 Task: Create a range of bandanas with vintage motorcycle motifs.
Action: Mouse moved to (37, 92)
Screenshot: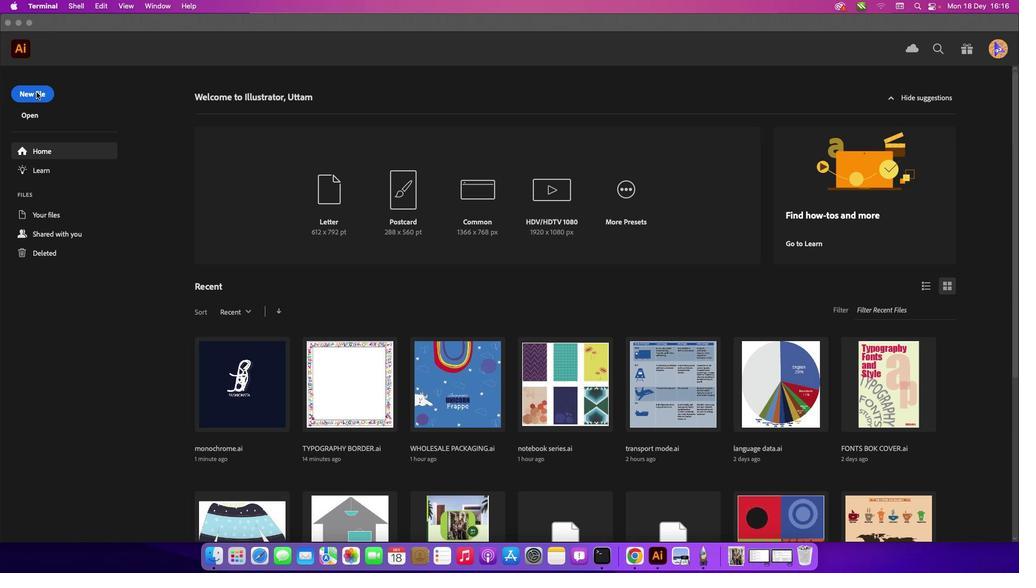 
Action: Mouse pressed left at (37, 92)
Screenshot: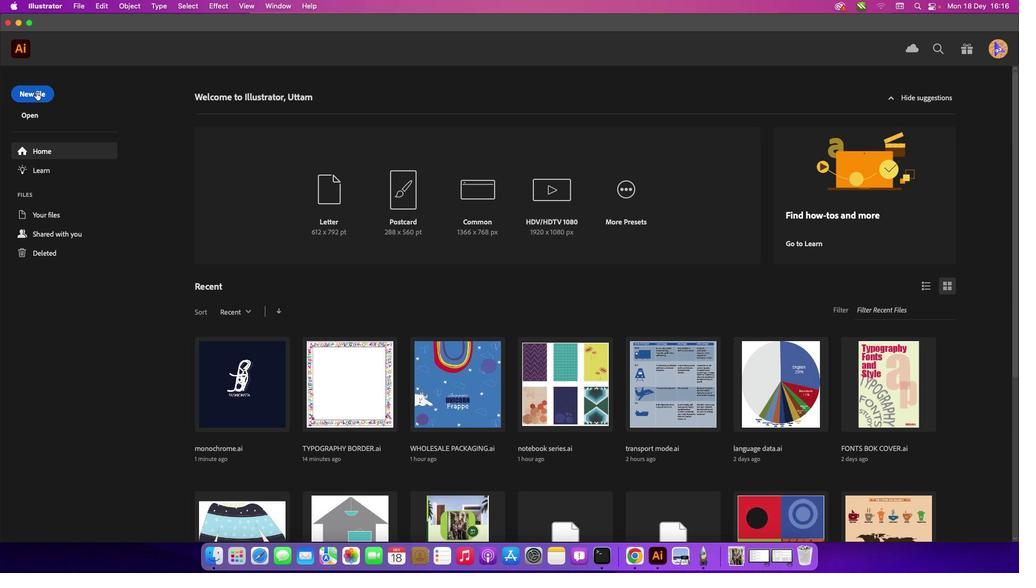 
Action: Mouse moved to (22, 93)
Screenshot: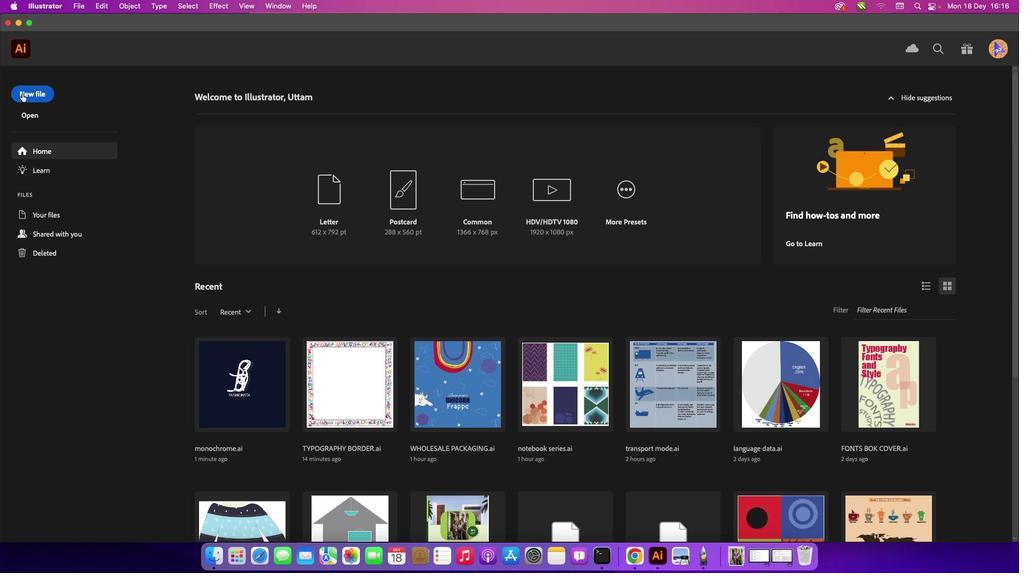 
Action: Mouse pressed left at (22, 93)
Screenshot: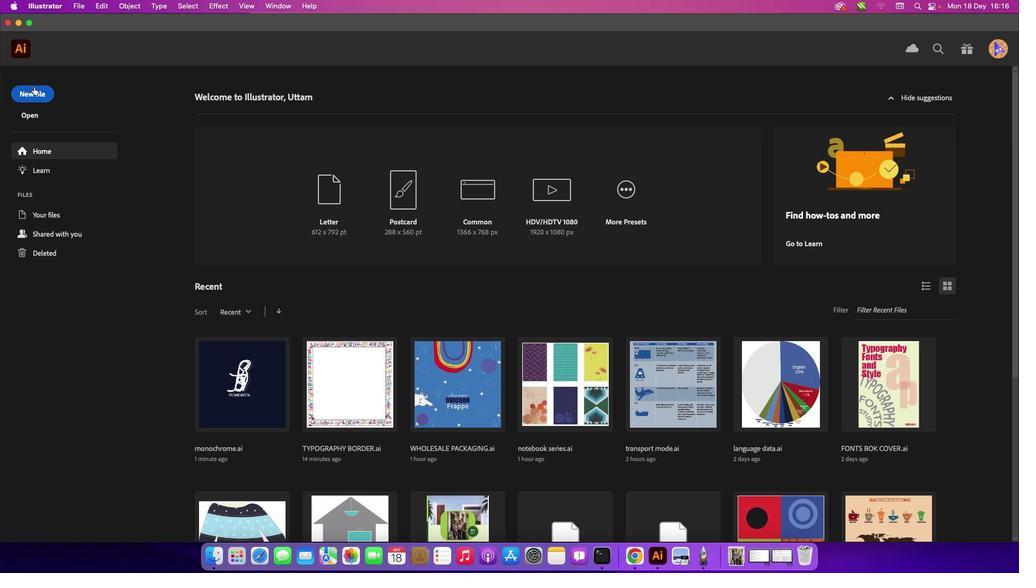 
Action: Mouse moved to (749, 442)
Screenshot: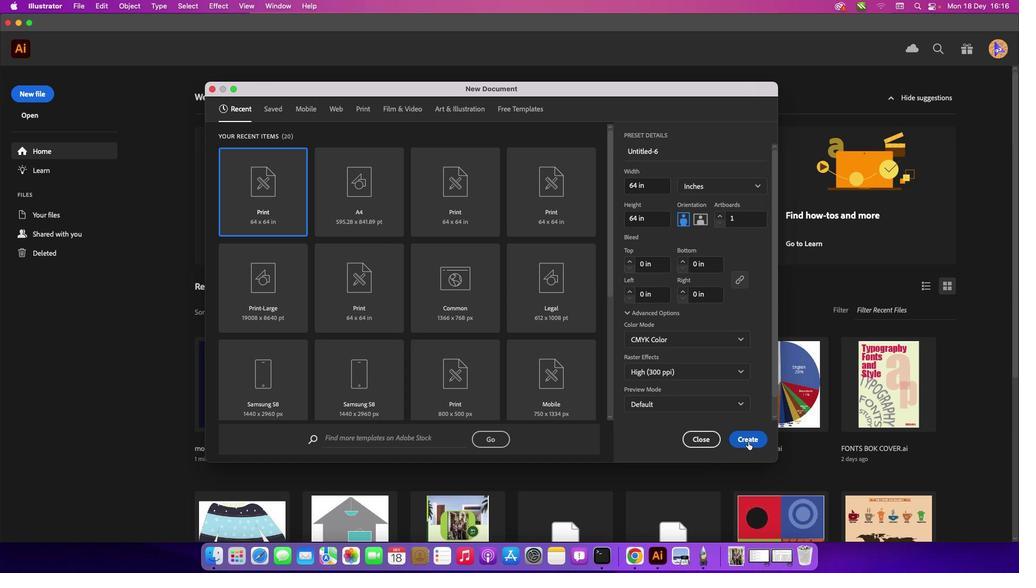 
Action: Mouse pressed left at (749, 442)
Screenshot: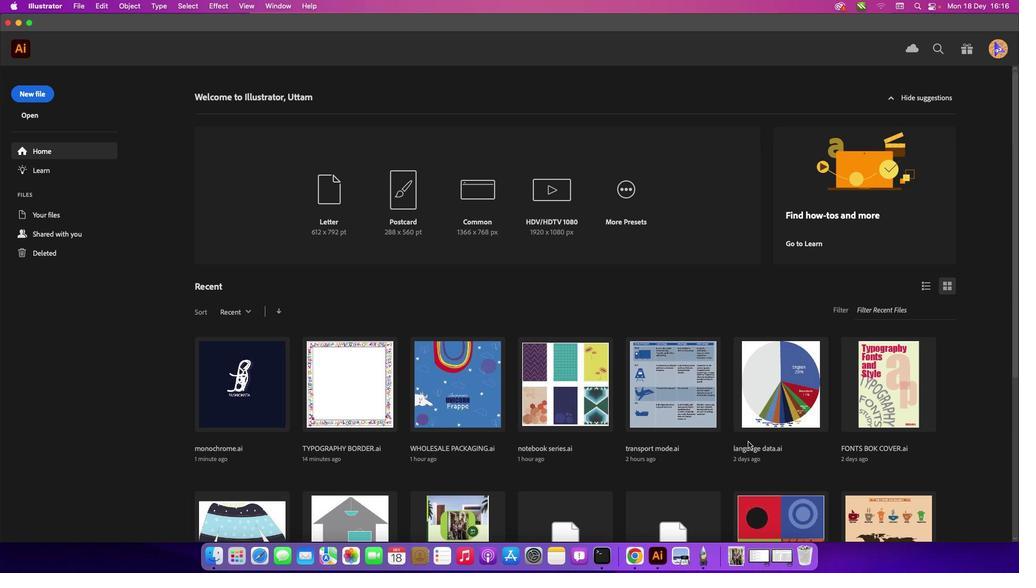 
Action: Mouse moved to (9, 121)
Screenshot: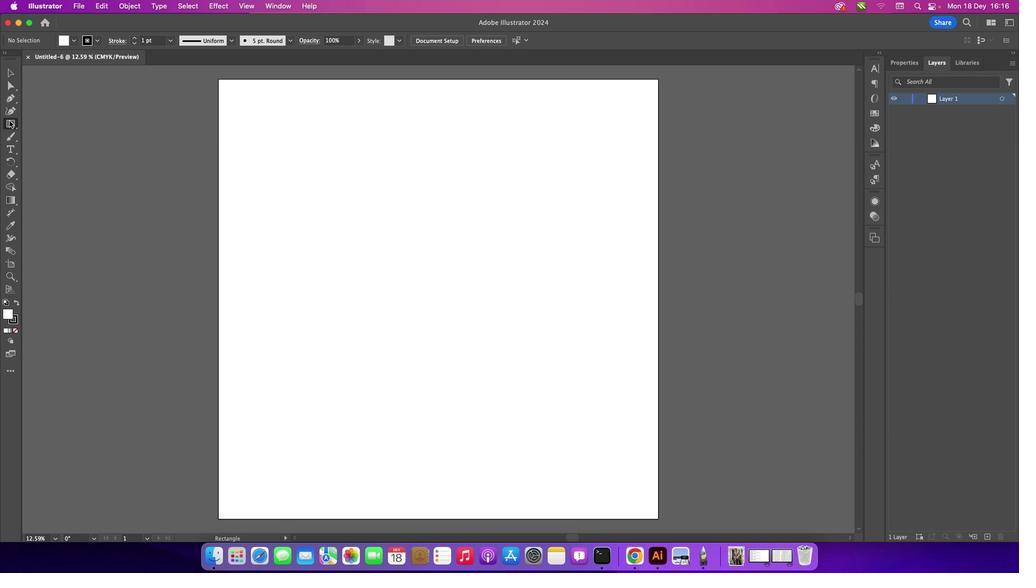 
Action: Mouse pressed left at (9, 121)
Screenshot: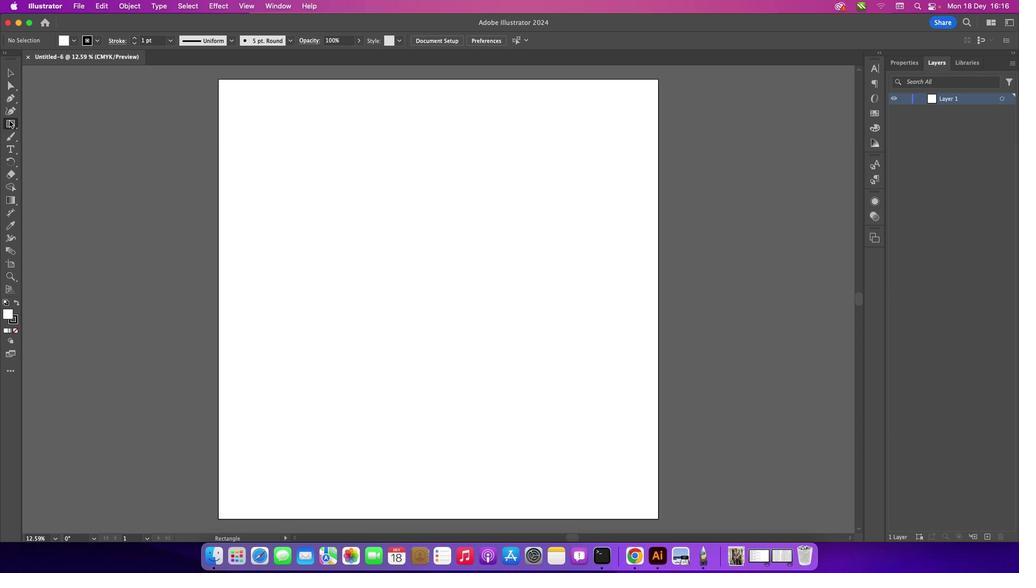 
Action: Mouse moved to (218, 79)
Screenshot: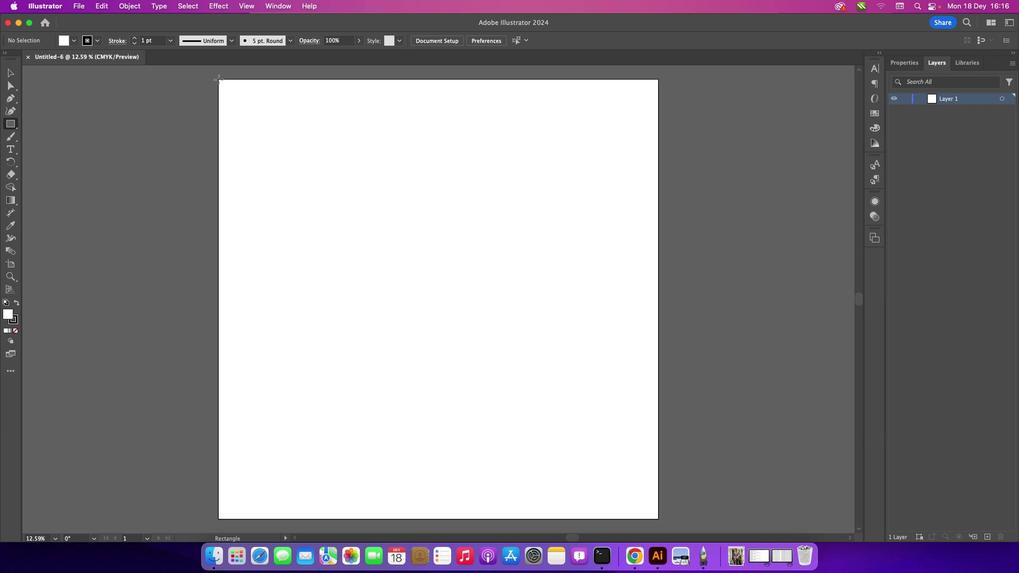 
Action: Mouse pressed left at (218, 79)
Screenshot: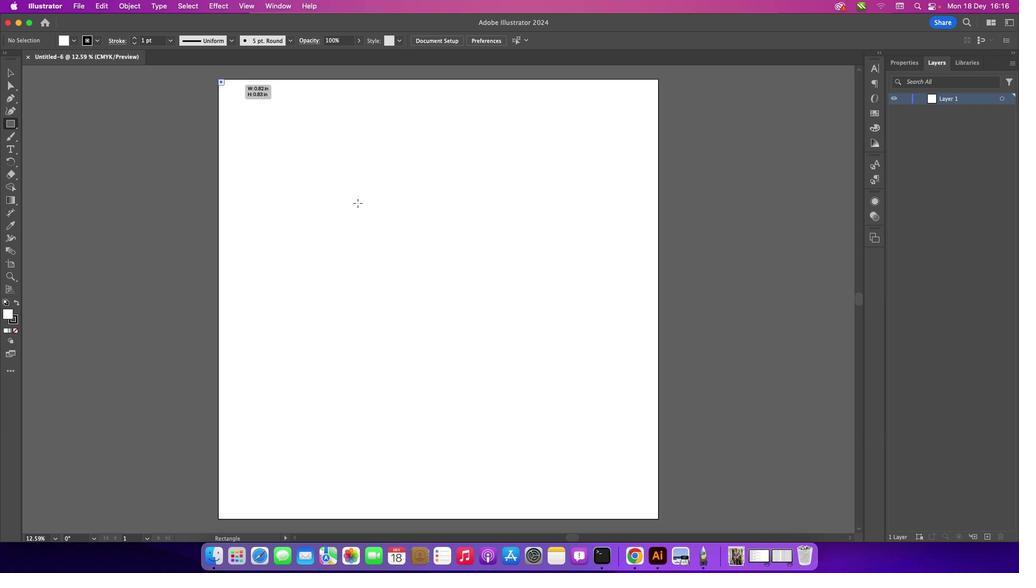 
Action: Mouse moved to (229, 290)
Screenshot: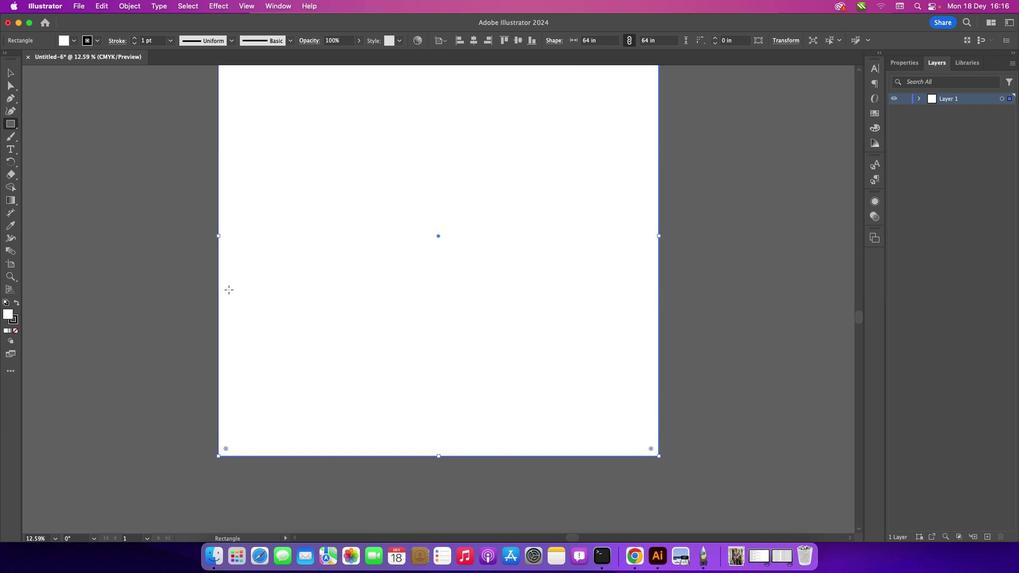 
Action: Mouse scrolled (229, 290) with delta (0, 1)
Screenshot: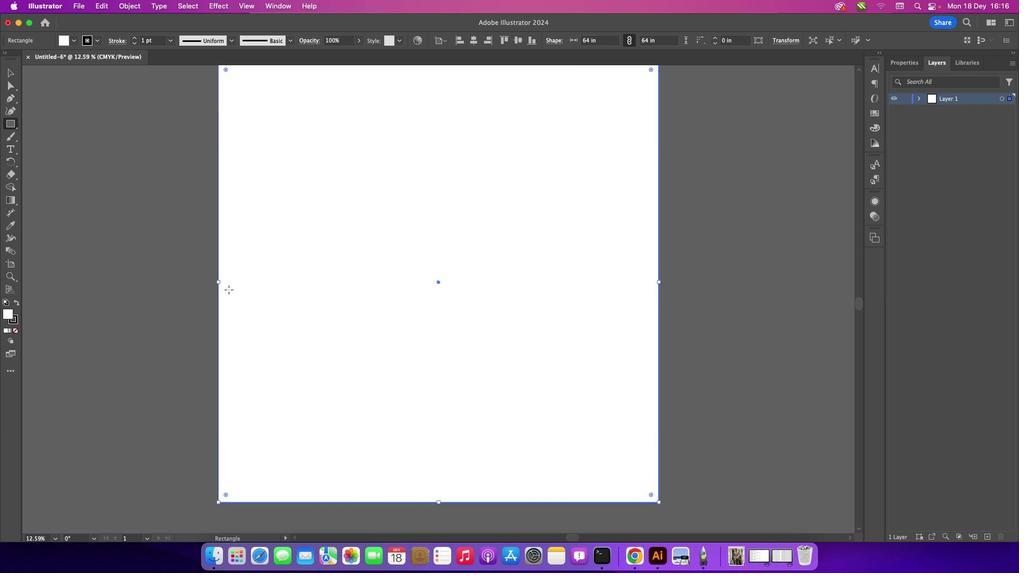 
Action: Mouse scrolled (229, 290) with delta (0, 1)
Screenshot: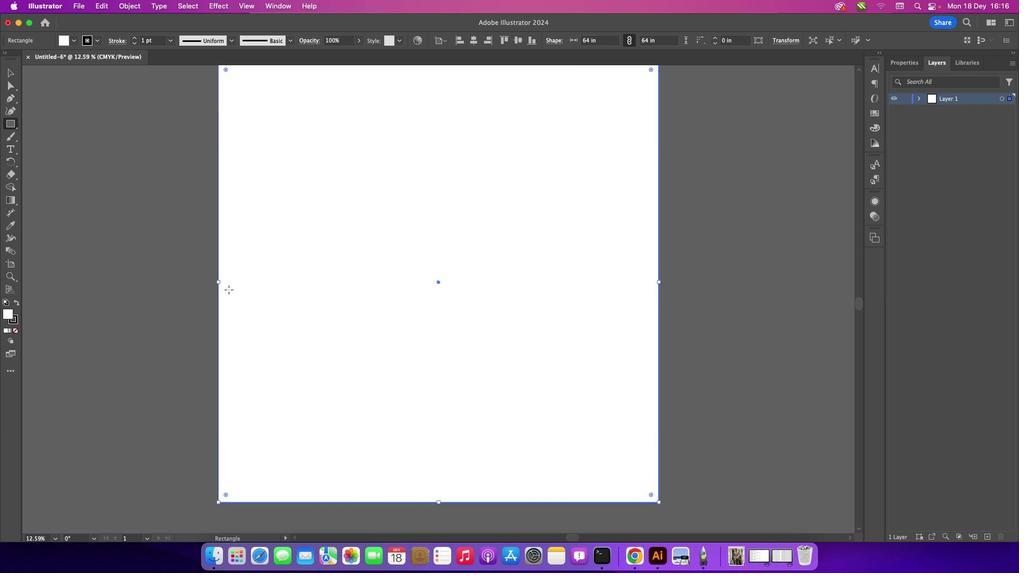 
Action: Mouse scrolled (229, 290) with delta (0, 1)
Screenshot: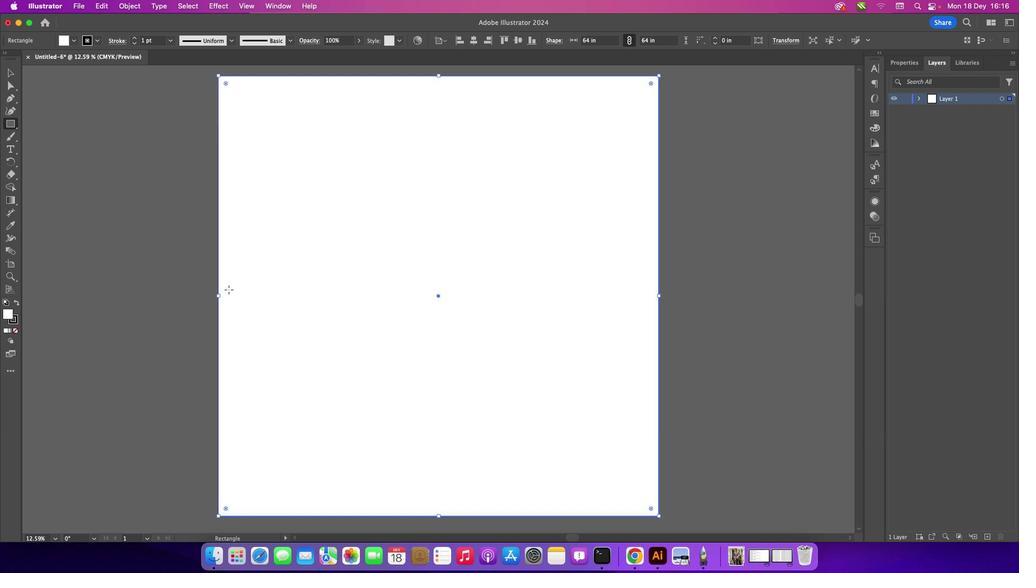 
Action: Mouse scrolled (229, 290) with delta (0, 1)
Screenshot: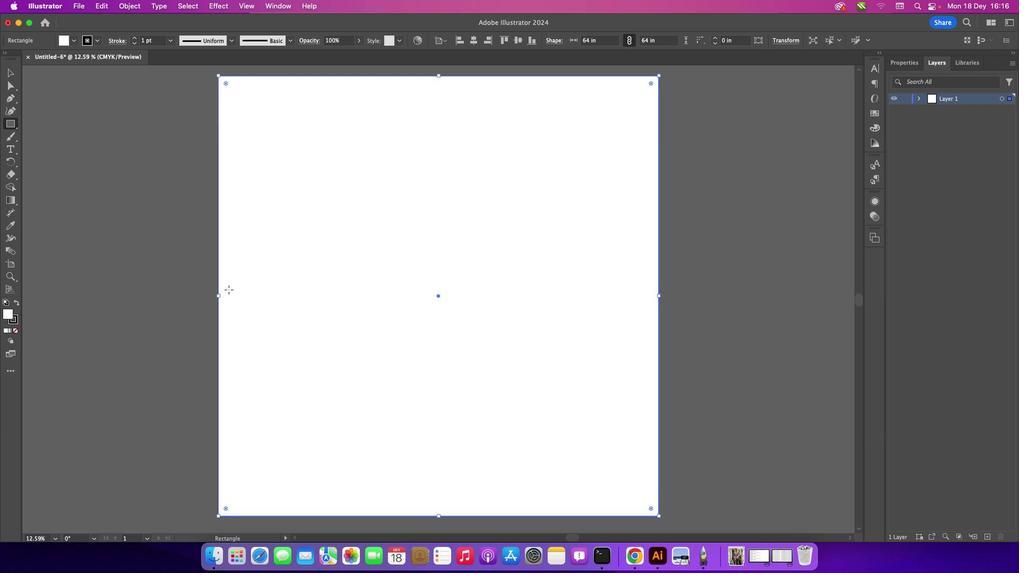 
Action: Mouse moved to (11, 317)
Screenshot: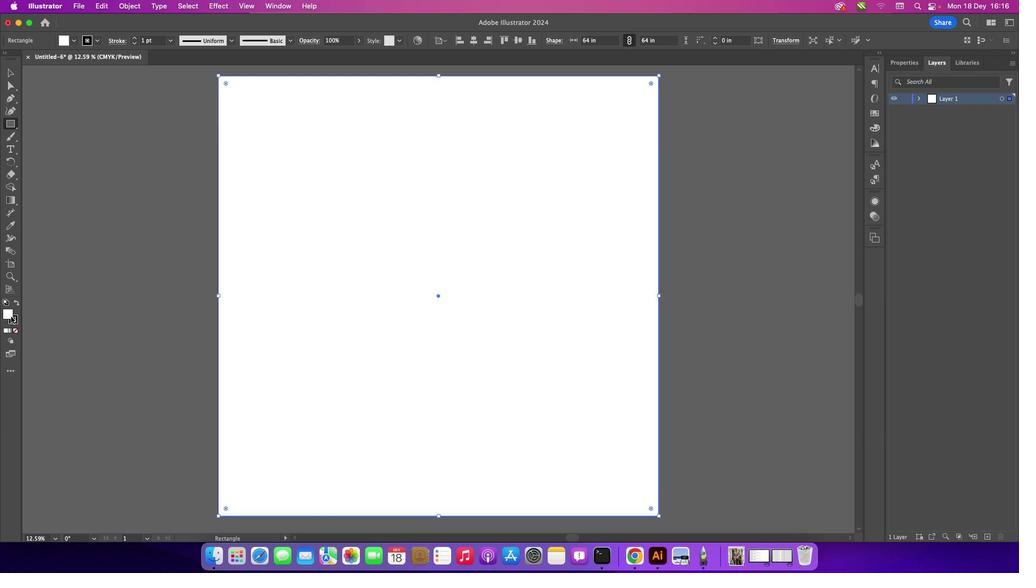 
Action: Mouse pressed left at (11, 317)
Screenshot: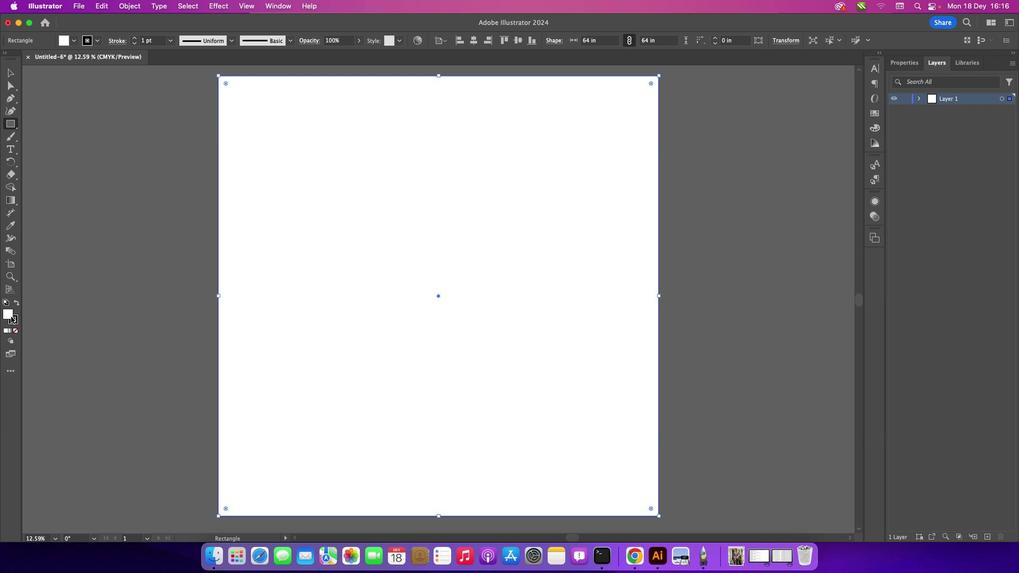 
Action: Mouse moved to (11, 317)
Screenshot: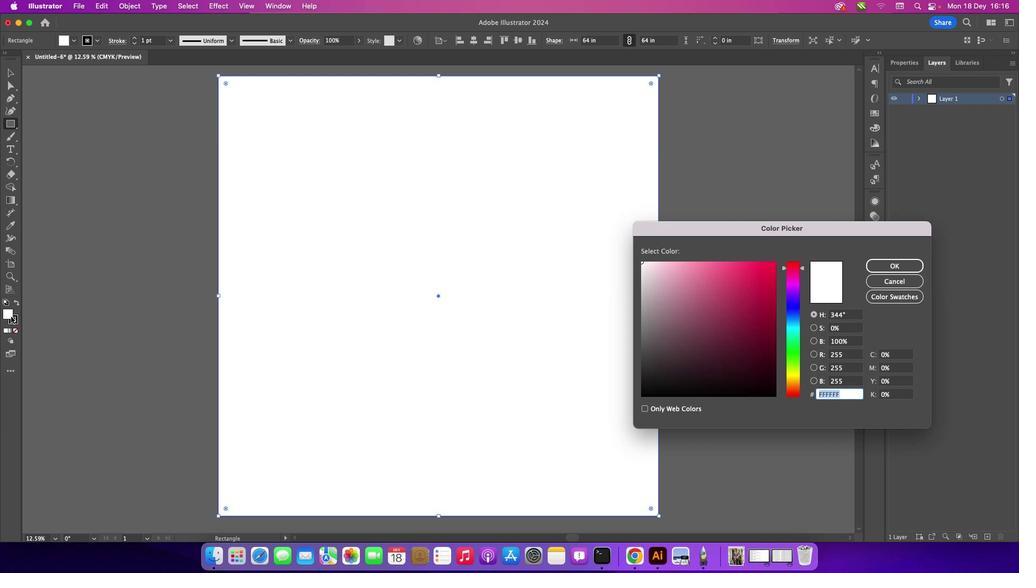 
Action: Mouse pressed left at (11, 317)
Screenshot: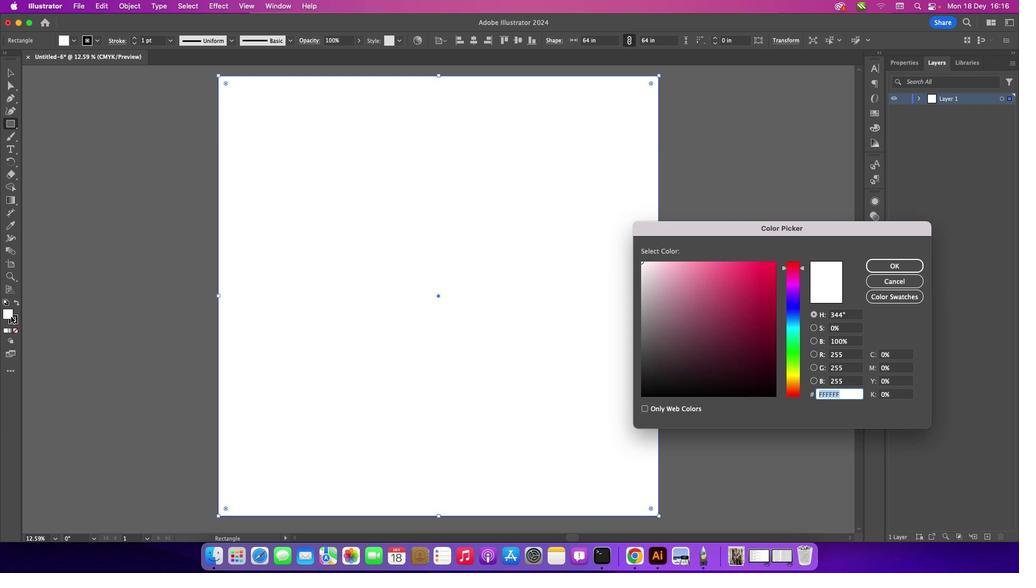 
Action: Mouse moved to (795, 379)
Screenshot: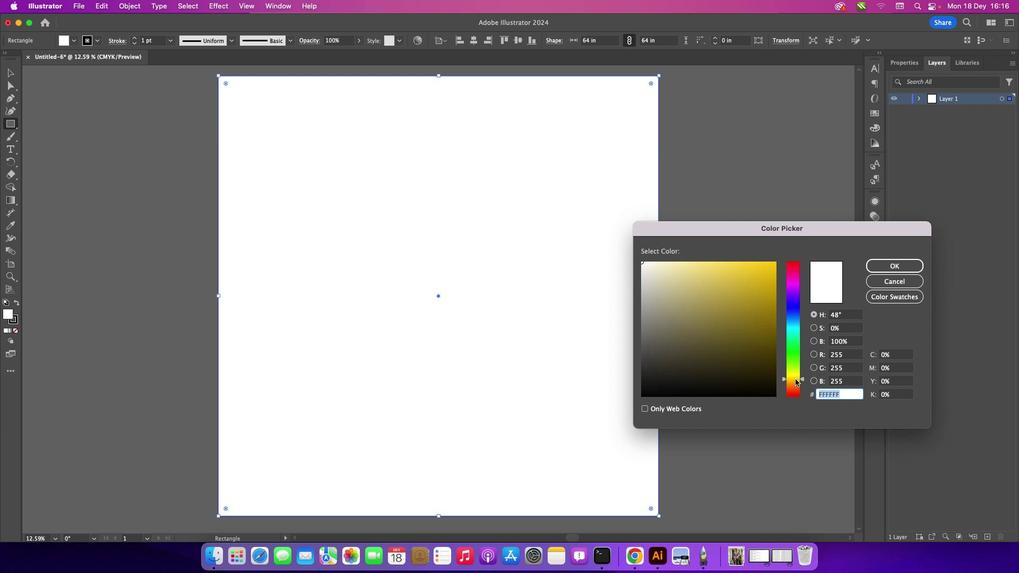 
Action: Mouse pressed left at (795, 379)
Screenshot: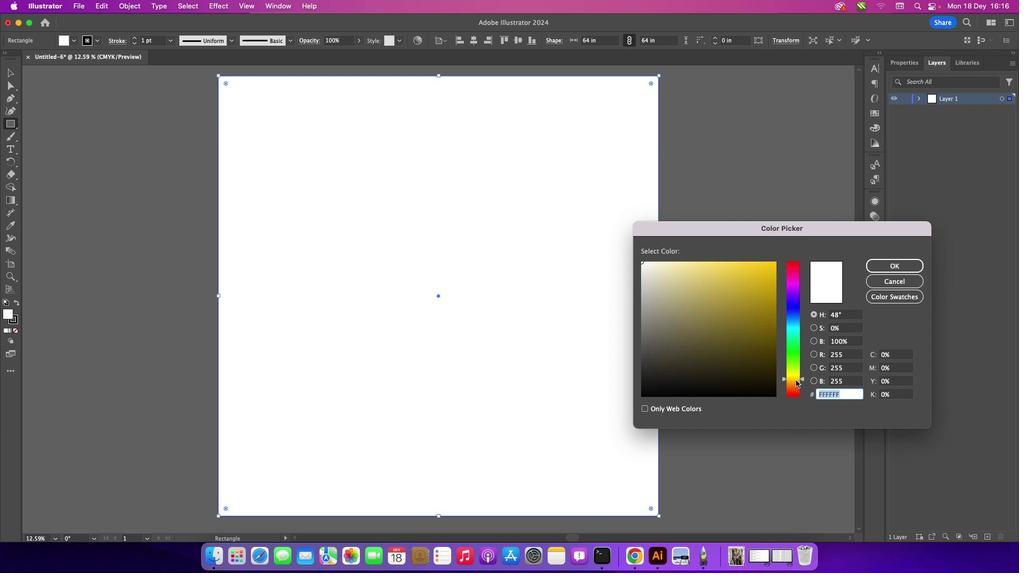 
Action: Mouse moved to (797, 384)
Screenshot: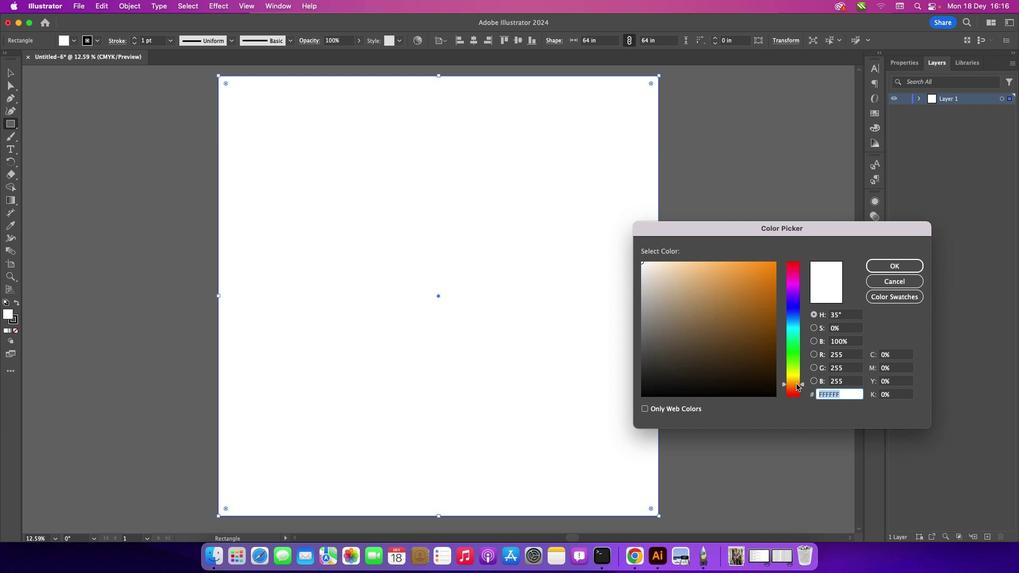 
Action: Mouse pressed left at (797, 384)
Screenshot: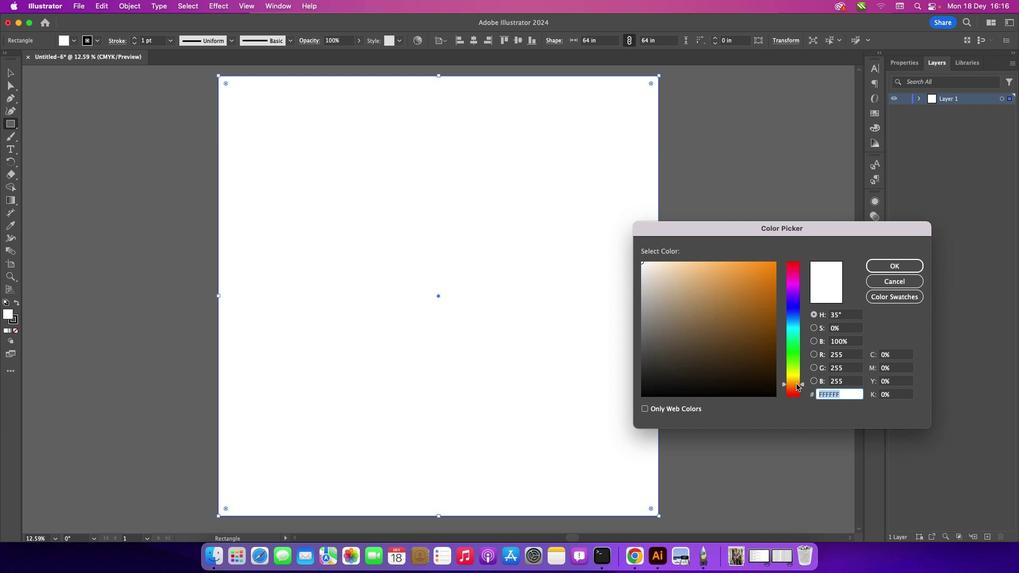 
Action: Mouse moved to (742, 305)
Screenshot: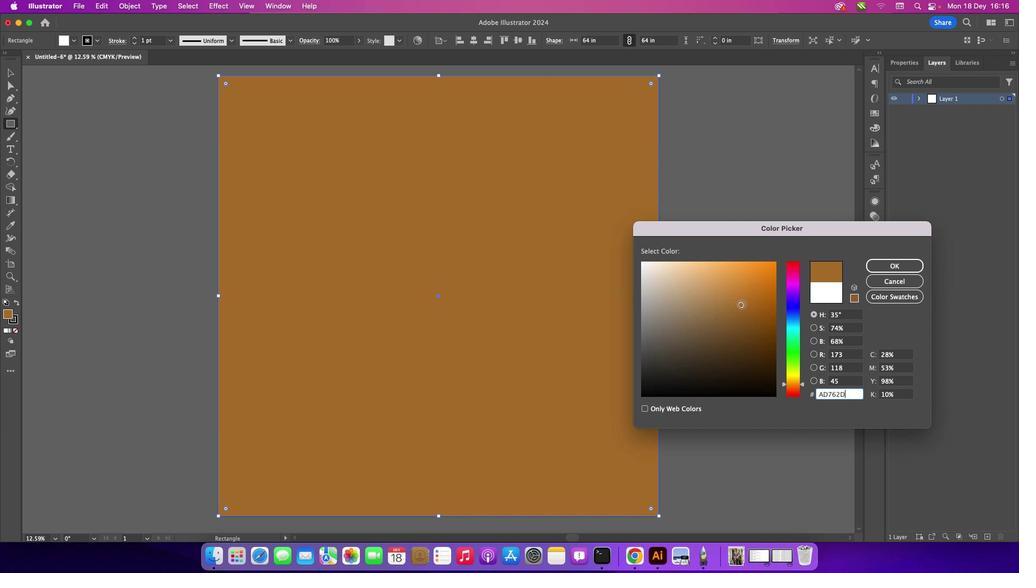 
Action: Mouse pressed left at (742, 305)
Screenshot: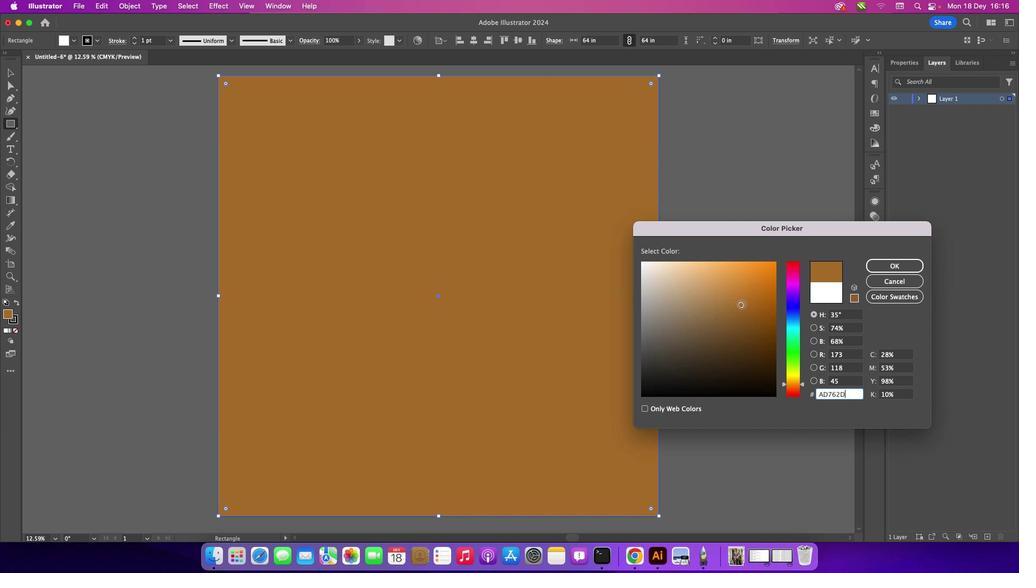 
Action: Mouse moved to (758, 336)
Screenshot: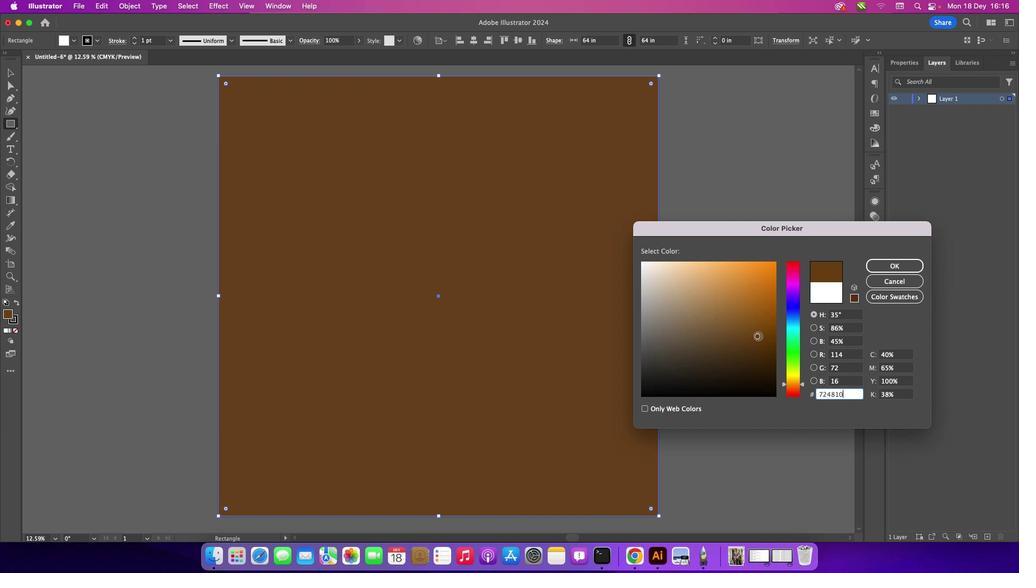 
Action: Mouse pressed left at (758, 336)
Screenshot: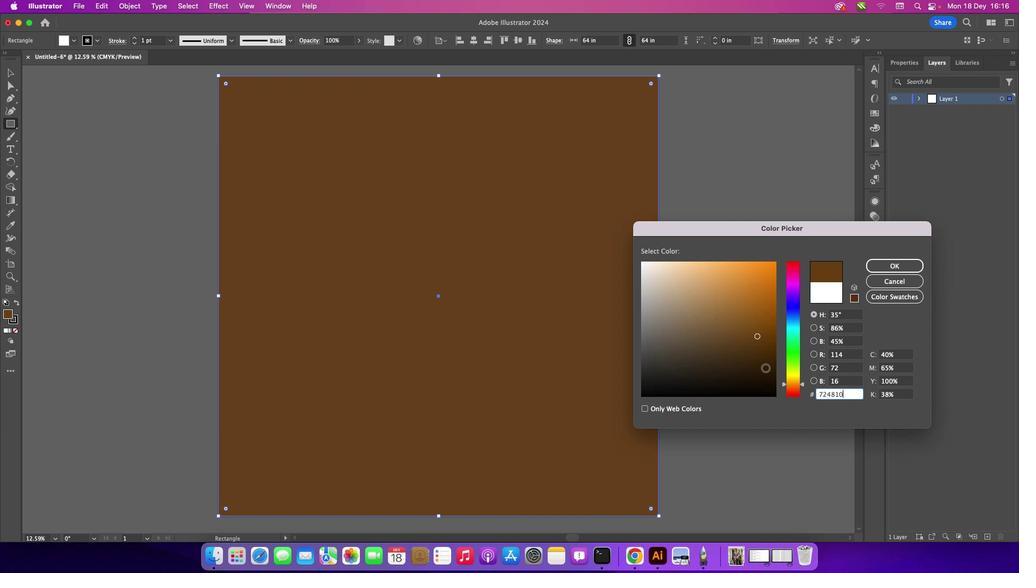 
Action: Mouse moved to (803, 384)
Screenshot: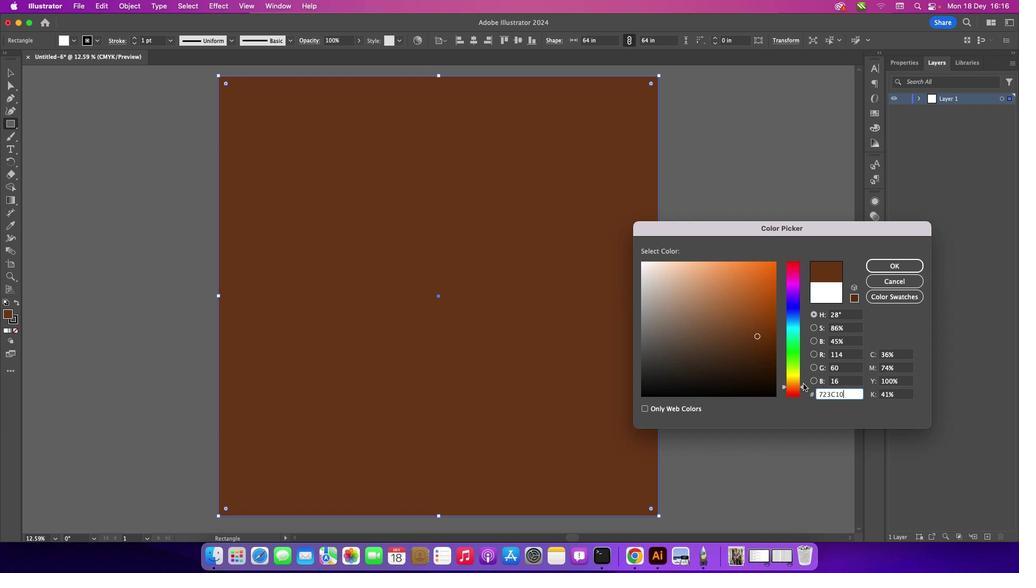 
Action: Mouse pressed left at (803, 384)
Screenshot: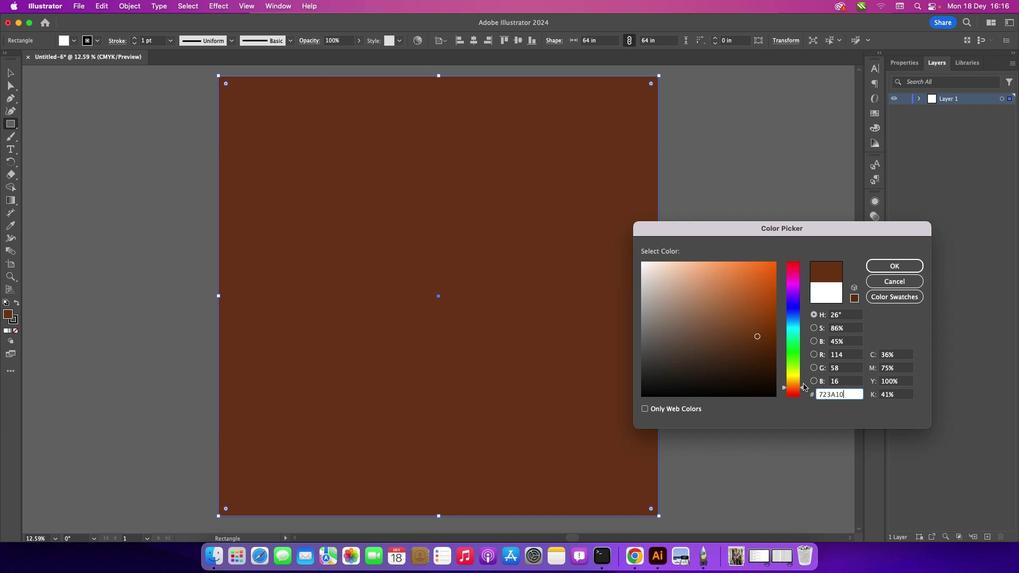 
Action: Mouse moved to (757, 314)
Screenshot: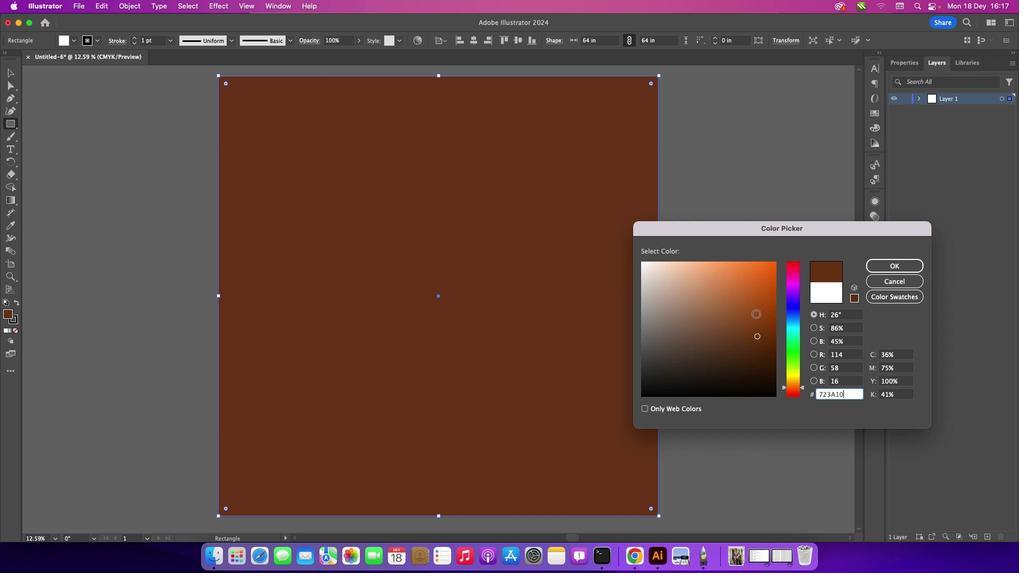 
Action: Mouse pressed left at (757, 314)
Screenshot: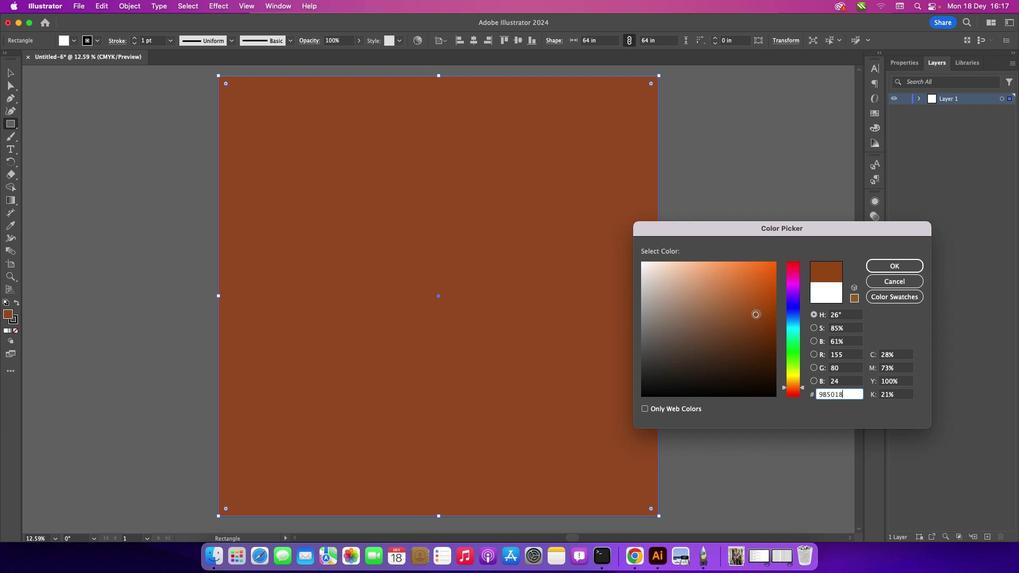 
Action: Mouse moved to (899, 268)
Screenshot: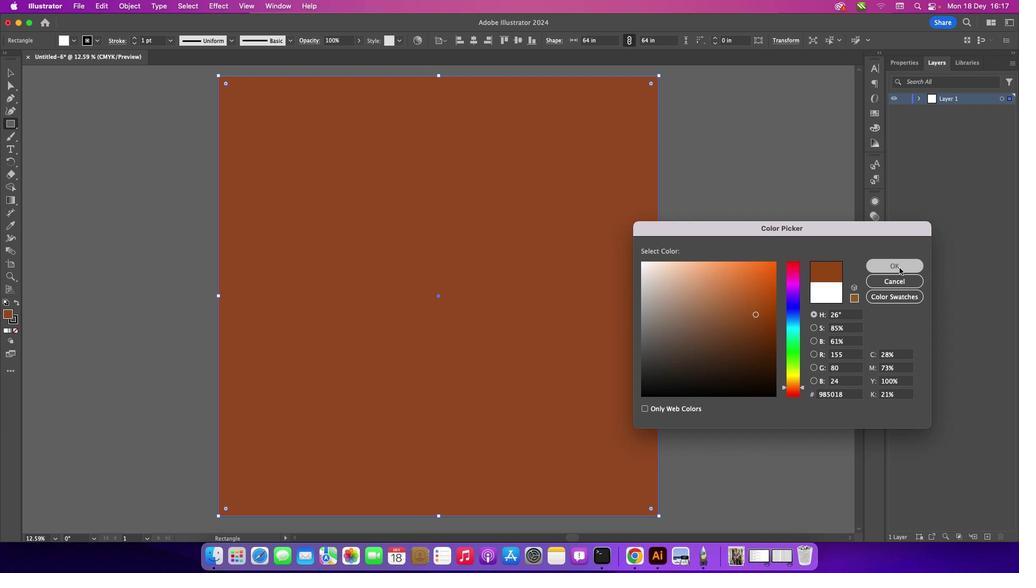 
Action: Mouse pressed left at (899, 268)
Screenshot: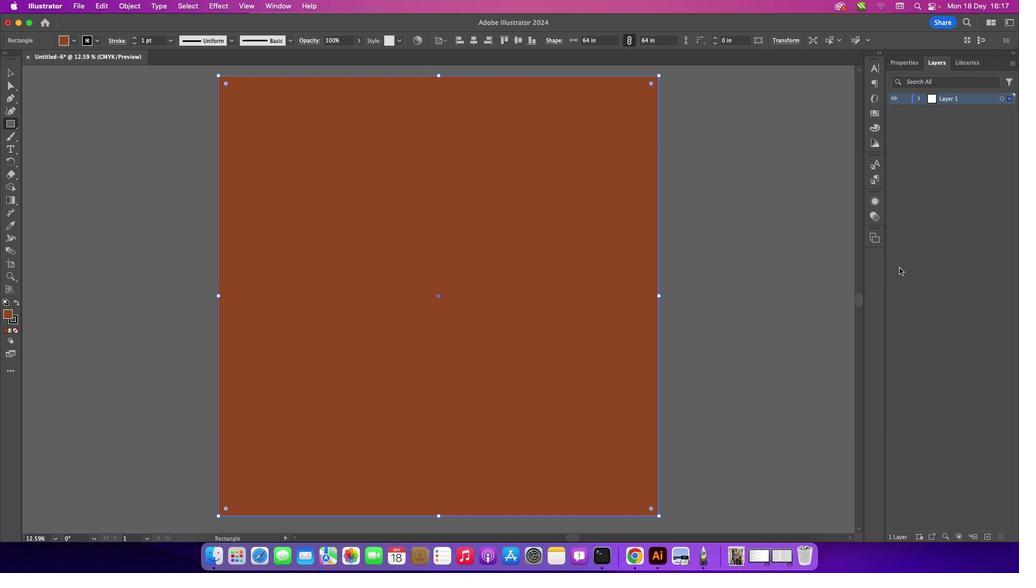 
Action: Mouse moved to (7, 76)
Screenshot: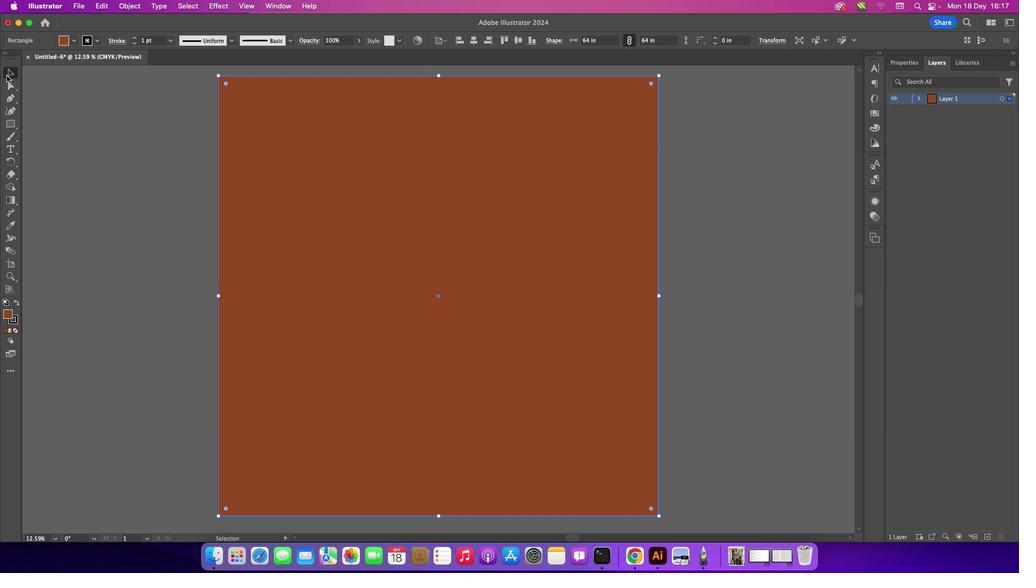 
Action: Mouse pressed left at (7, 76)
Screenshot: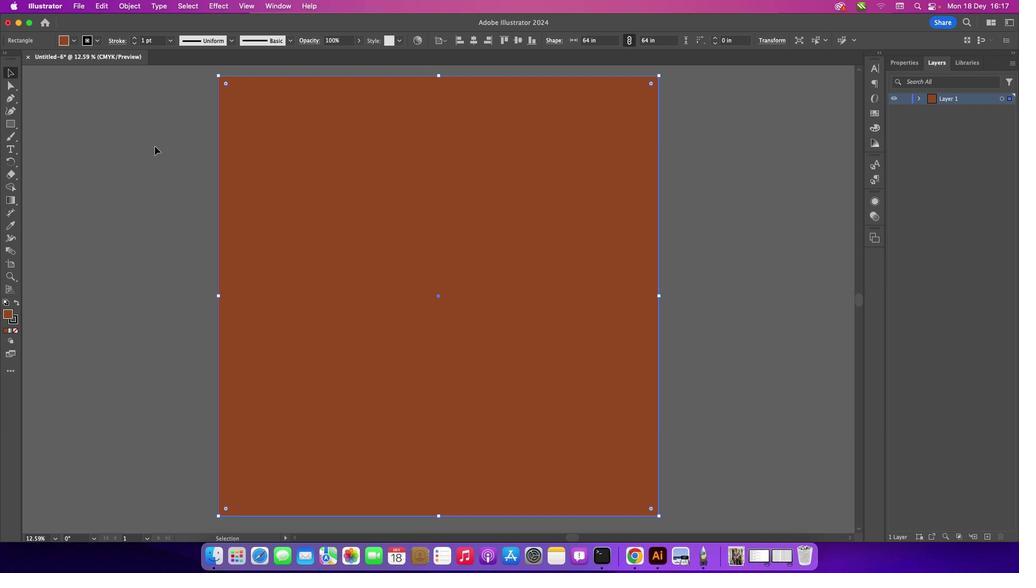 
Action: Mouse moved to (157, 149)
Screenshot: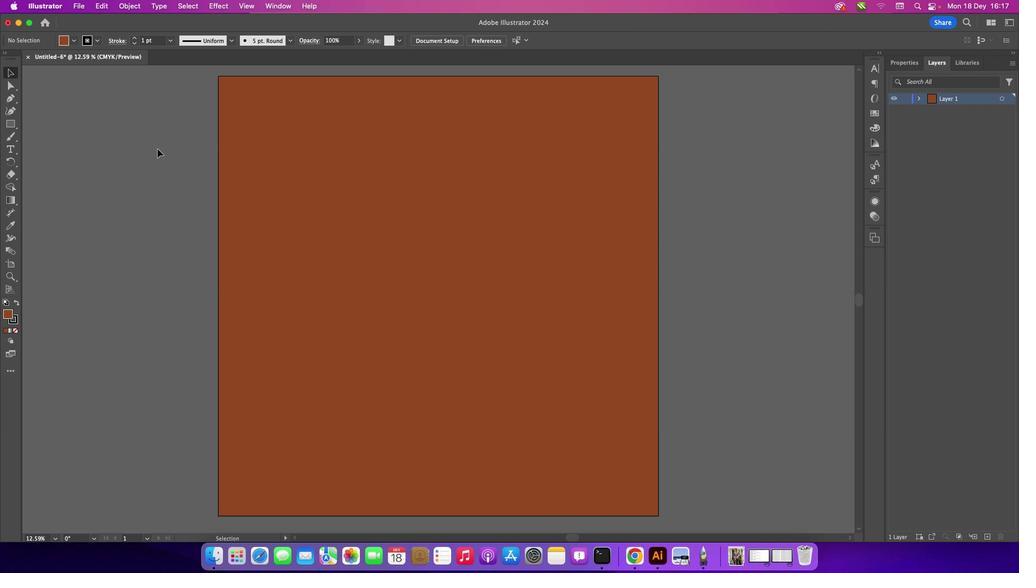 
Action: Mouse pressed left at (157, 149)
Screenshot: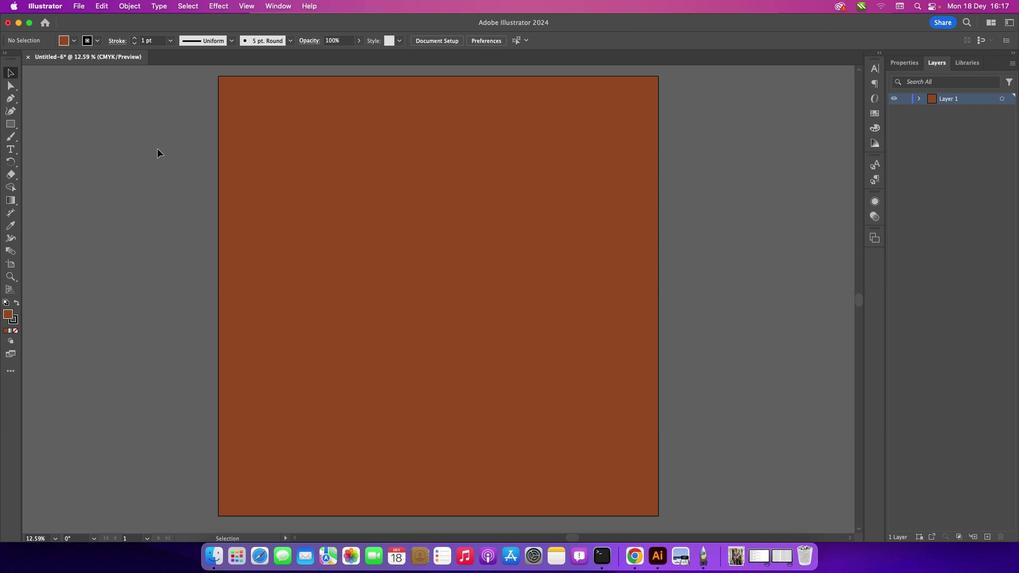 
Action: Mouse moved to (391, 186)
Screenshot: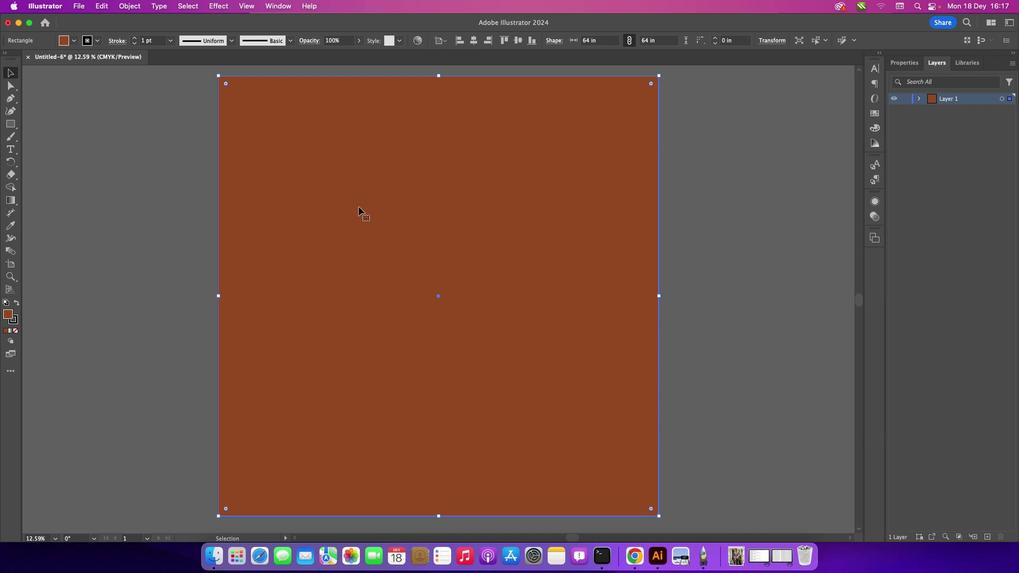 
Action: Mouse pressed left at (391, 186)
Screenshot: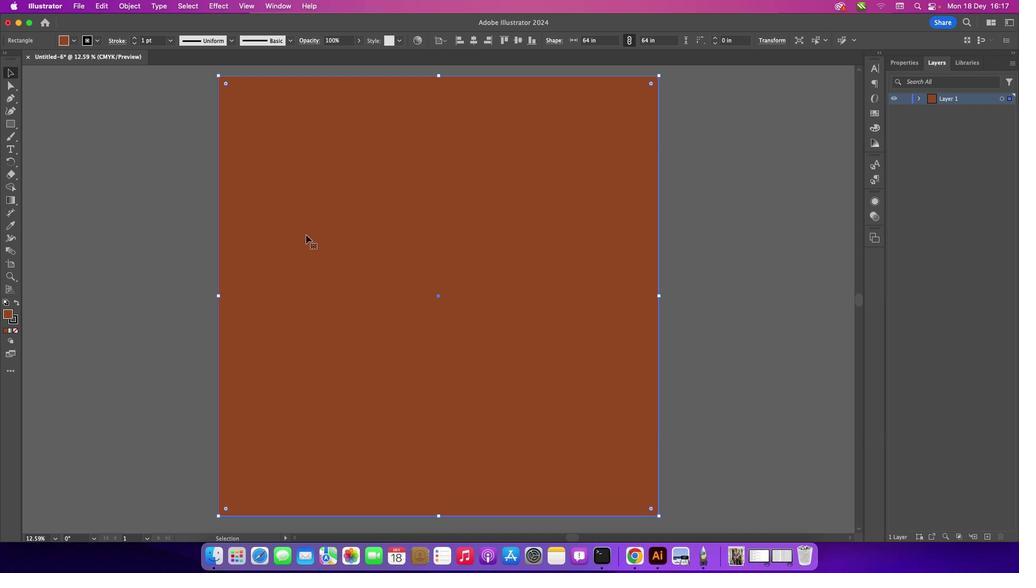 
Action: Mouse moved to (14, 322)
Screenshot: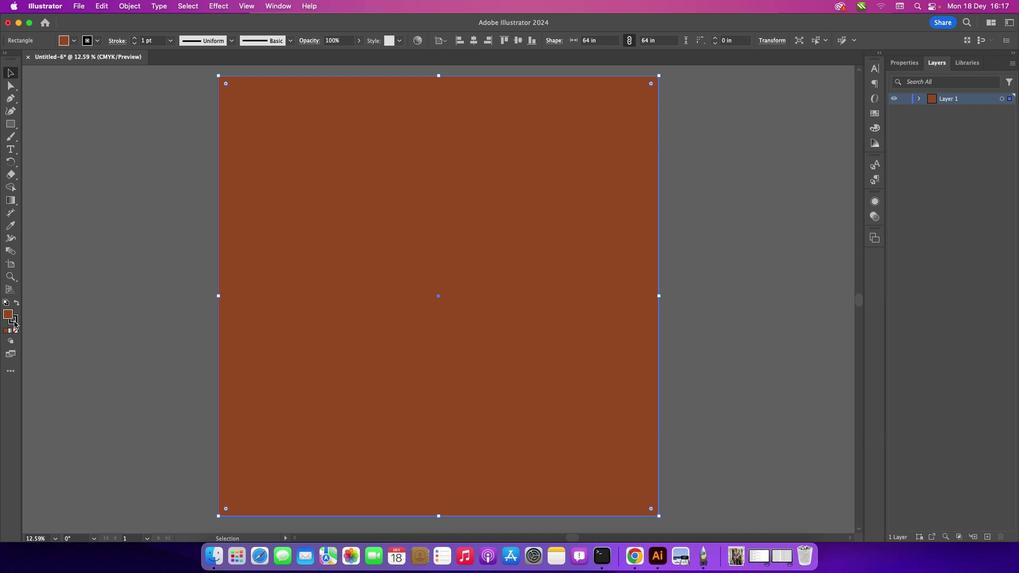 
Action: Mouse pressed left at (14, 322)
Screenshot: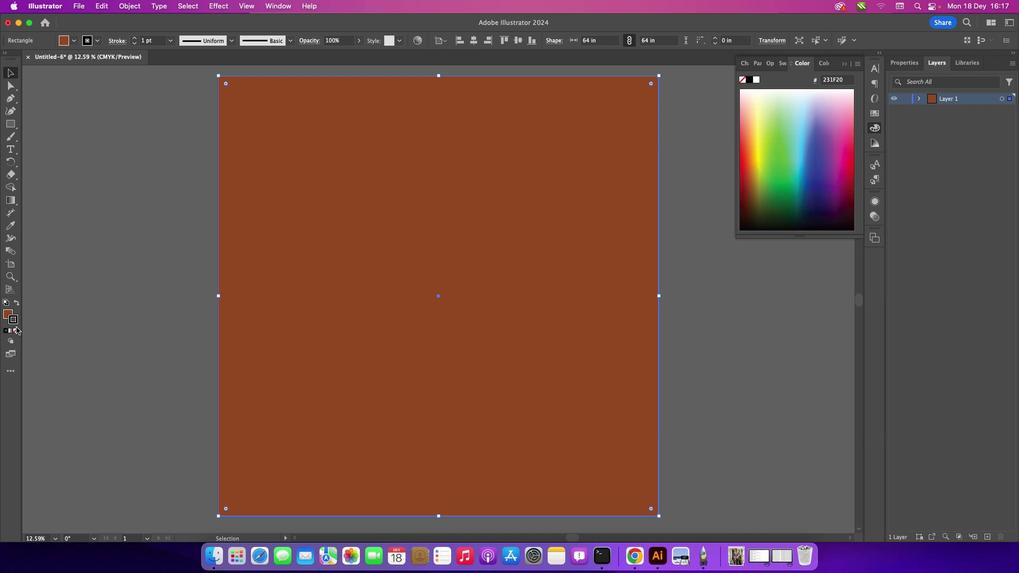 
Action: Mouse moved to (15, 330)
Screenshot: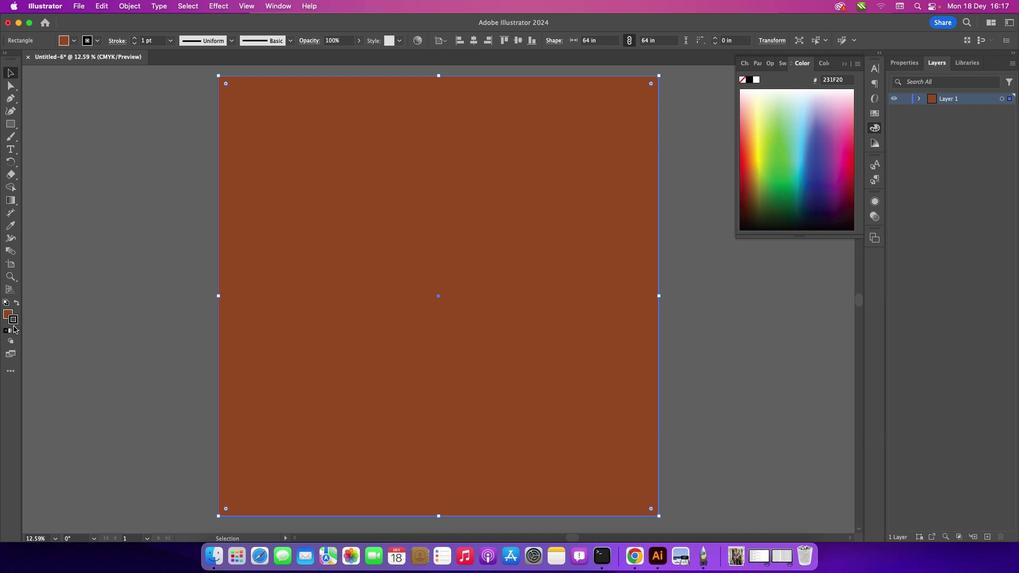 
Action: Mouse pressed left at (15, 330)
Screenshot: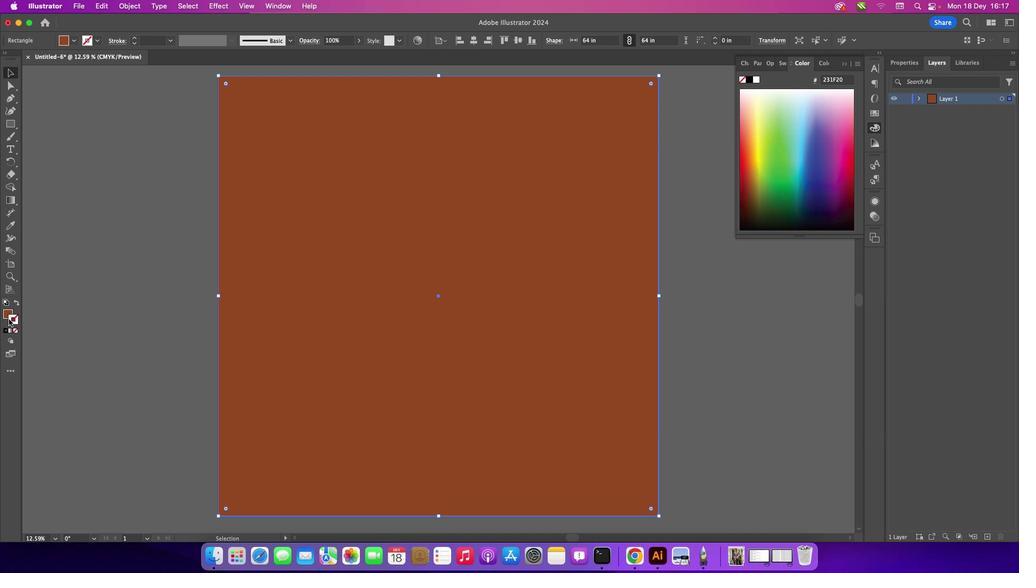 
Action: Mouse moved to (7, 315)
Screenshot: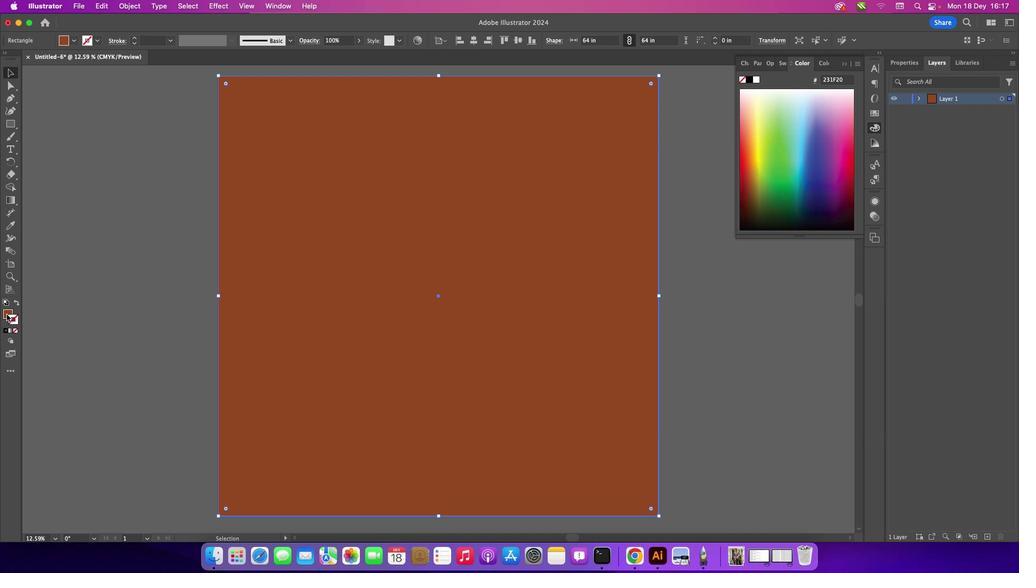 
Action: Mouse pressed left at (7, 315)
Screenshot: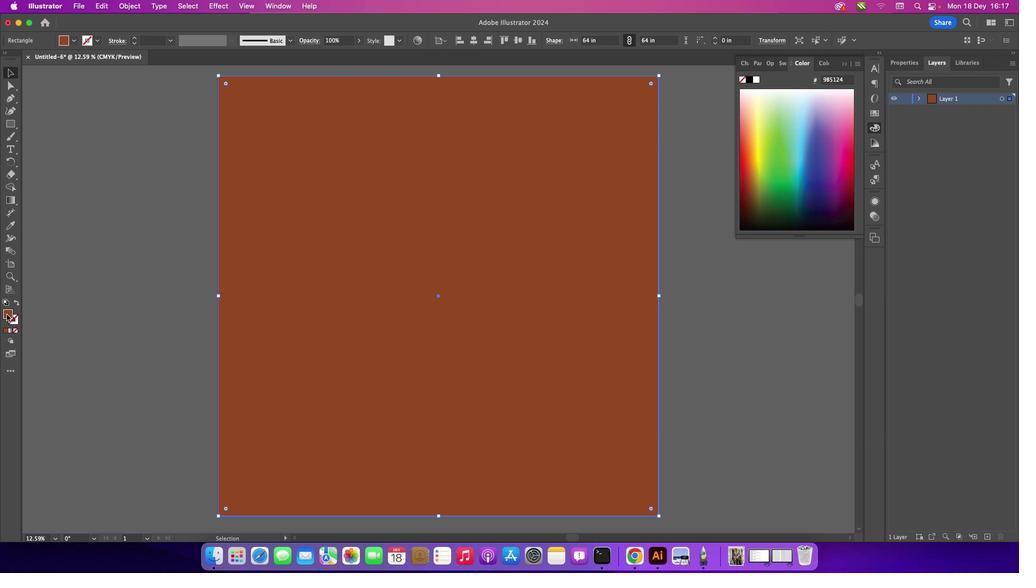 
Action: Mouse moved to (140, 271)
Screenshot: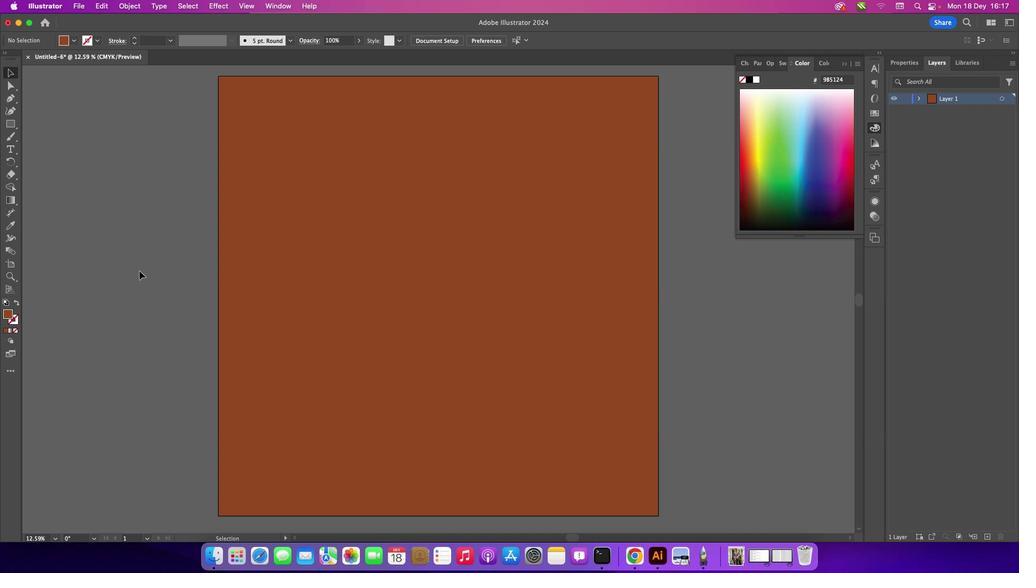 
Action: Mouse pressed left at (140, 271)
Screenshot: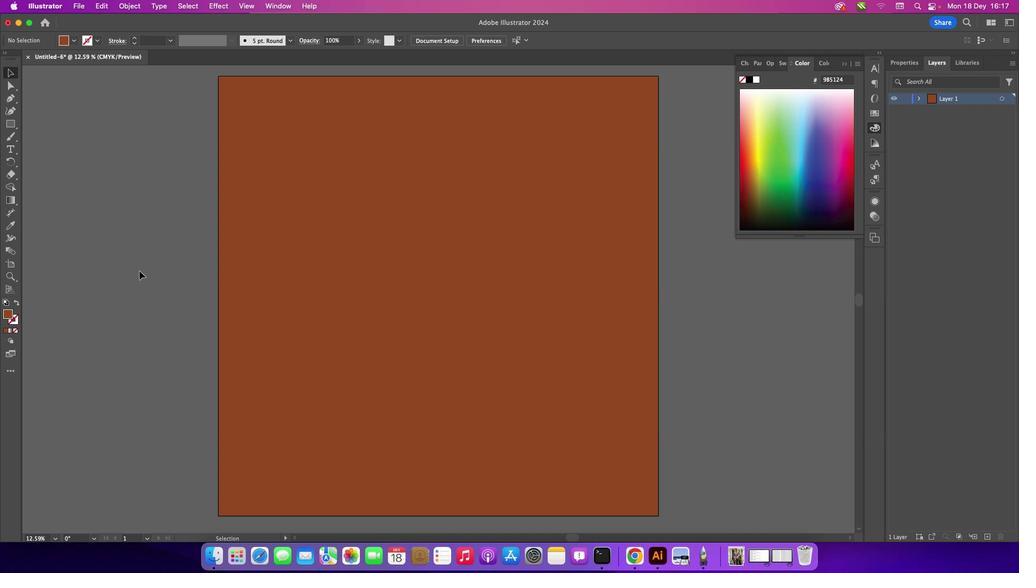 
Action: Mouse moved to (842, 64)
Screenshot: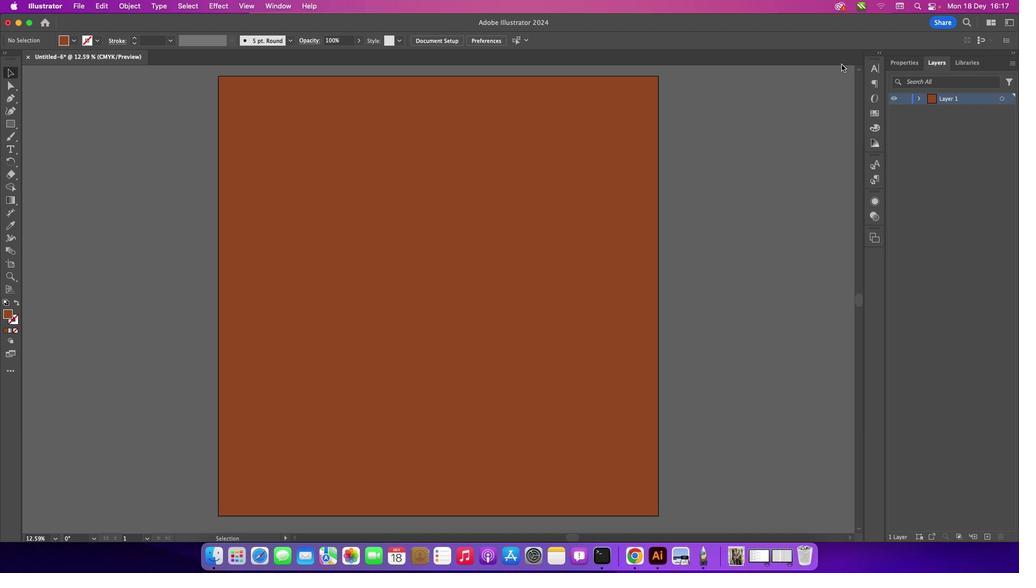 
Action: Mouse pressed left at (842, 64)
Screenshot: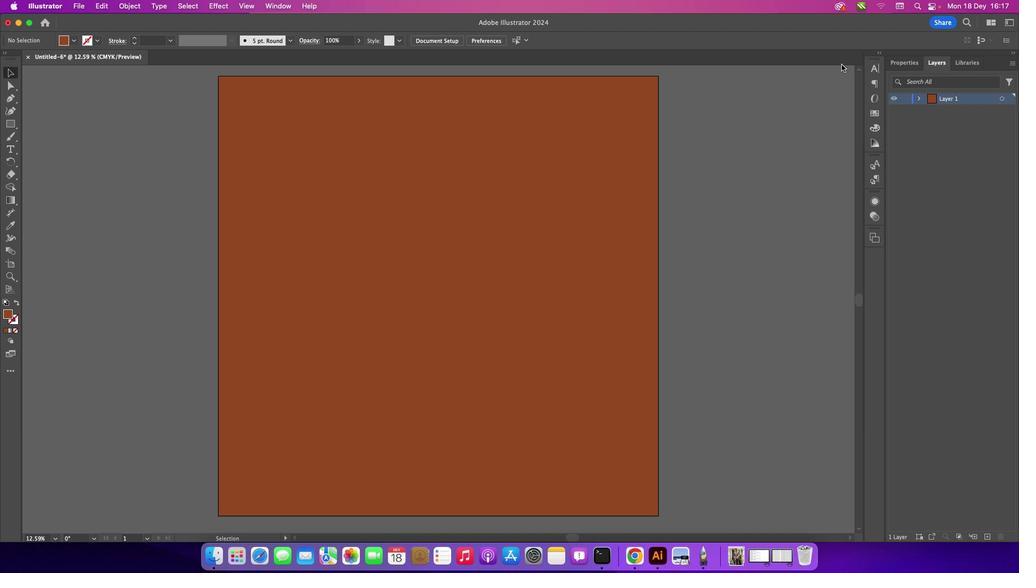 
Action: Mouse moved to (81, 166)
Screenshot: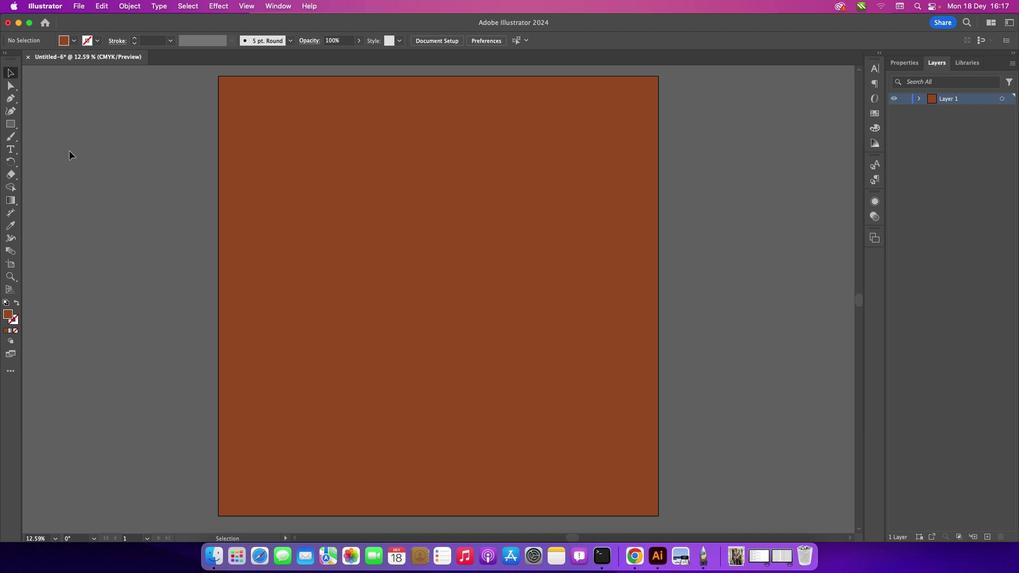 
Action: Mouse pressed left at (81, 166)
Screenshot: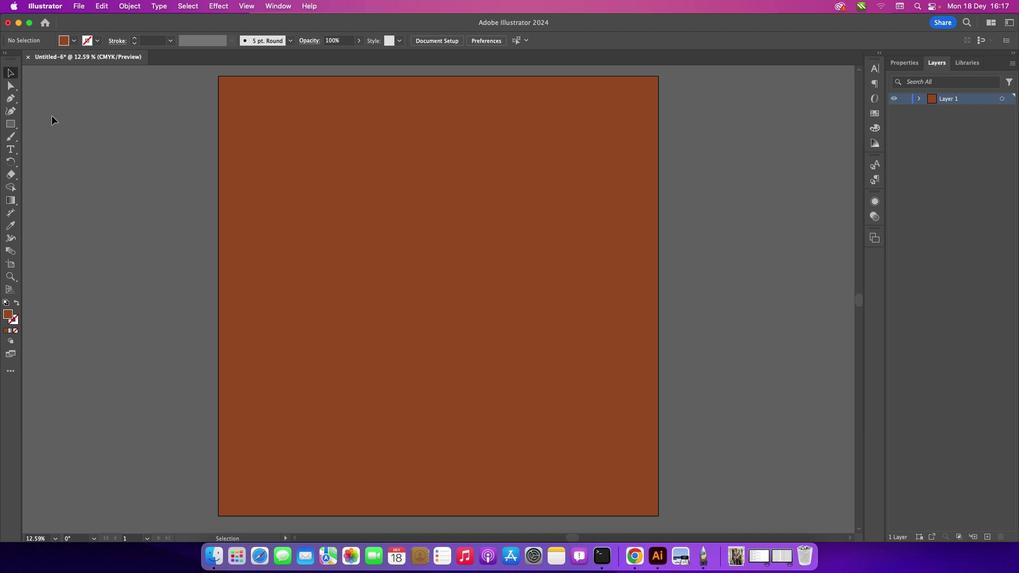 
Action: Mouse moved to (12, 121)
Screenshot: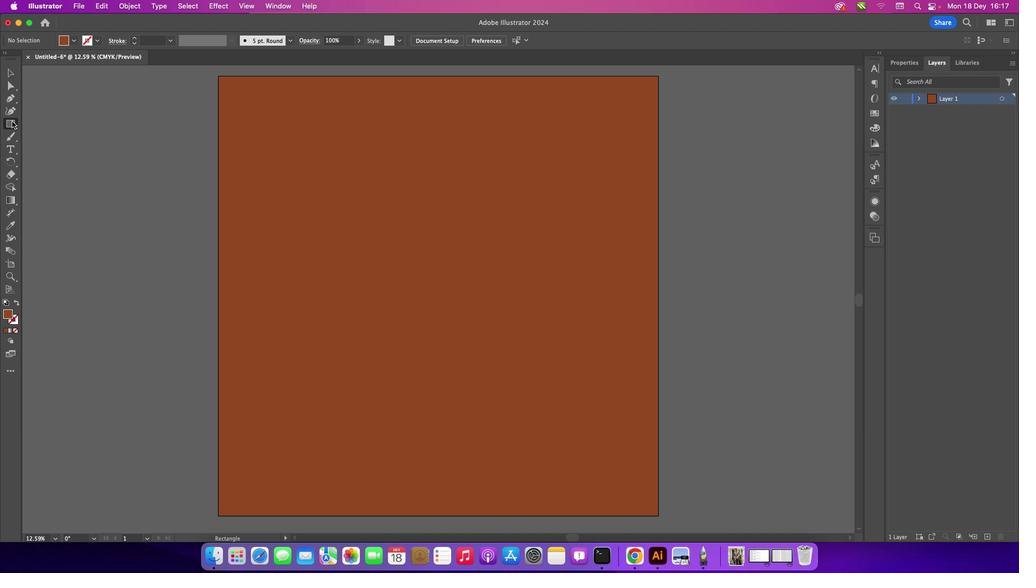
Action: Mouse pressed left at (12, 121)
Screenshot: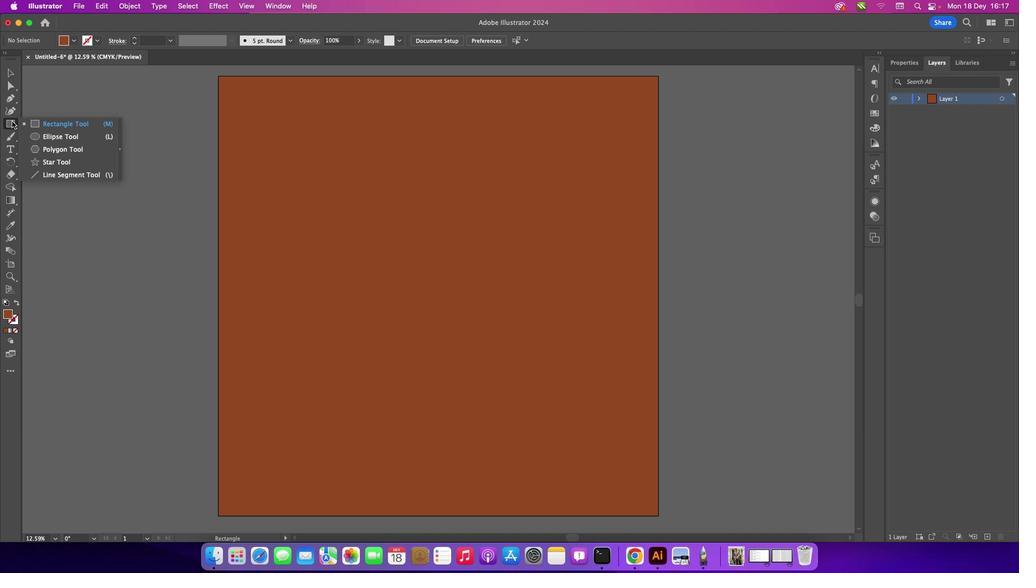 
Action: Mouse moved to (53, 140)
Screenshot: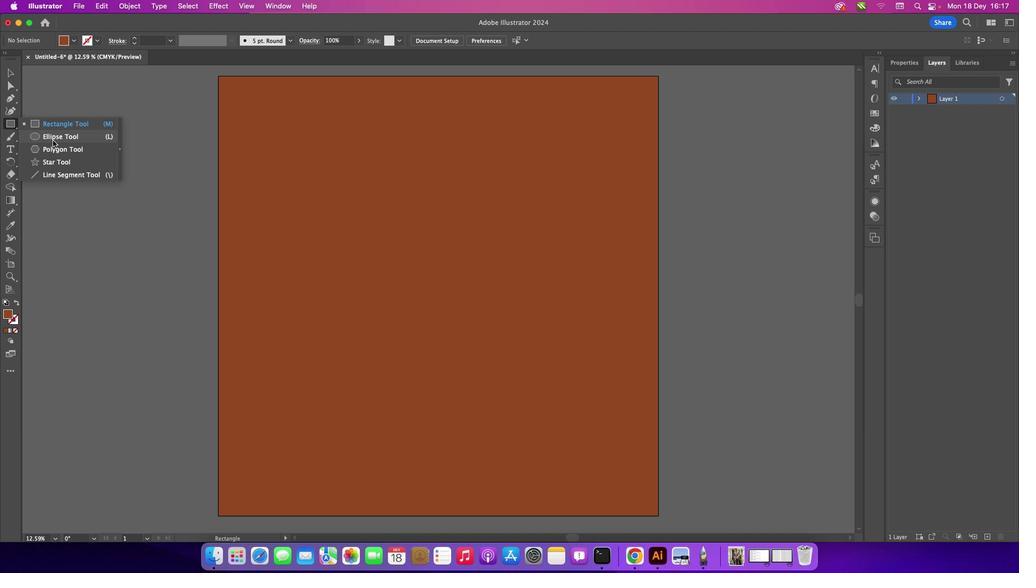 
Action: Mouse pressed left at (53, 140)
Screenshot: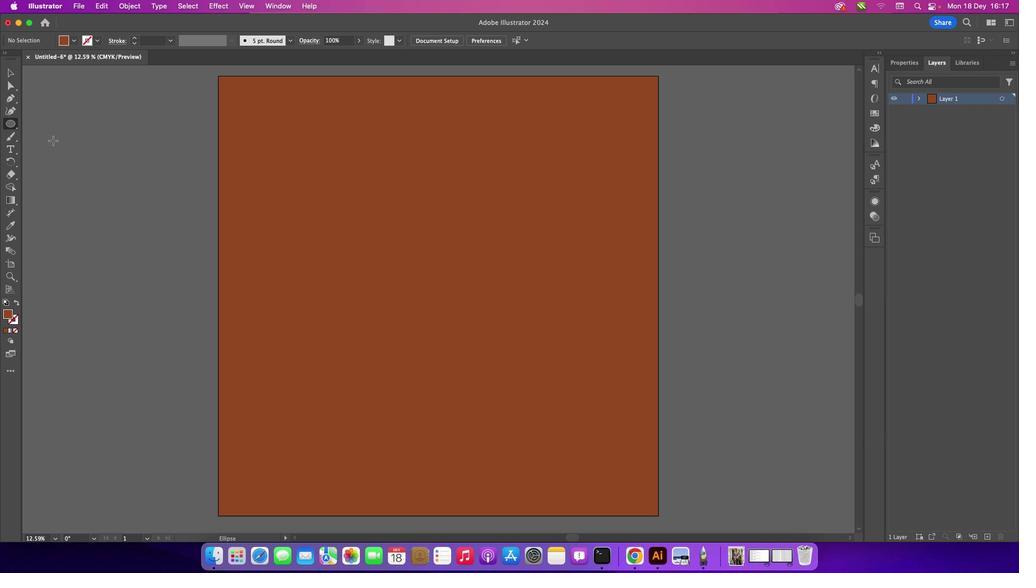 
Action: Mouse moved to (241, 156)
Screenshot: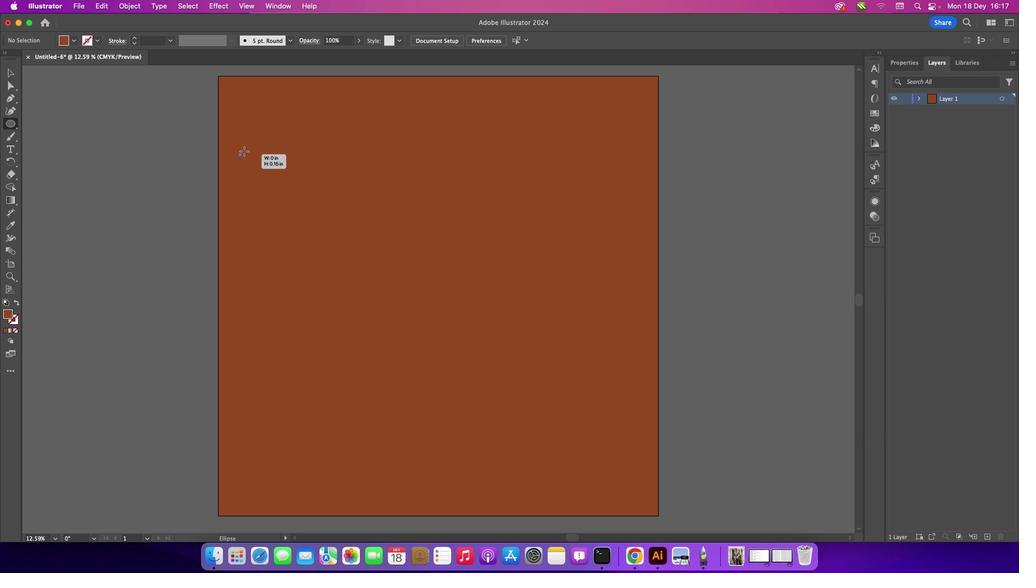 
Action: Mouse pressed left at (241, 156)
Screenshot: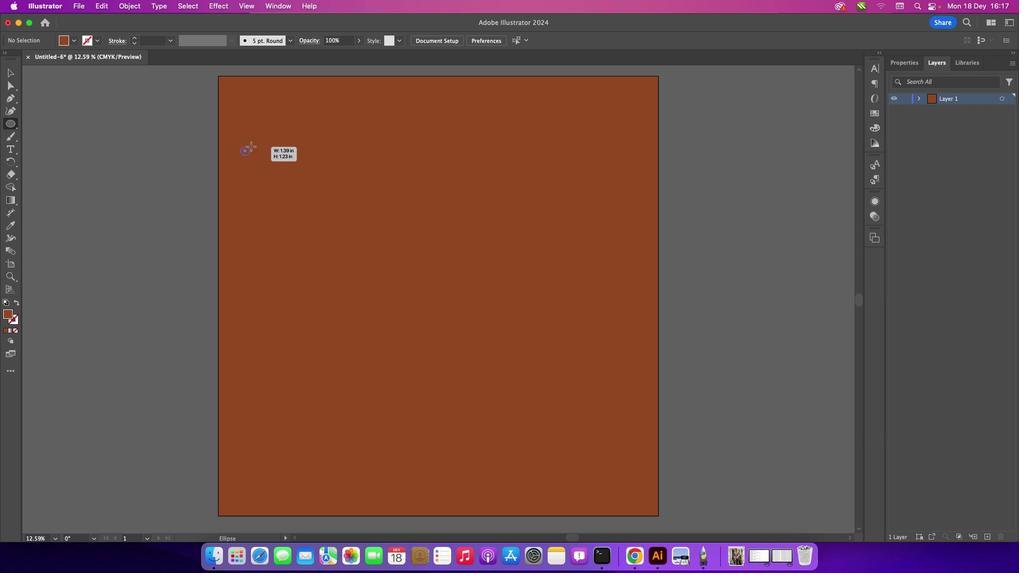 
Action: Mouse moved to (275, 138)
Screenshot: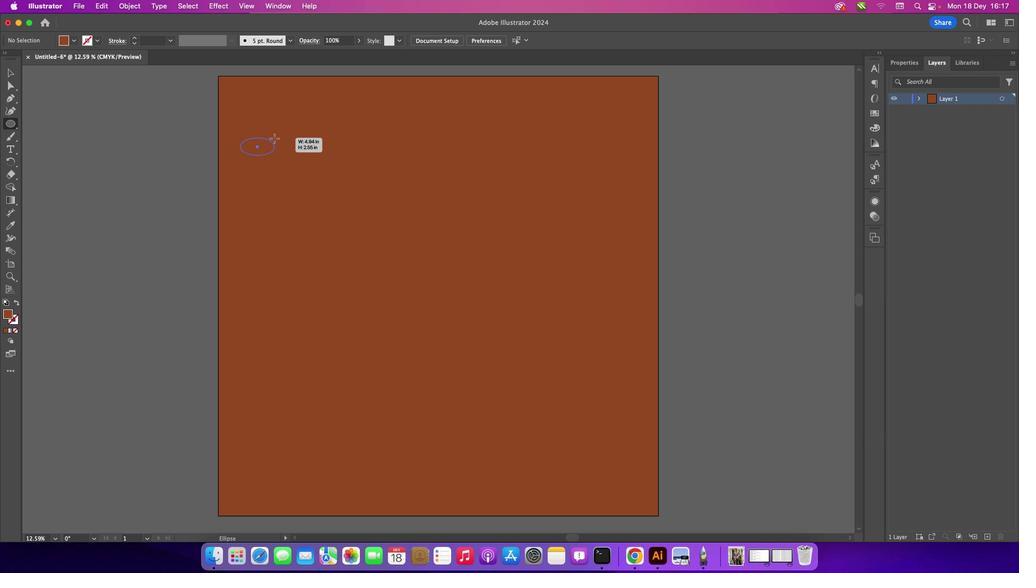 
Action: Key pressed Key.cmd'z'
Screenshot: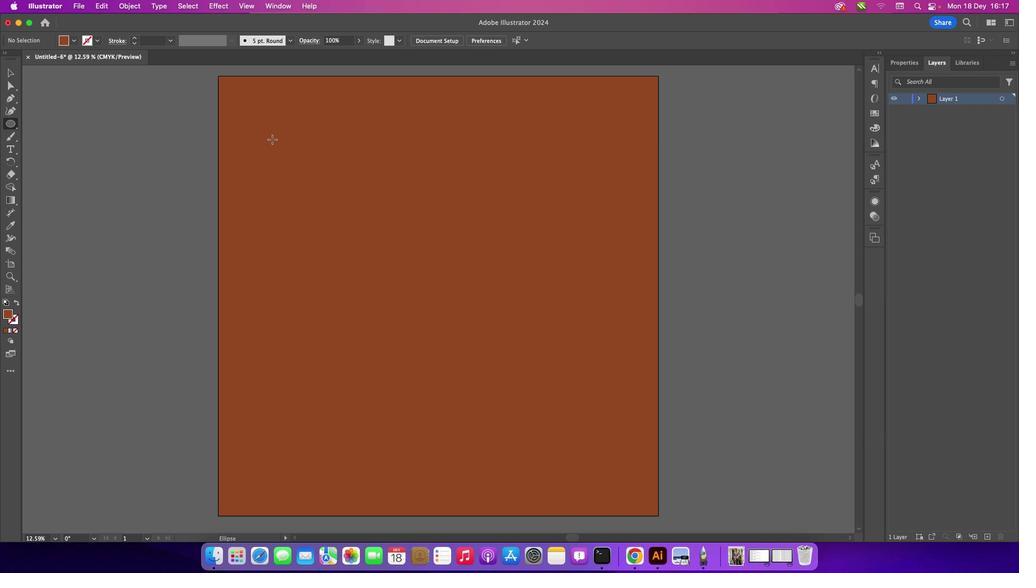 
Action: Mouse moved to (12, 123)
Screenshot: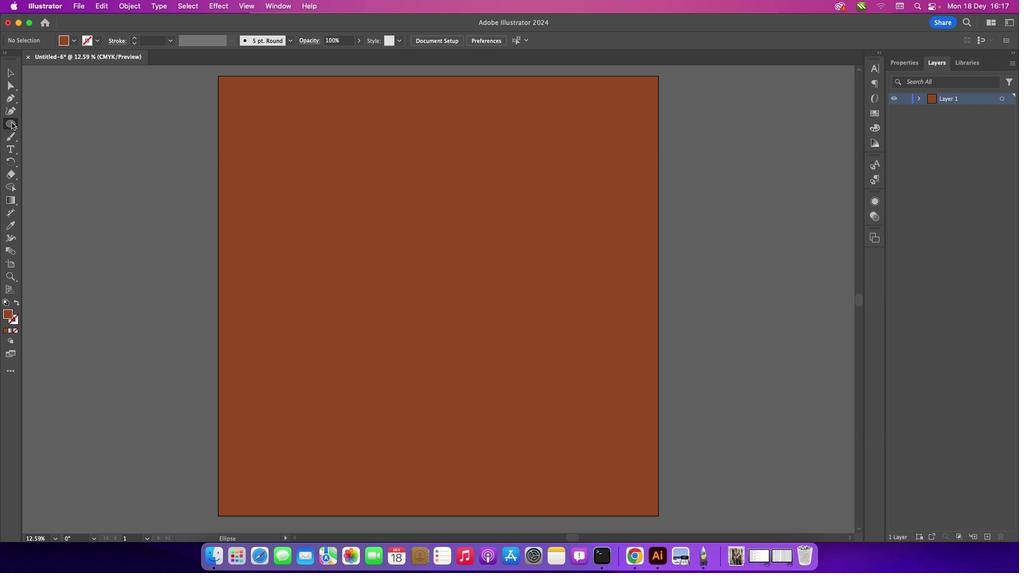 
Action: Mouse pressed left at (12, 123)
Screenshot: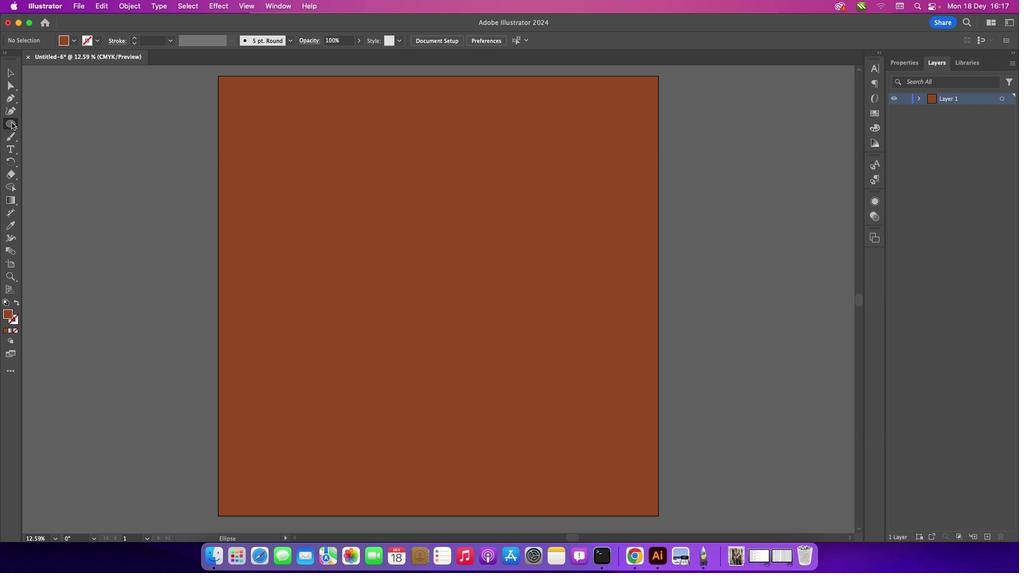 
Action: Mouse moved to (62, 127)
Screenshot: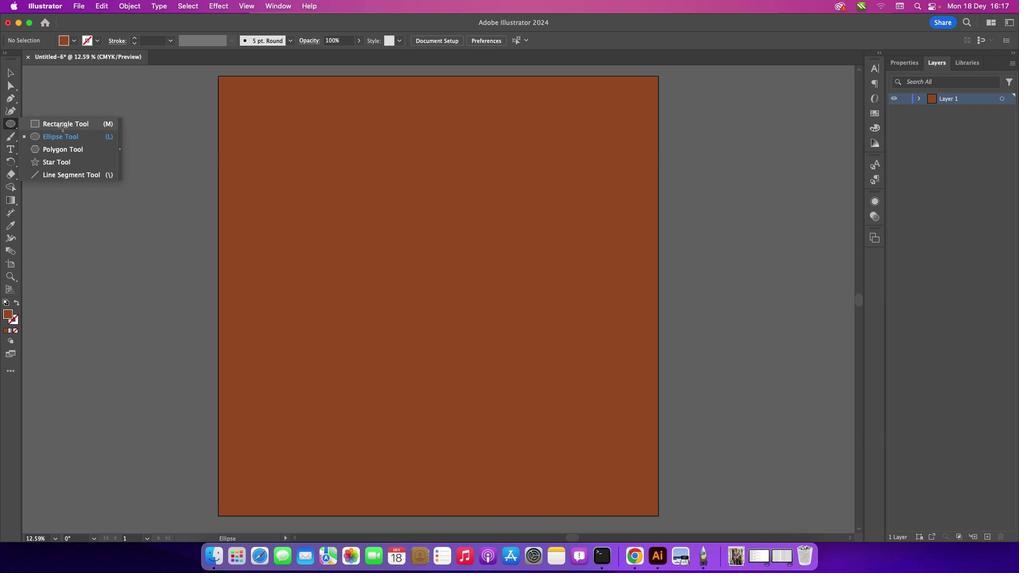 
Action: Mouse pressed left at (62, 127)
Screenshot: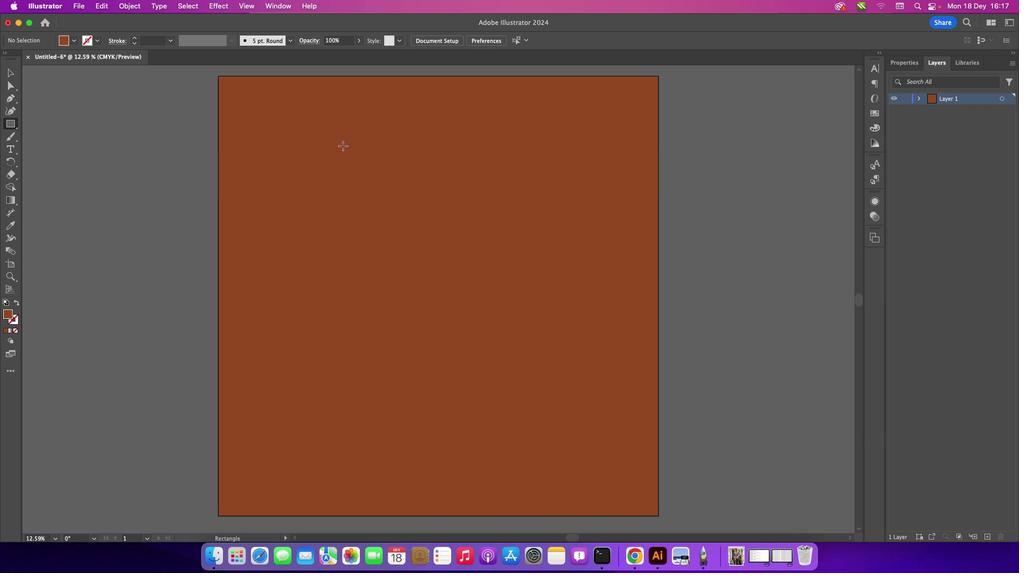
Action: Mouse moved to (237, 163)
Screenshot: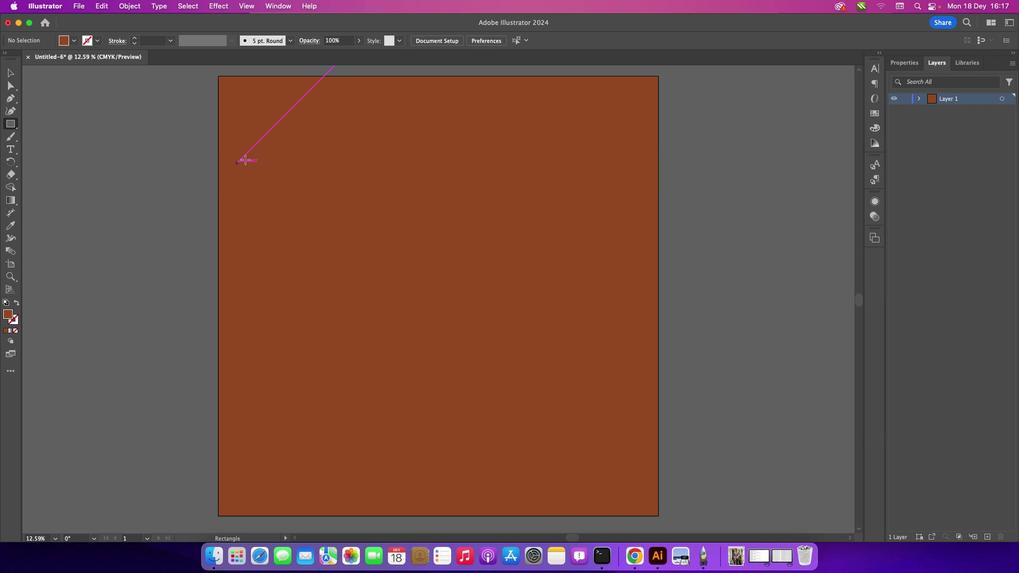 
Action: Mouse pressed left at (237, 163)
Screenshot: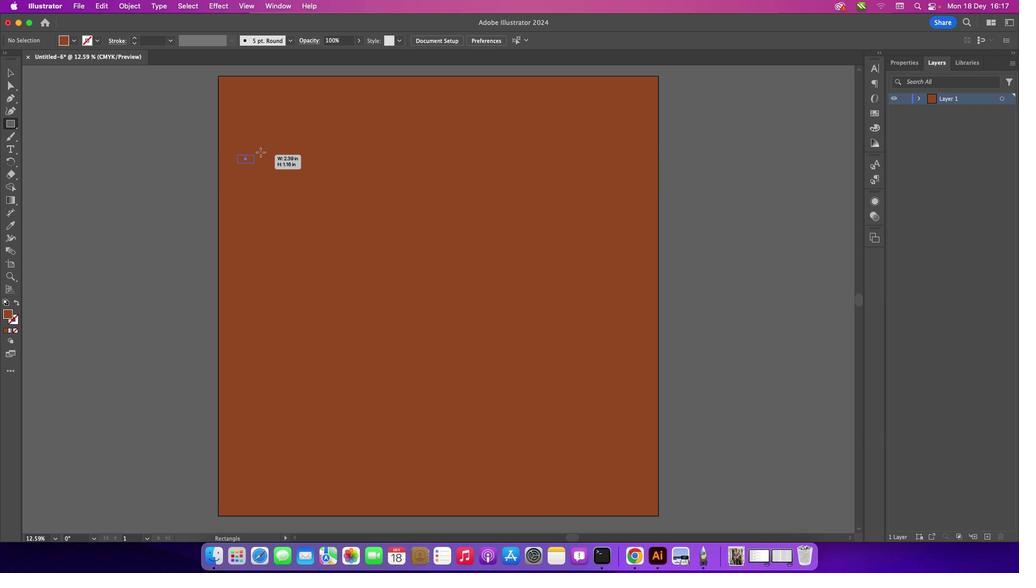 
Action: Mouse moved to (11, 72)
Screenshot: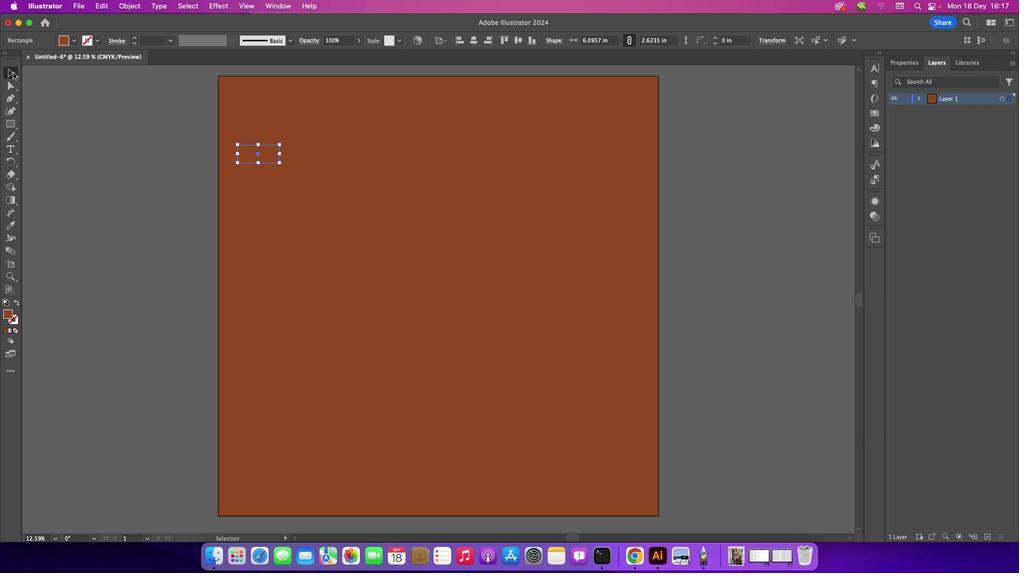 
Action: Mouse pressed left at (11, 72)
Screenshot: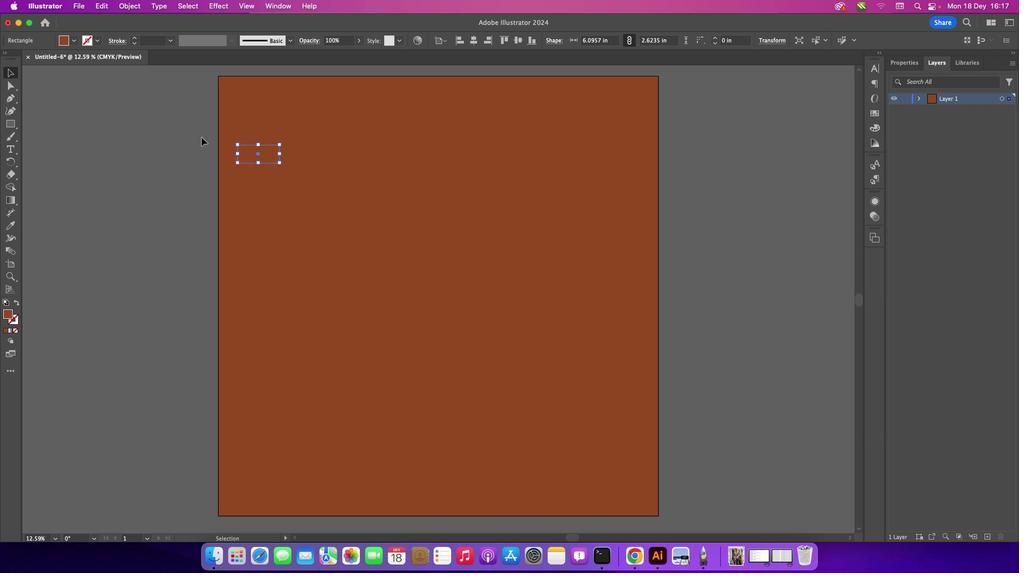 
Action: Mouse moved to (164, 132)
Screenshot: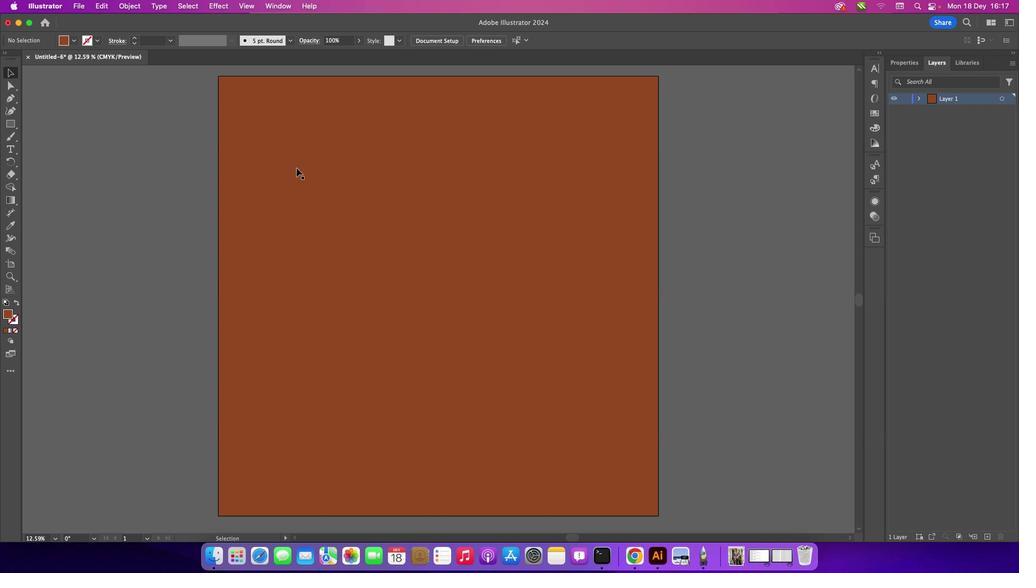 
Action: Mouse pressed left at (164, 132)
Screenshot: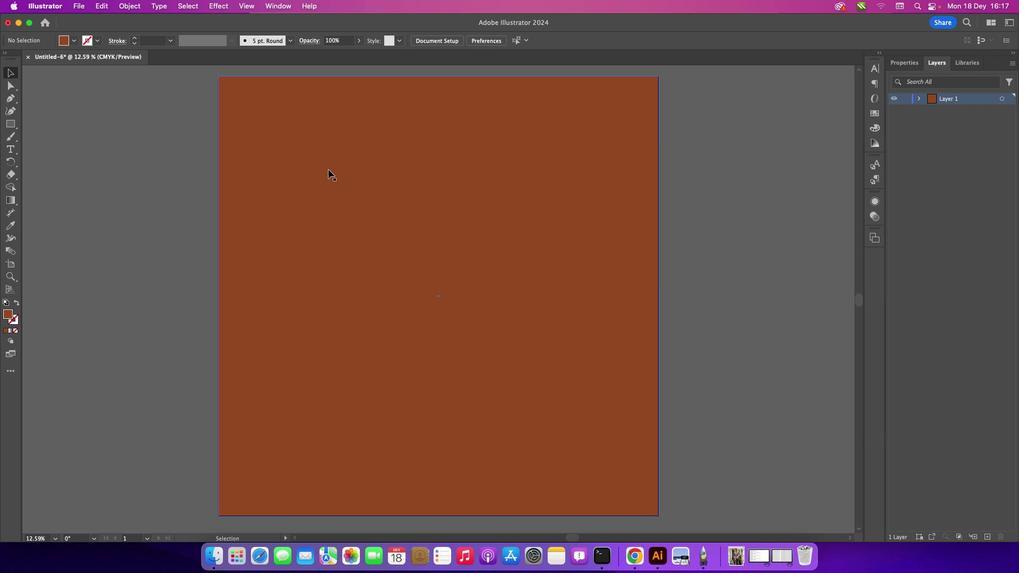 
Action: Mouse moved to (269, 143)
Screenshot: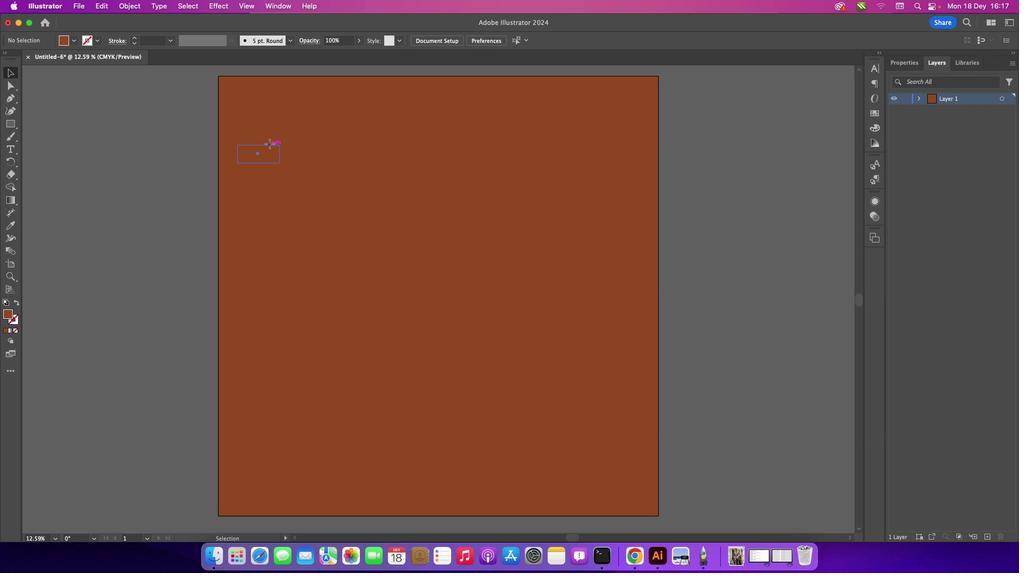 
Action: Mouse pressed left at (269, 143)
Screenshot: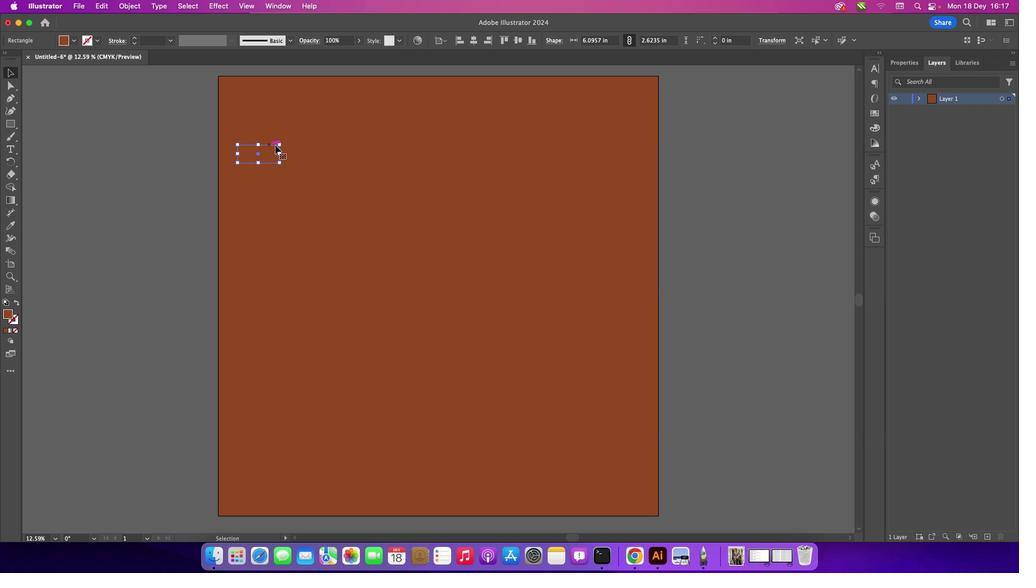 
Action: Mouse moved to (279, 143)
Screenshot: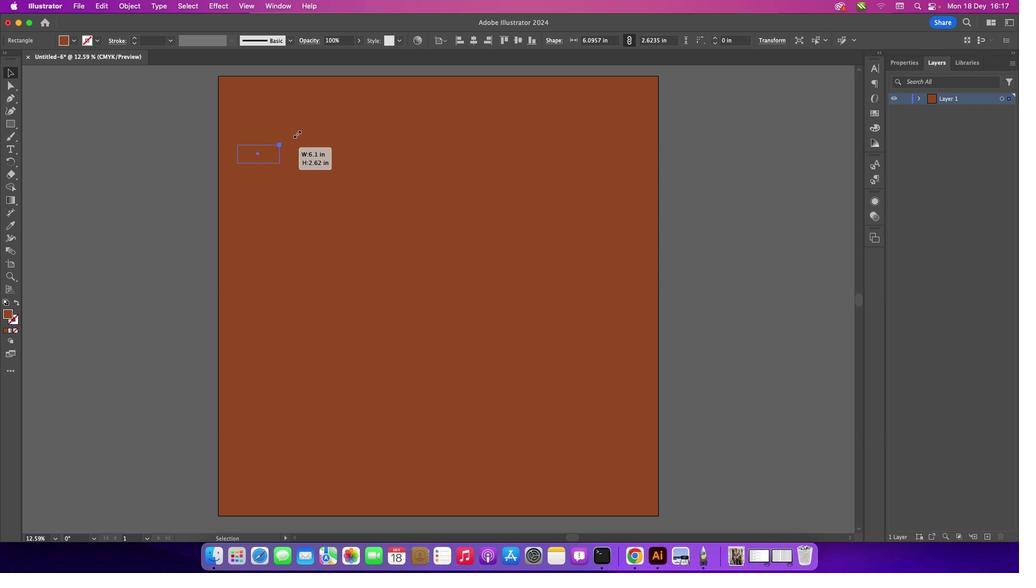 
Action: Mouse pressed left at (279, 143)
Screenshot: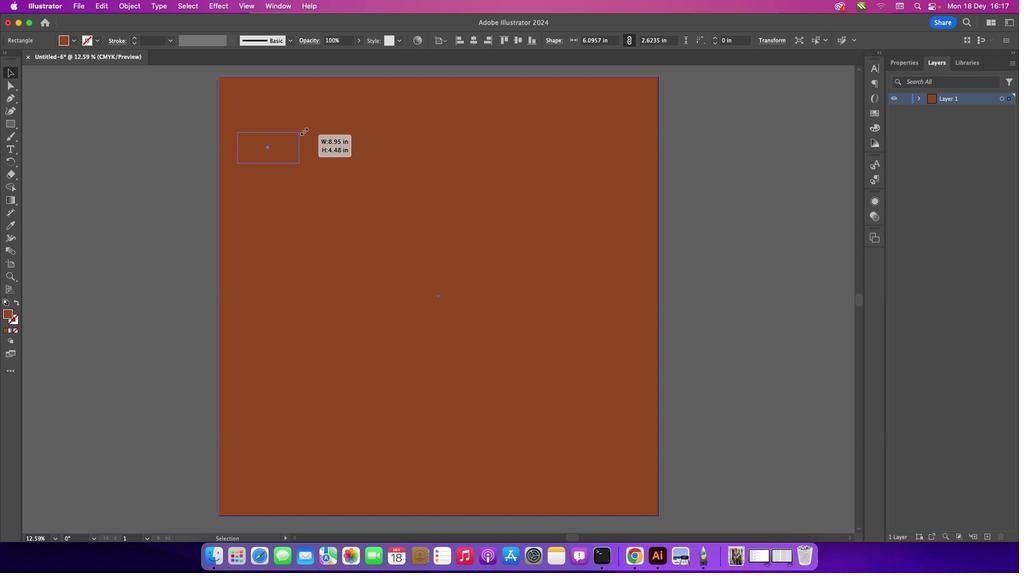
Action: Mouse moved to (303, 134)
Screenshot: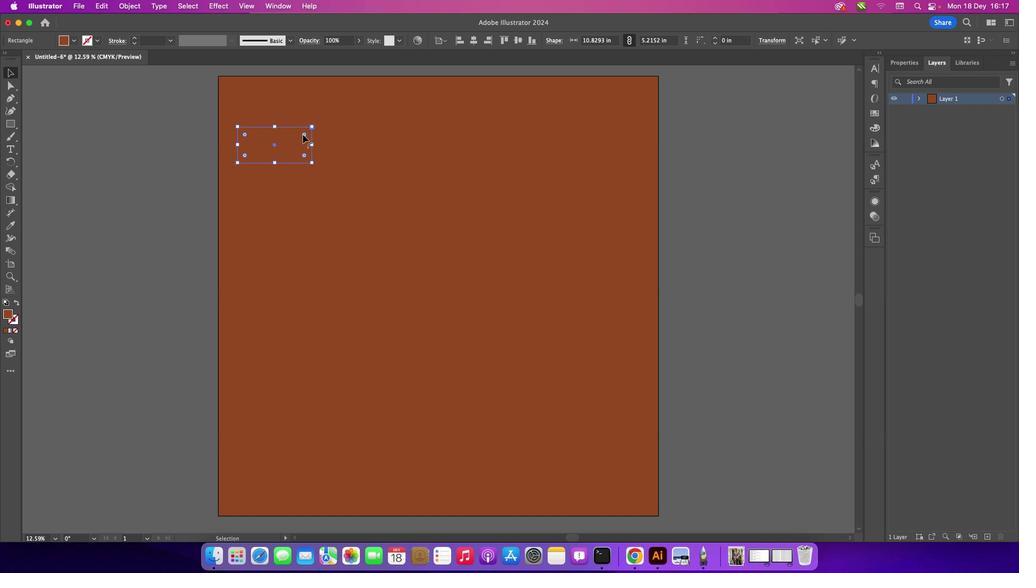 
Action: Mouse pressed left at (303, 134)
Screenshot: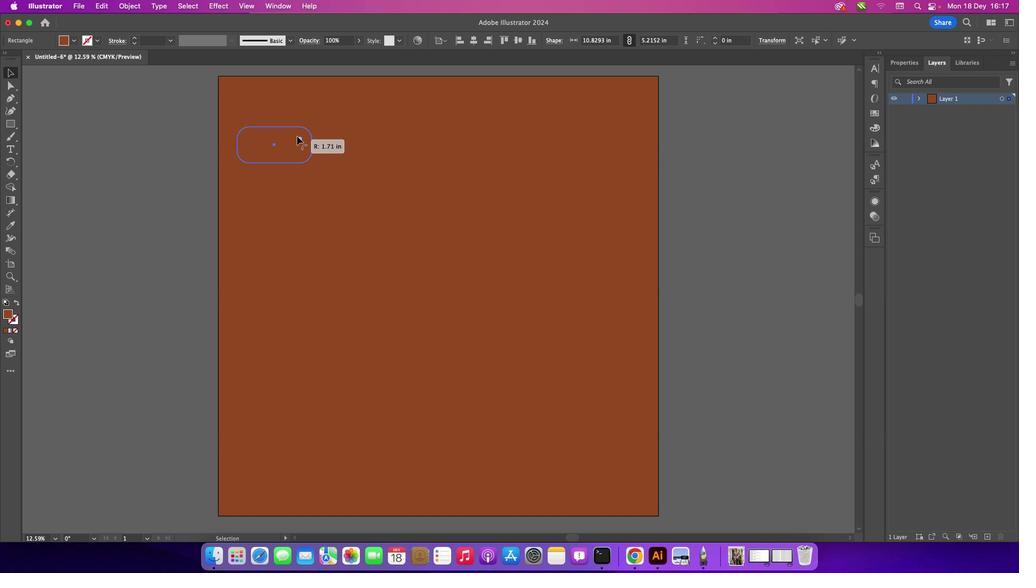 
Action: Mouse moved to (313, 125)
Screenshot: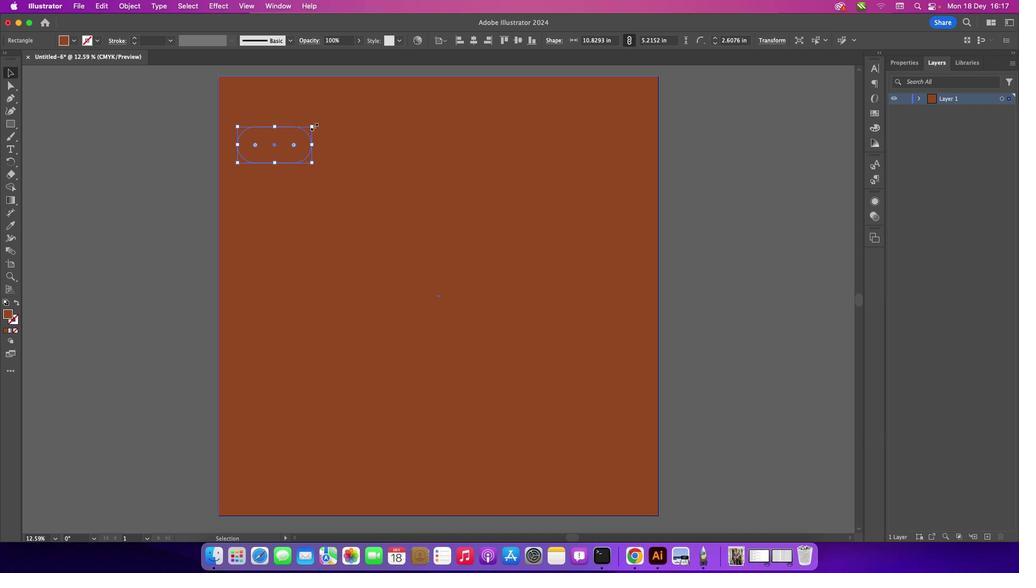 
Action: Key pressed Key.shift
Screenshot: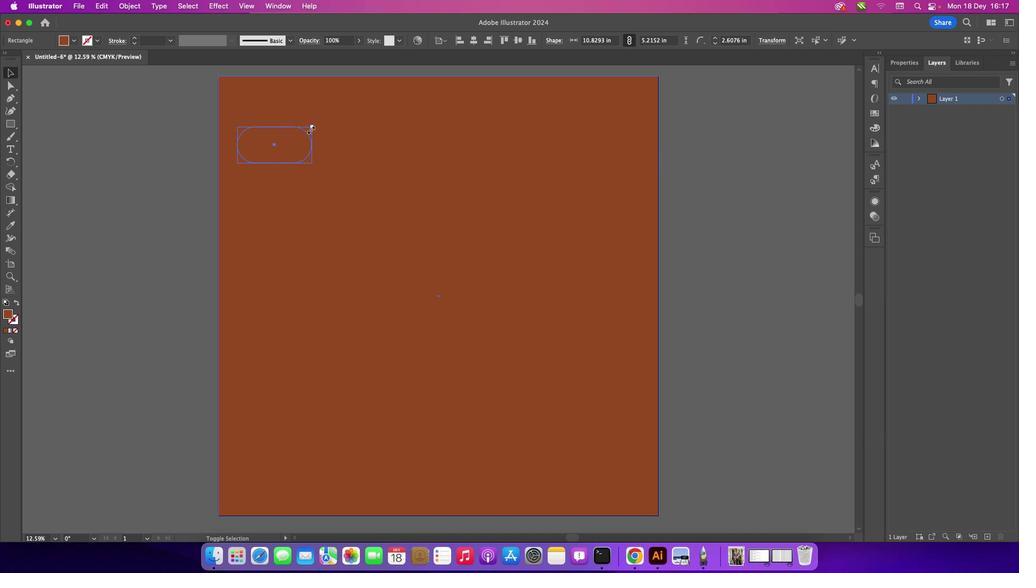 
Action: Mouse pressed left at (313, 125)
Screenshot: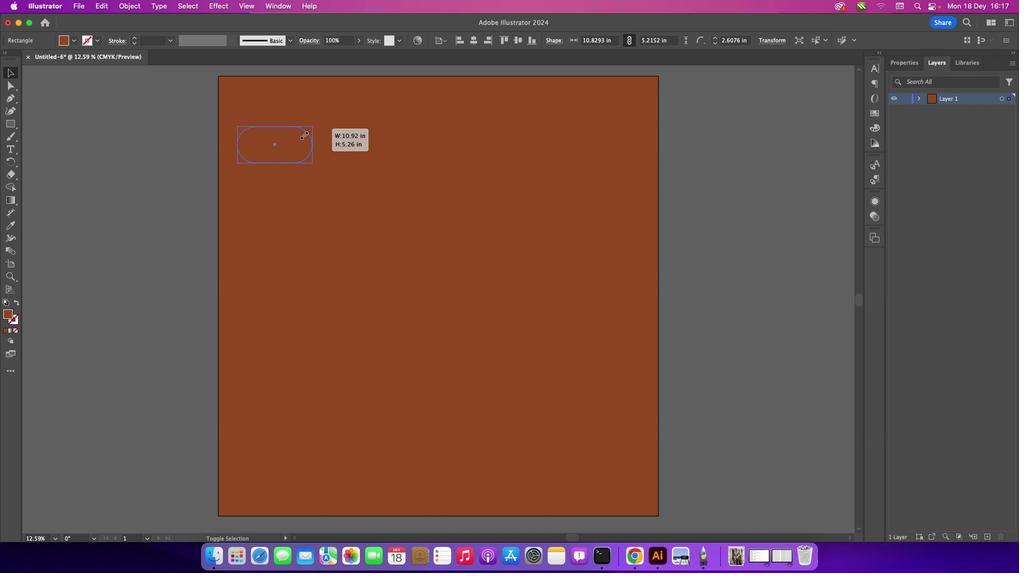 
Action: Mouse moved to (151, 108)
Screenshot: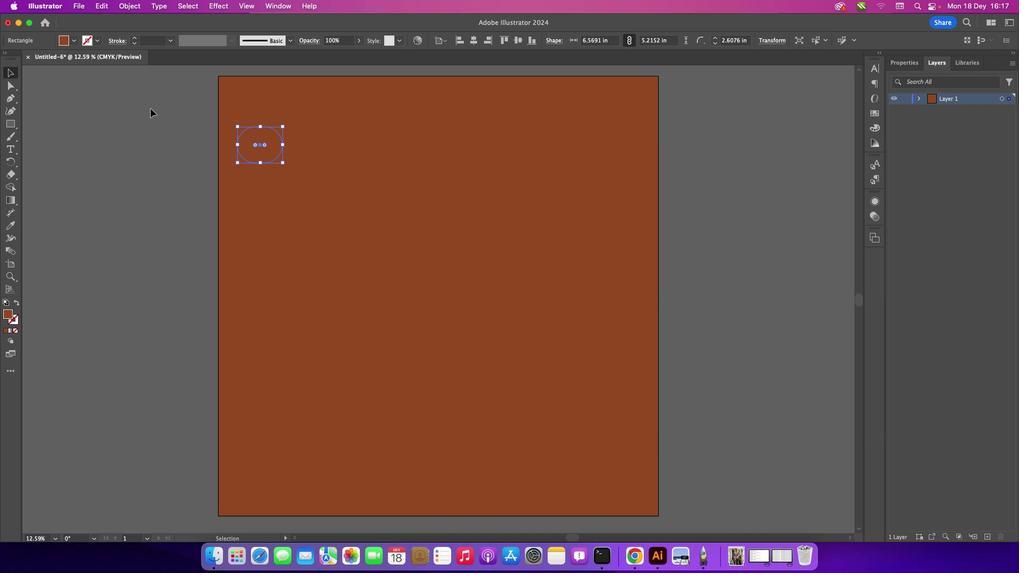 
Action: Key pressed Key.delete
Screenshot: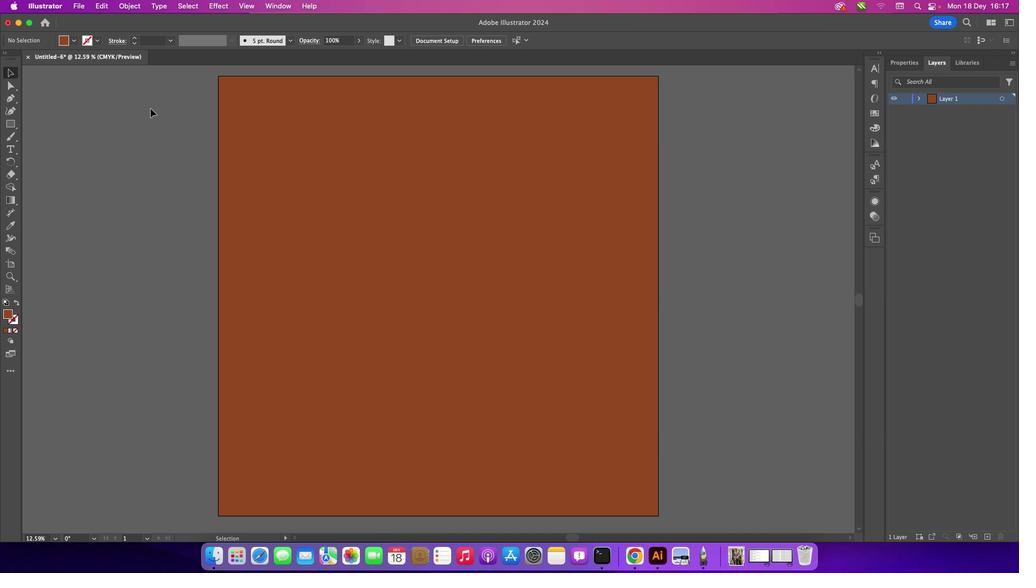 
Action: Mouse moved to (13, 99)
Screenshot: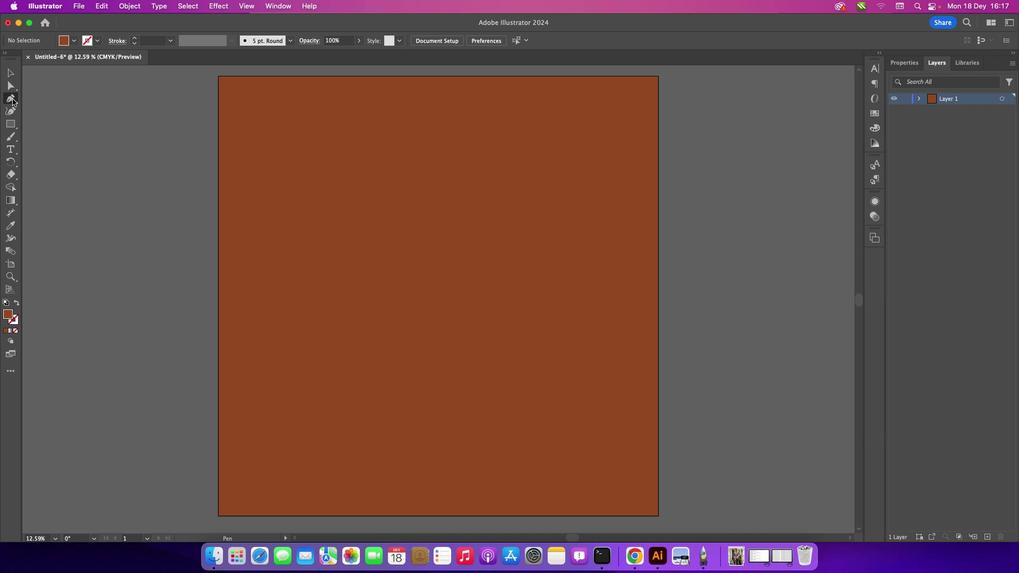 
Action: Mouse pressed left at (13, 99)
Screenshot: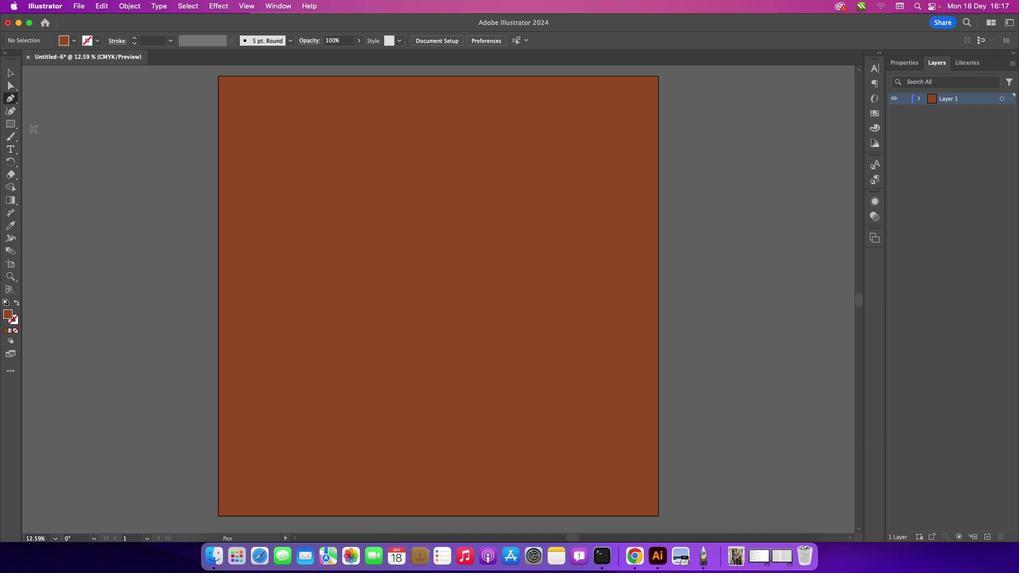 
Action: Mouse moved to (255, 155)
Screenshot: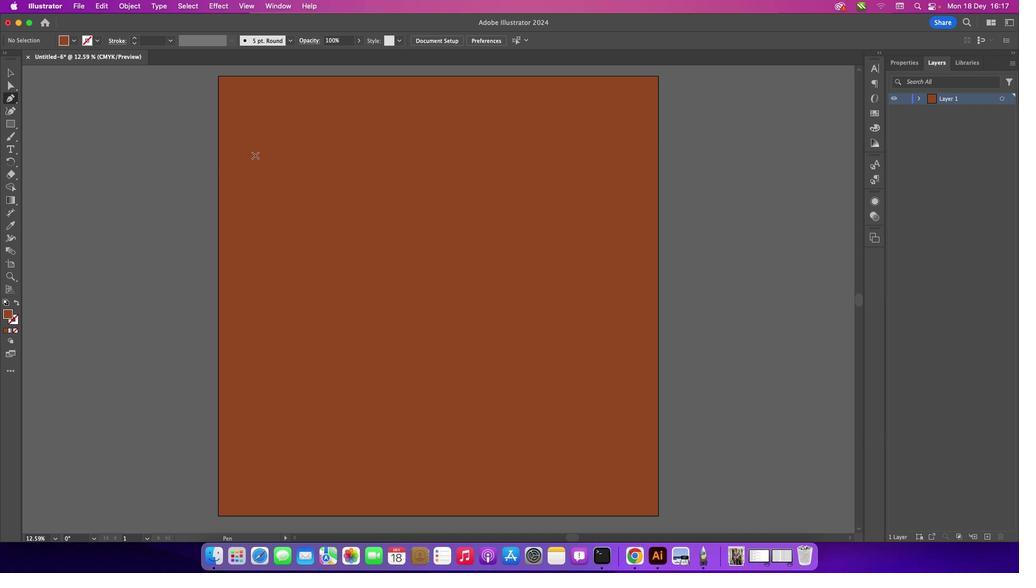 
Action: Key pressed Key.caps_lock
Screenshot: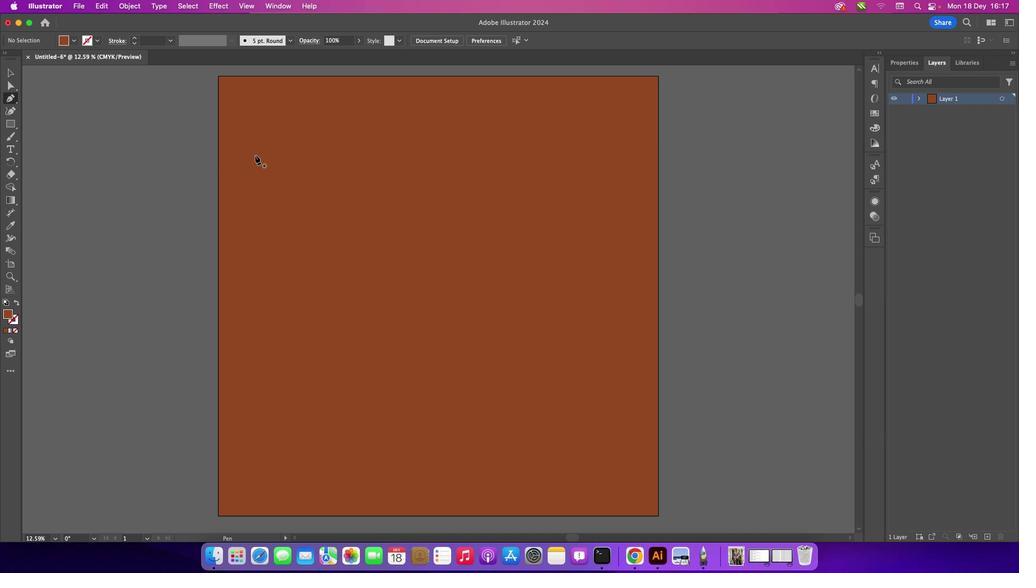 
Action: Mouse moved to (238, 156)
Screenshot: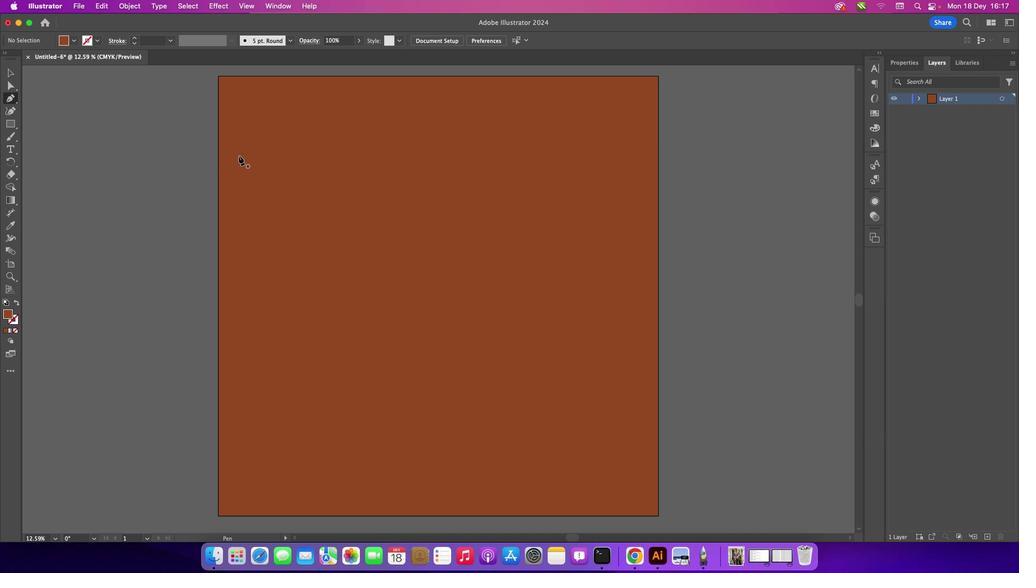 
Action: Mouse pressed left at (238, 156)
Screenshot: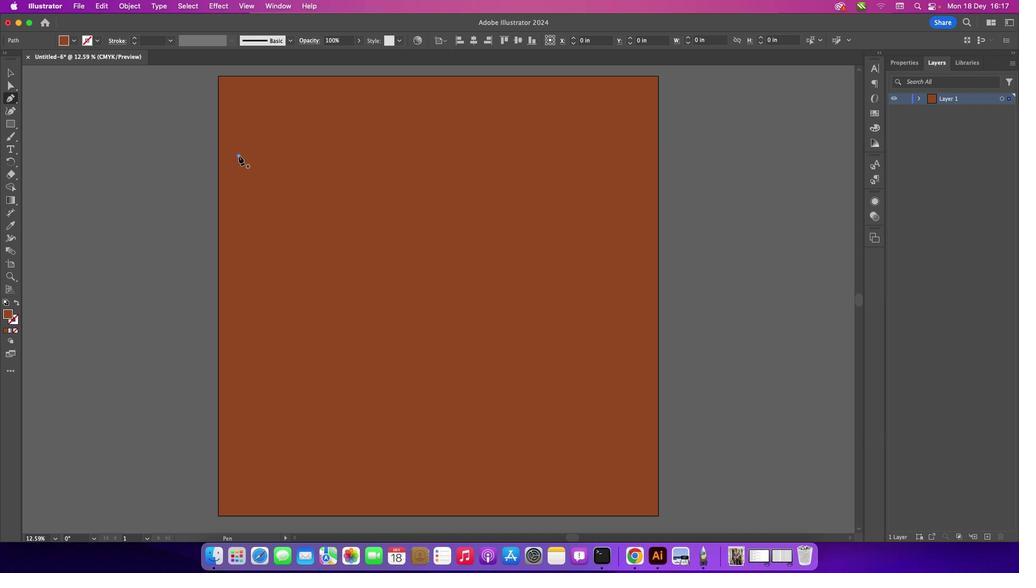 
Action: Mouse moved to (238, 167)
Screenshot: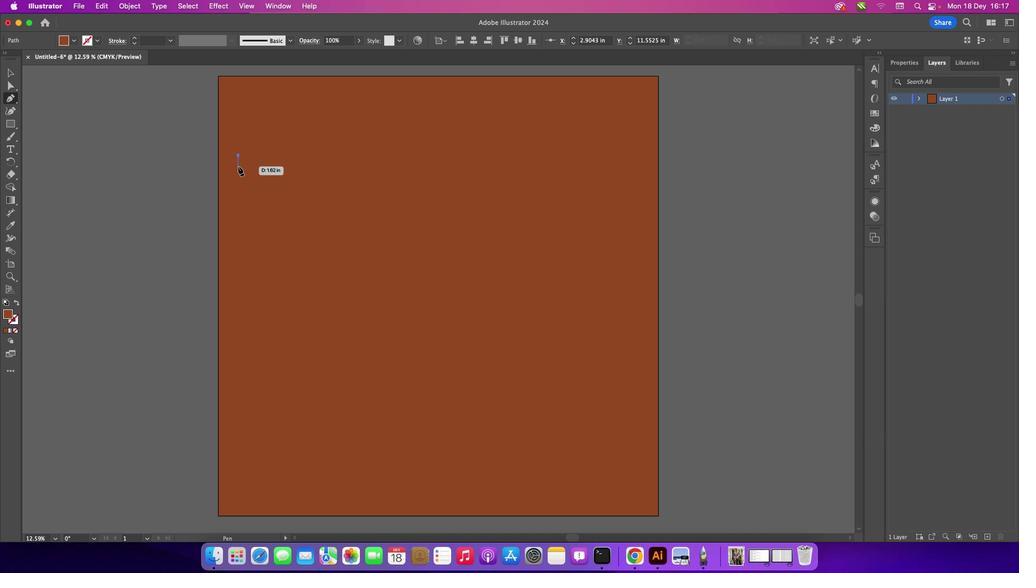 
Action: Mouse pressed left at (238, 167)
Screenshot: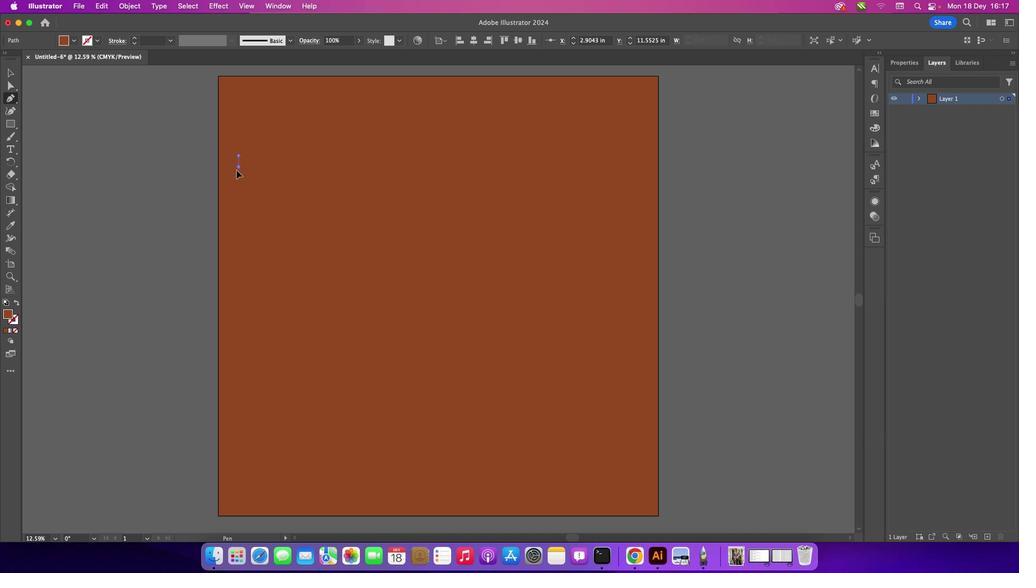 
Action: Mouse moved to (251, 182)
Screenshot: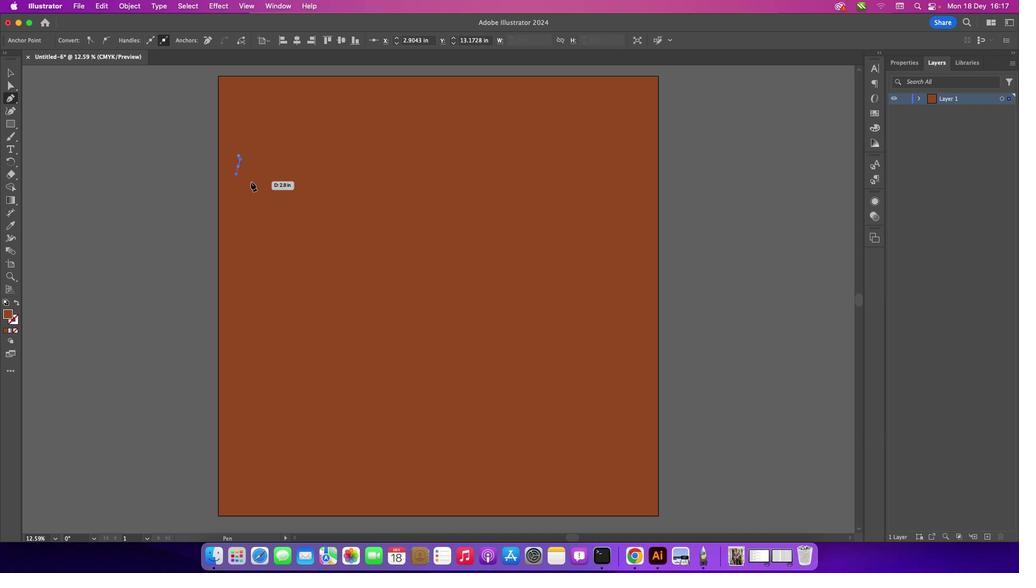 
Action: Mouse pressed left at (251, 182)
Screenshot: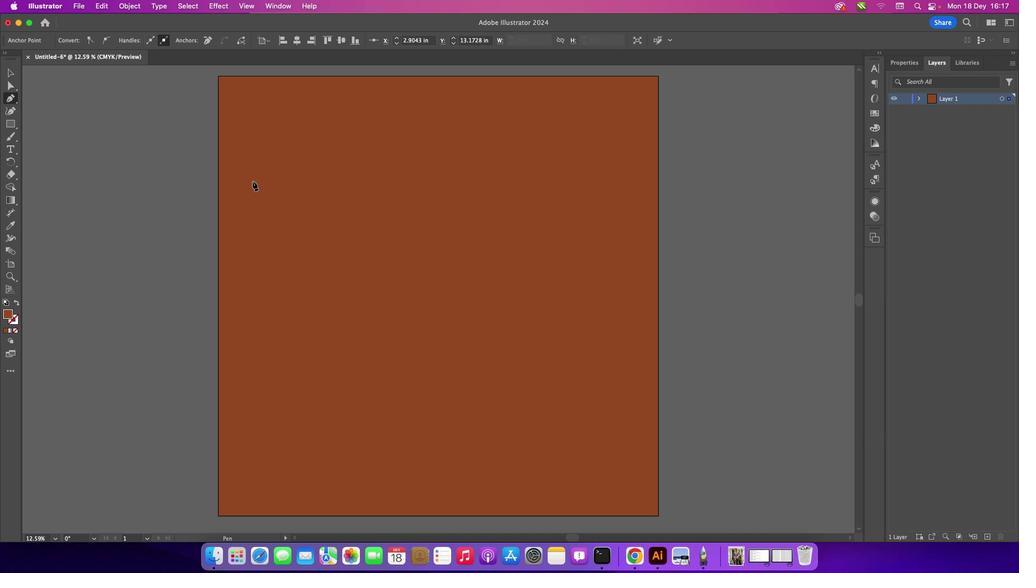 
Action: Mouse moved to (259, 187)
Screenshot: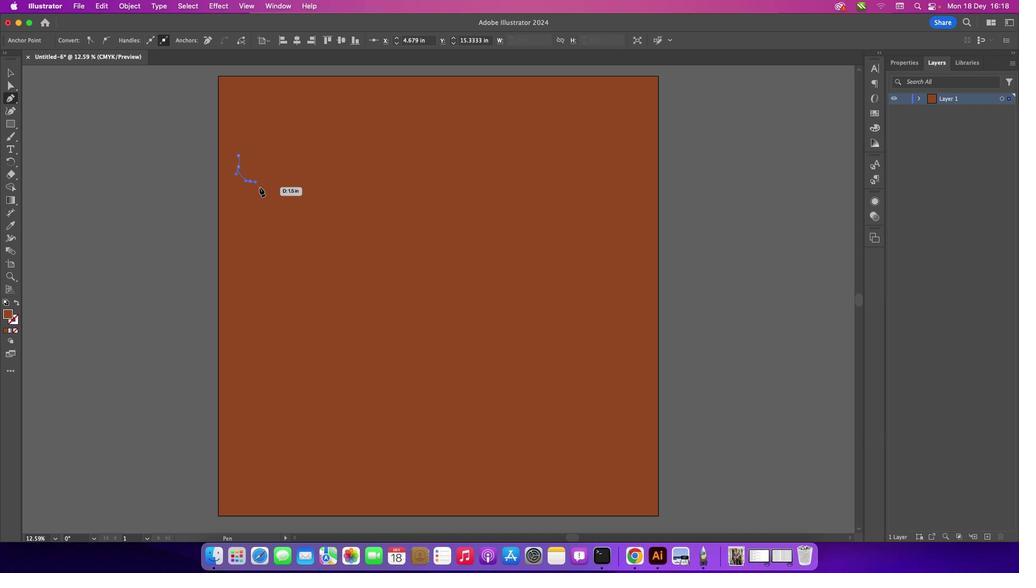 
Action: Mouse pressed left at (259, 187)
Screenshot: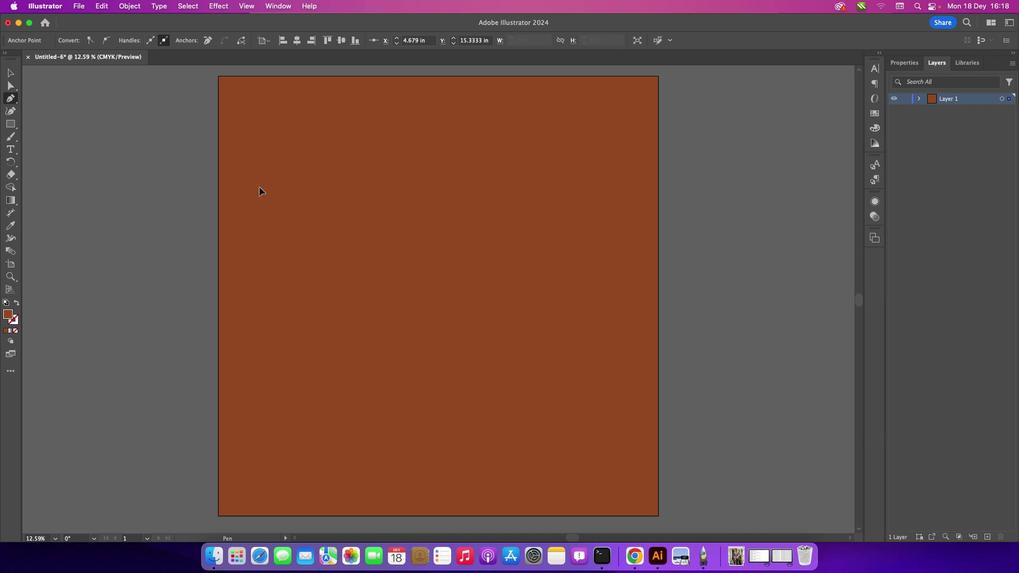 
Action: Mouse moved to (258, 176)
Screenshot: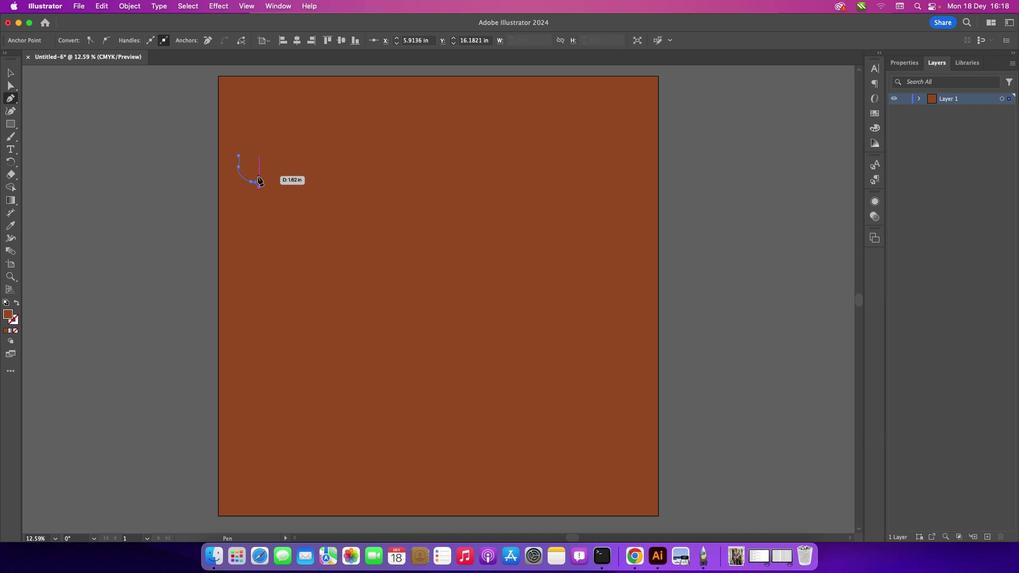 
Action: Mouse pressed left at (258, 176)
Screenshot: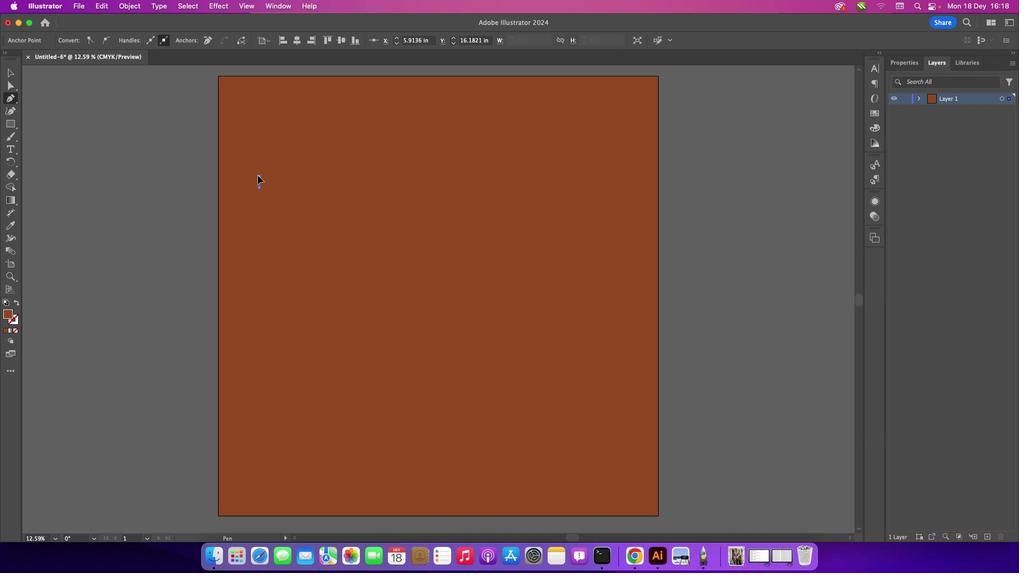 
Action: Mouse moved to (263, 161)
Screenshot: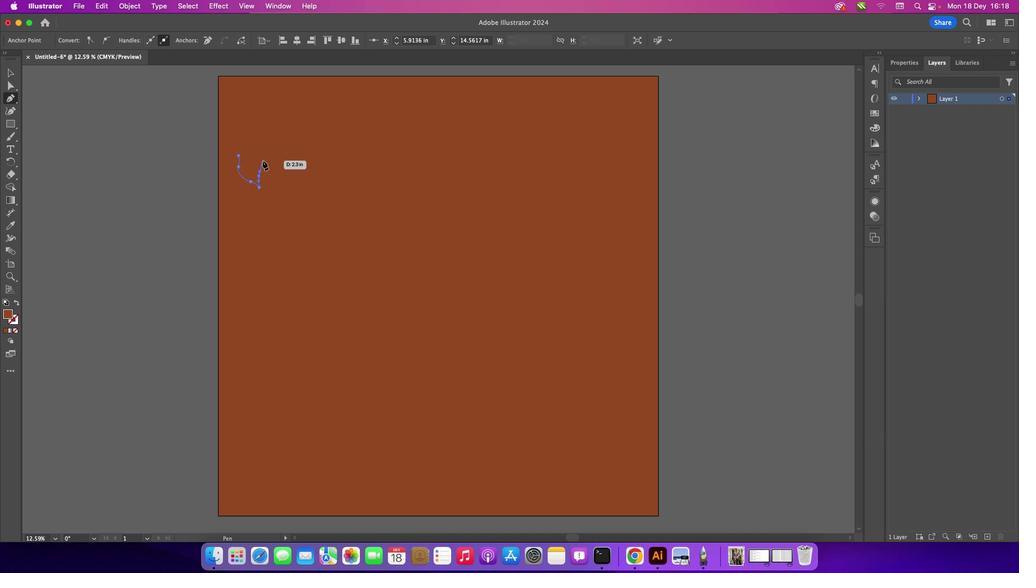 
Action: Mouse pressed left at (263, 161)
Screenshot: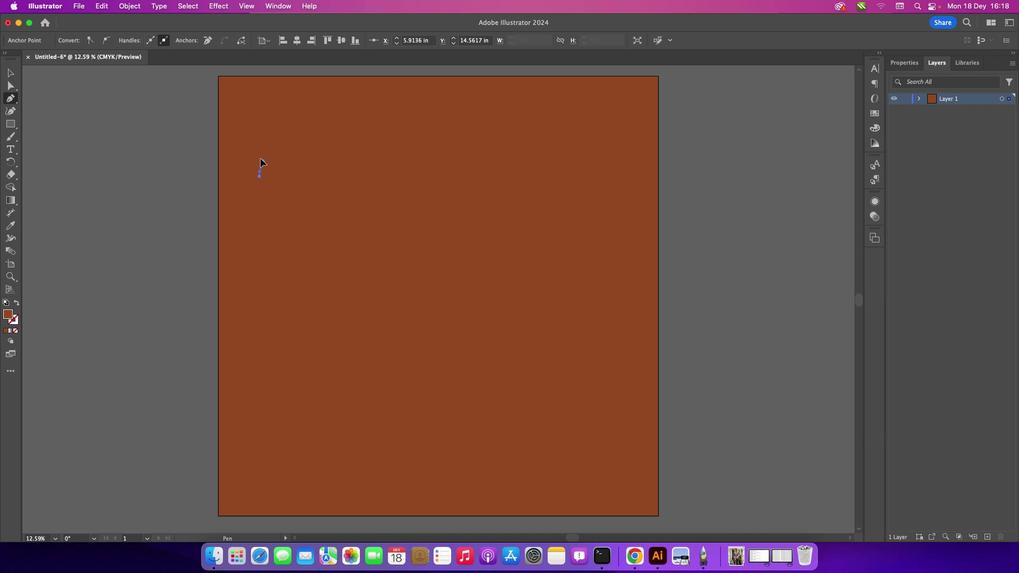 
Action: Mouse moved to (262, 160)
Screenshot: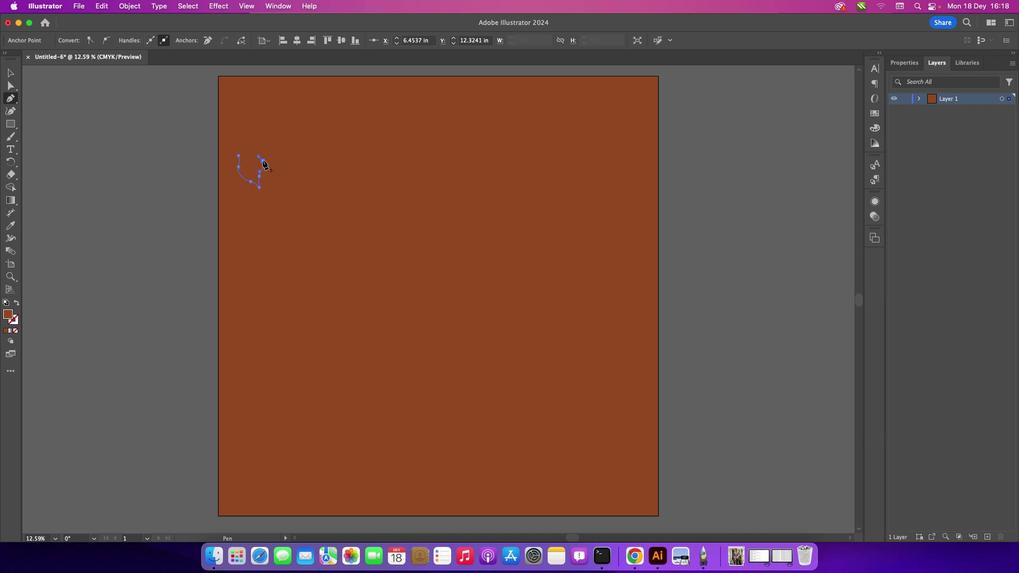 
Action: Mouse pressed left at (262, 160)
Screenshot: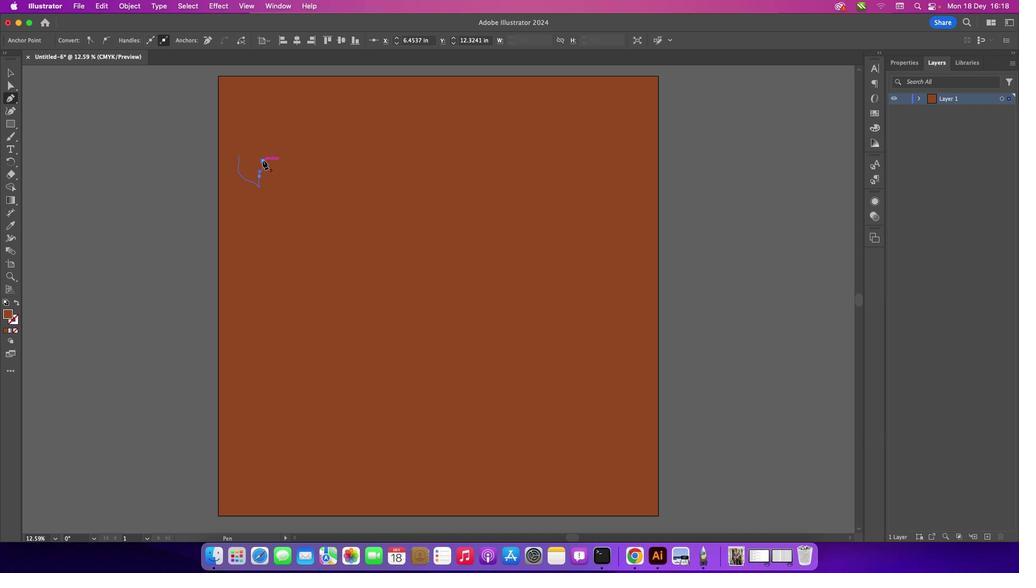 
Action: Mouse moved to (256, 149)
Screenshot: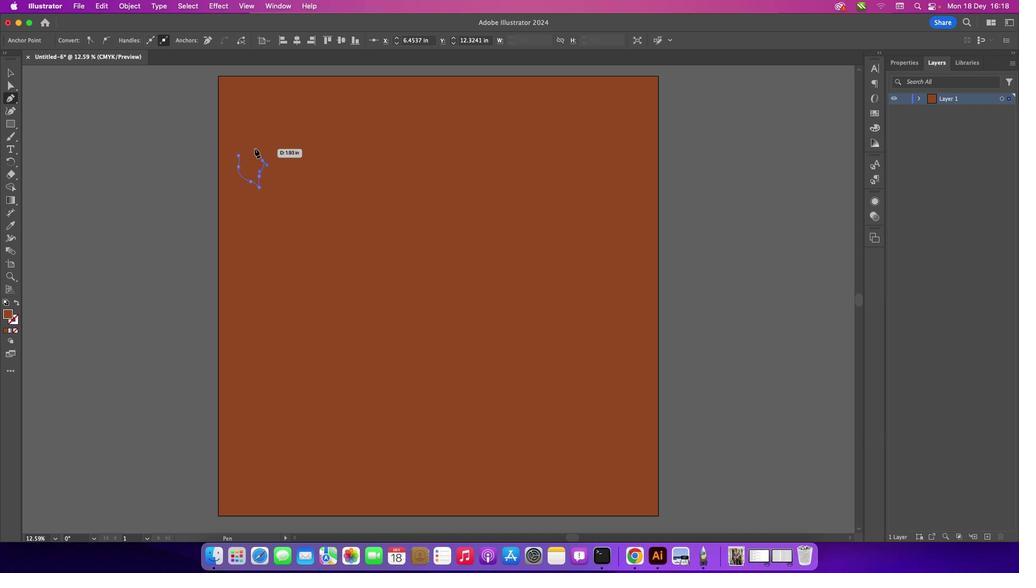 
Action: Mouse pressed left at (256, 149)
Screenshot: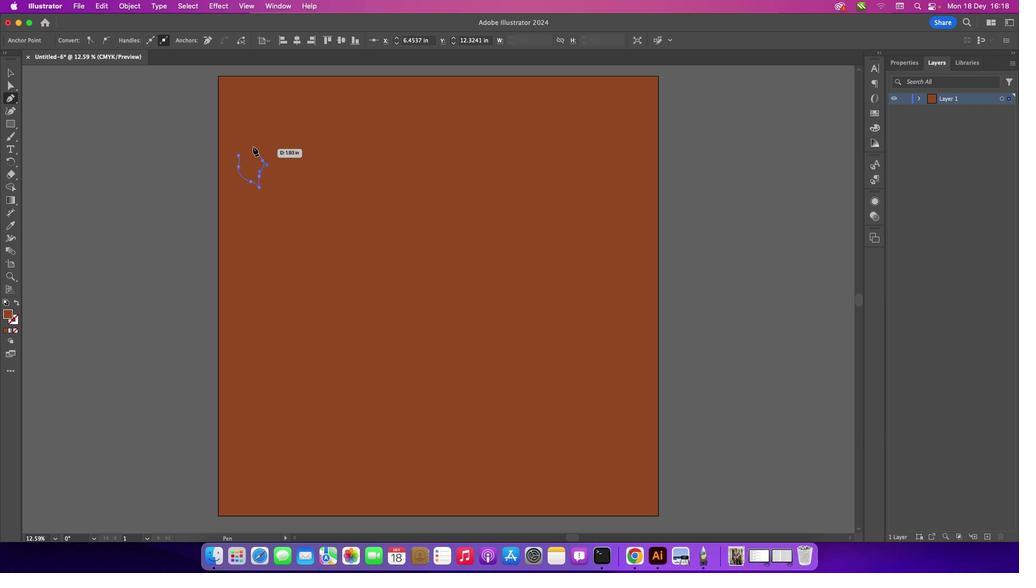 
Action: Mouse moved to (252, 137)
Screenshot: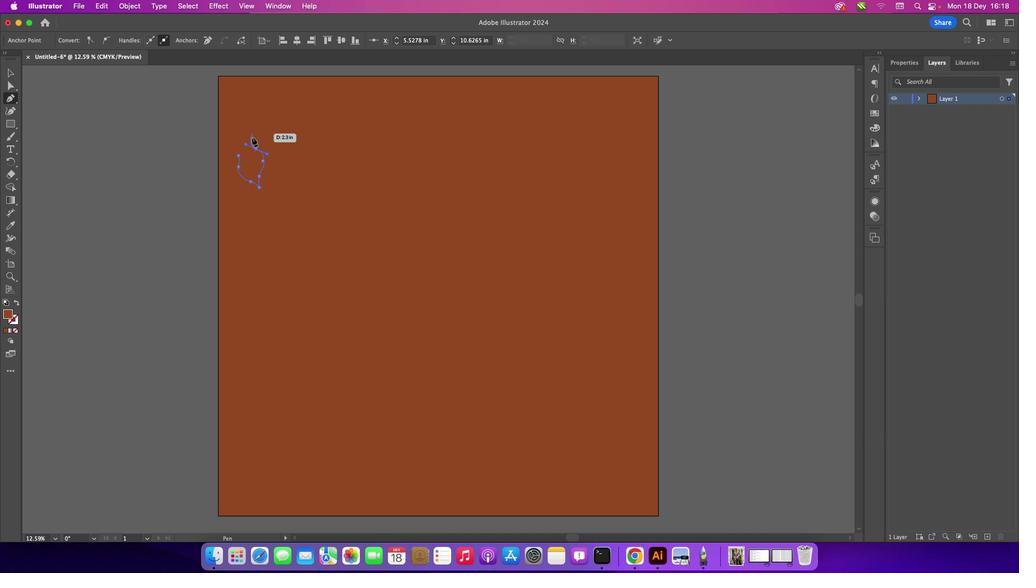 
Action: Mouse pressed left at (252, 137)
Screenshot: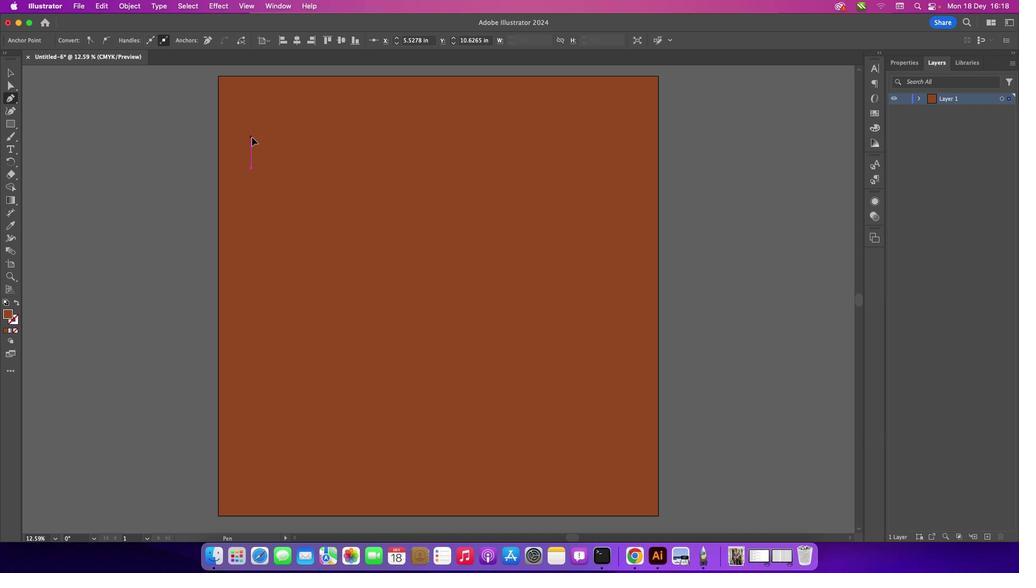 
Action: Mouse moved to (251, 154)
Screenshot: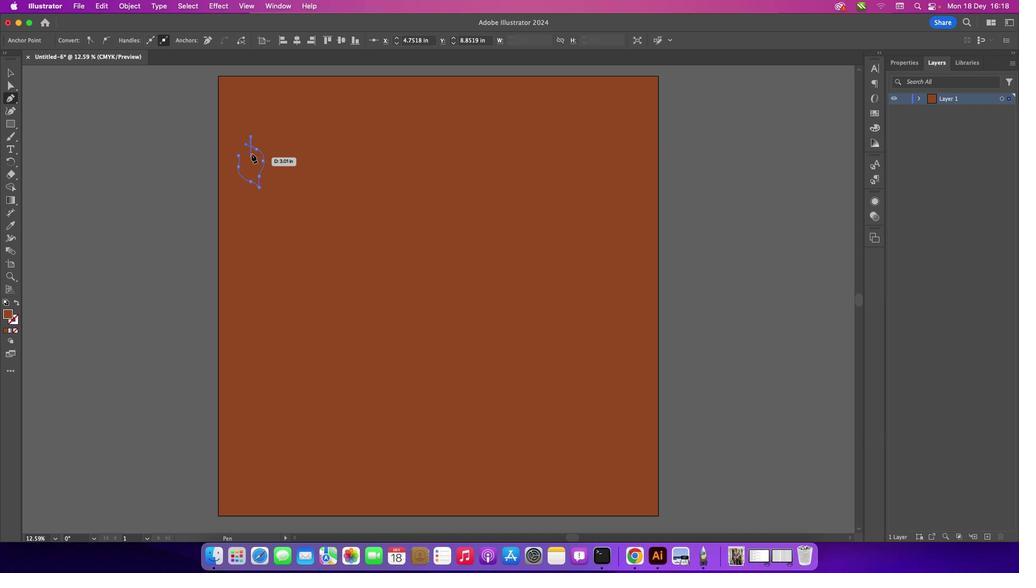 
Action: Mouse pressed left at (251, 154)
Screenshot: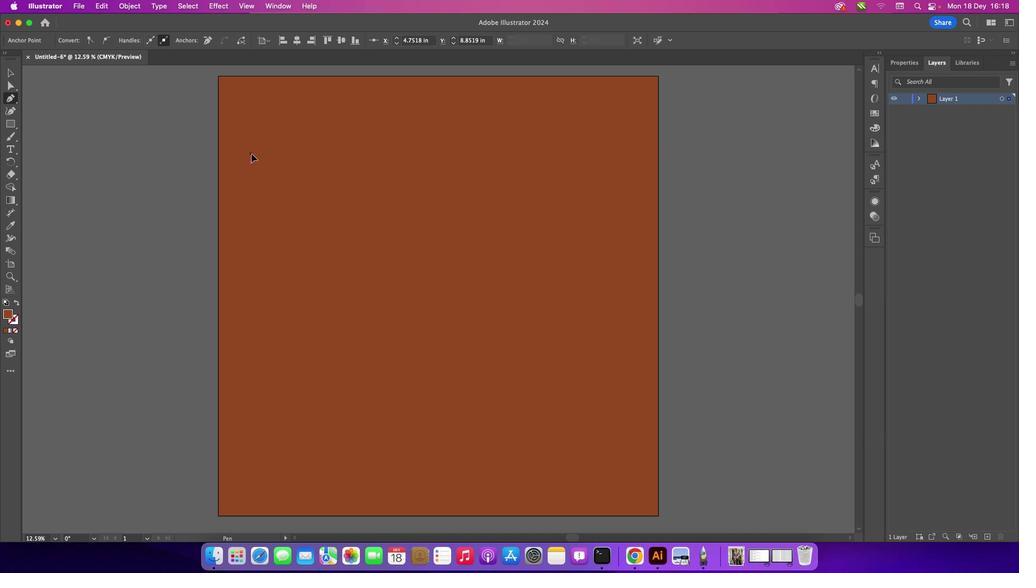 
Action: Mouse moved to (255, 168)
Screenshot: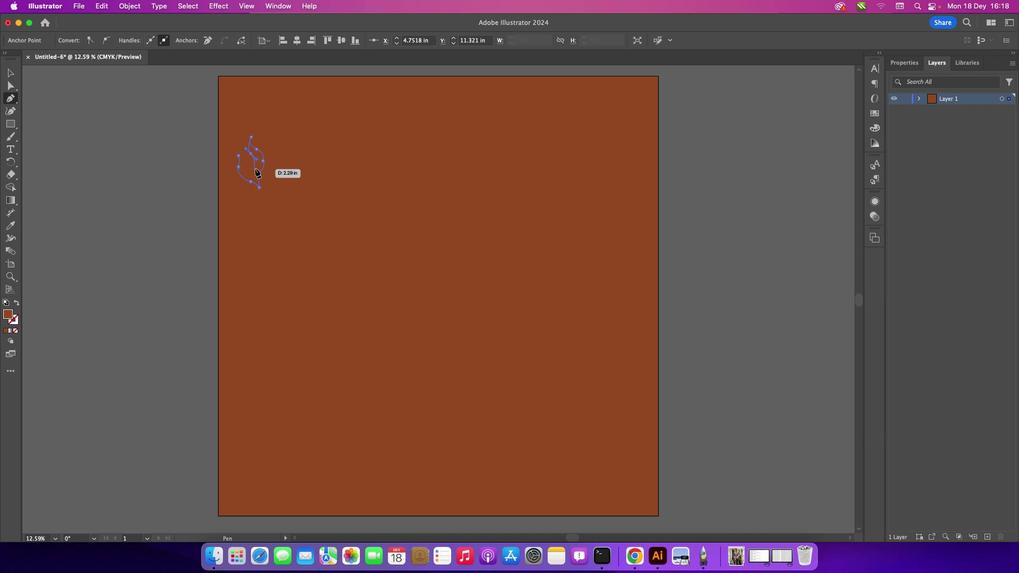 
Action: Mouse pressed left at (255, 168)
Screenshot: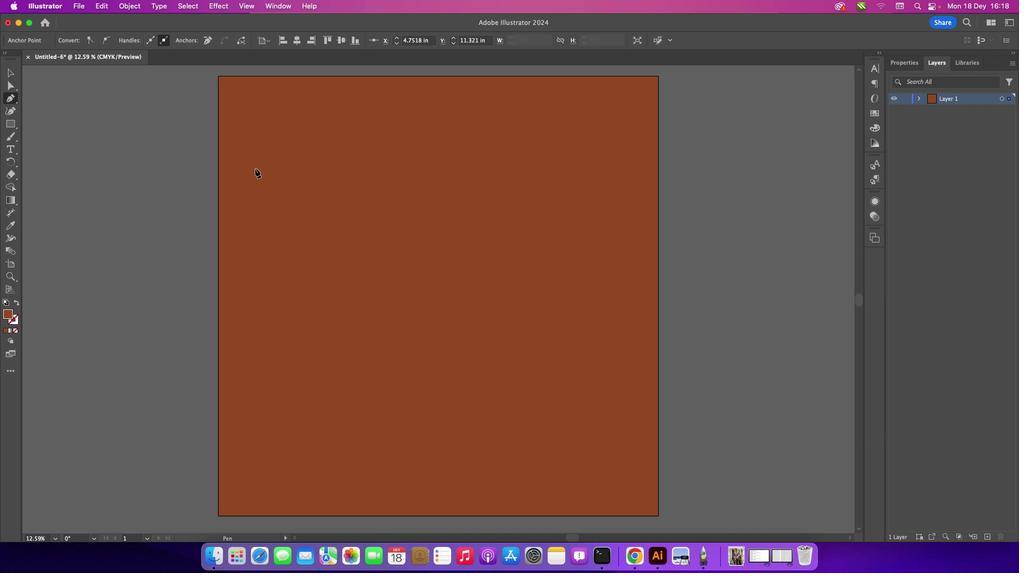 
Action: Mouse moved to (244, 158)
Screenshot: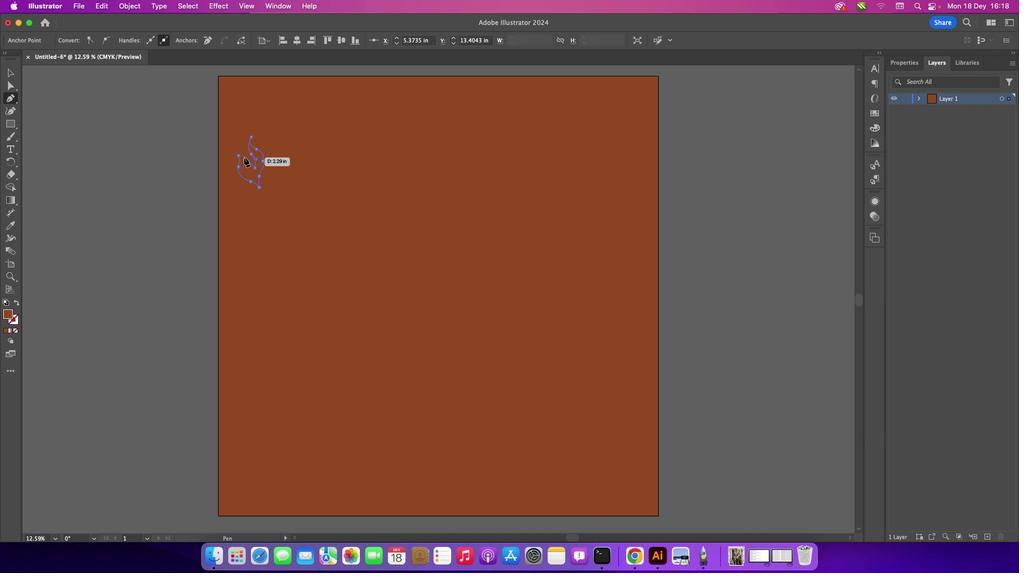 
Action: Mouse pressed left at (244, 158)
Screenshot: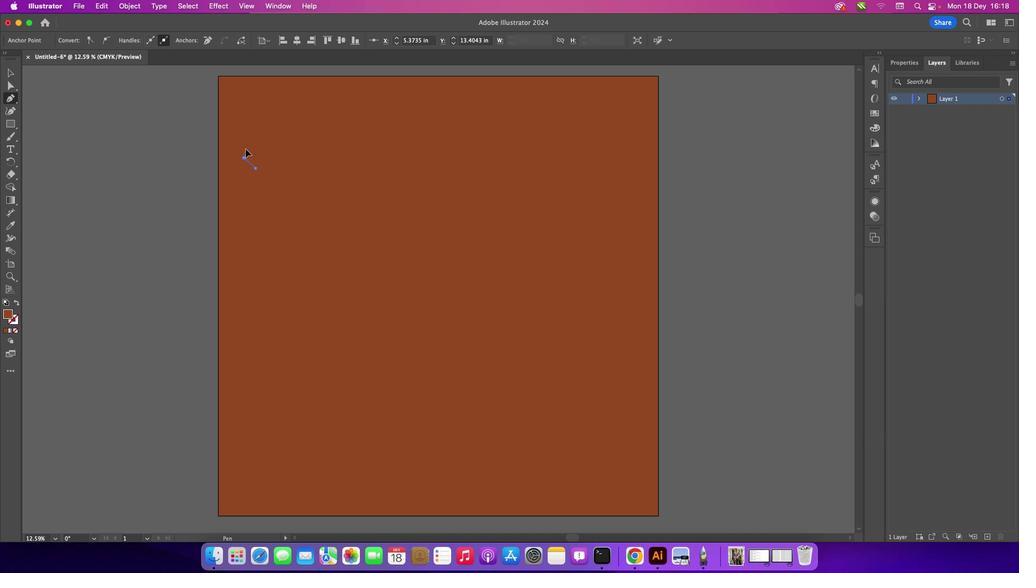 
Action: Mouse moved to (253, 127)
Screenshot: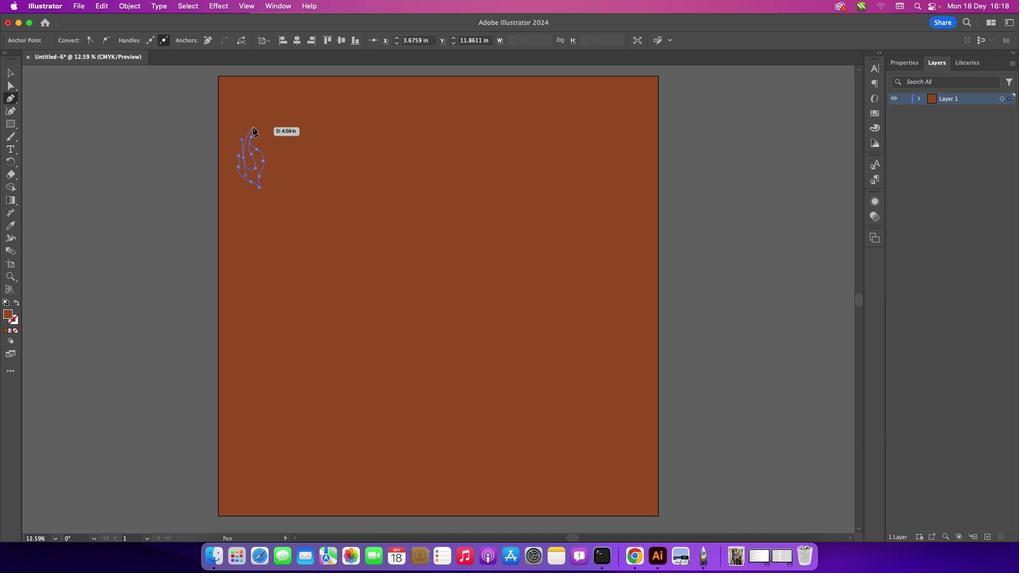 
Action: Mouse pressed left at (253, 127)
Screenshot: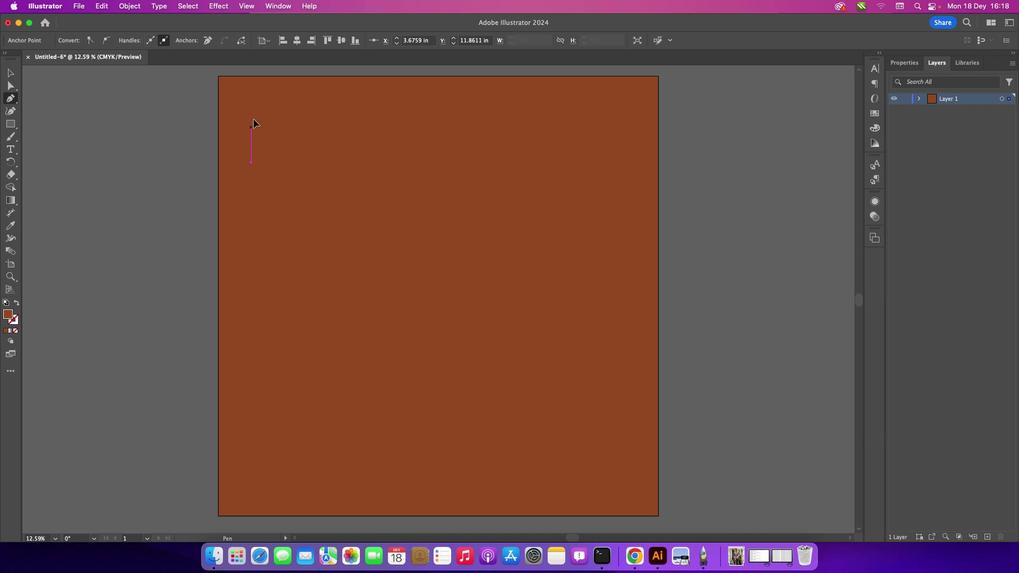 
Action: Mouse moved to (246, 115)
Screenshot: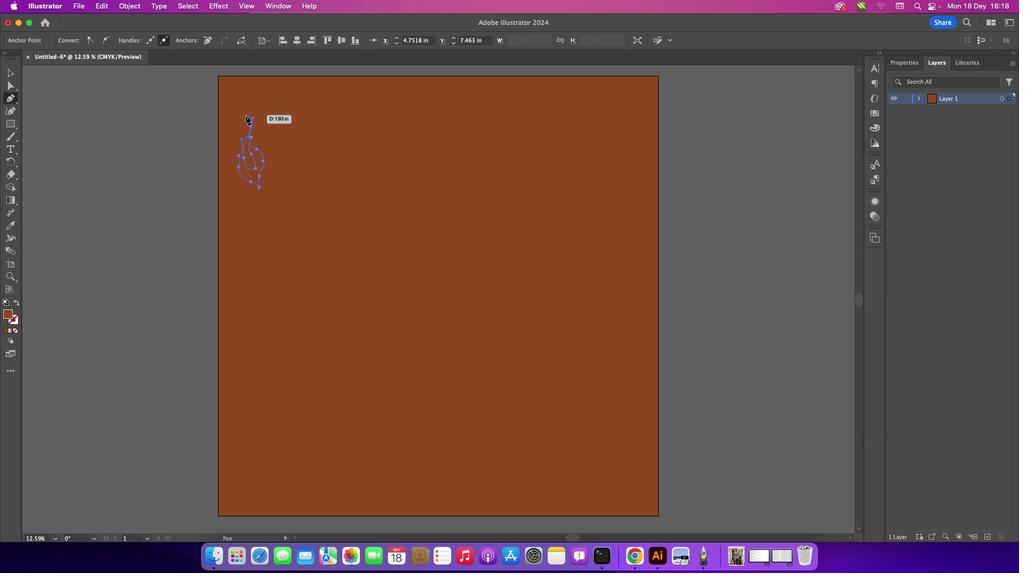 
Action: Mouse pressed left at (246, 115)
Screenshot: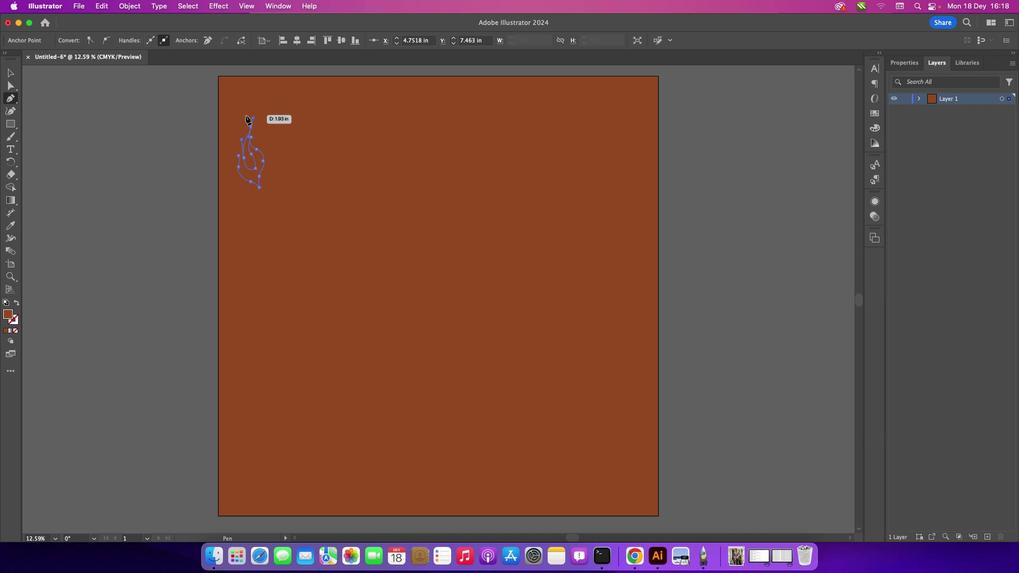 
Action: Mouse moved to (247, 123)
Screenshot: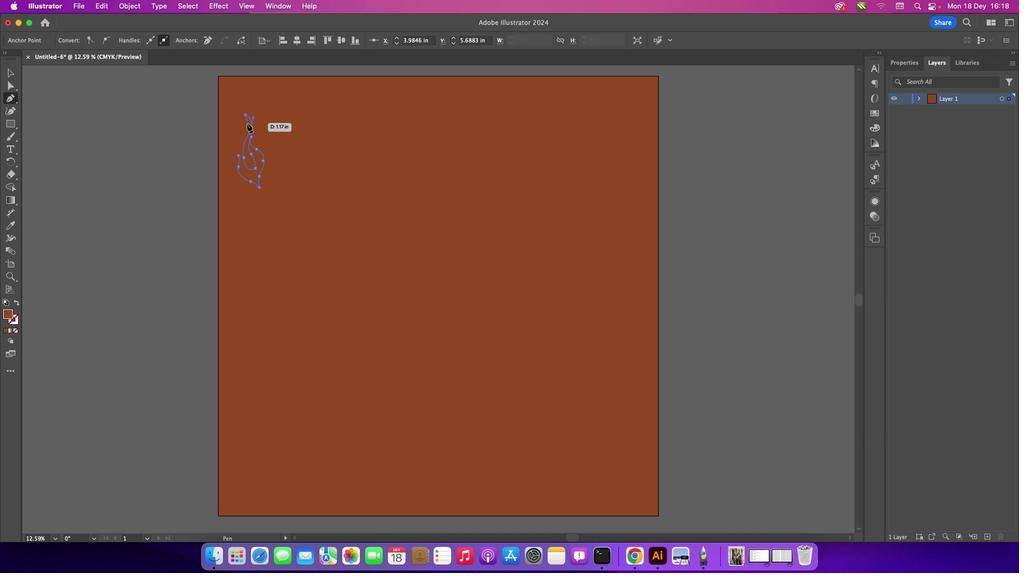 
Action: Mouse pressed left at (247, 123)
Screenshot: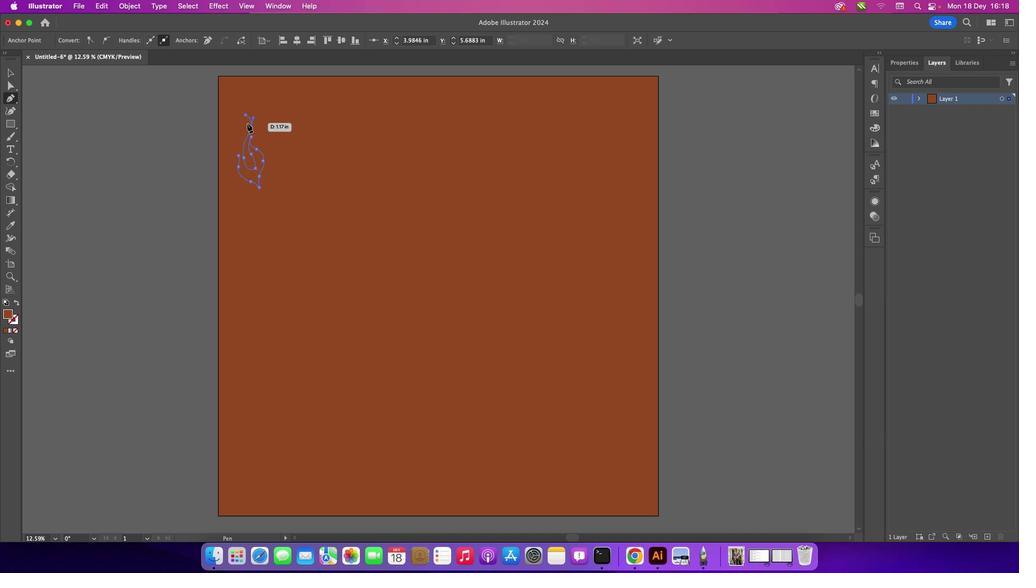 
Action: Mouse moved to (237, 109)
Screenshot: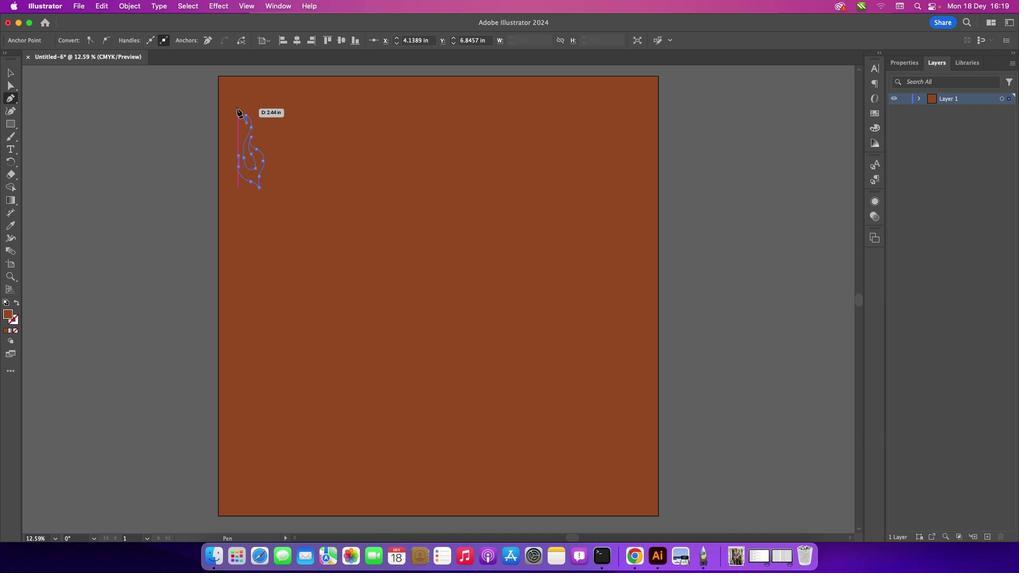
Action: Mouse pressed left at (237, 109)
Screenshot: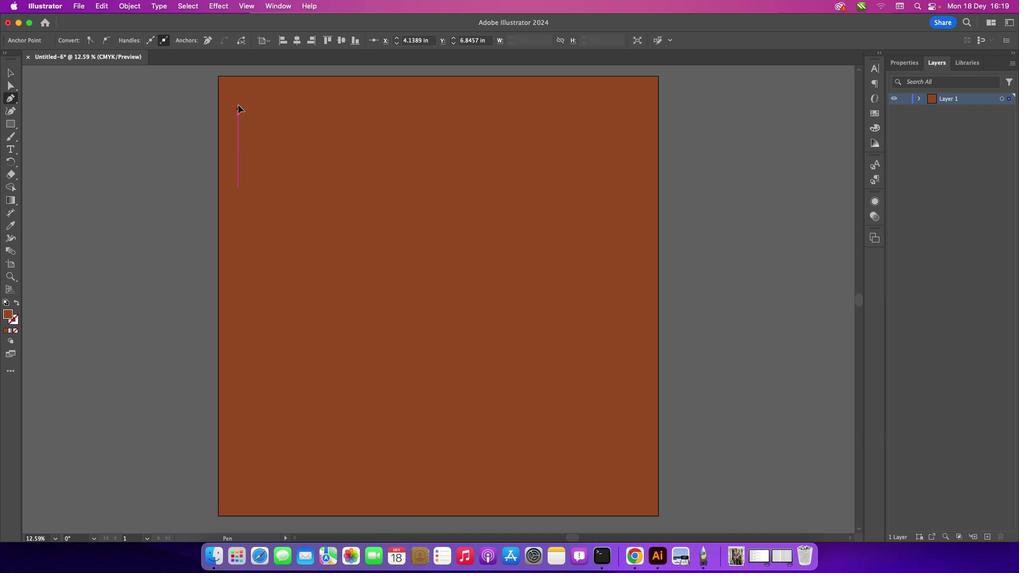 
Action: Mouse moved to (237, 110)
Screenshot: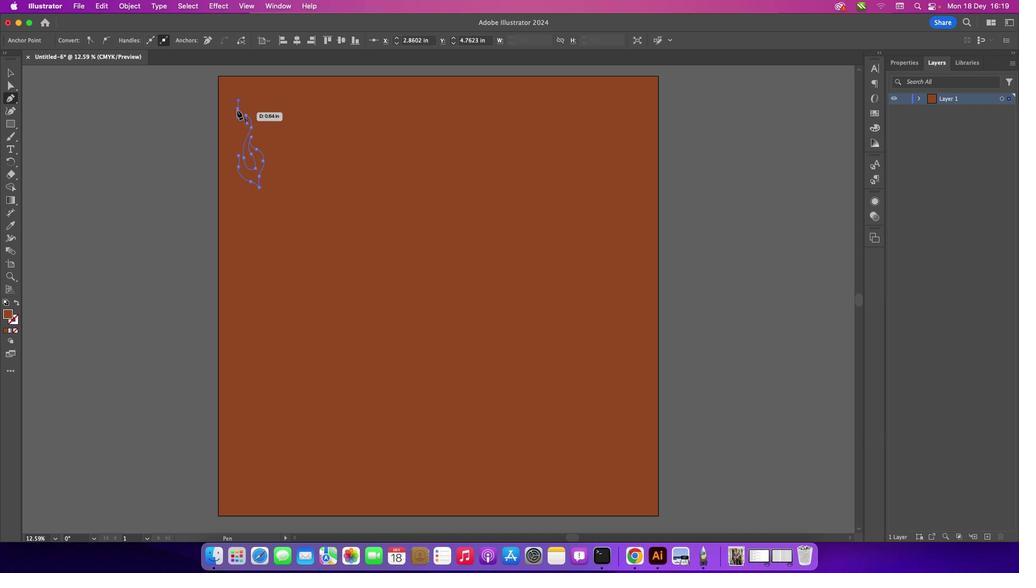 
Action: Mouse pressed left at (237, 110)
Screenshot: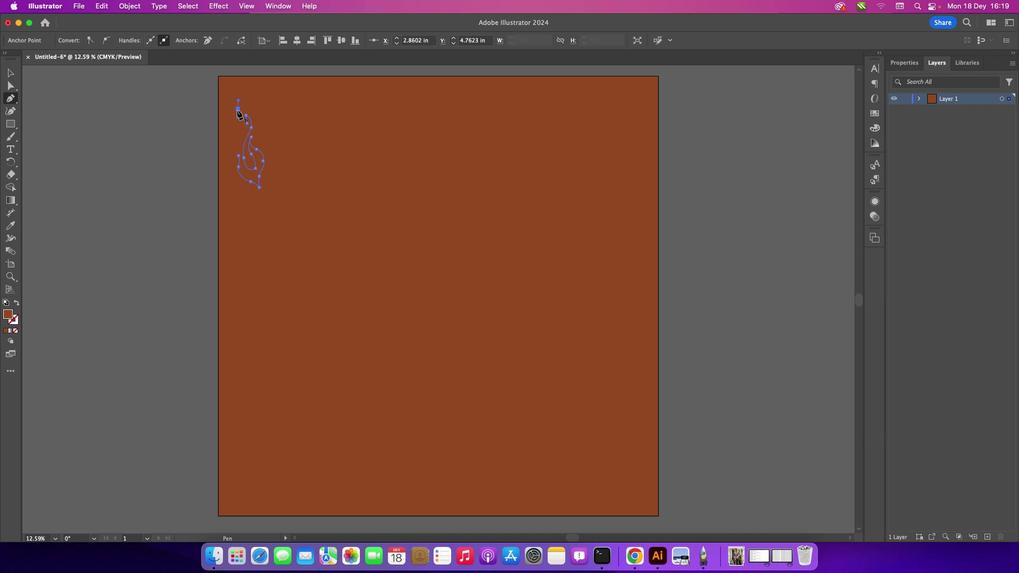
Action: Mouse moved to (239, 126)
Screenshot: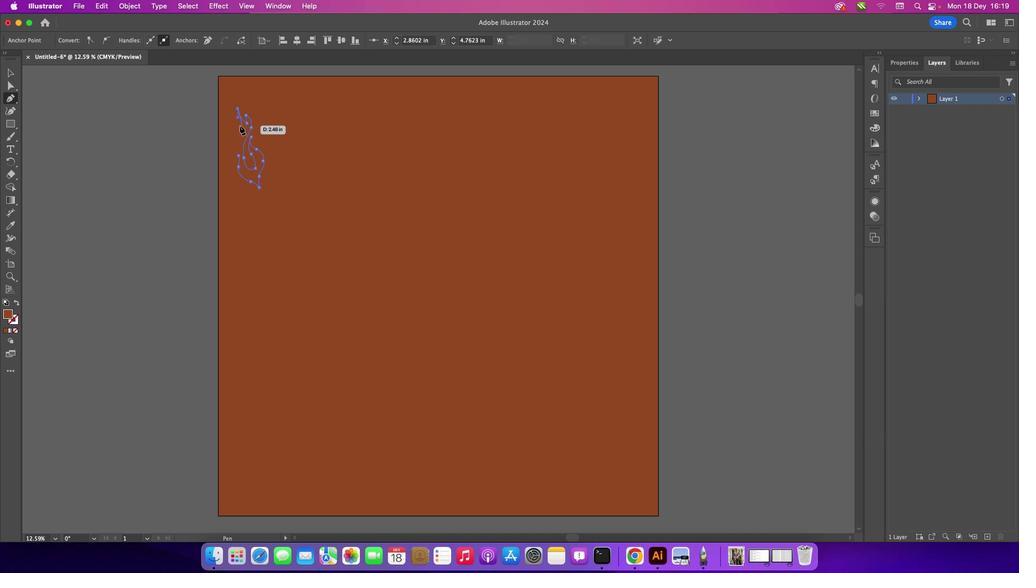 
Action: Mouse pressed left at (239, 126)
Screenshot: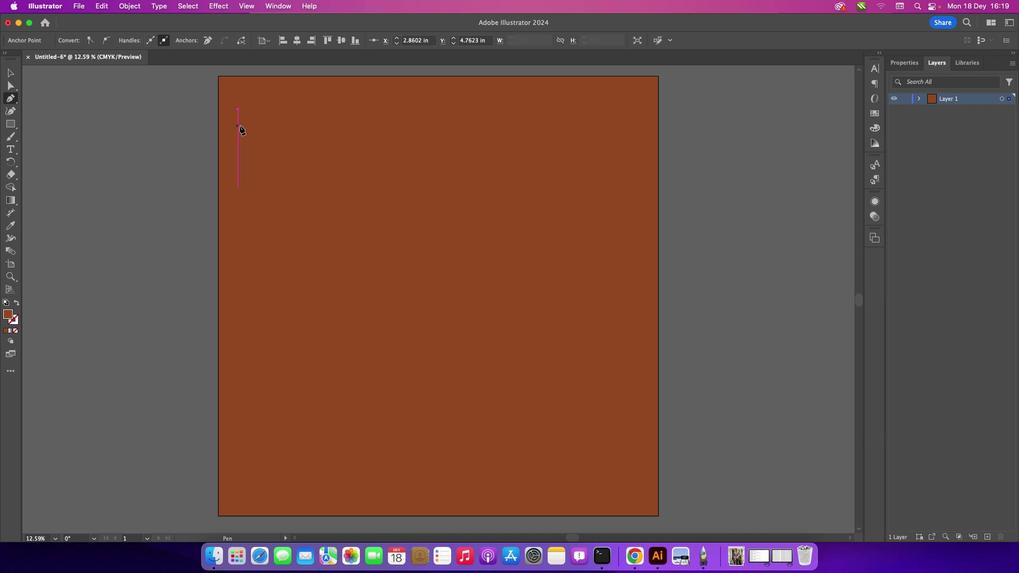 
Action: Mouse moved to (237, 127)
Screenshot: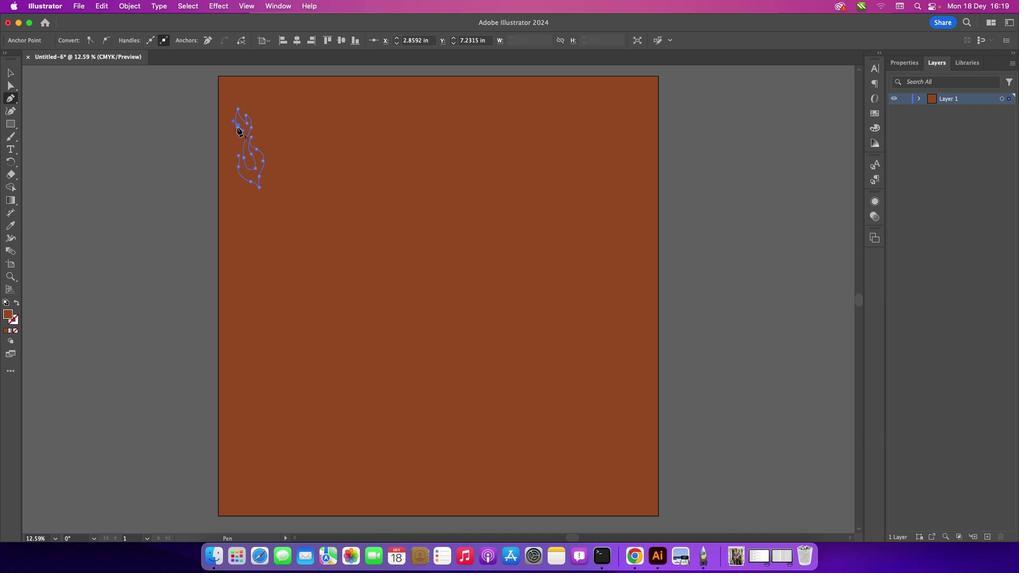 
Action: Mouse pressed left at (237, 127)
Screenshot: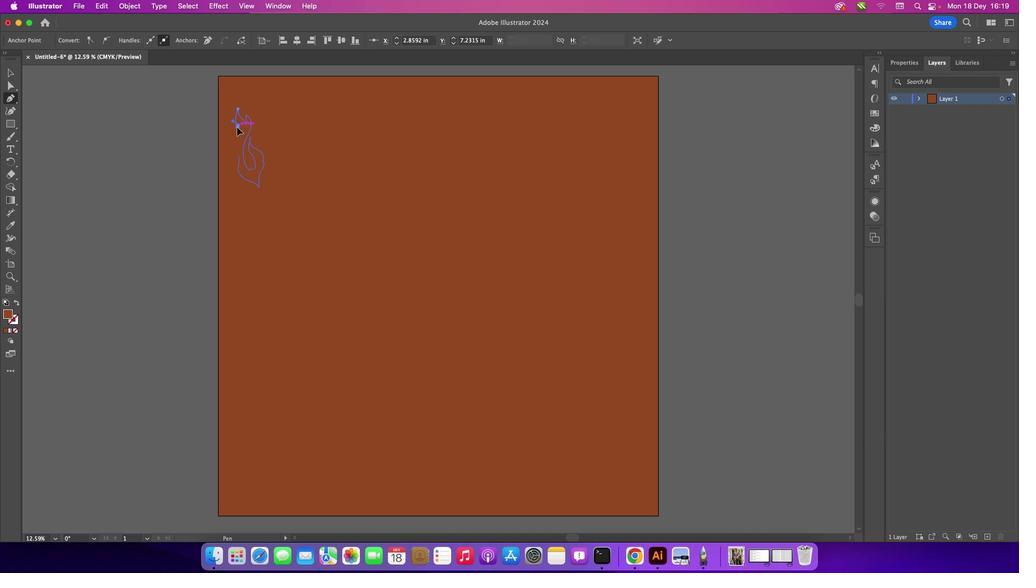 
Action: Mouse moved to (229, 123)
Screenshot: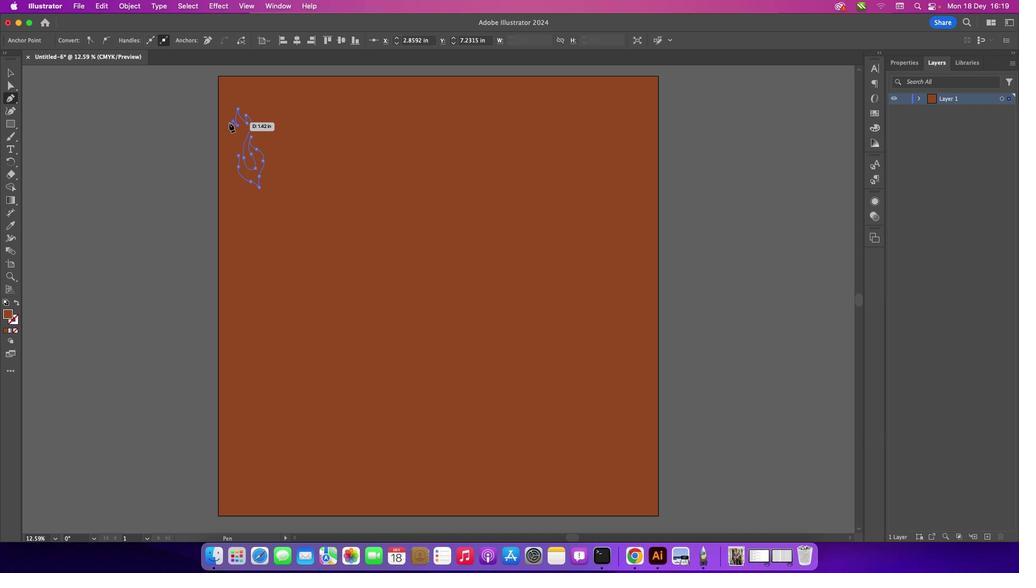 
Action: Mouse pressed left at (229, 123)
Screenshot: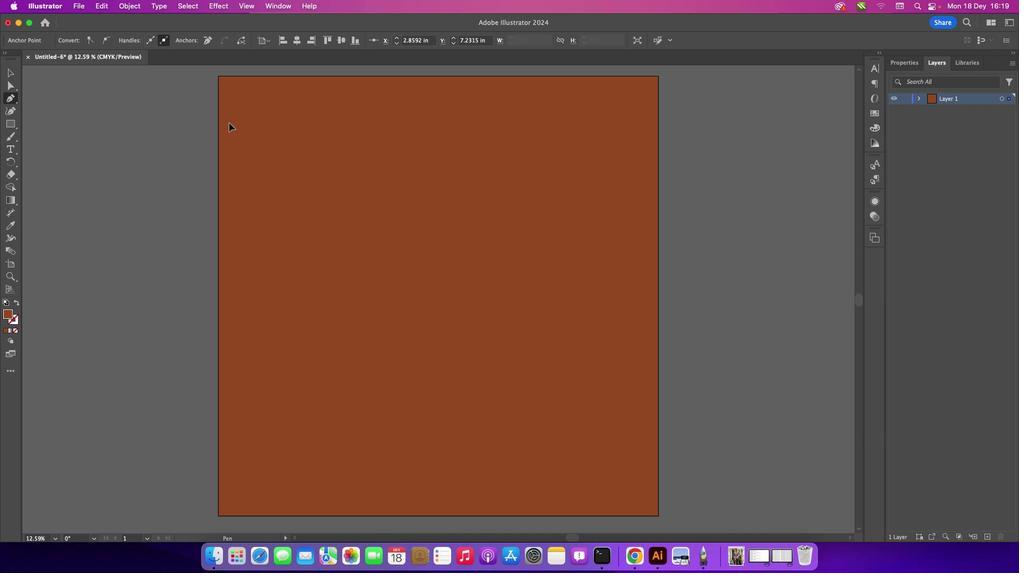 
Action: Mouse moved to (237, 131)
Screenshot: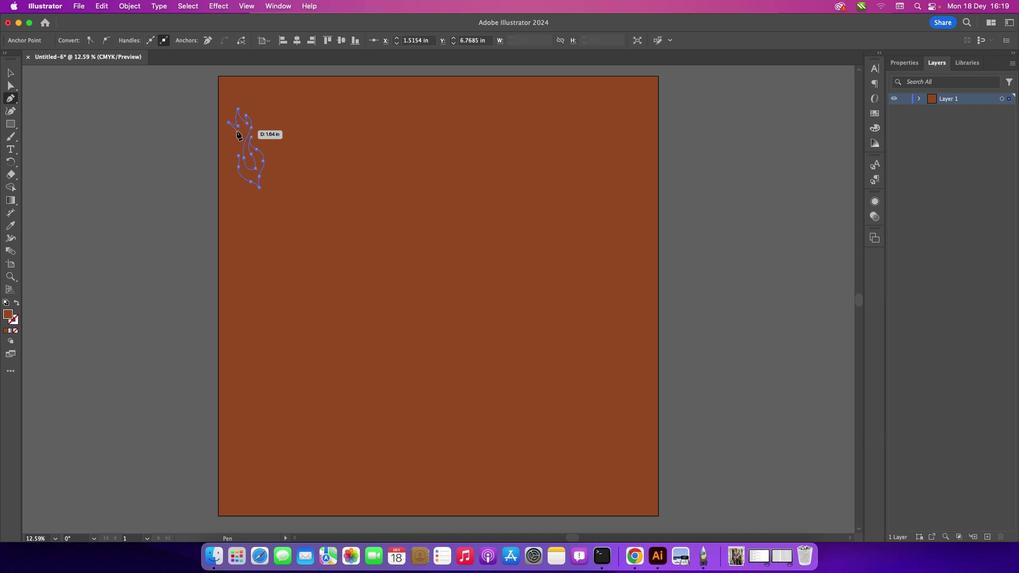
Action: Mouse pressed left at (237, 131)
Screenshot: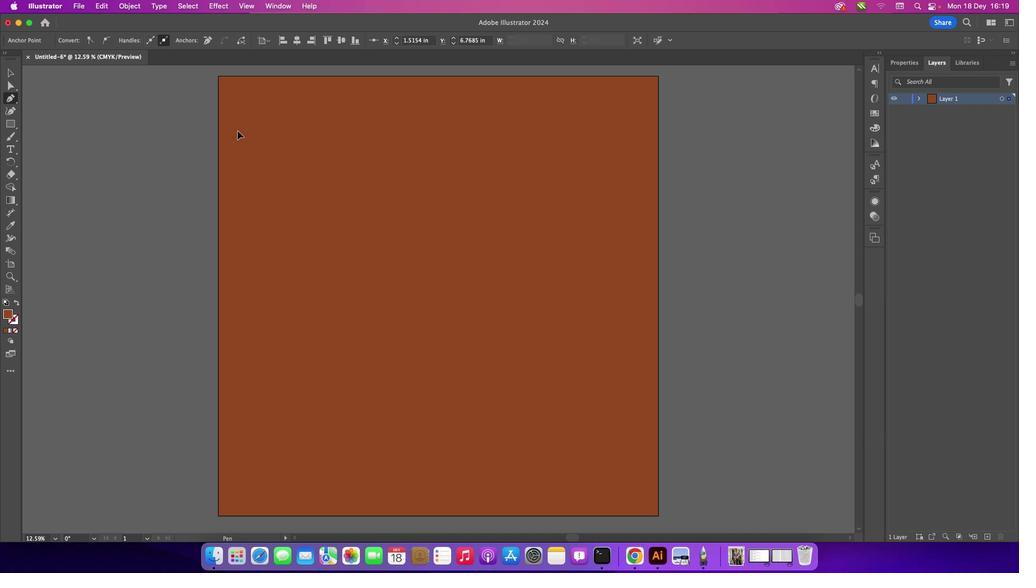 
Action: Mouse moved to (238, 132)
Screenshot: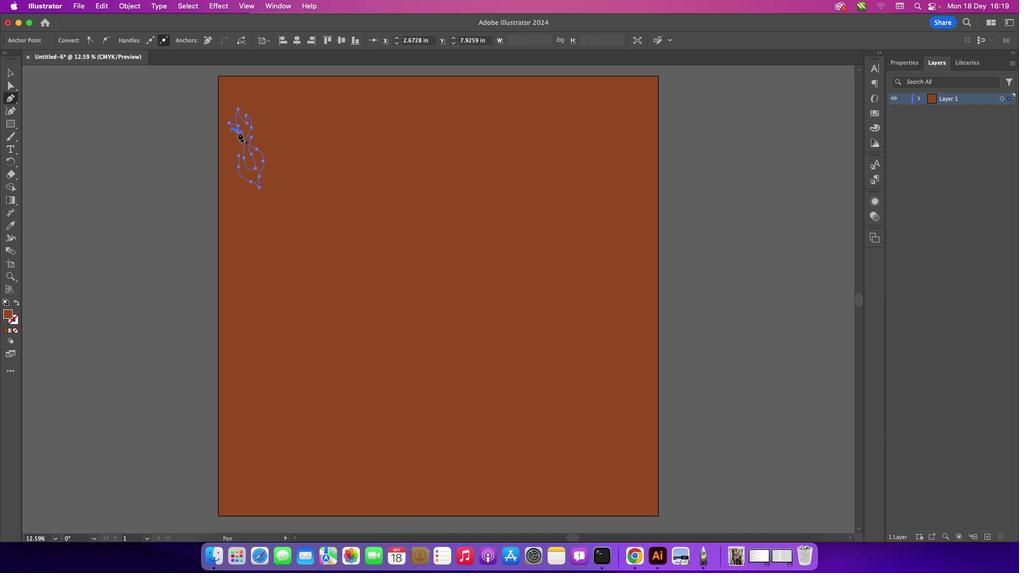 
Action: Mouse pressed left at (238, 132)
Screenshot: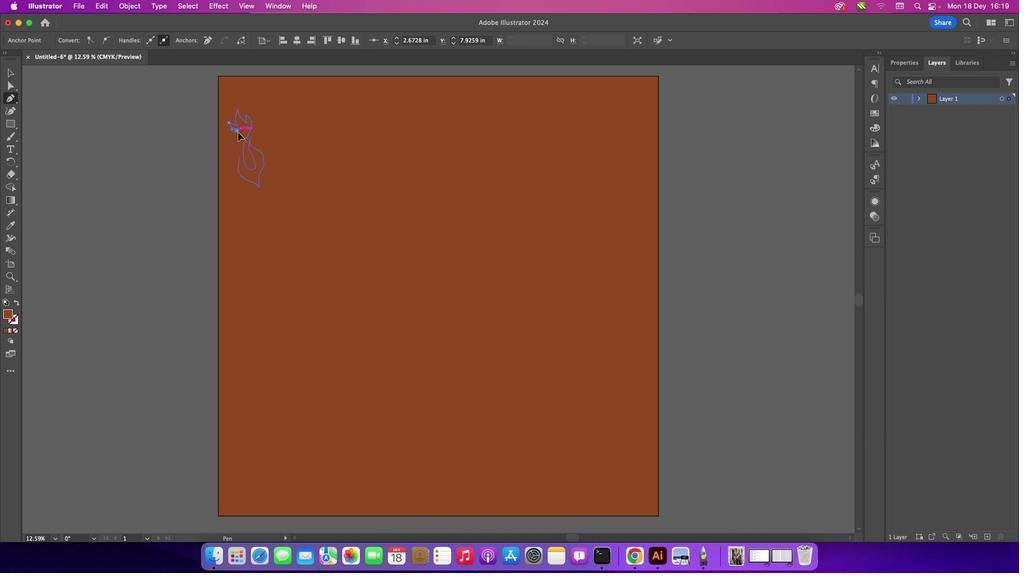 
Action: Mouse moved to (239, 138)
Screenshot: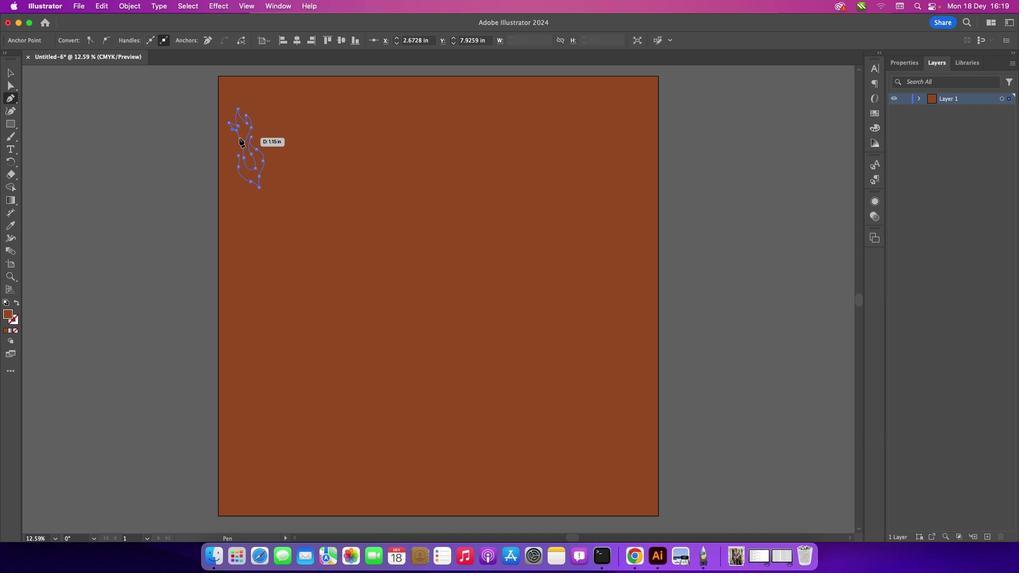 
Action: Mouse pressed left at (239, 138)
Screenshot: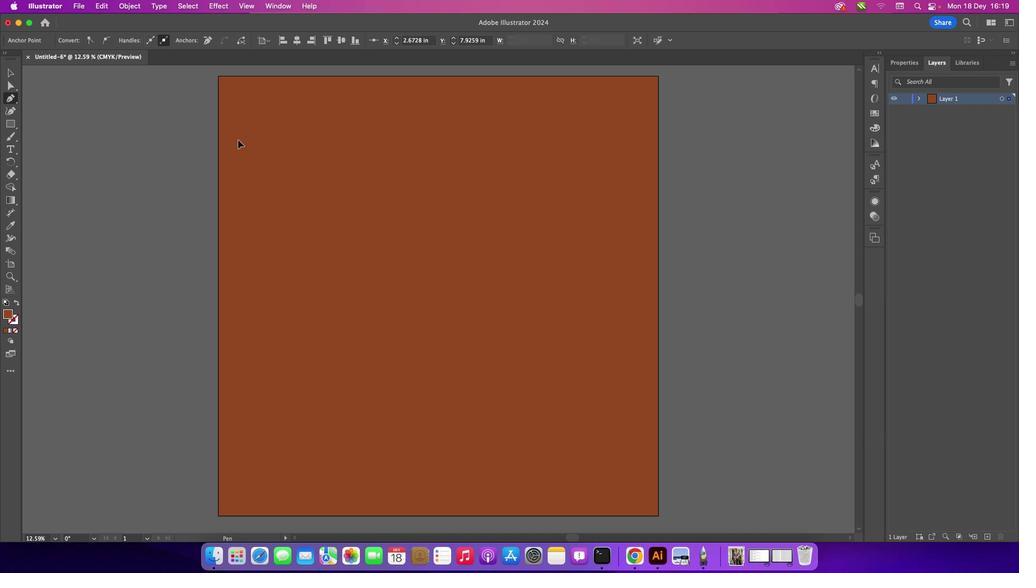 
Action: Mouse moved to (228, 134)
Screenshot: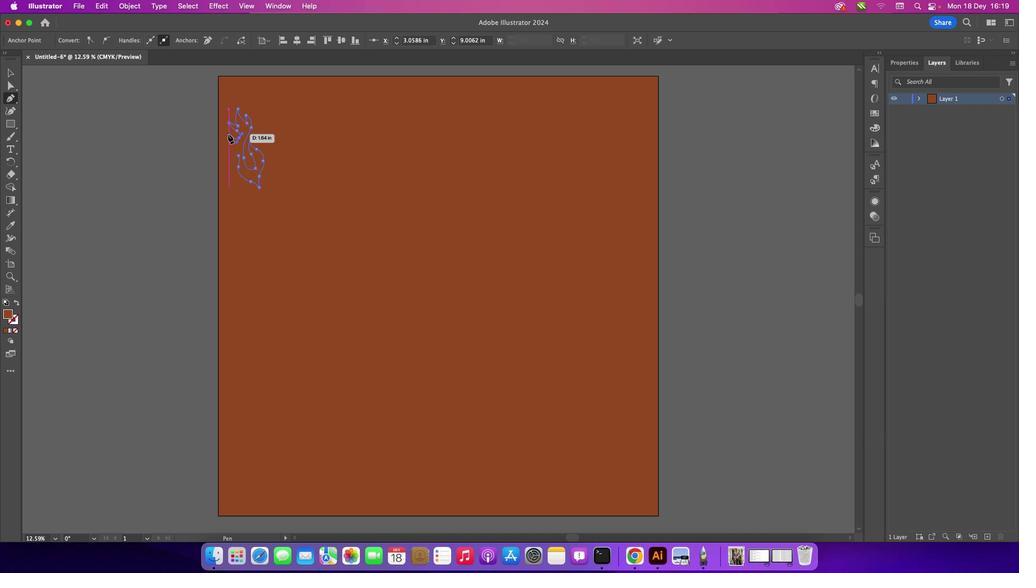 
Action: Mouse pressed left at (228, 134)
Screenshot: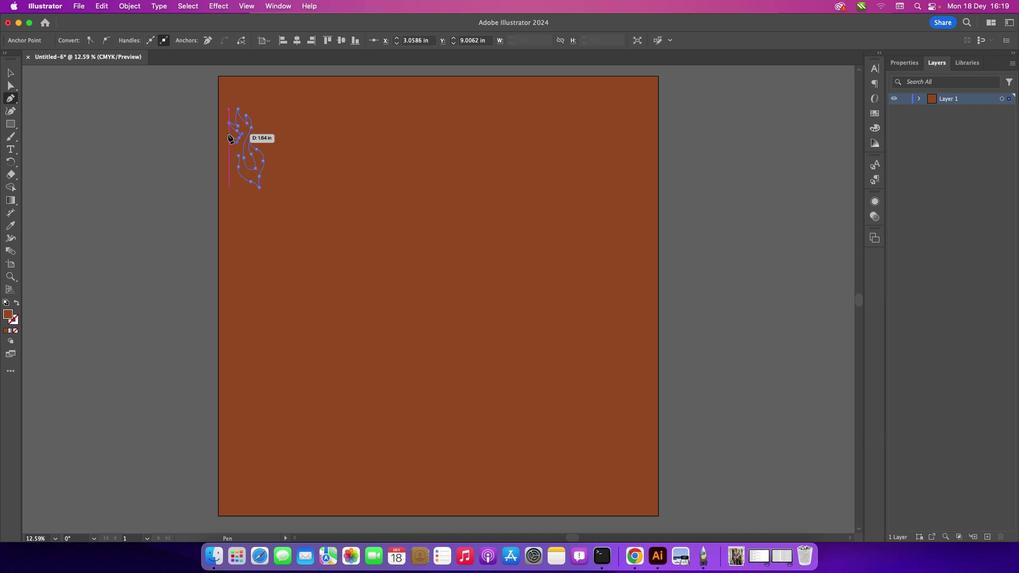
Action: Mouse moved to (238, 147)
Screenshot: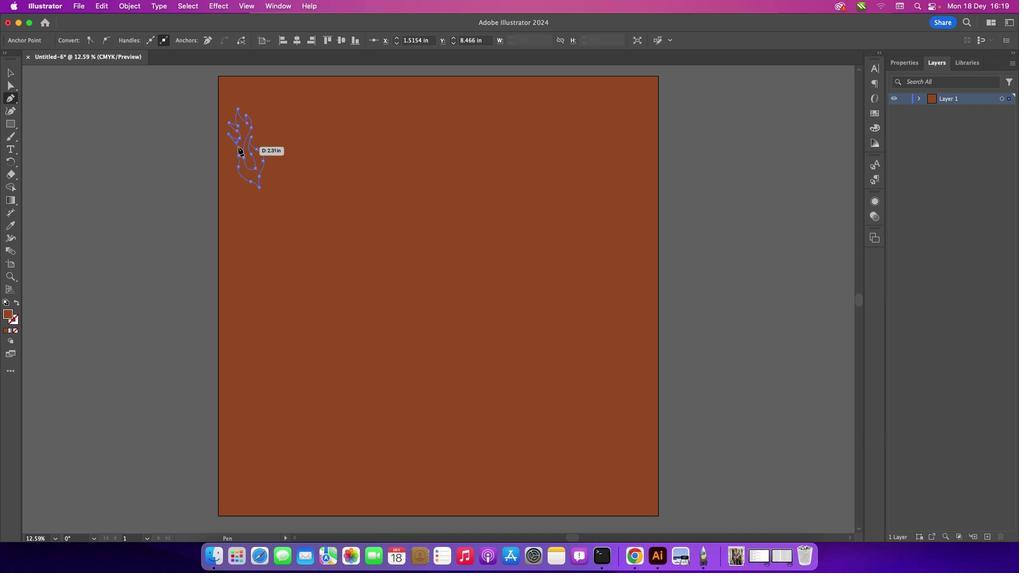 
Action: Mouse pressed left at (238, 147)
Screenshot: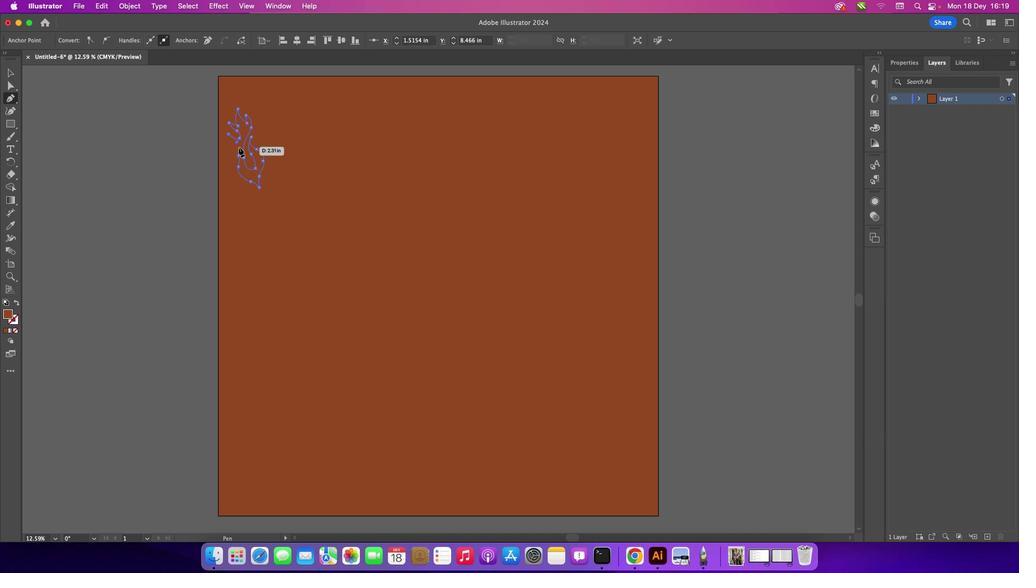 
Action: Mouse moved to (239, 157)
Screenshot: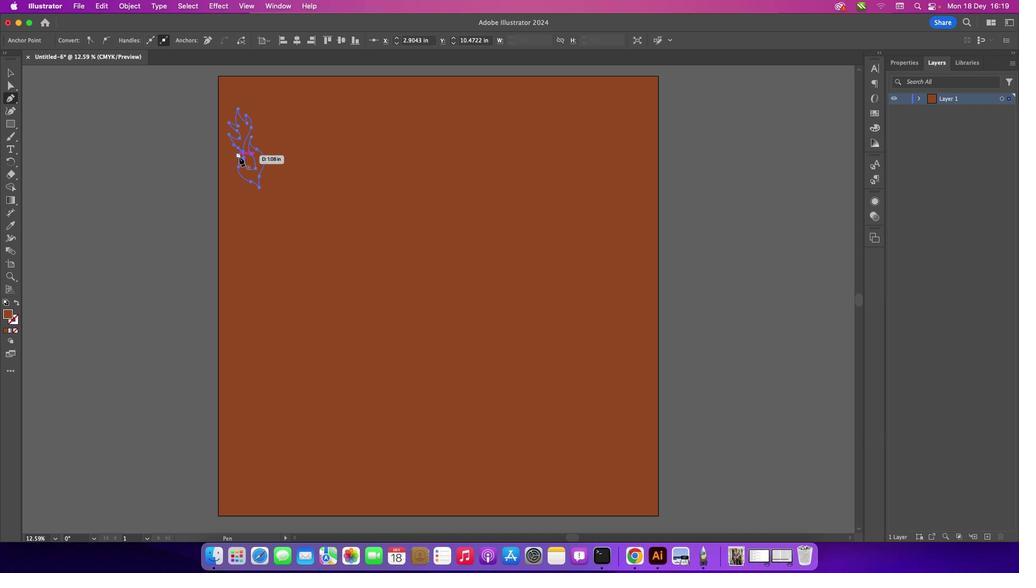 
Action: Mouse pressed left at (239, 157)
Screenshot: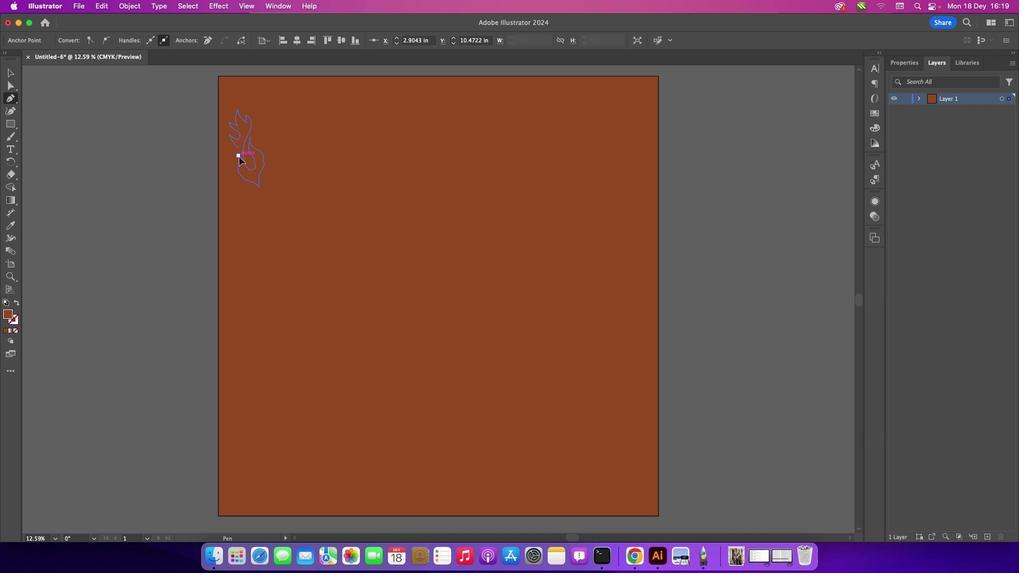 
Action: Mouse moved to (16, 69)
Screenshot: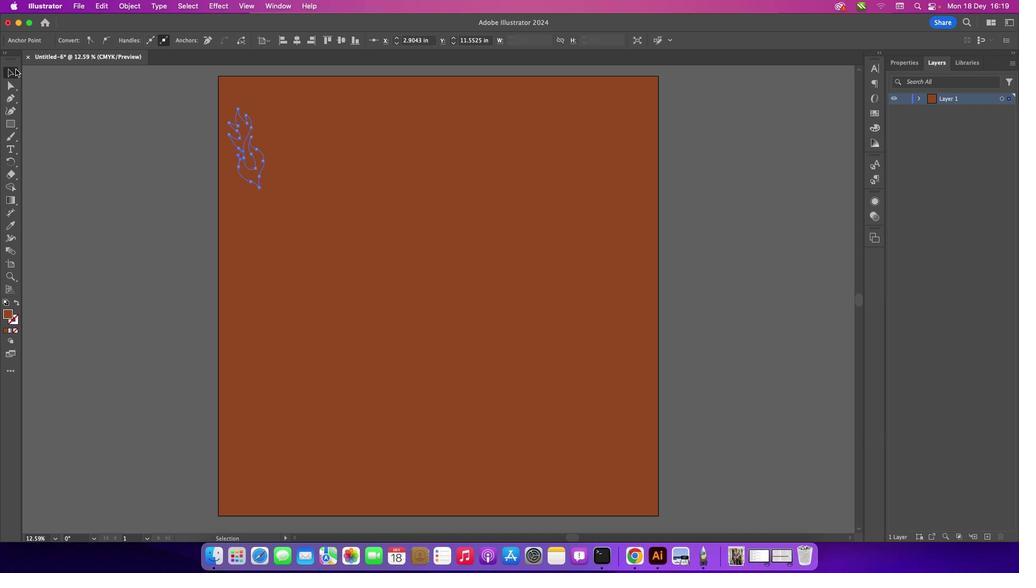 
Action: Mouse pressed left at (16, 69)
Screenshot: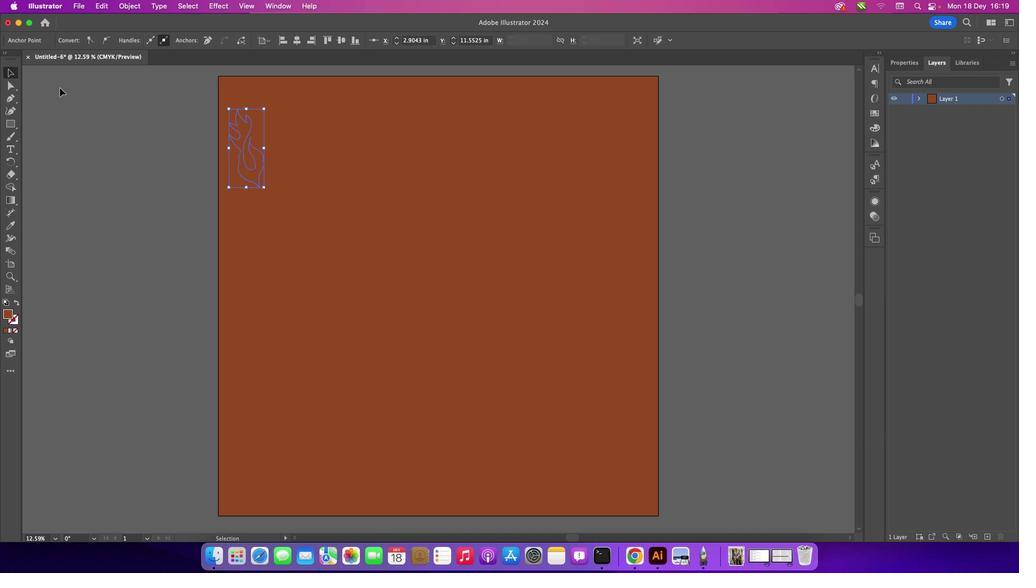 
Action: Mouse moved to (78, 96)
Screenshot: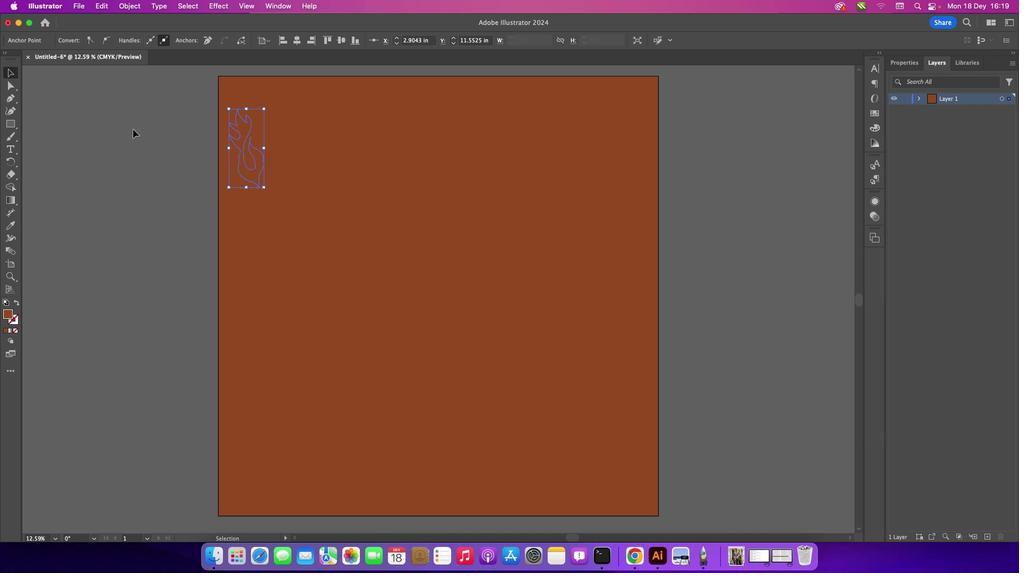
Action: Mouse pressed left at (78, 96)
Screenshot: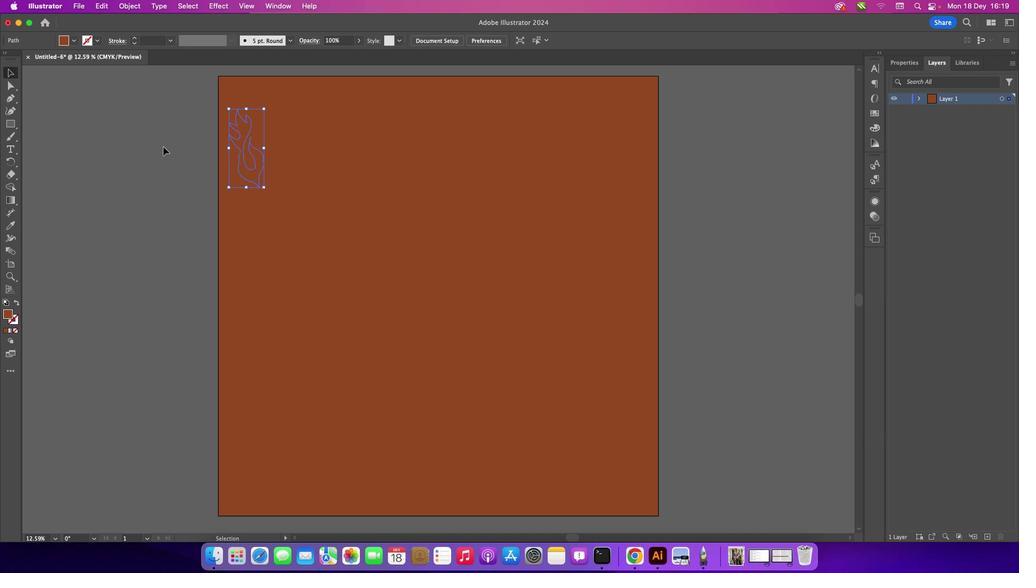 
Action: Mouse moved to (248, 152)
Screenshot: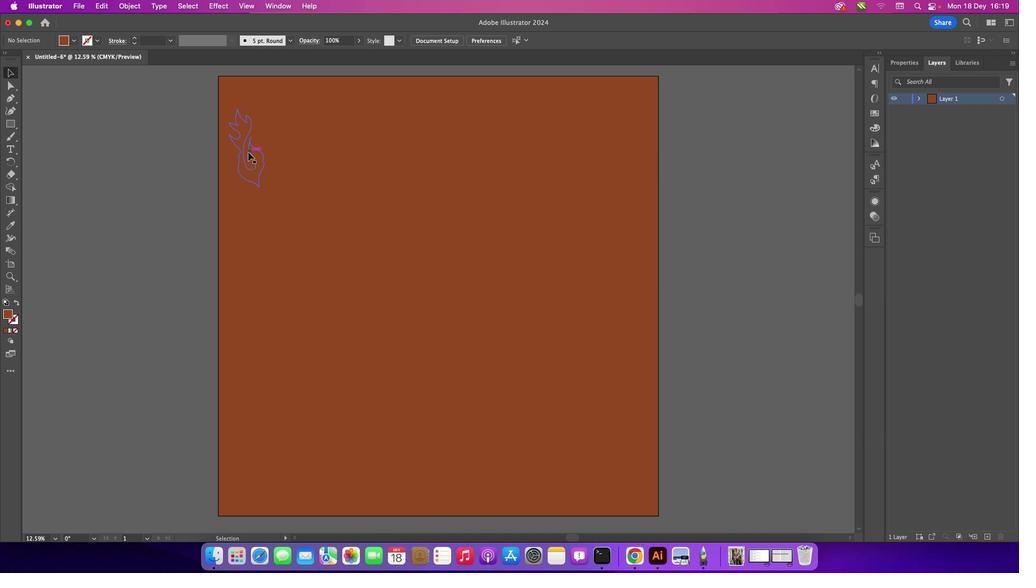 
Action: Mouse pressed left at (248, 152)
Screenshot: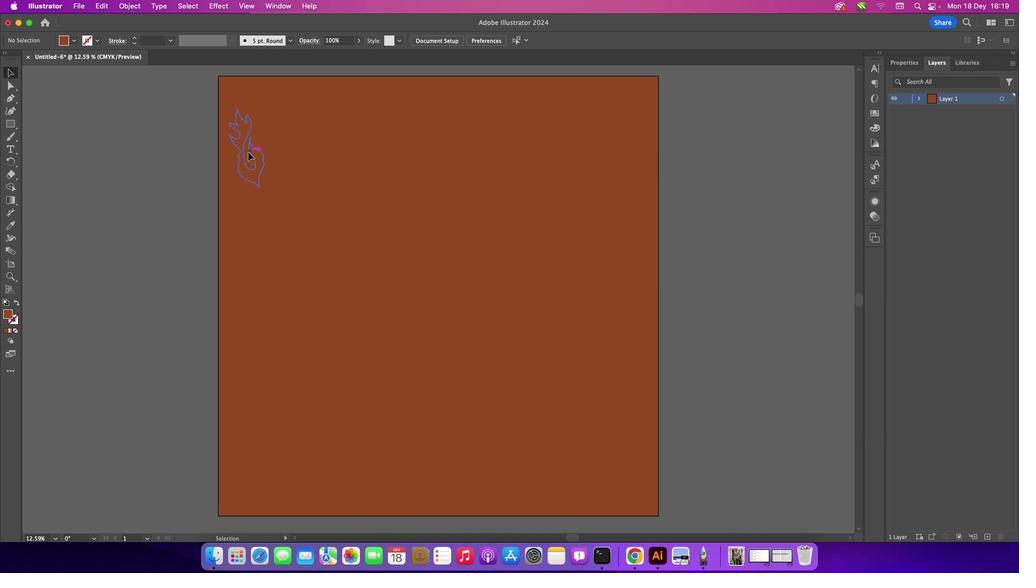 
Action: Mouse moved to (7, 311)
Screenshot: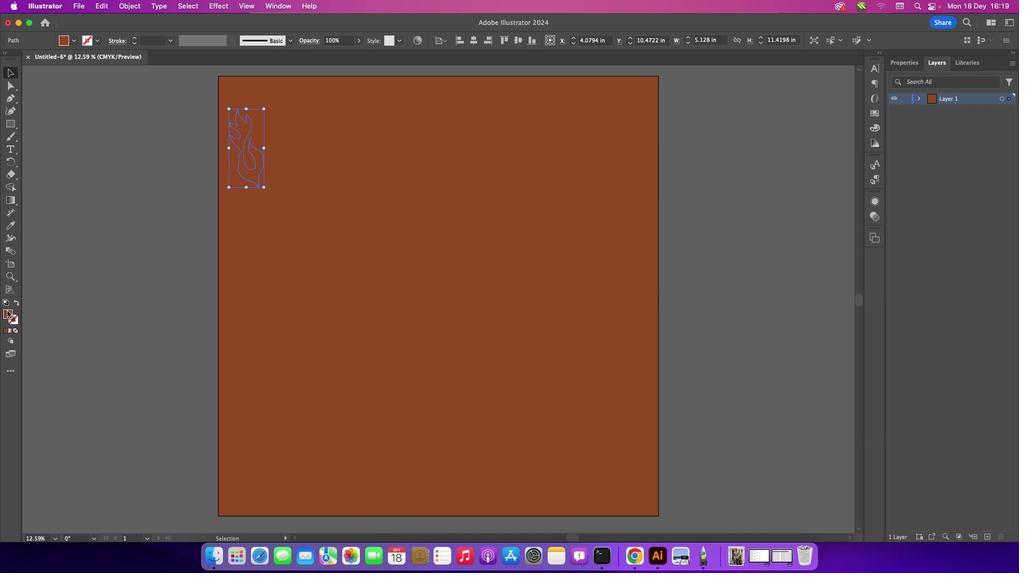 
Action: Mouse pressed left at (7, 311)
Screenshot: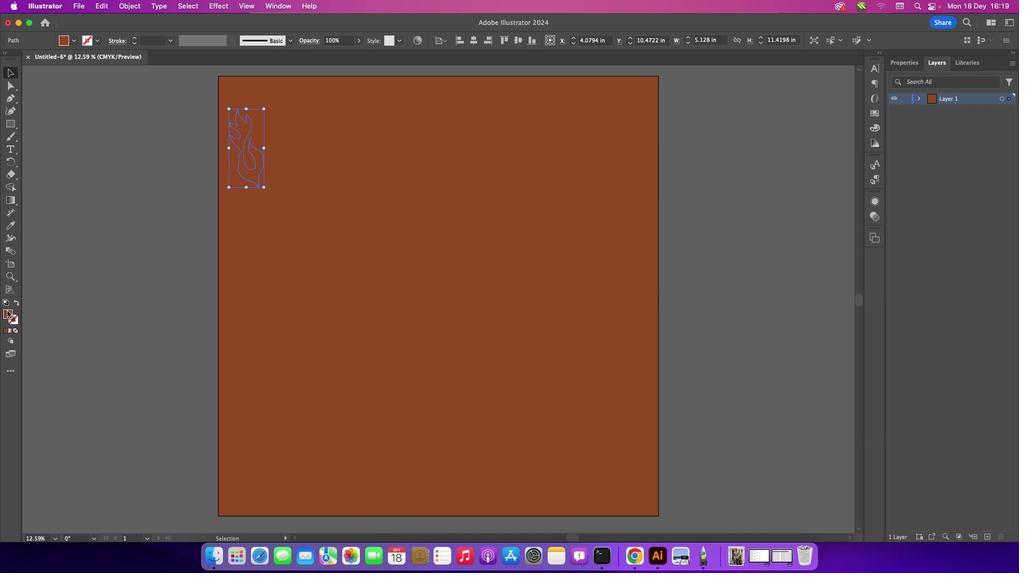
Action: Mouse pressed left at (7, 311)
Screenshot: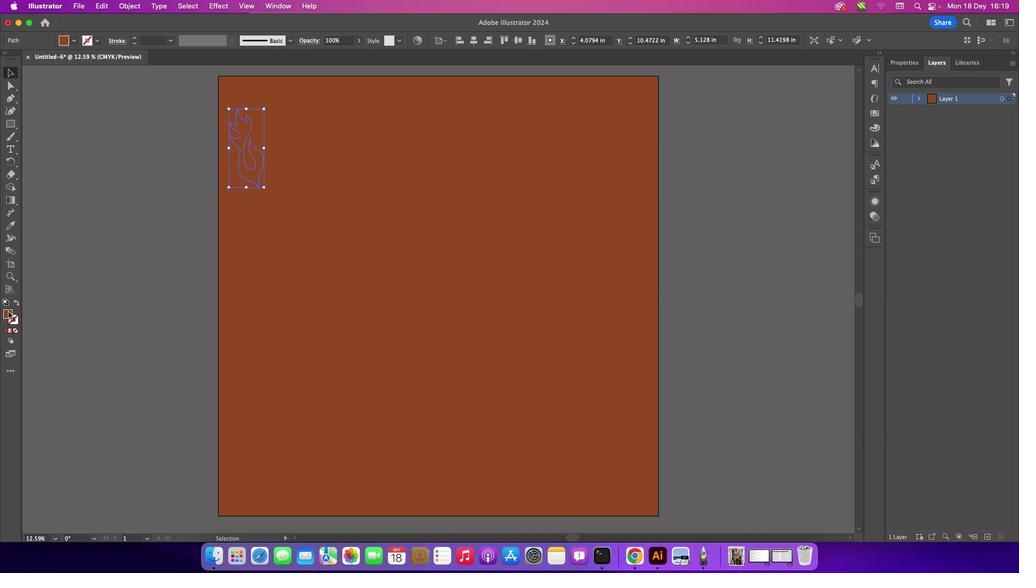 
Action: Mouse moved to (654, 267)
Screenshot: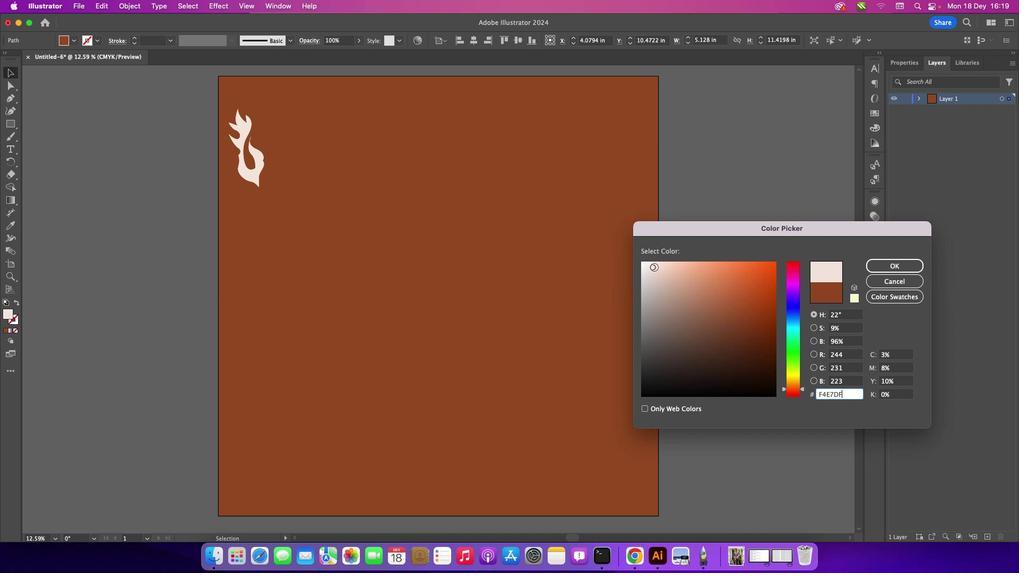 
Action: Mouse pressed left at (654, 267)
Screenshot: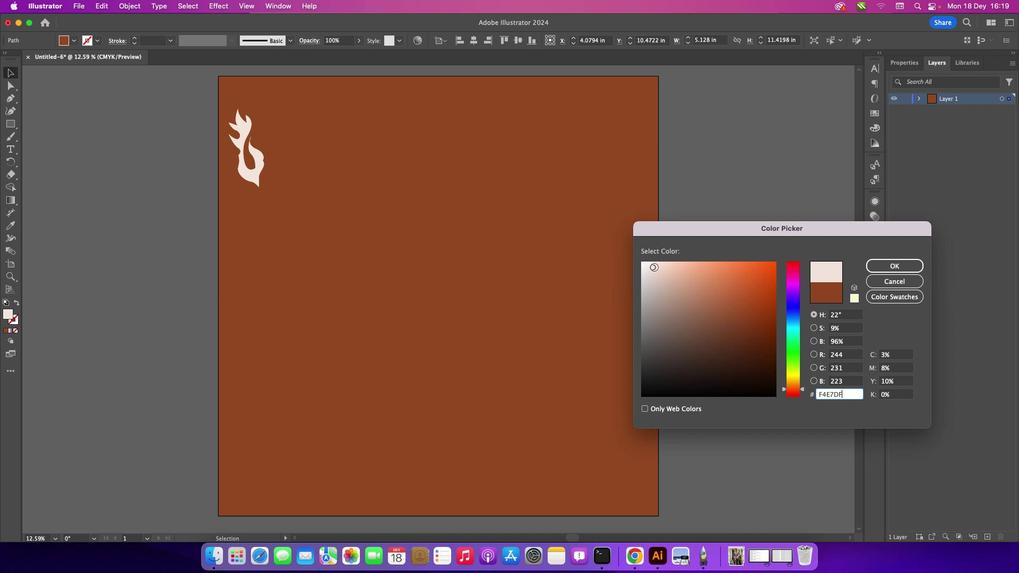 
Action: Mouse moved to (656, 266)
Screenshot: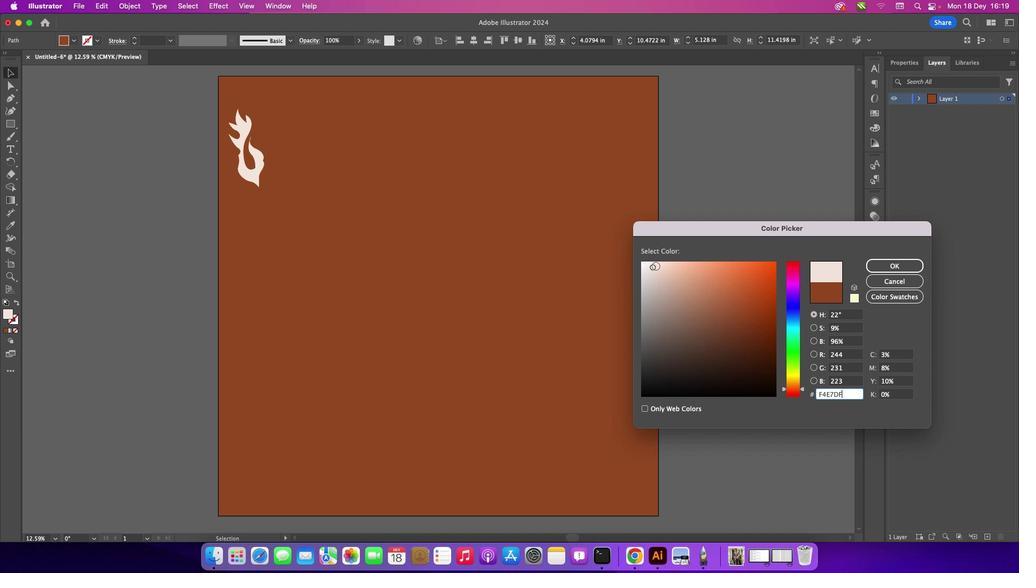 
Action: Mouse pressed left at (656, 266)
Screenshot: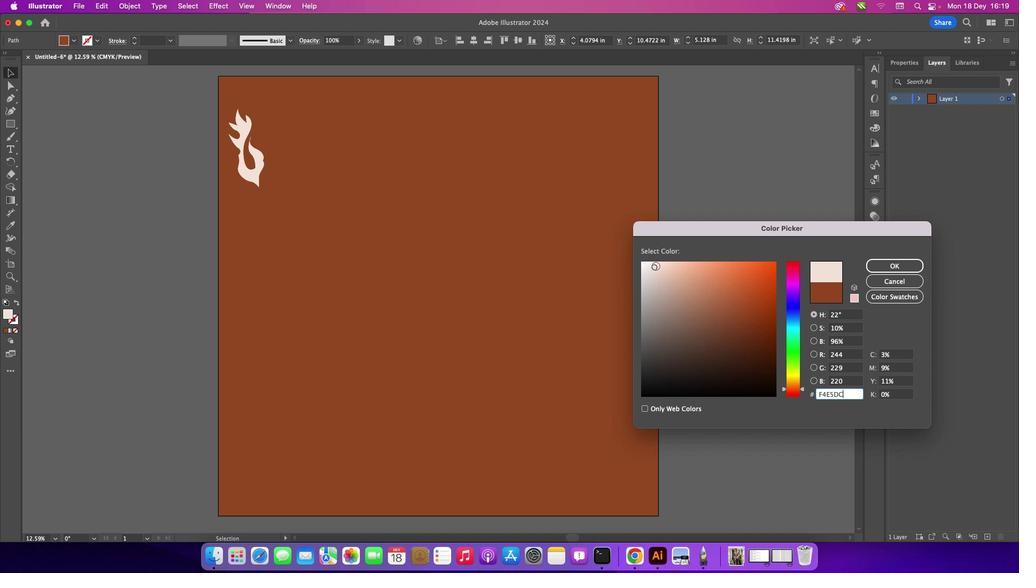 
Action: Mouse moved to (671, 269)
Screenshot: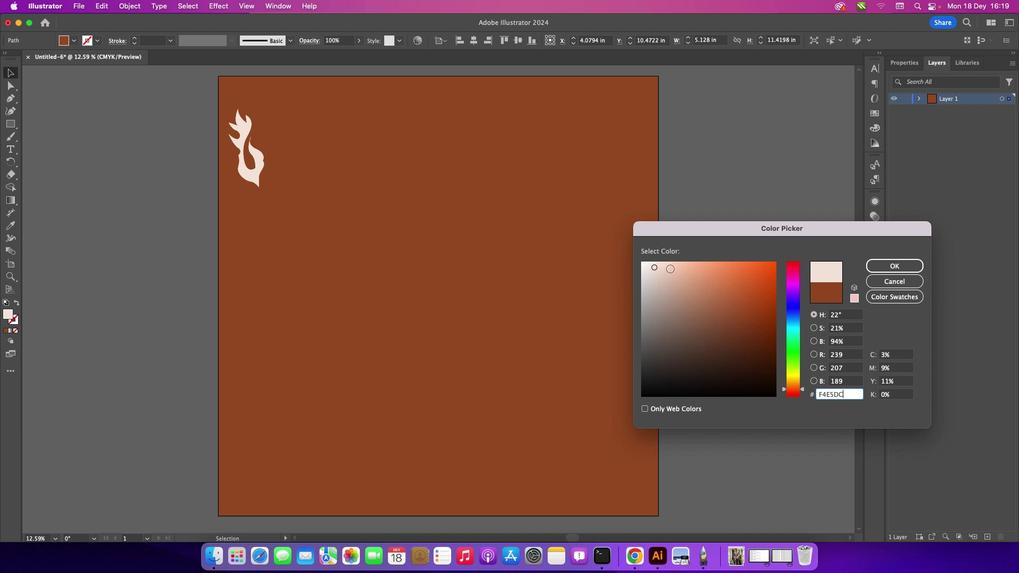 
Action: Mouse pressed left at (671, 269)
Screenshot: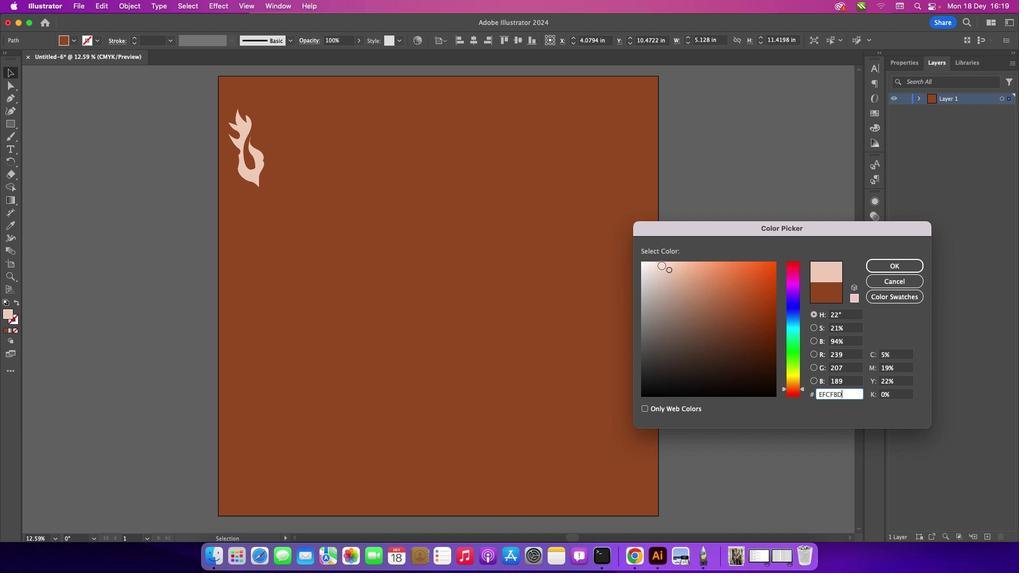 
Action: Mouse moved to (664, 268)
Screenshot: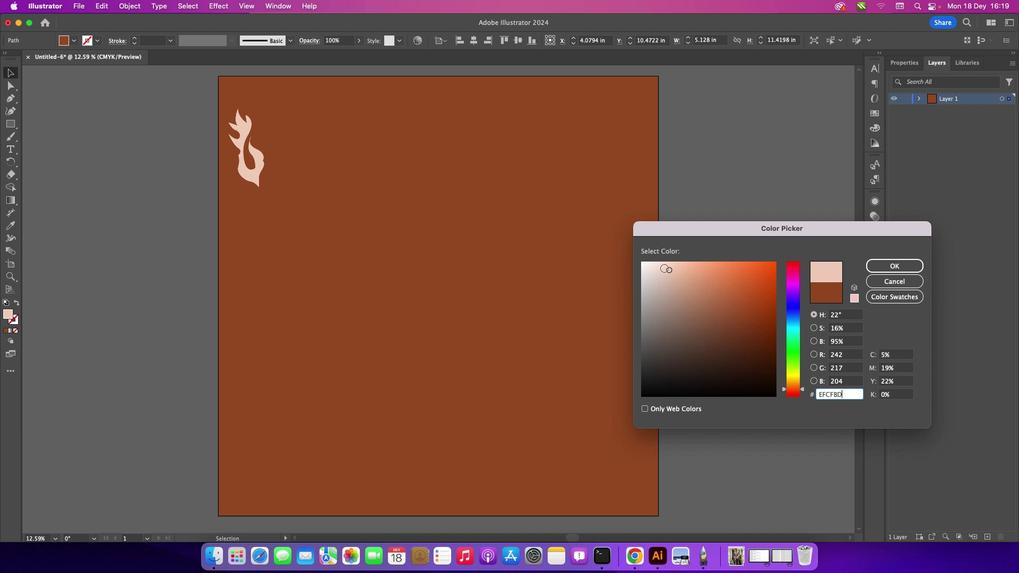 
Action: Mouse pressed left at (664, 268)
Screenshot: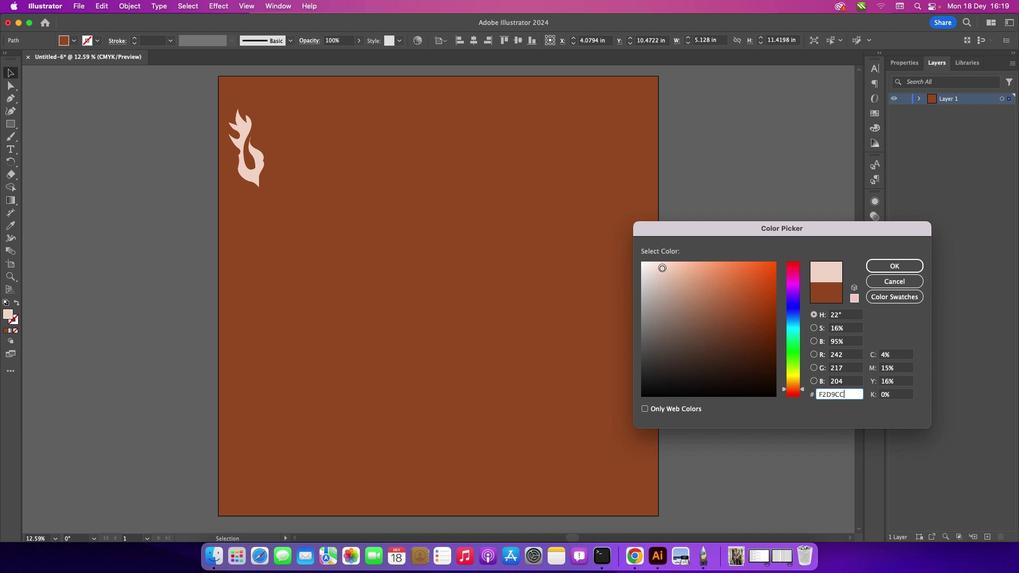 
Action: Mouse moved to (657, 266)
Screenshot: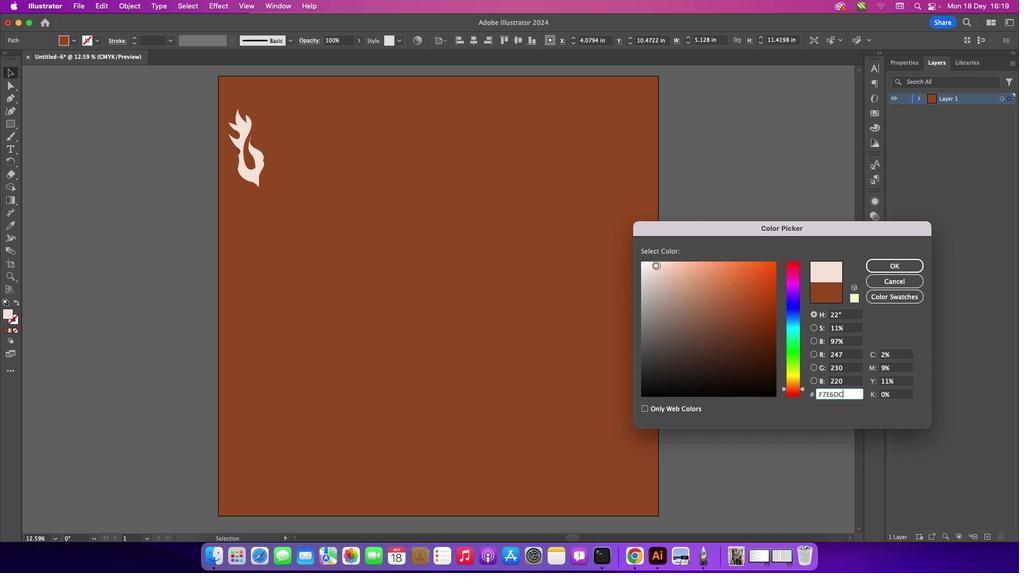 
Action: Mouse pressed left at (657, 266)
Screenshot: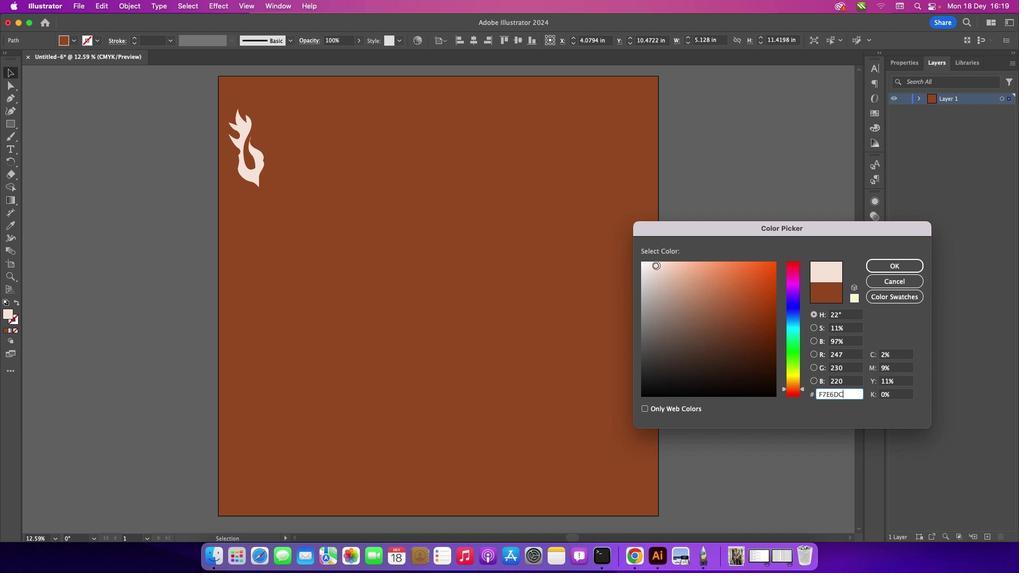 
Action: Mouse moved to (887, 263)
Screenshot: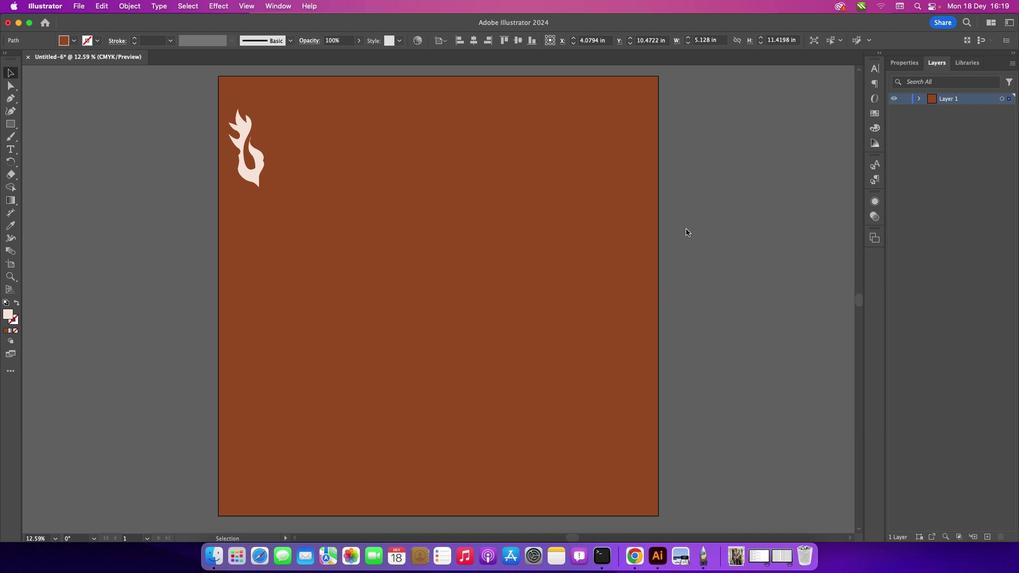 
Action: Mouse pressed left at (887, 263)
Screenshot: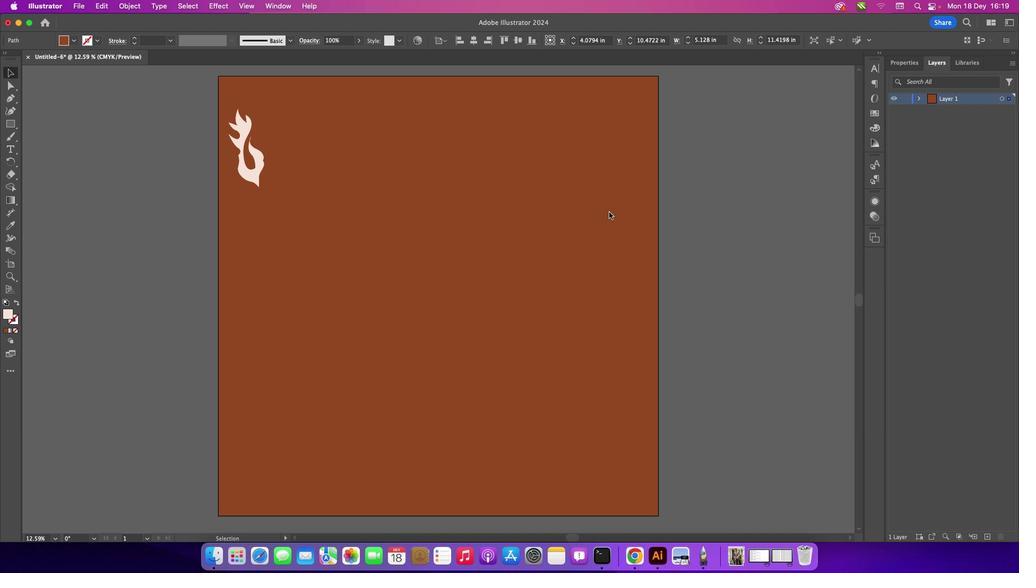 
Action: Mouse moved to (240, 135)
Screenshot: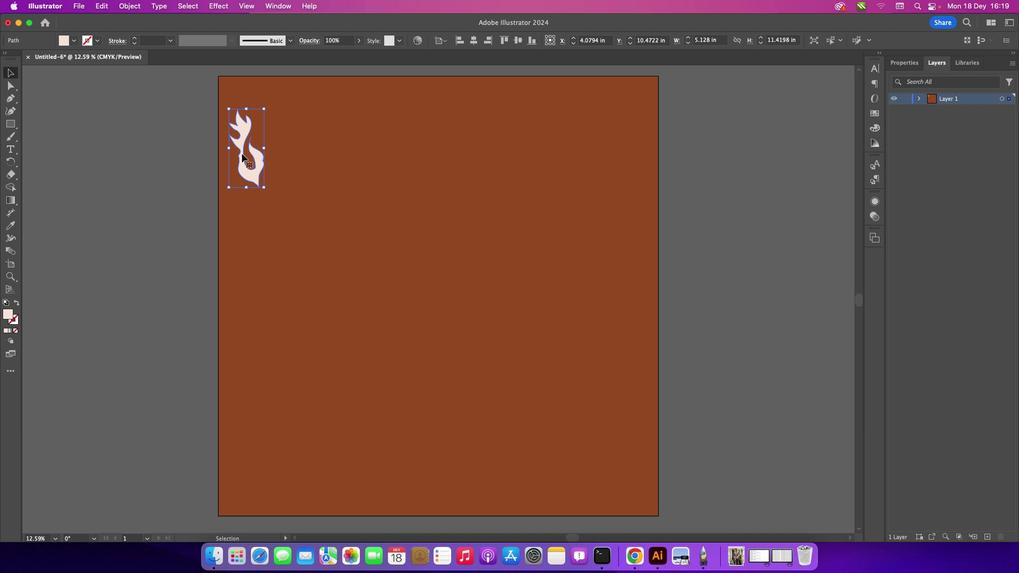
Action: Mouse pressed left at (240, 135)
Screenshot: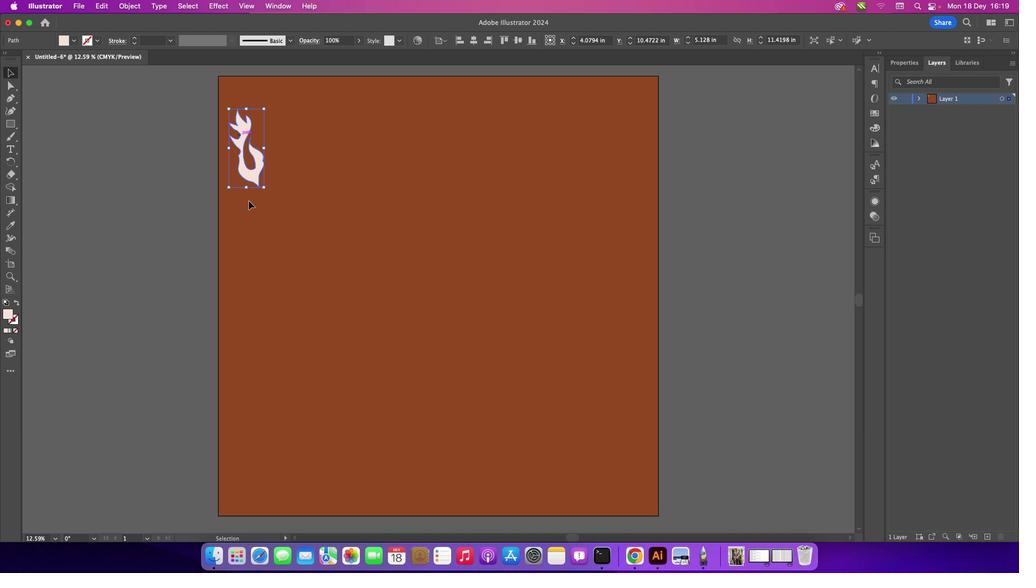 
Action: Mouse moved to (141, 183)
Screenshot: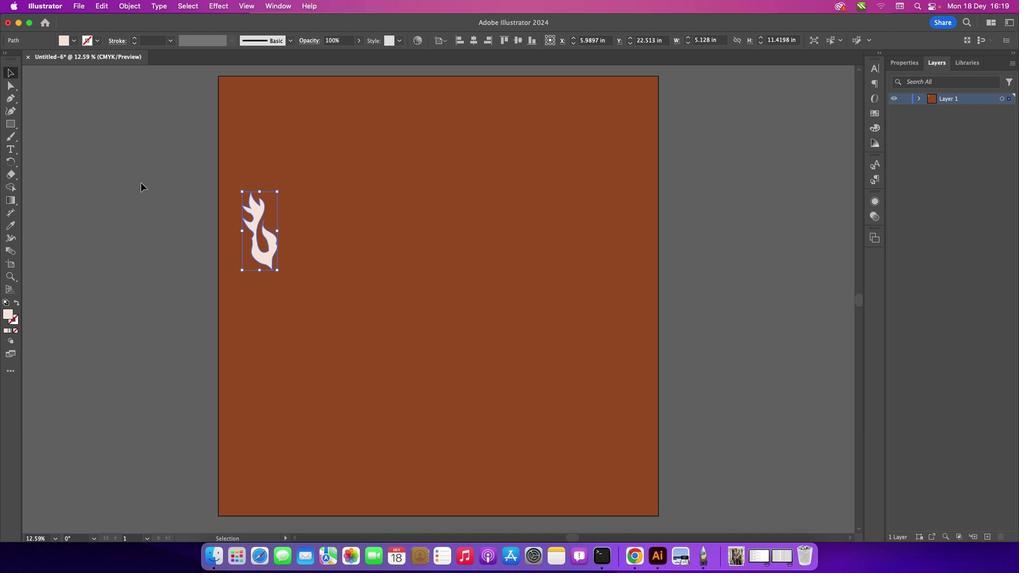 
Action: Mouse pressed left at (141, 183)
Screenshot: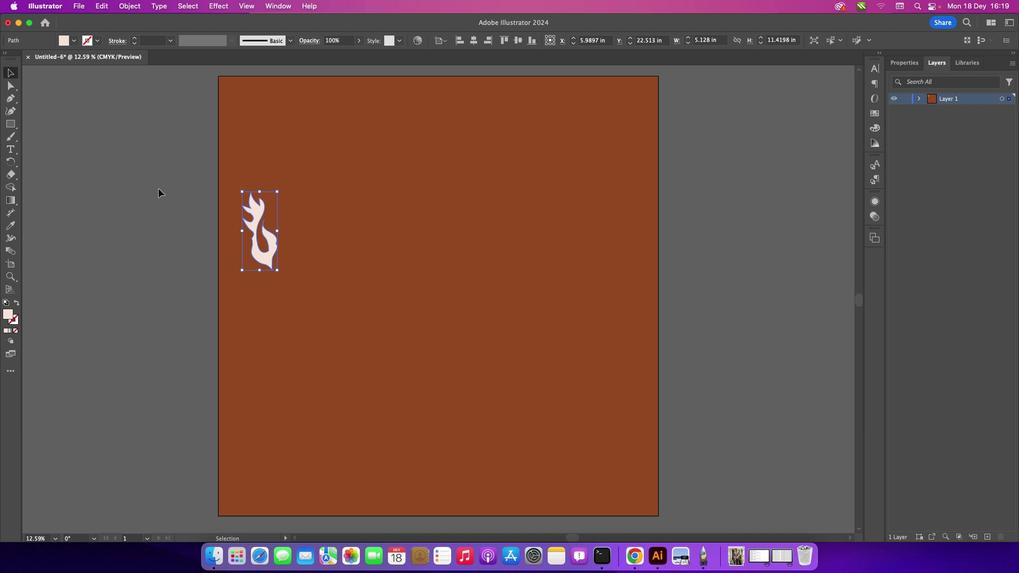 
Action: Mouse moved to (259, 212)
Screenshot: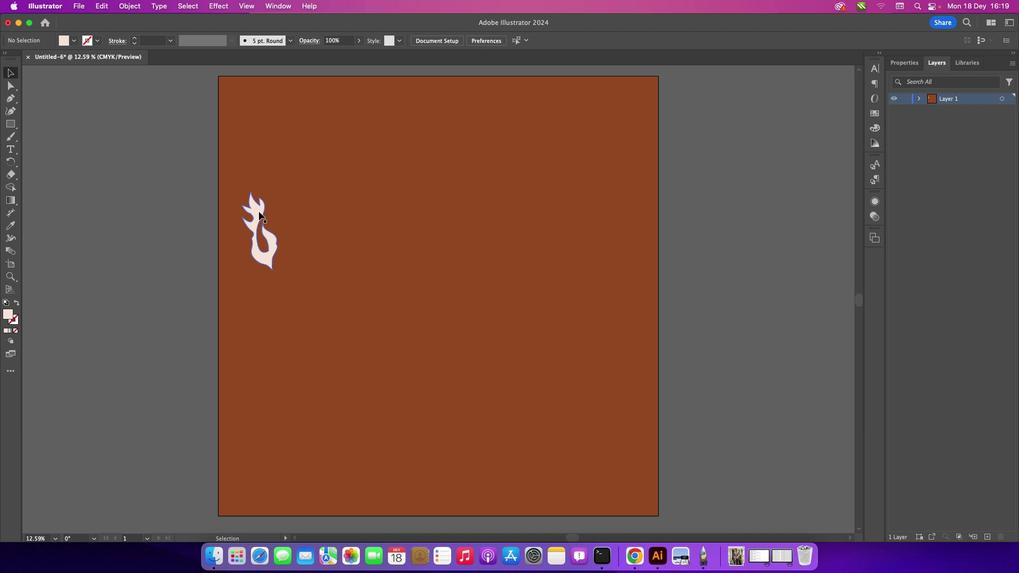 
Action: Mouse pressed left at (259, 212)
Screenshot: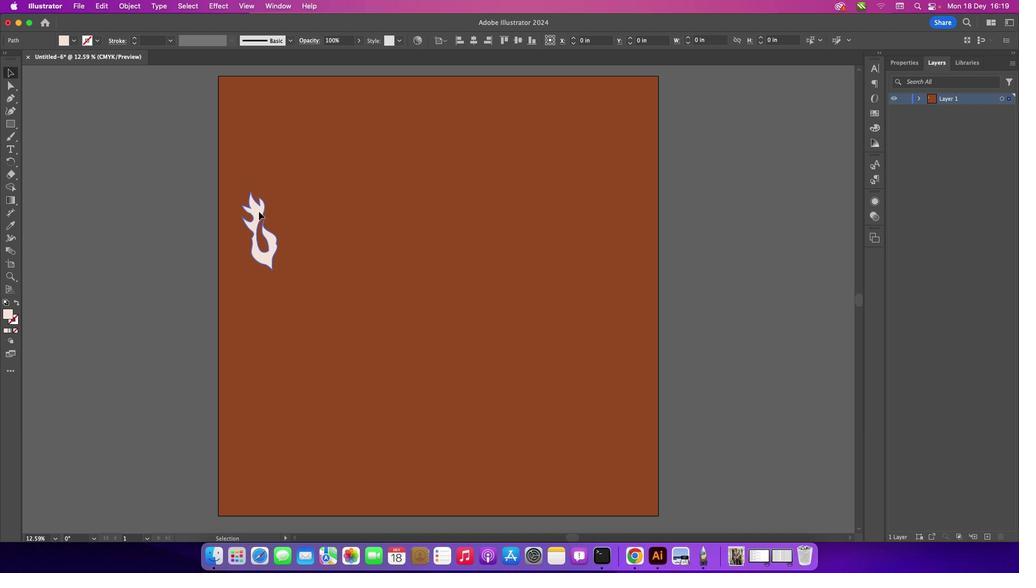 
Action: Key pressed Key.alt
Screenshot: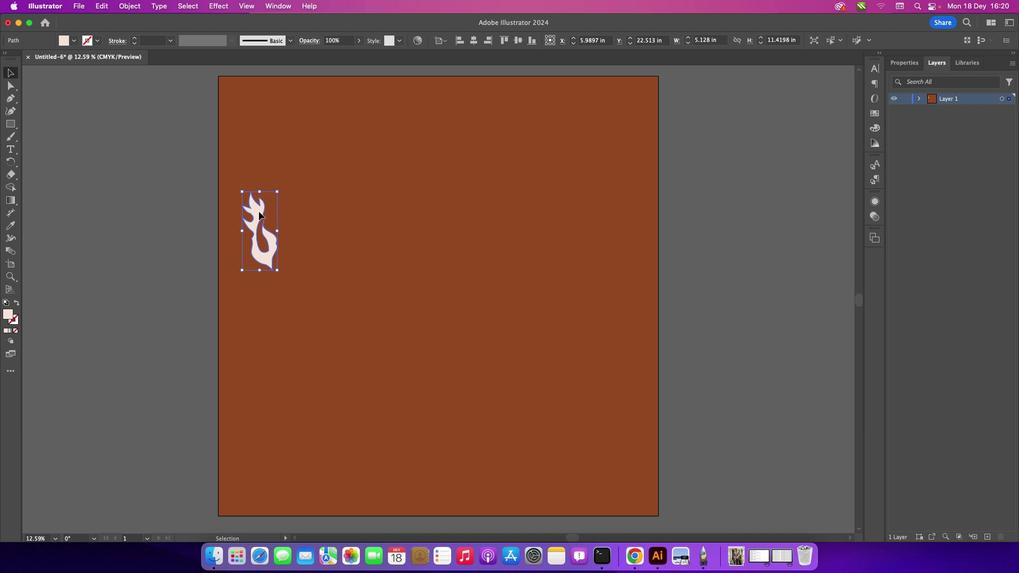 
Action: Mouse pressed left at (259, 212)
Screenshot: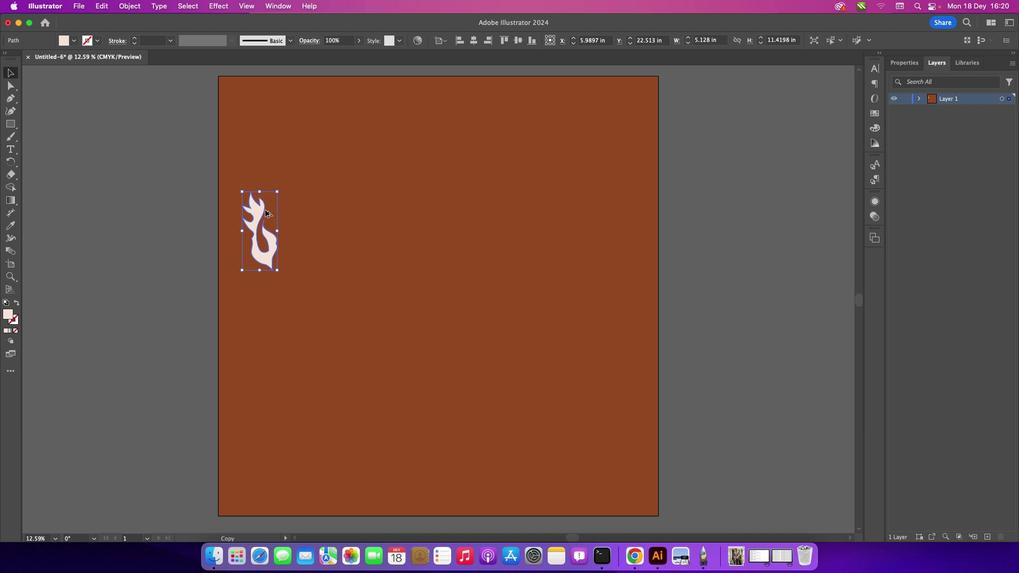 
Action: Mouse moved to (297, 198)
Screenshot: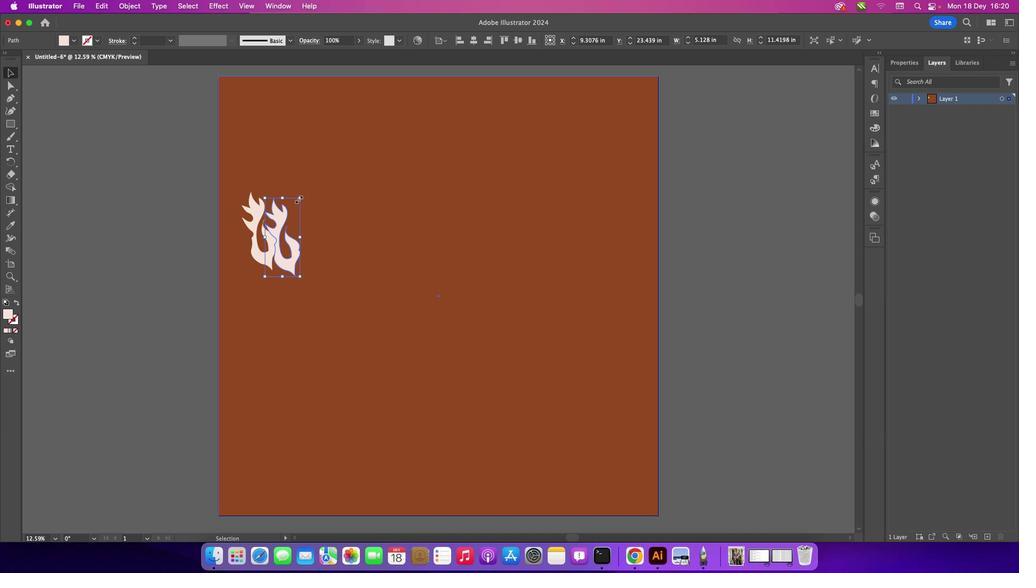 
Action: Mouse pressed left at (297, 198)
Screenshot: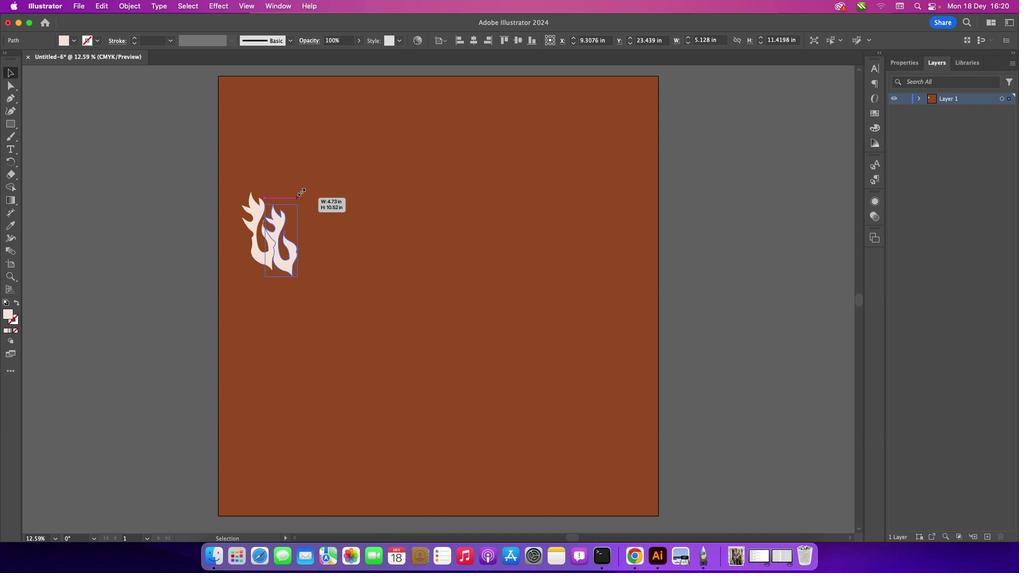 
Action: Key pressed Key.shift
Screenshot: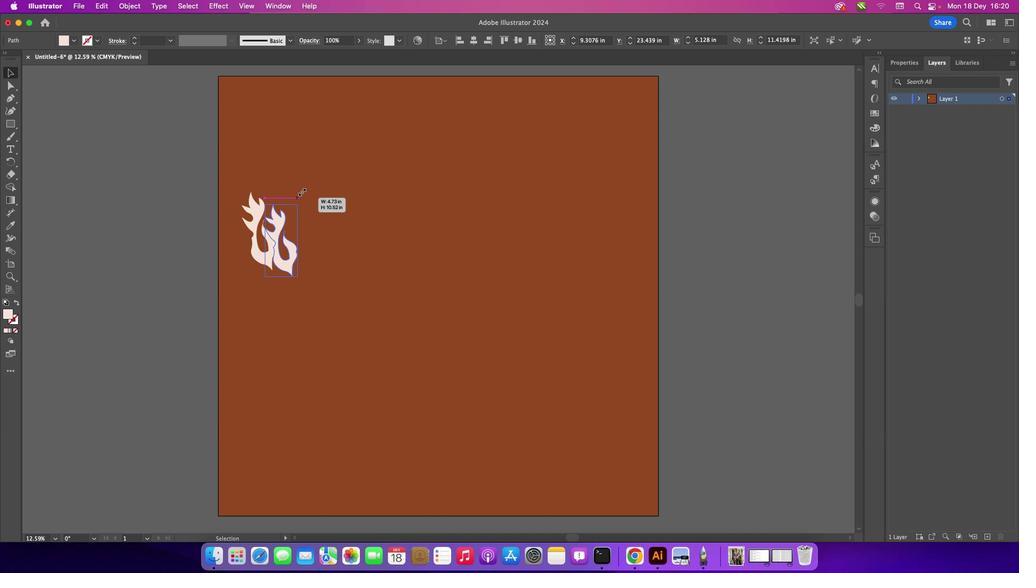 
Action: Mouse moved to (287, 216)
Screenshot: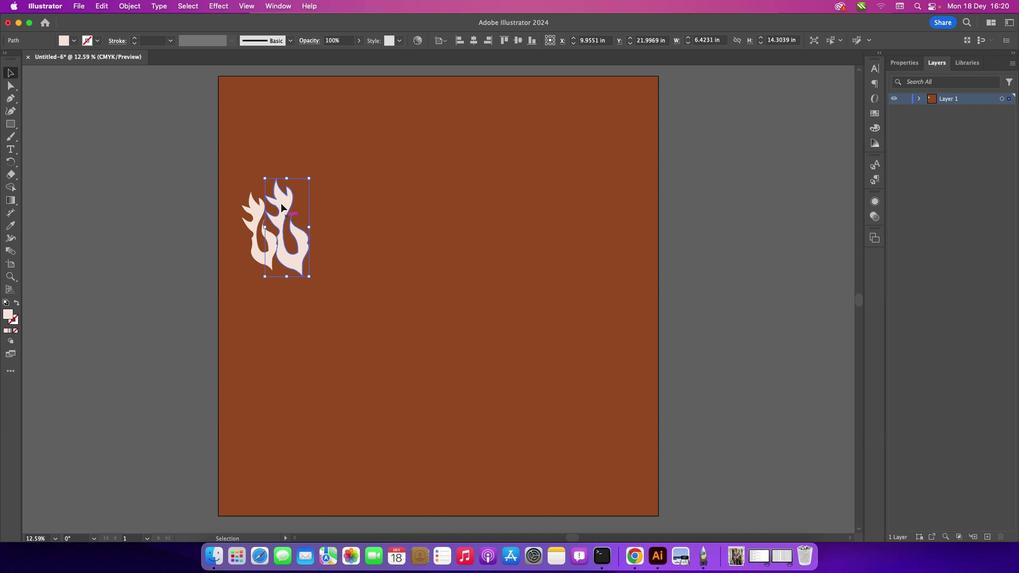 
Action: Mouse pressed left at (287, 216)
Screenshot: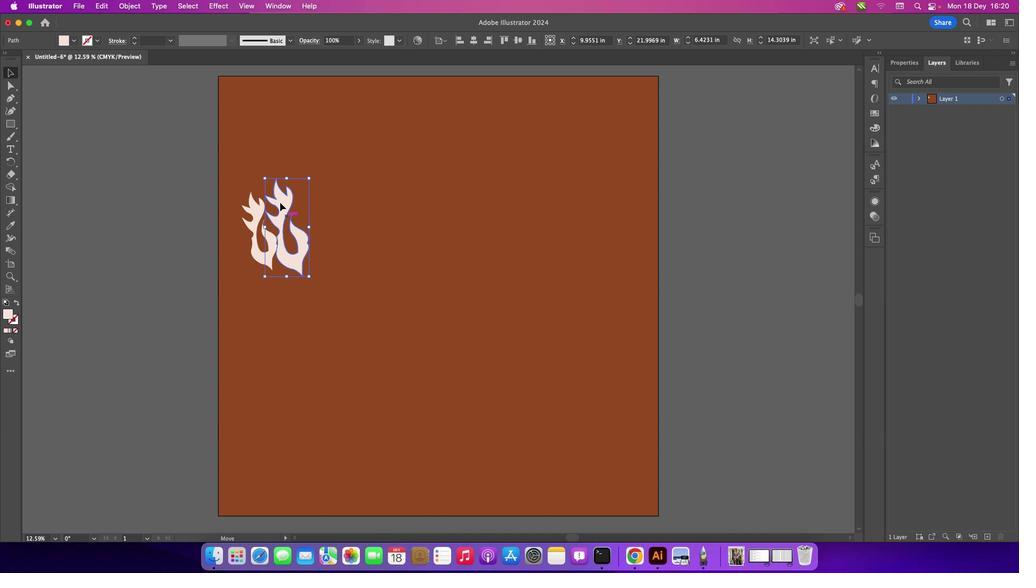 
Action: Mouse moved to (272, 193)
Screenshot: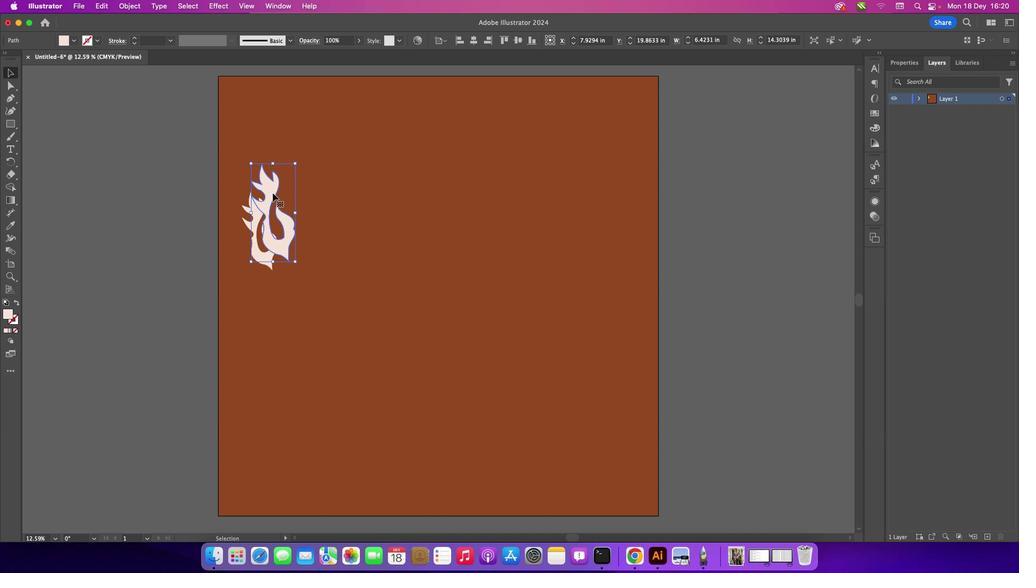 
Action: Key pressed Key.alt
Screenshot: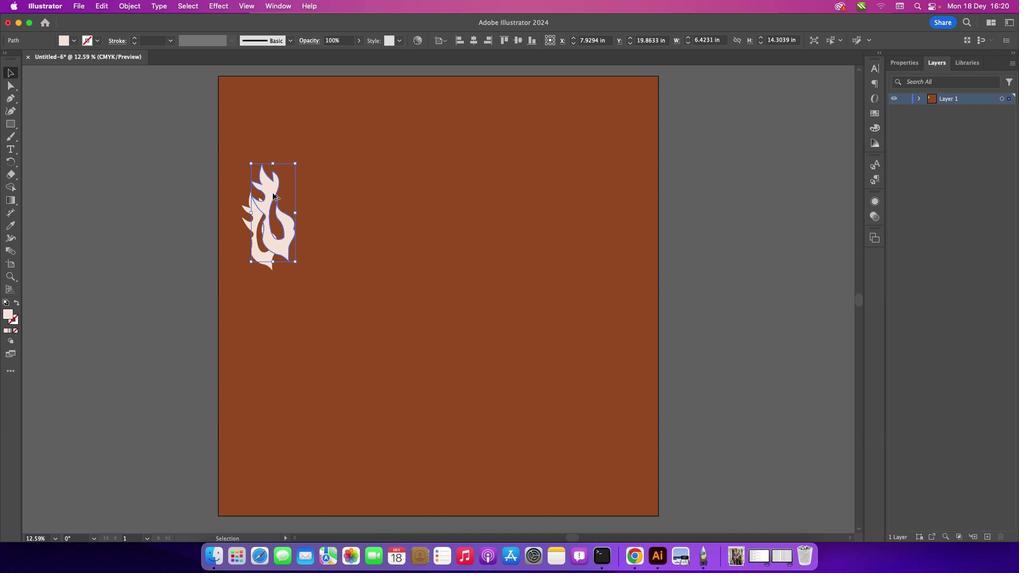 
Action: Mouse pressed left at (272, 193)
Screenshot: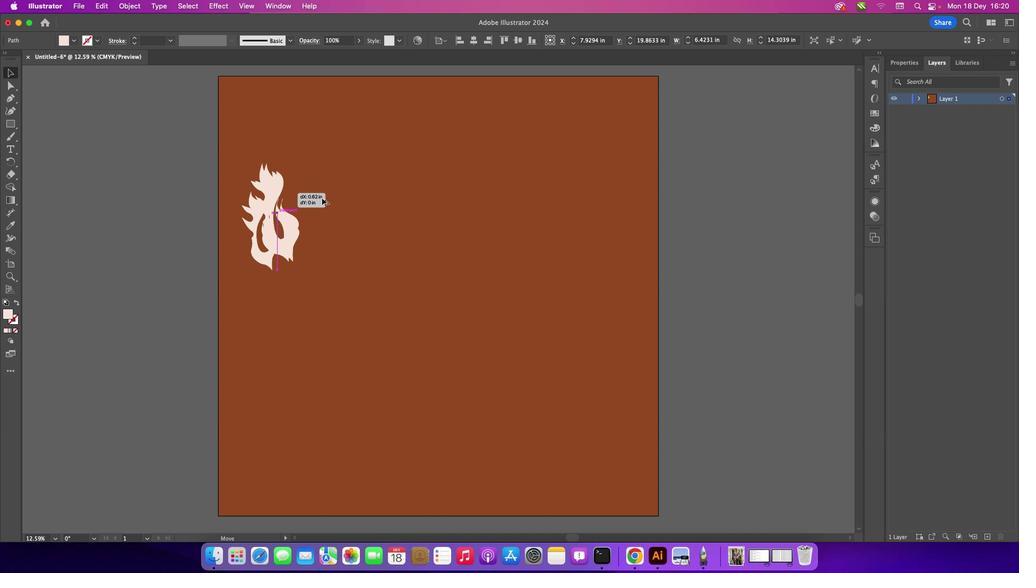 
Action: Mouse moved to (329, 199)
Screenshot: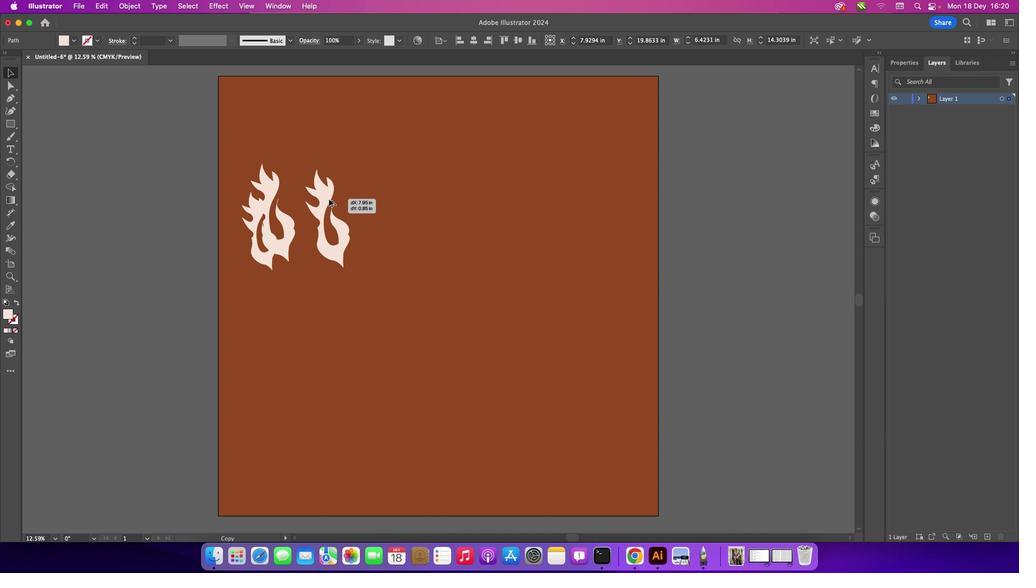 
Action: Mouse pressed right at (329, 199)
Screenshot: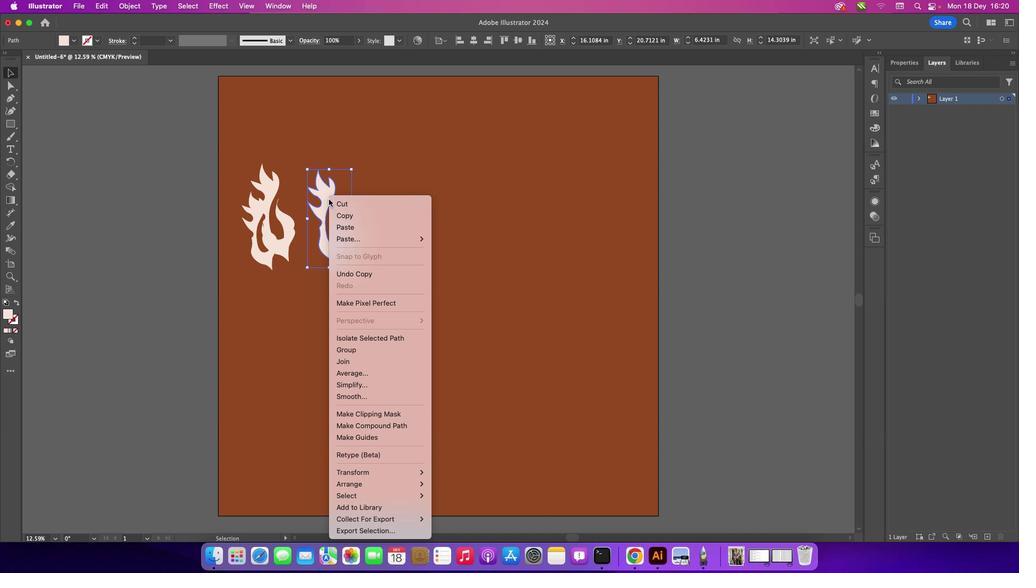
Action: Mouse moved to (443, 474)
Screenshot: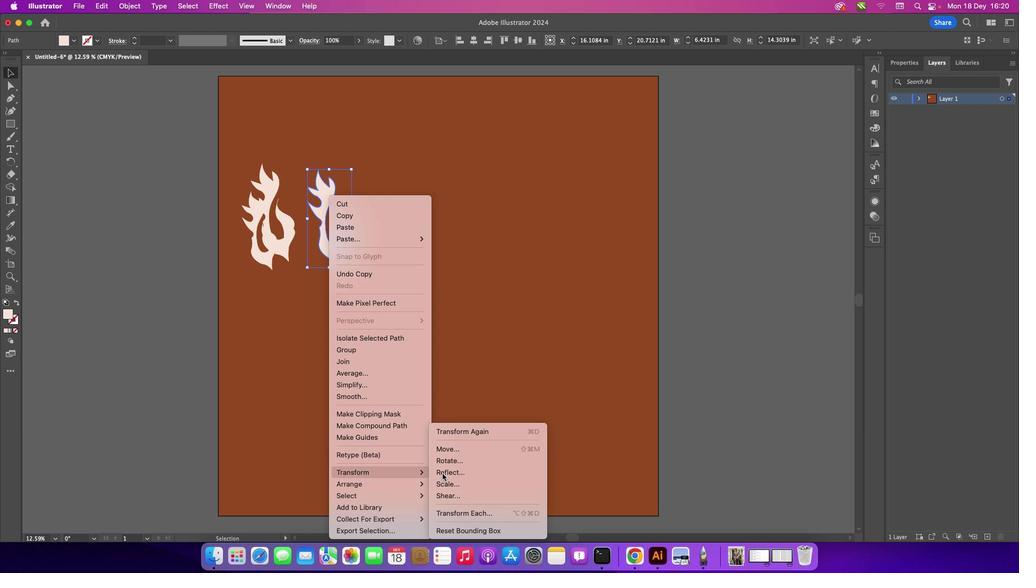 
Action: Mouse pressed left at (443, 474)
Screenshot: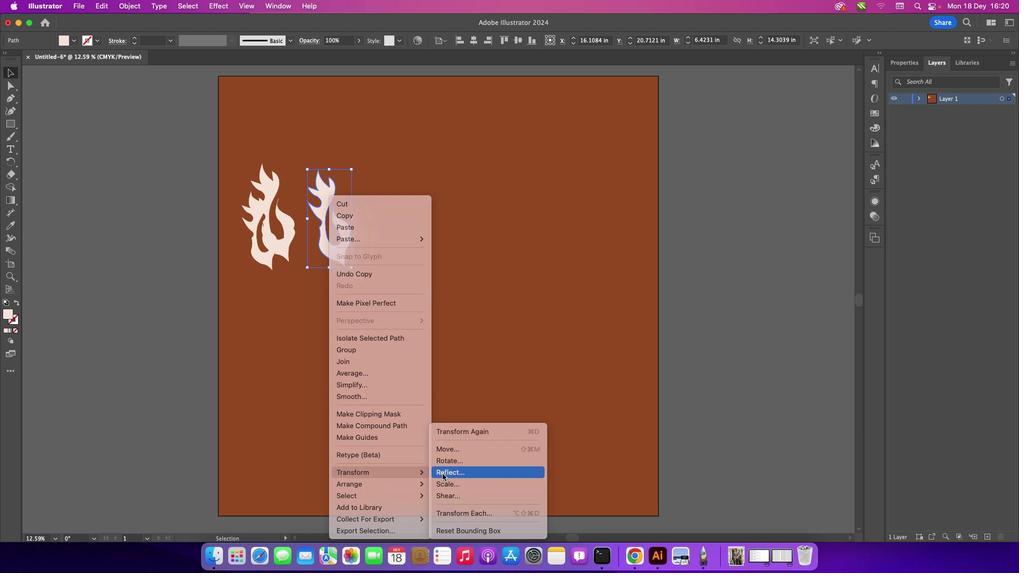
Action: Mouse moved to (752, 391)
Screenshot: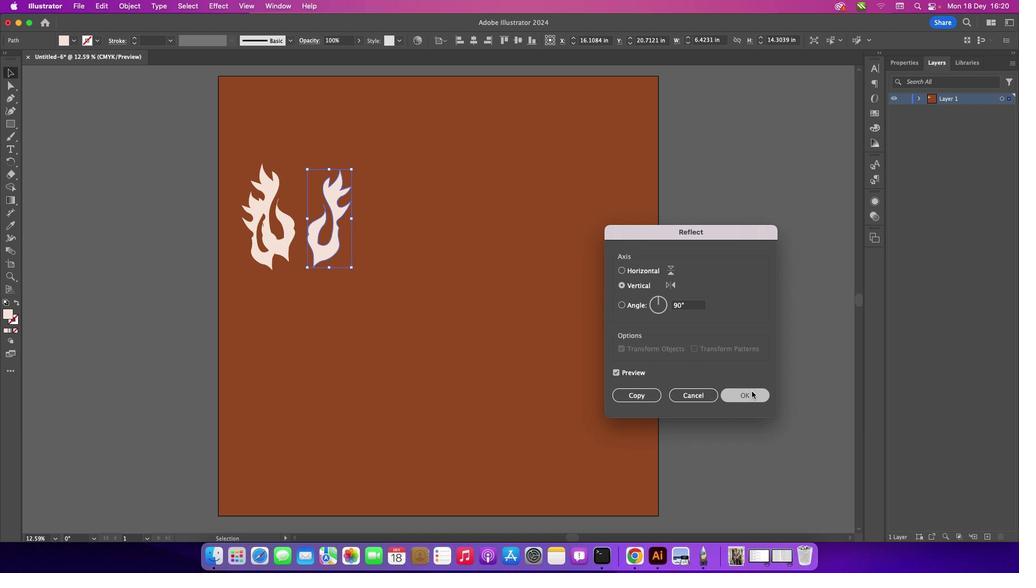 
Action: Mouse pressed left at (752, 391)
Screenshot: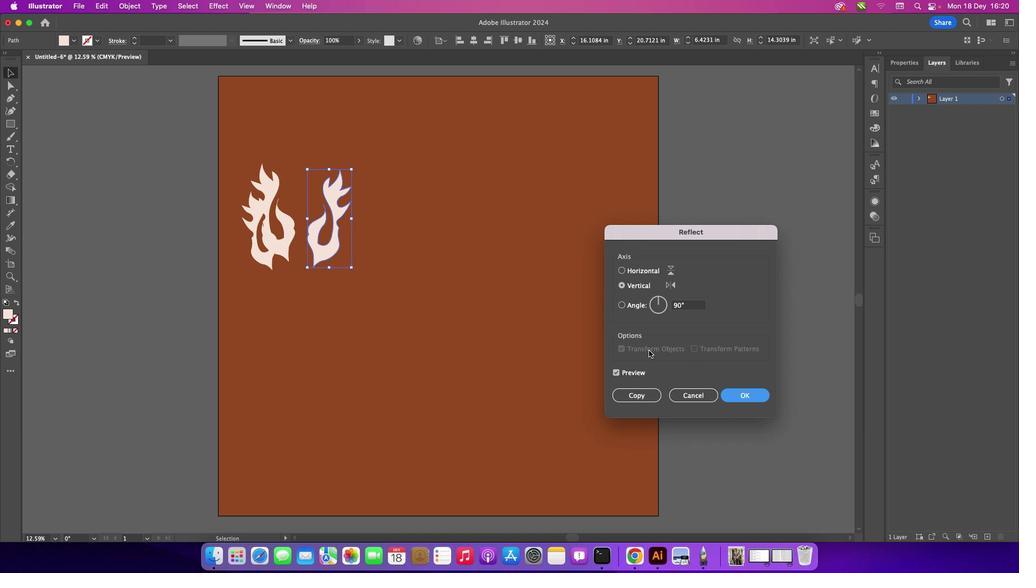 
Action: Mouse moved to (333, 200)
Screenshot: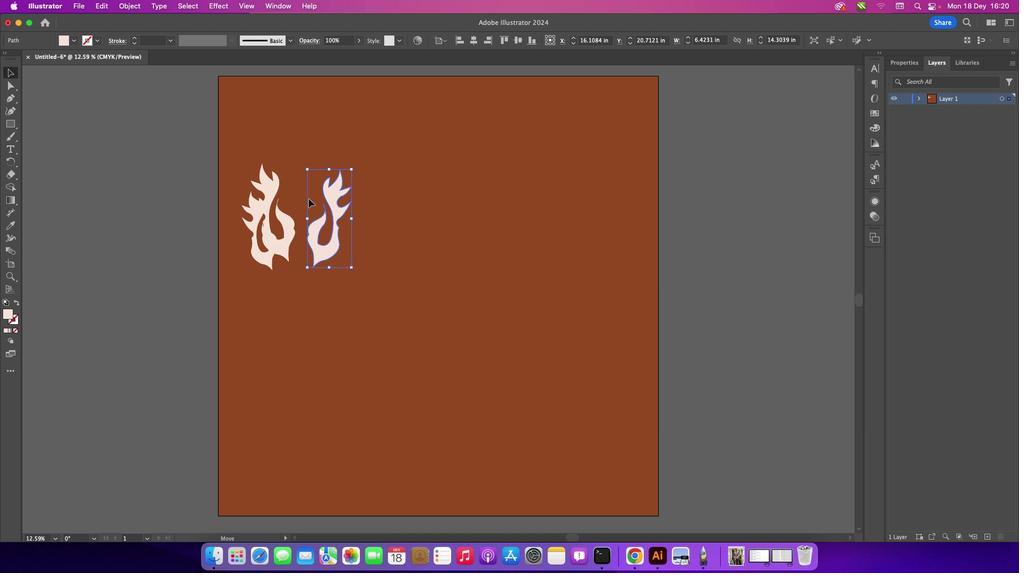 
Action: Mouse pressed left at (333, 200)
Screenshot: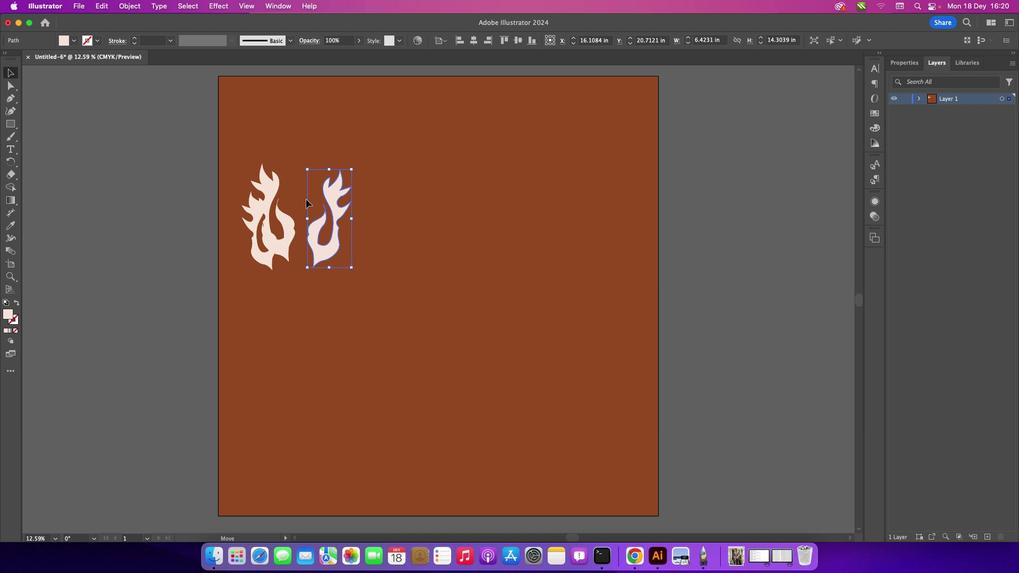 
Action: Mouse moved to (134, 203)
Screenshot: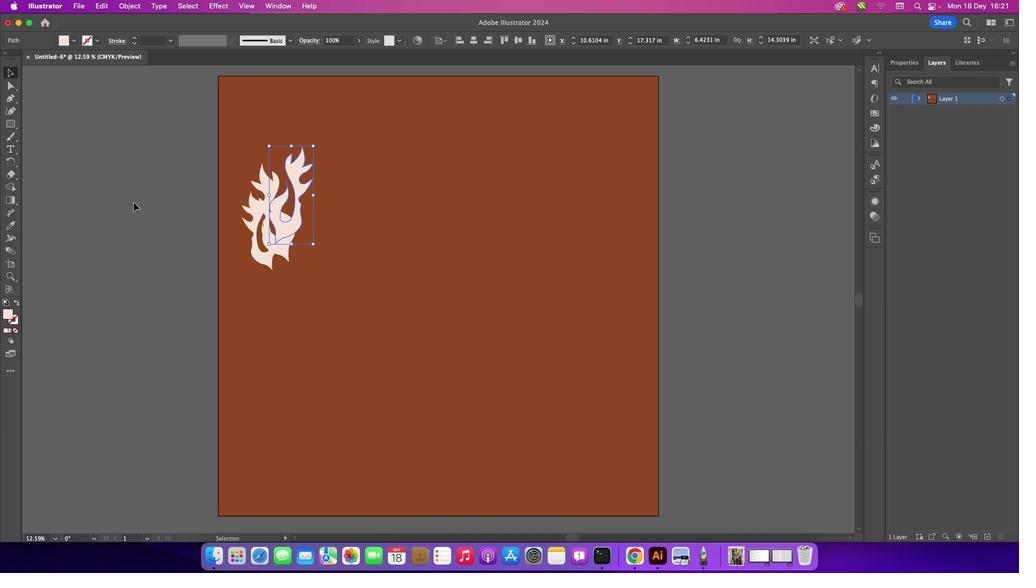 
Action: Mouse pressed left at (134, 203)
Screenshot: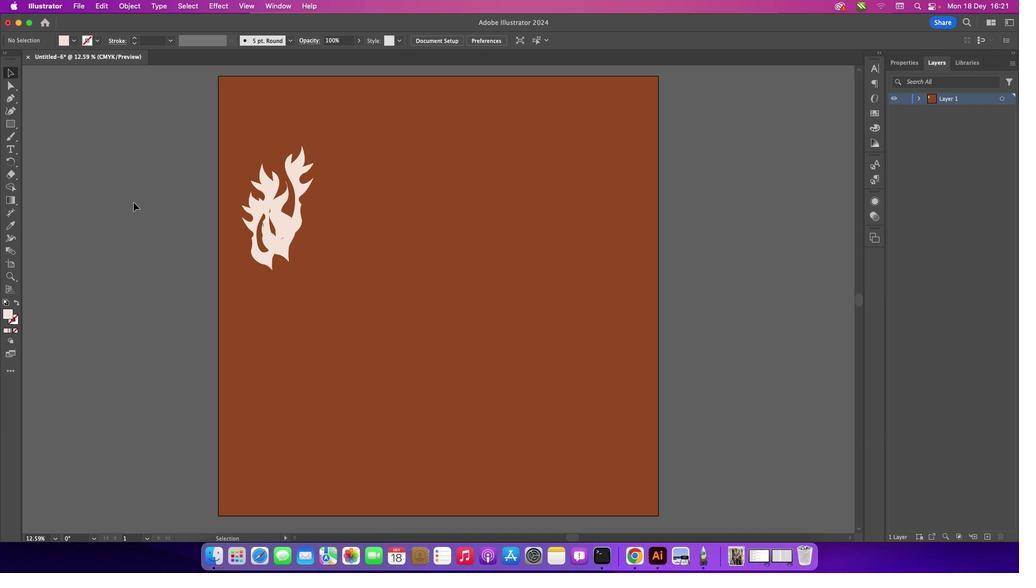 
Action: Mouse moved to (102, 208)
Screenshot: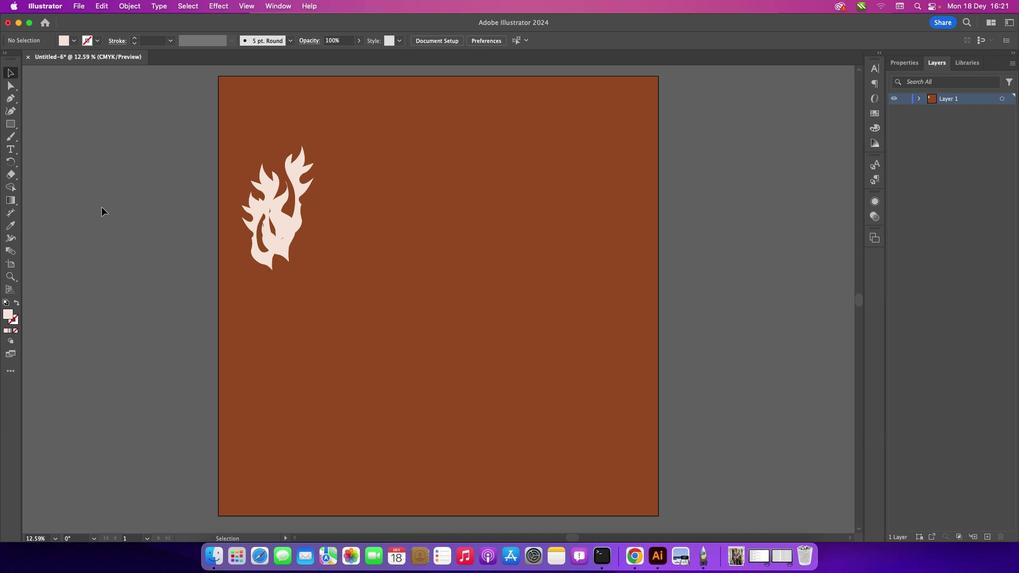 
Action: Mouse pressed left at (102, 208)
Screenshot: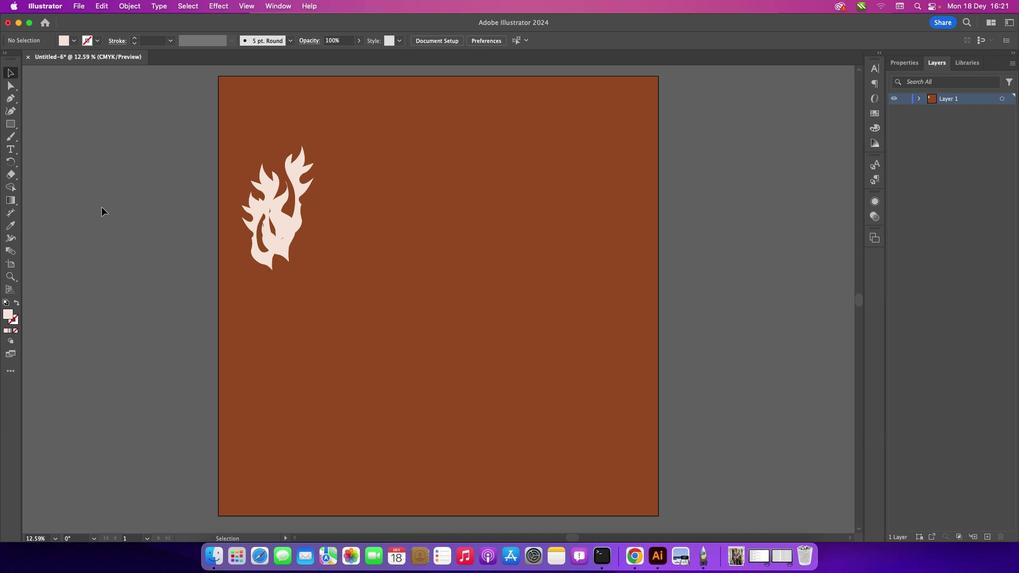 
Action: Mouse moved to (11, 107)
Screenshot: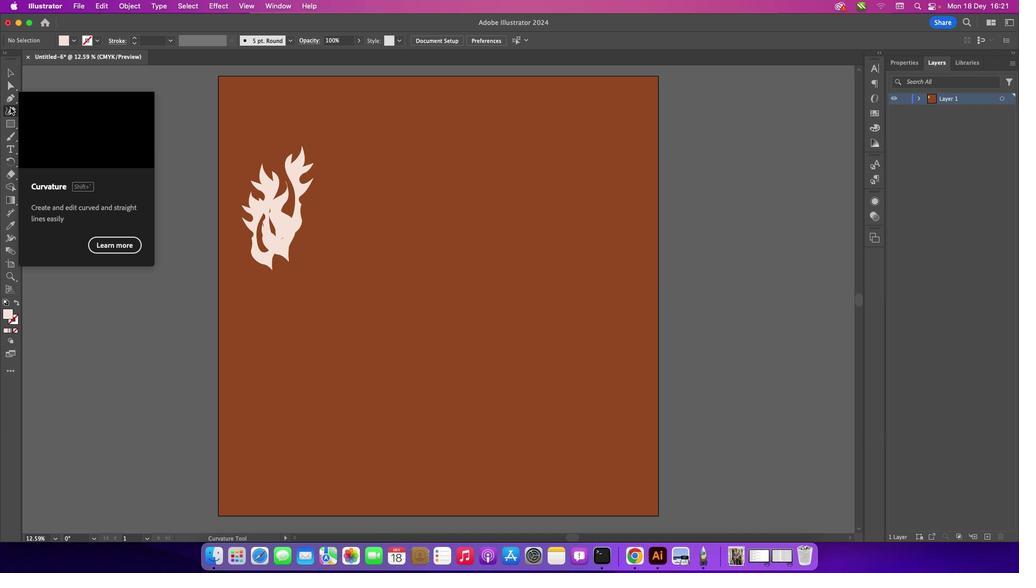 
Action: Mouse pressed left at (11, 107)
Screenshot: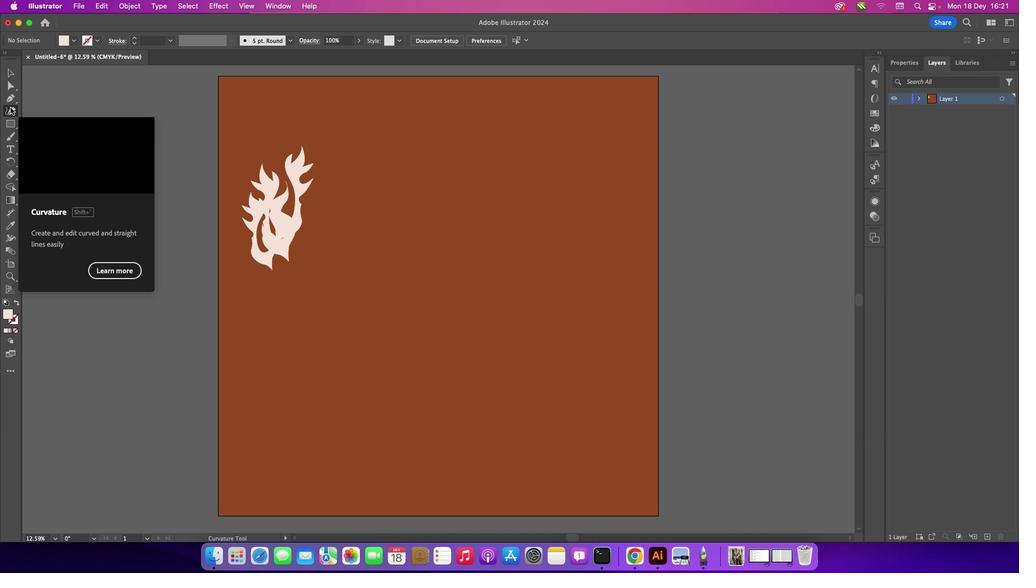 
Action: Mouse moved to (10, 101)
Screenshot: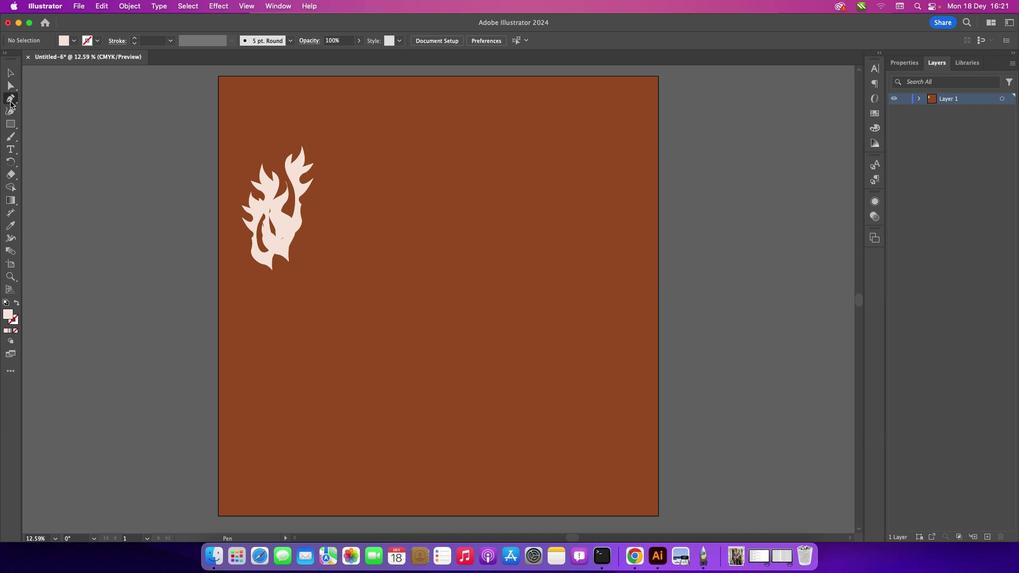 
Action: Mouse pressed left at (10, 101)
Screenshot: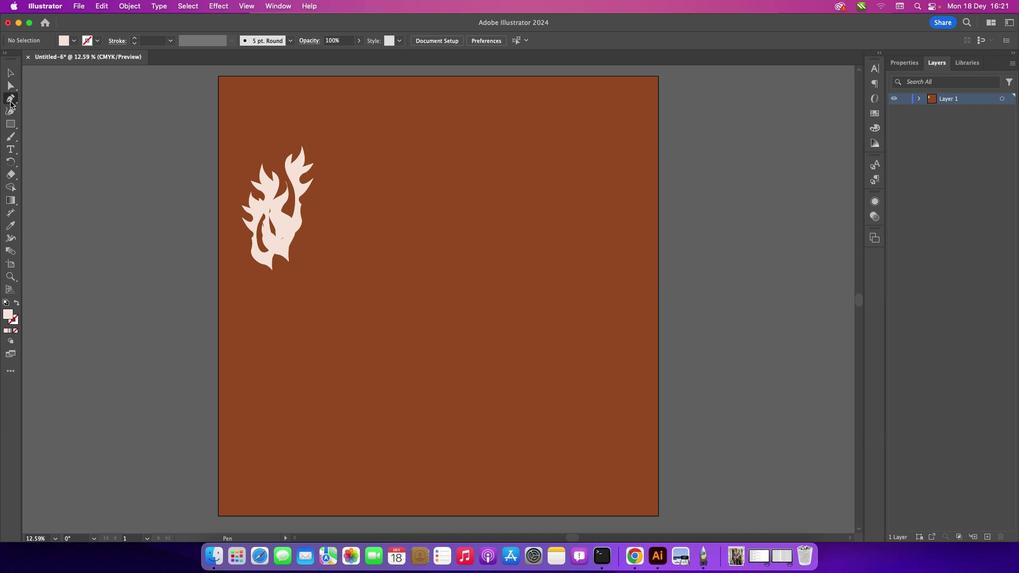 
Action: Mouse moved to (374, 134)
Screenshot: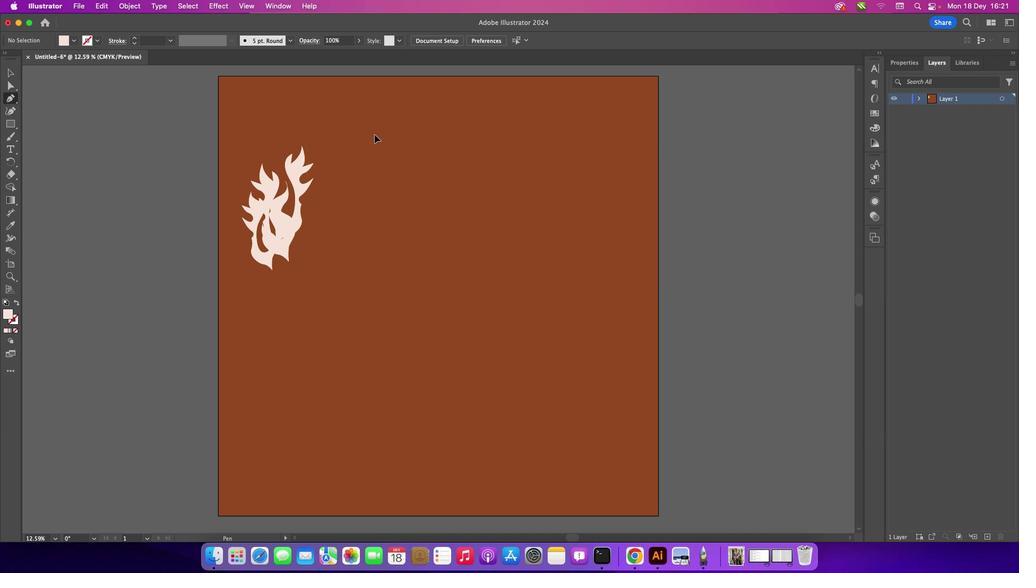 
Action: Mouse pressed left at (374, 134)
Screenshot: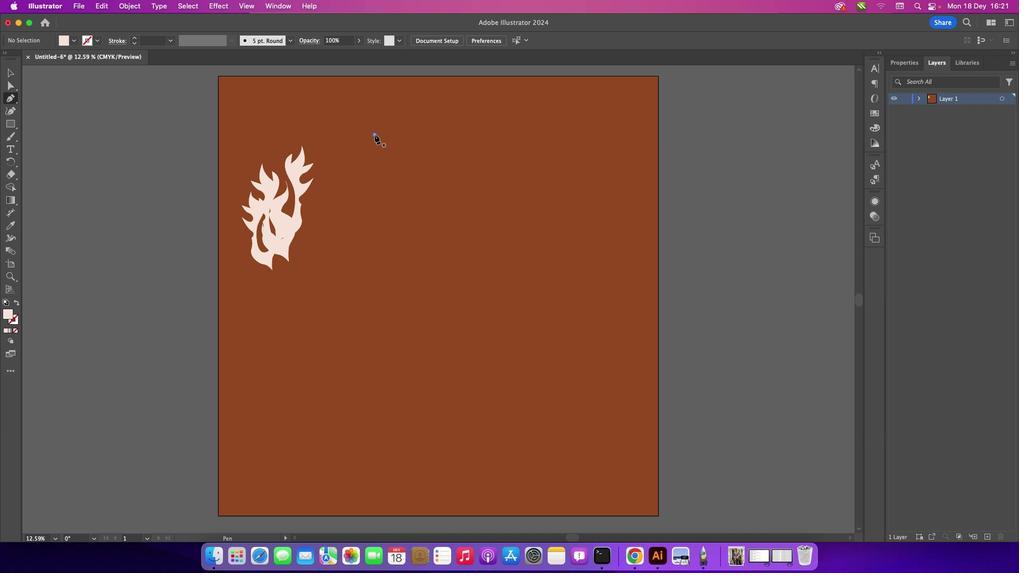 
Action: Mouse moved to (401, 126)
Screenshot: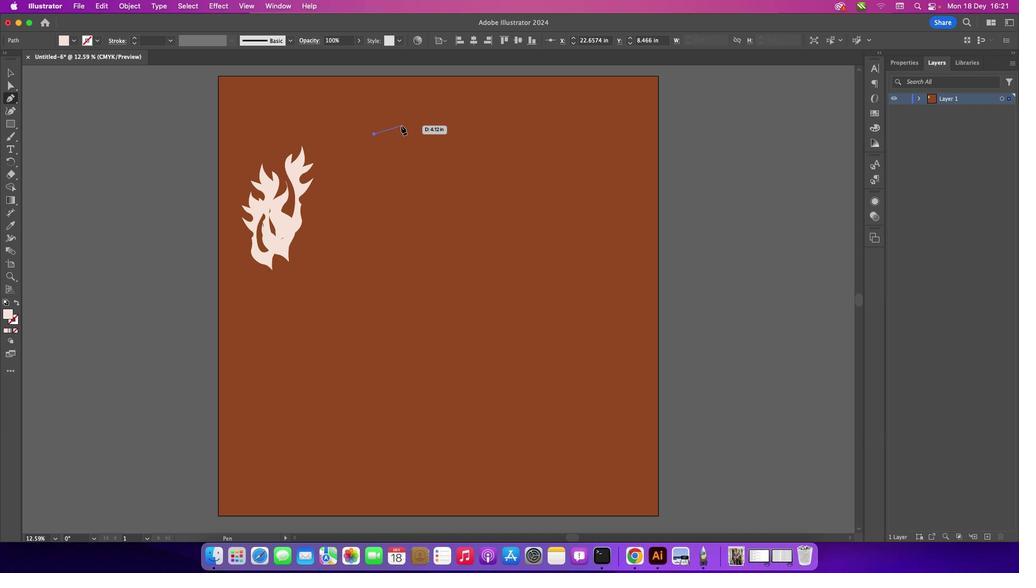 
Action: Mouse pressed left at (401, 126)
Screenshot: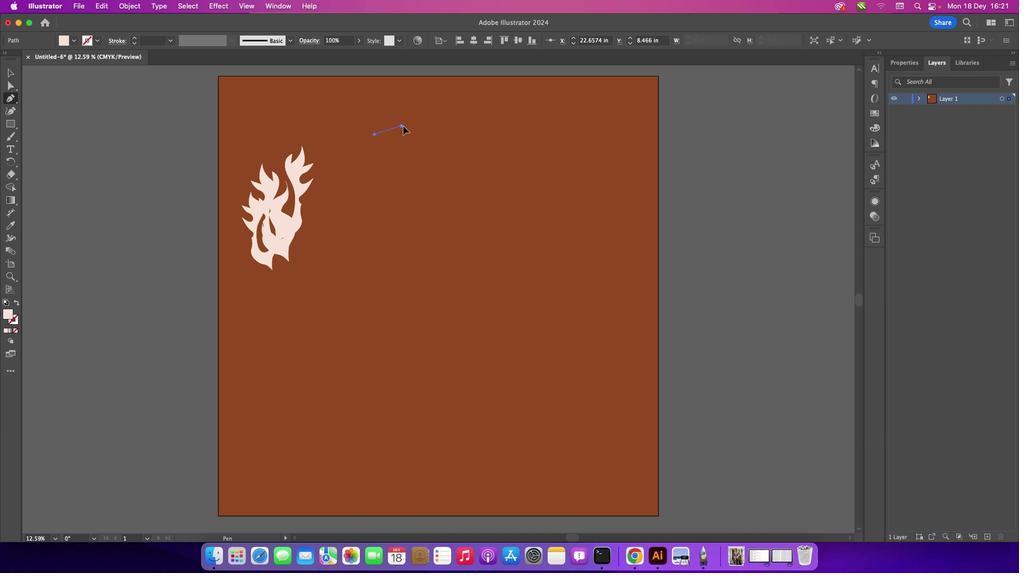 
Action: Mouse moved to (388, 141)
Screenshot: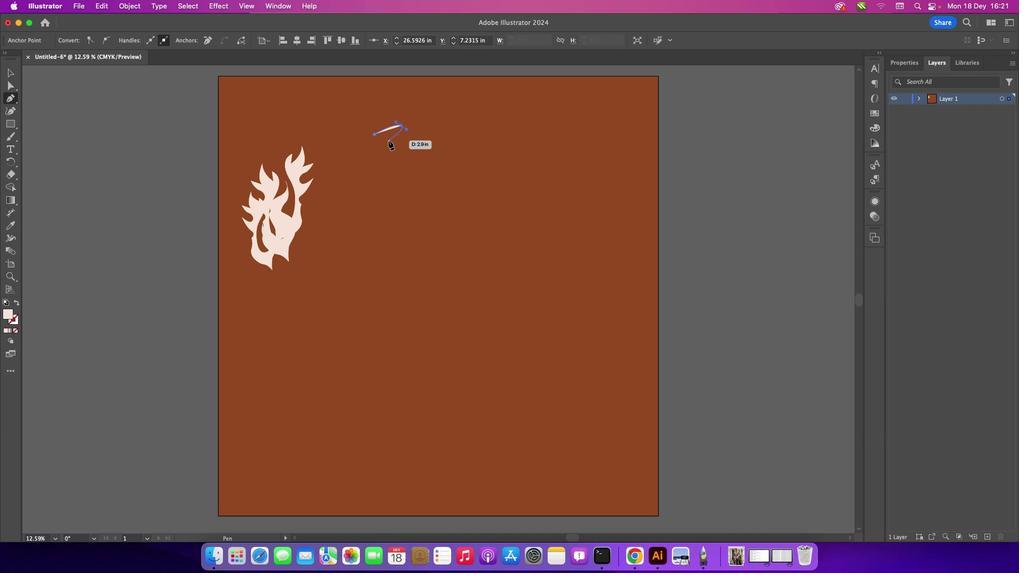 
Action: Mouse pressed left at (388, 141)
Screenshot: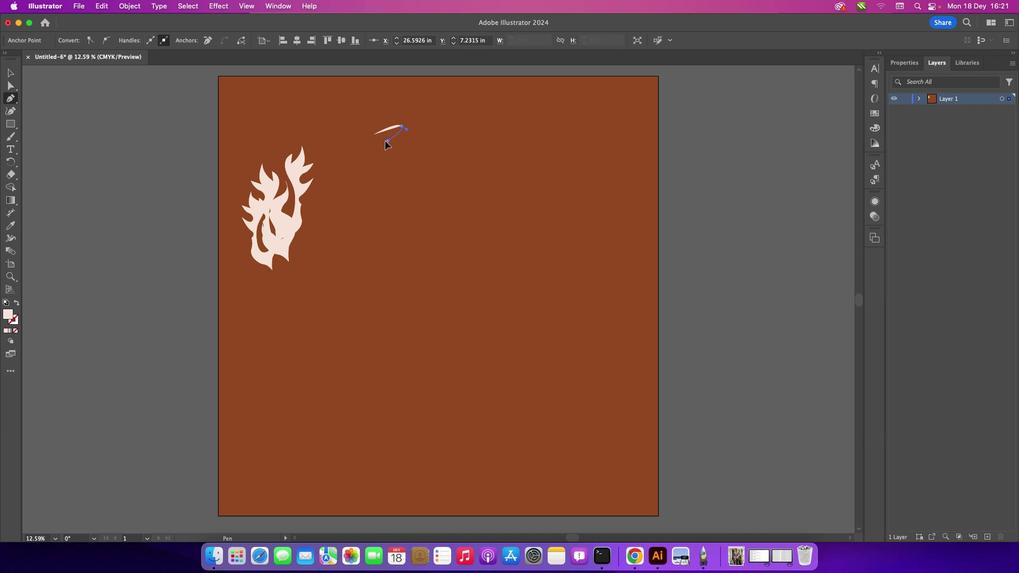
Action: Mouse moved to (374, 135)
Screenshot: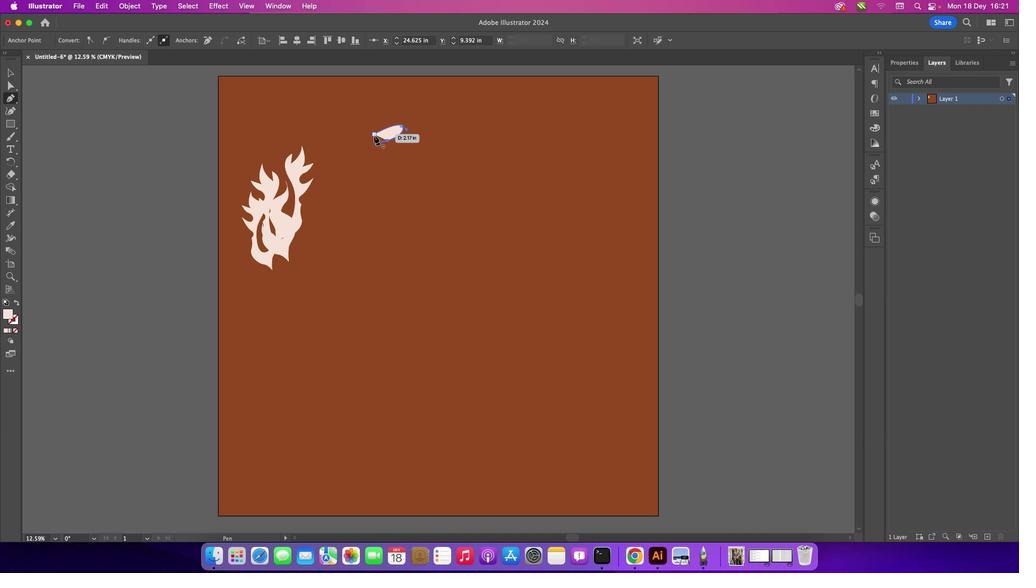 
Action: Mouse pressed left at (374, 135)
Screenshot: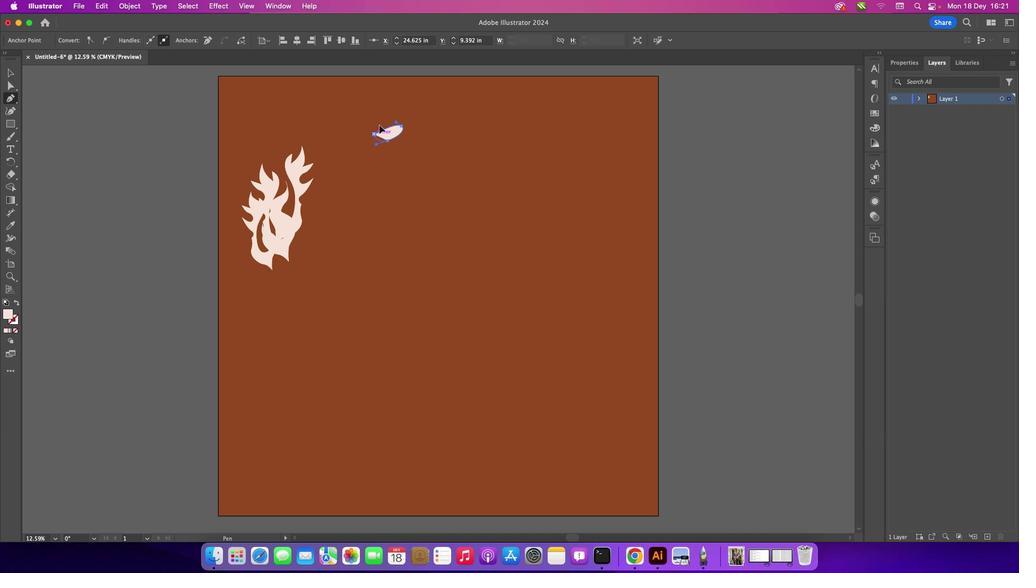 
Action: Mouse moved to (12, 71)
Screenshot: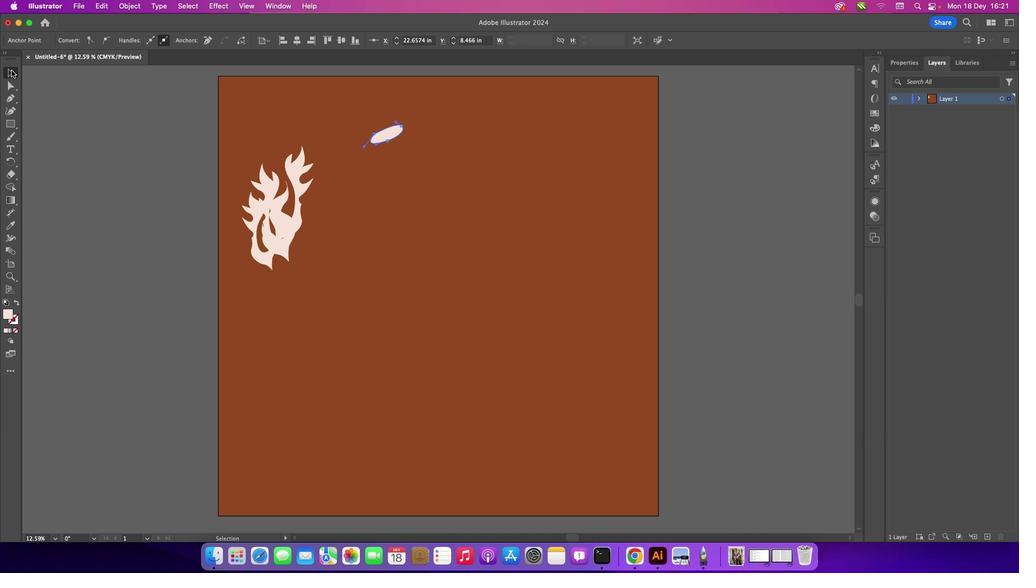 
Action: Mouse pressed left at (12, 71)
Screenshot: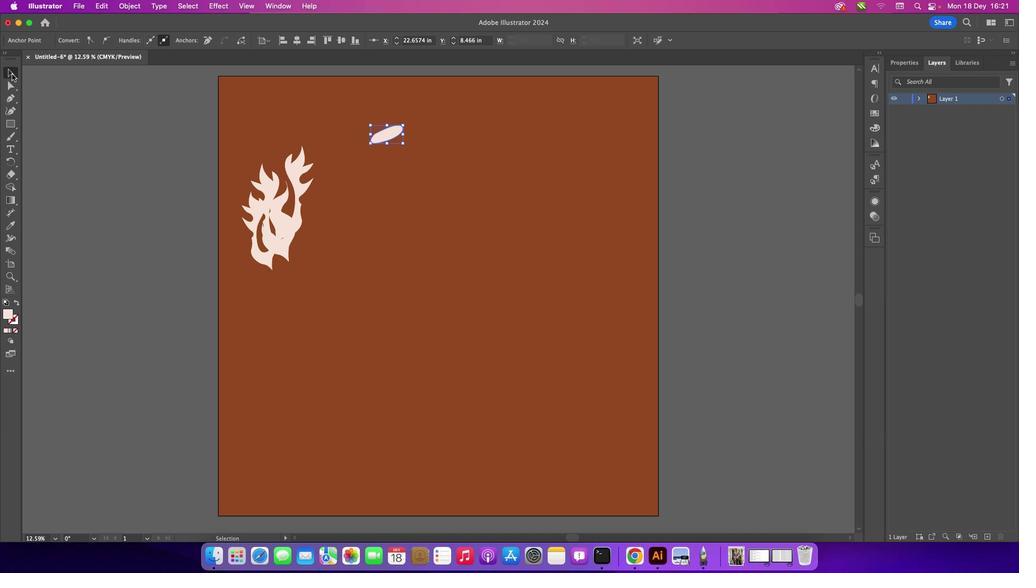 
Action: Mouse moved to (6, 312)
Screenshot: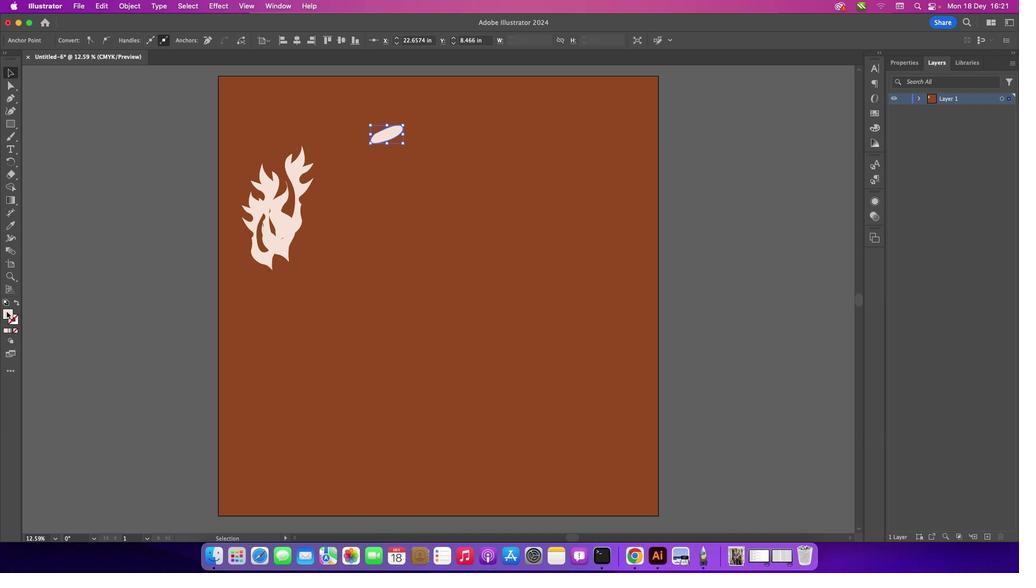 
Action: Mouse pressed left at (6, 312)
Screenshot: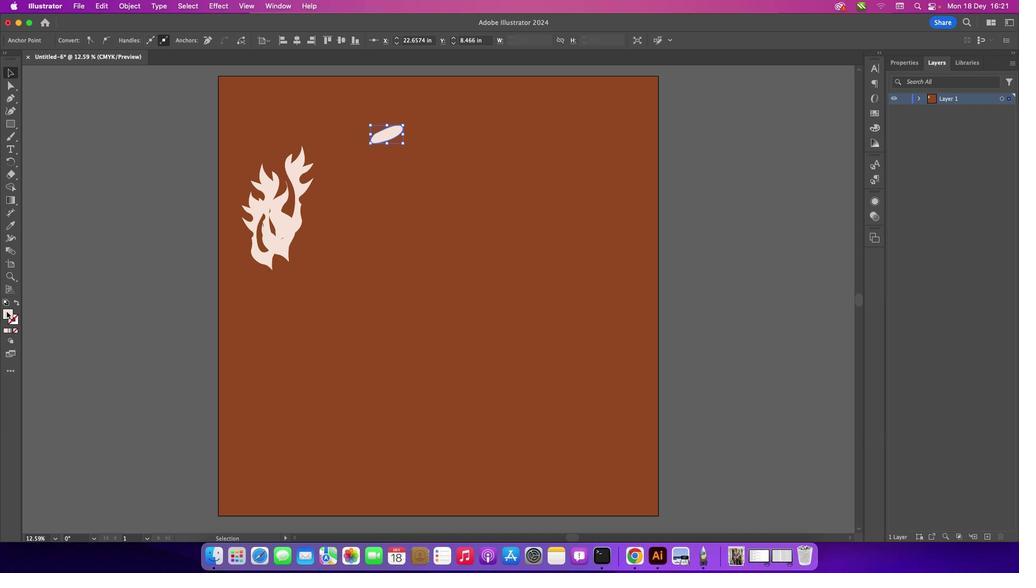 
Action: Mouse pressed left at (6, 312)
Screenshot: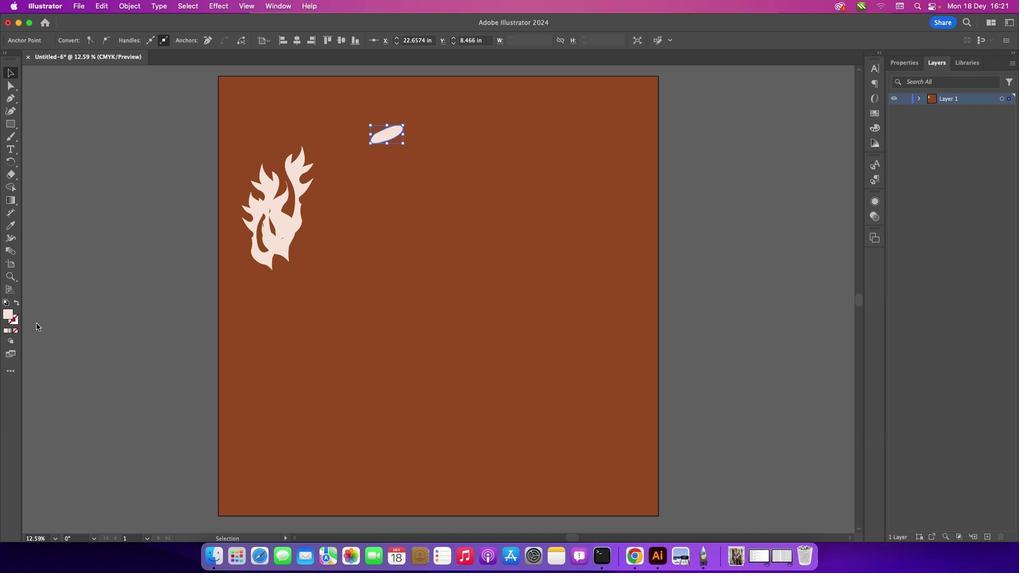 
Action: Mouse moved to (745, 344)
Screenshot: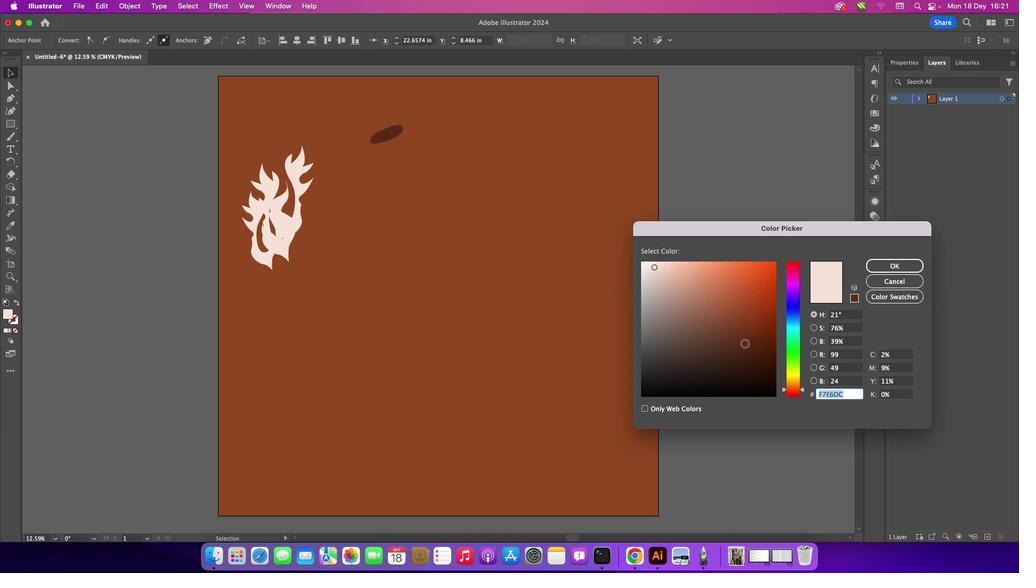 
Action: Mouse pressed left at (745, 344)
Screenshot: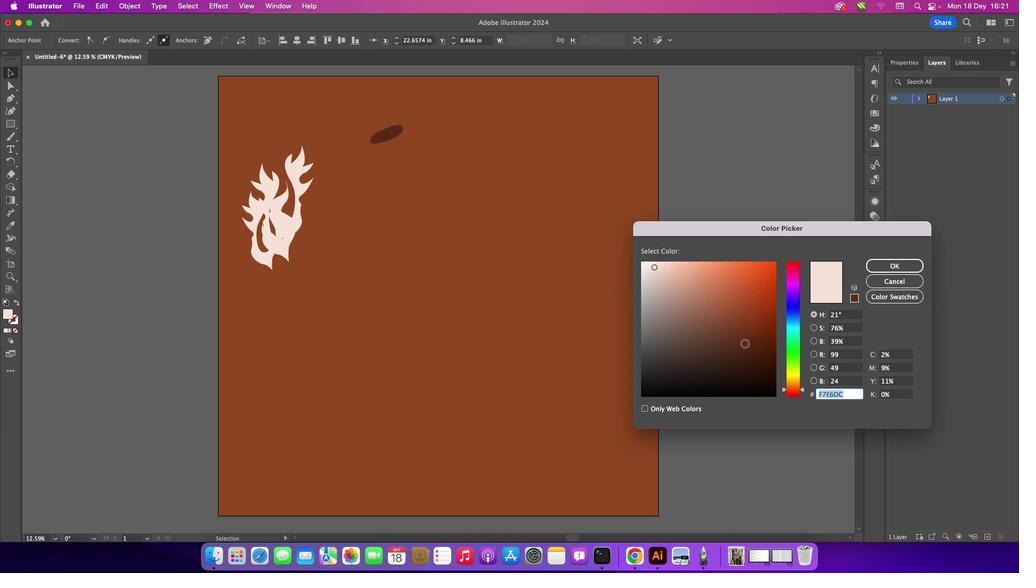 
Action: Mouse moved to (886, 270)
Screenshot: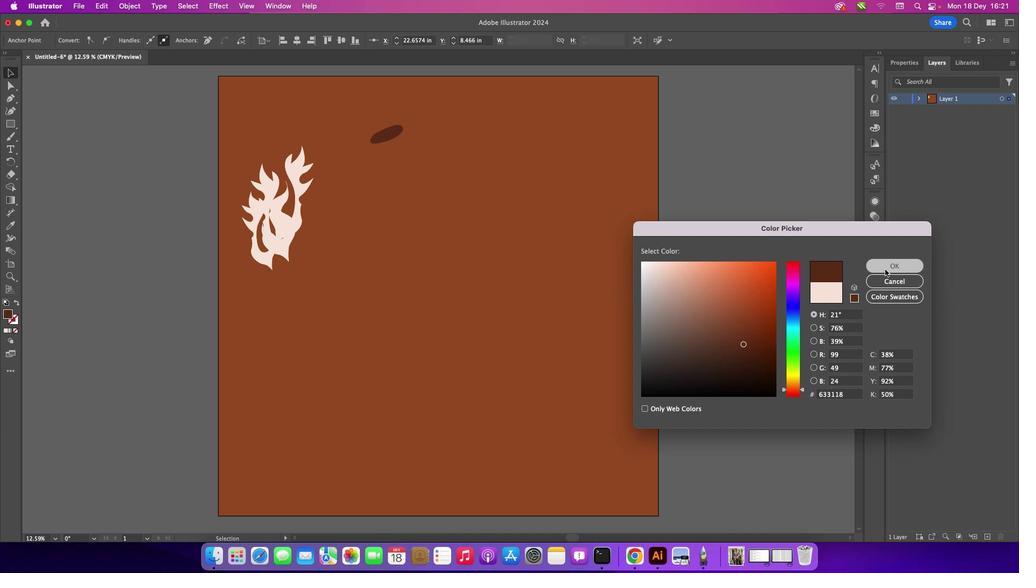 
Action: Mouse pressed left at (886, 270)
Screenshot: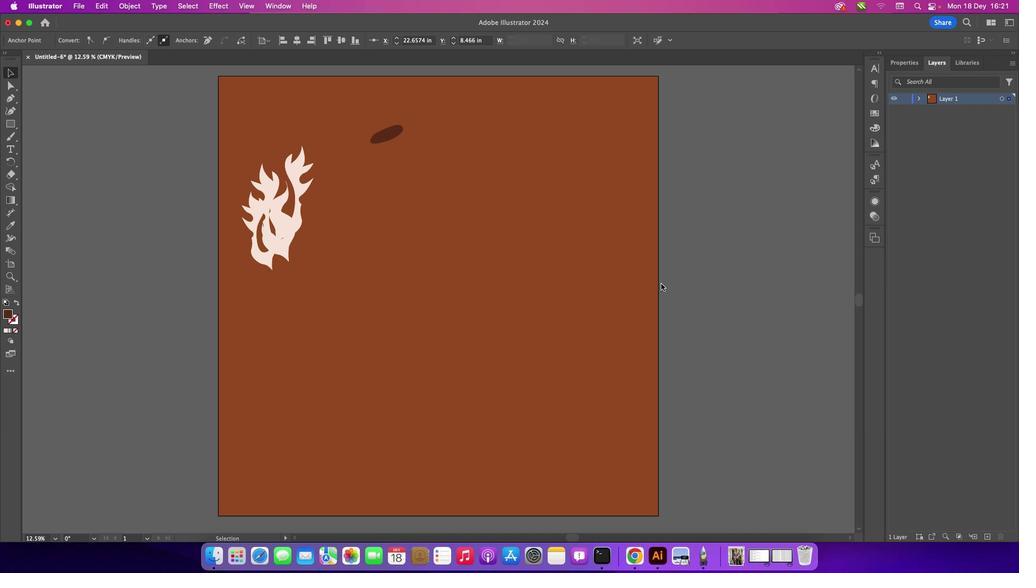 
Action: Mouse moved to (19, 304)
Screenshot: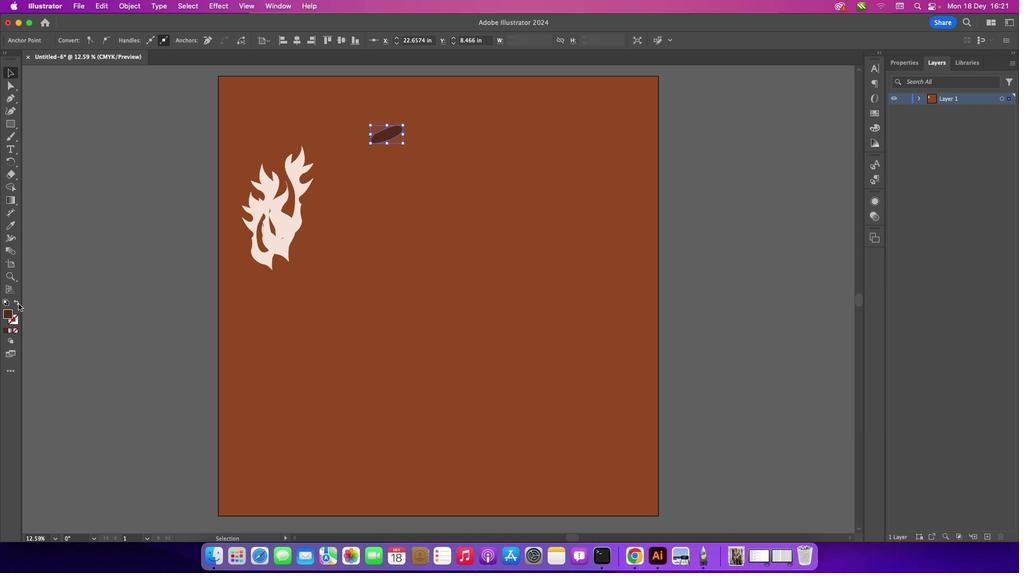 
Action: Mouse pressed left at (19, 304)
Screenshot: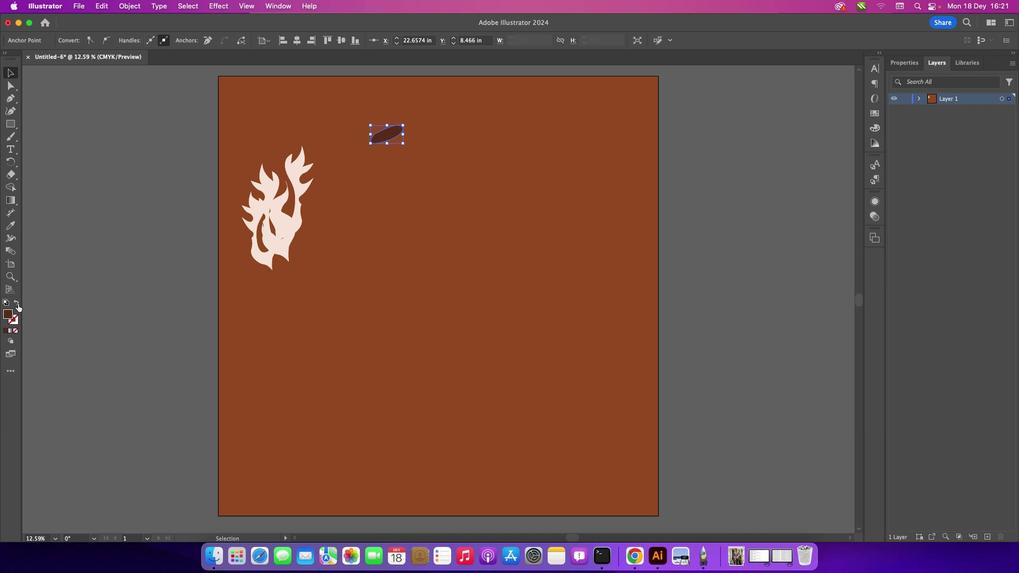 
Action: Mouse moved to (16, 303)
Screenshot: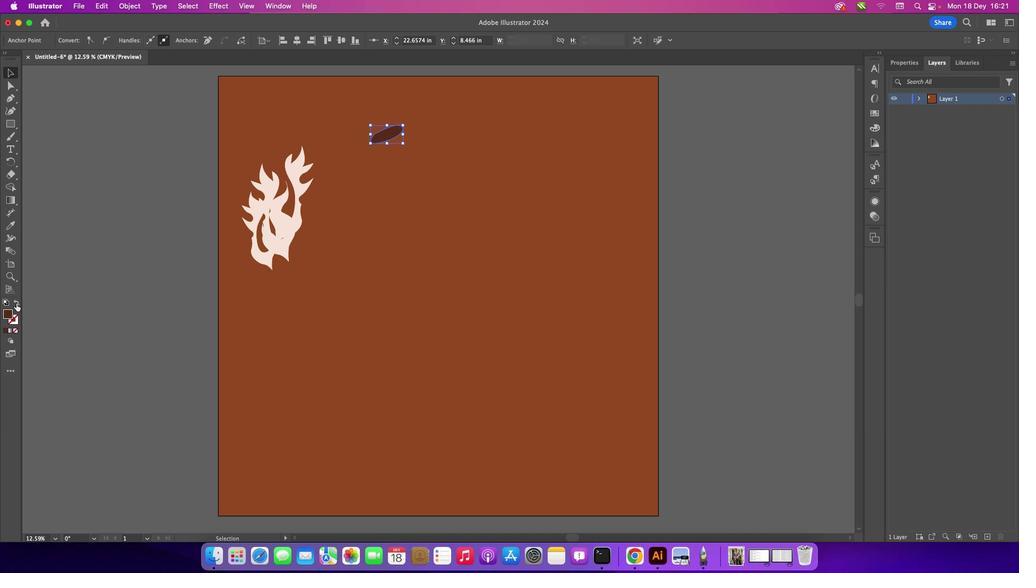 
Action: Mouse pressed left at (16, 303)
Screenshot: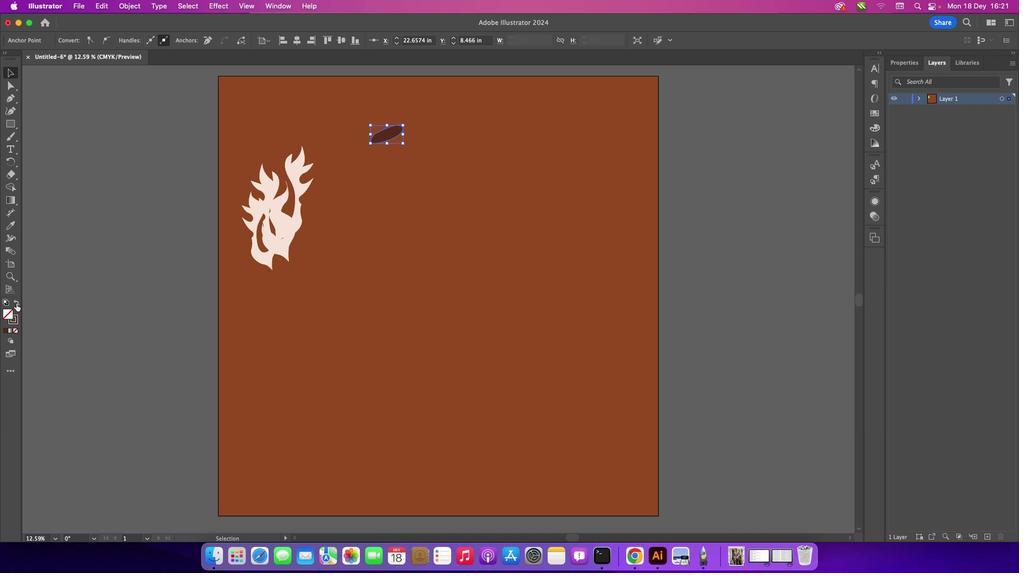
Action: Mouse moved to (64, 118)
Screenshot: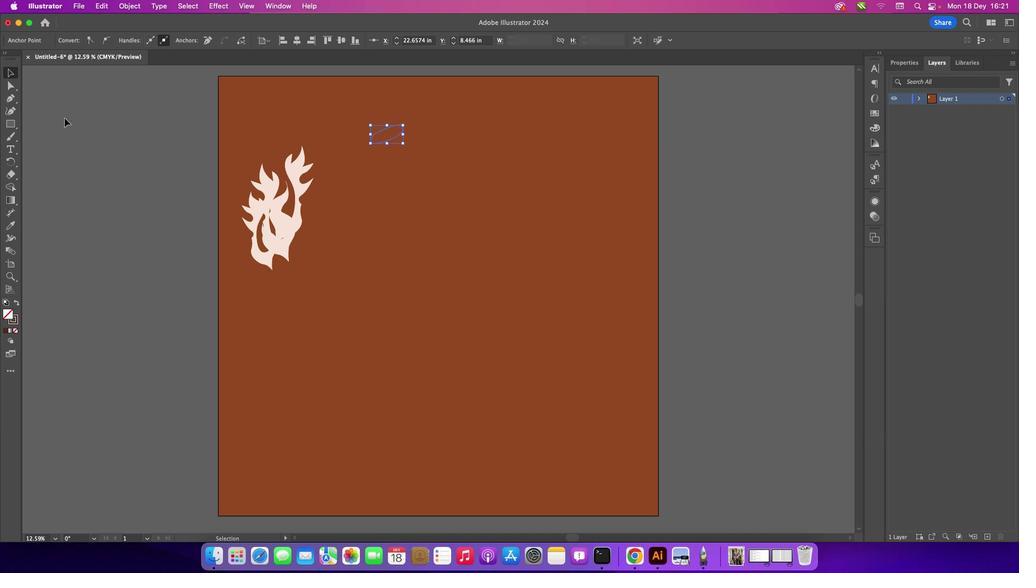 
Action: Mouse pressed left at (64, 118)
Screenshot: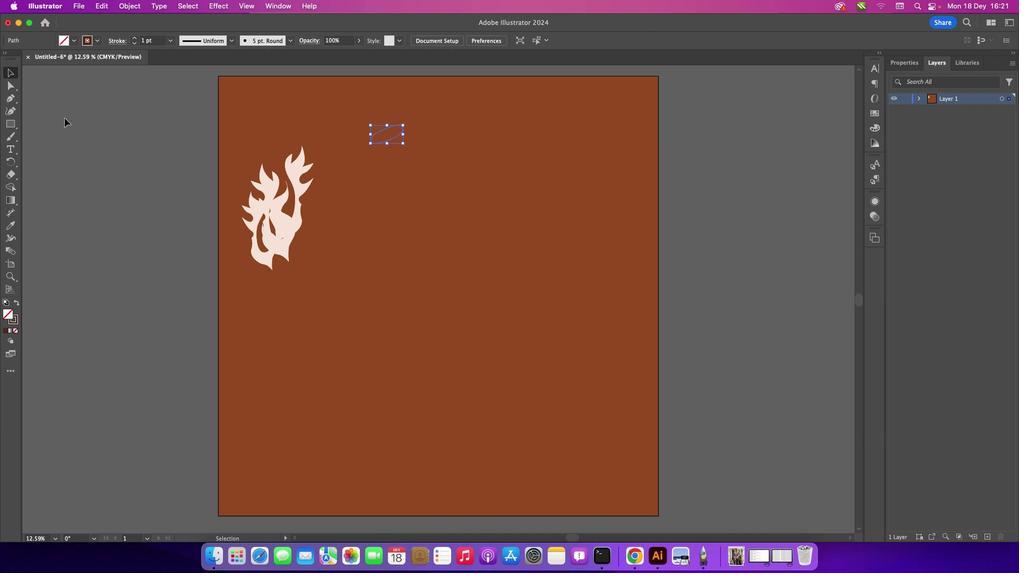 
Action: Mouse moved to (381, 131)
Screenshot: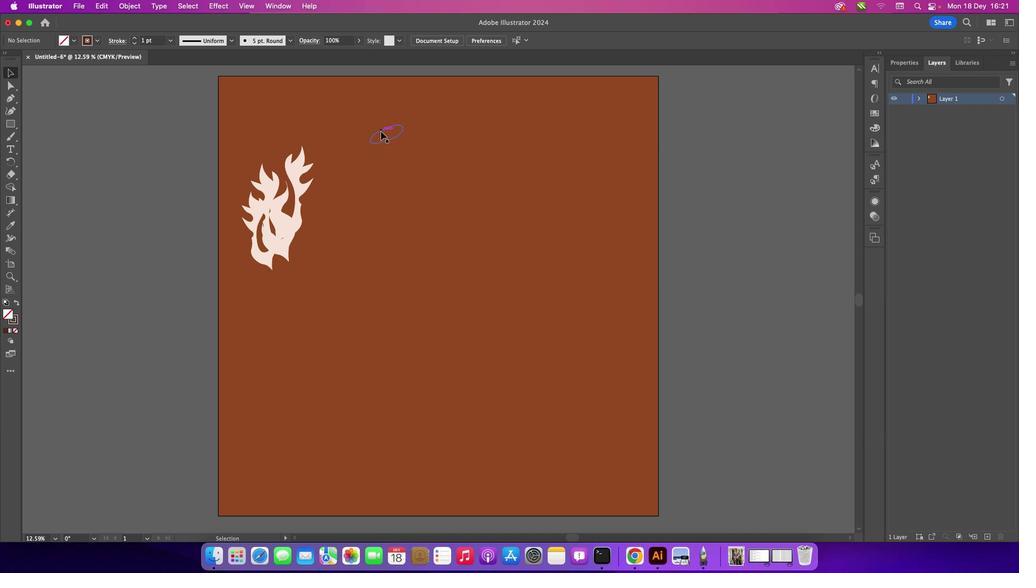 
Action: Mouse pressed left at (381, 131)
Screenshot: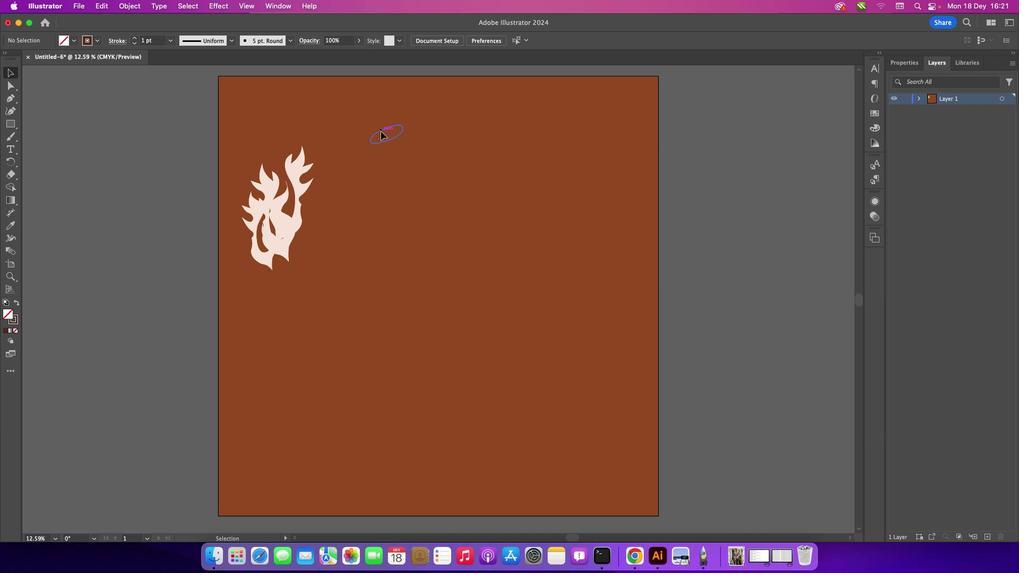 
Action: Mouse moved to (171, 39)
Screenshot: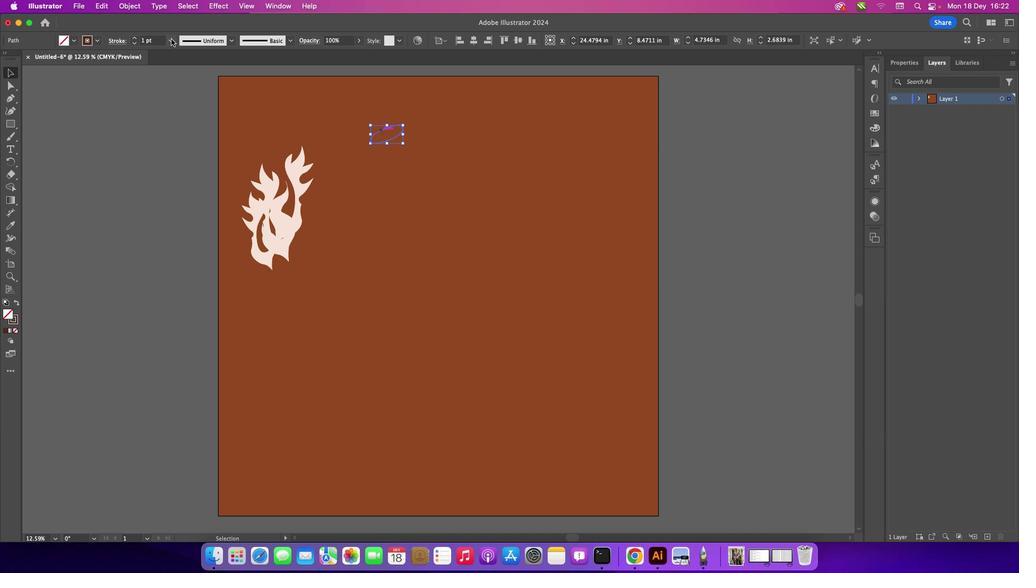 
Action: Mouse pressed left at (171, 39)
Screenshot: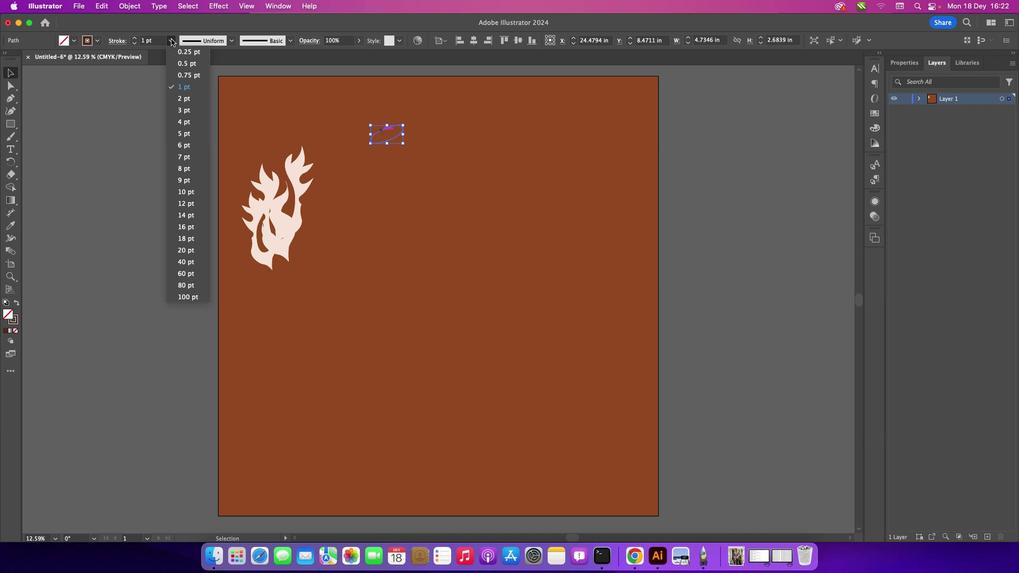 
Action: Mouse moved to (184, 196)
Screenshot: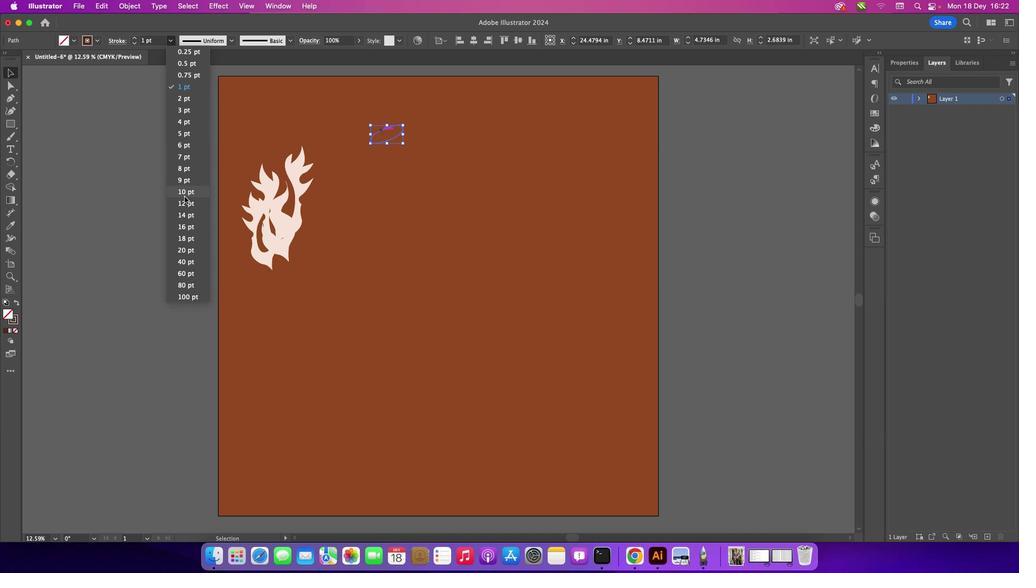 
Action: Mouse pressed left at (184, 196)
Screenshot: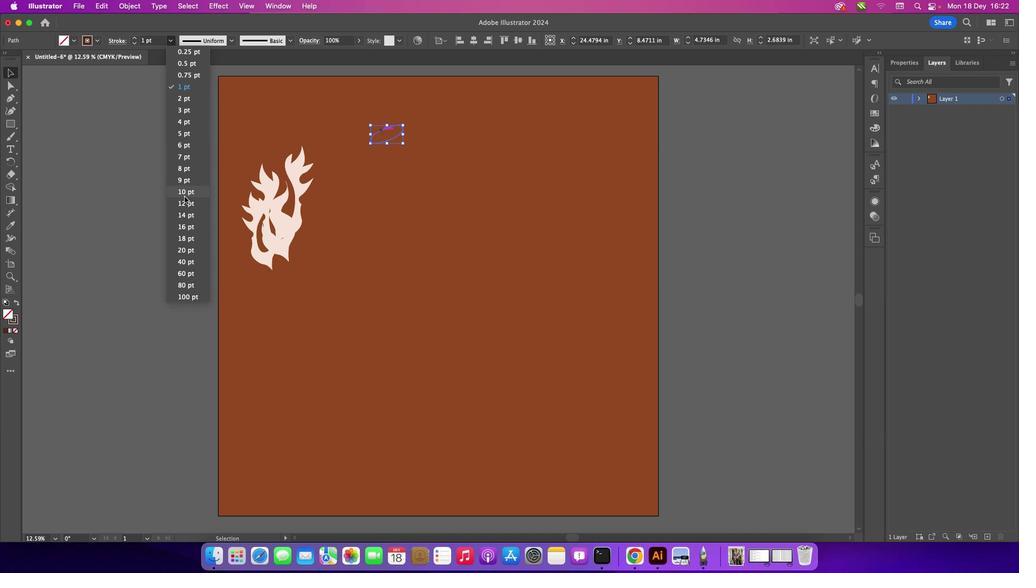 
Action: Mouse moved to (127, 104)
Screenshot: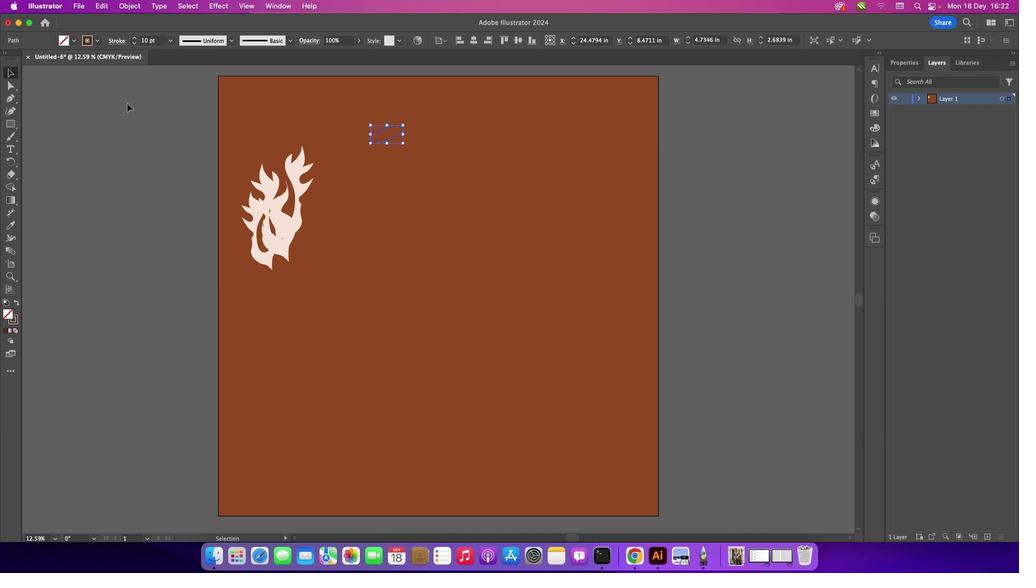 
Action: Mouse pressed left at (127, 104)
Screenshot: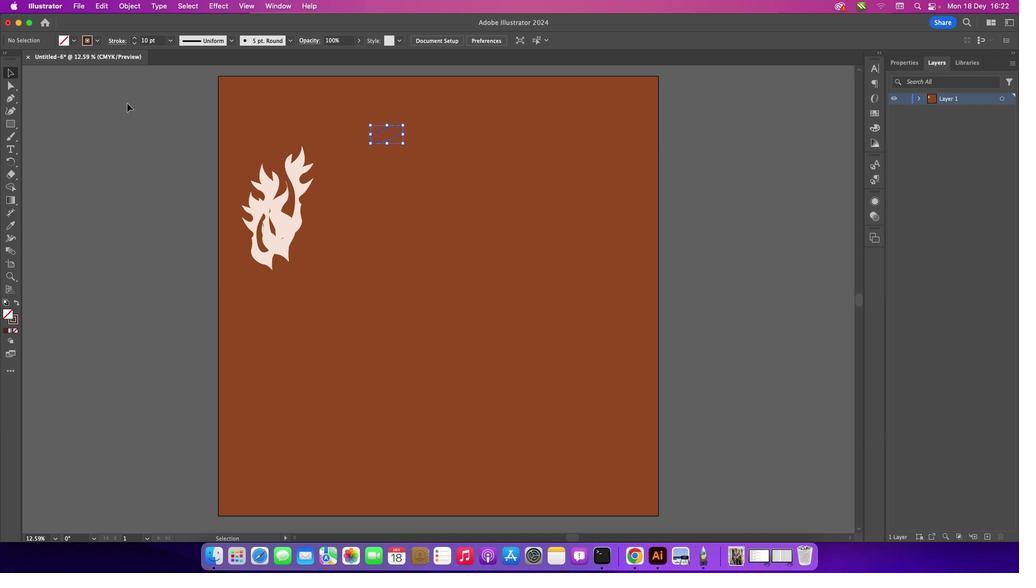 
Action: Mouse moved to (388, 128)
Screenshot: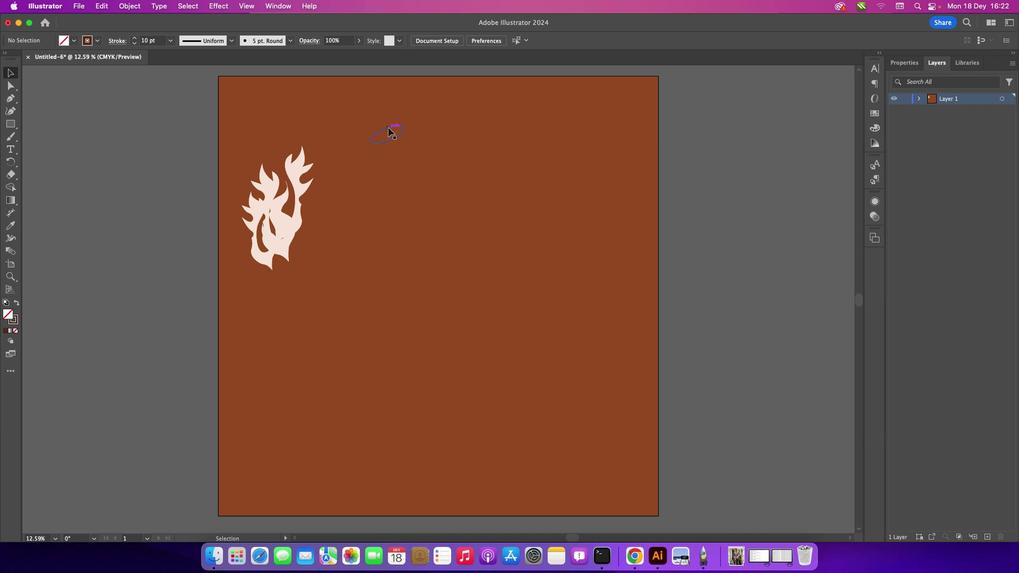 
Action: Mouse pressed left at (388, 128)
Screenshot: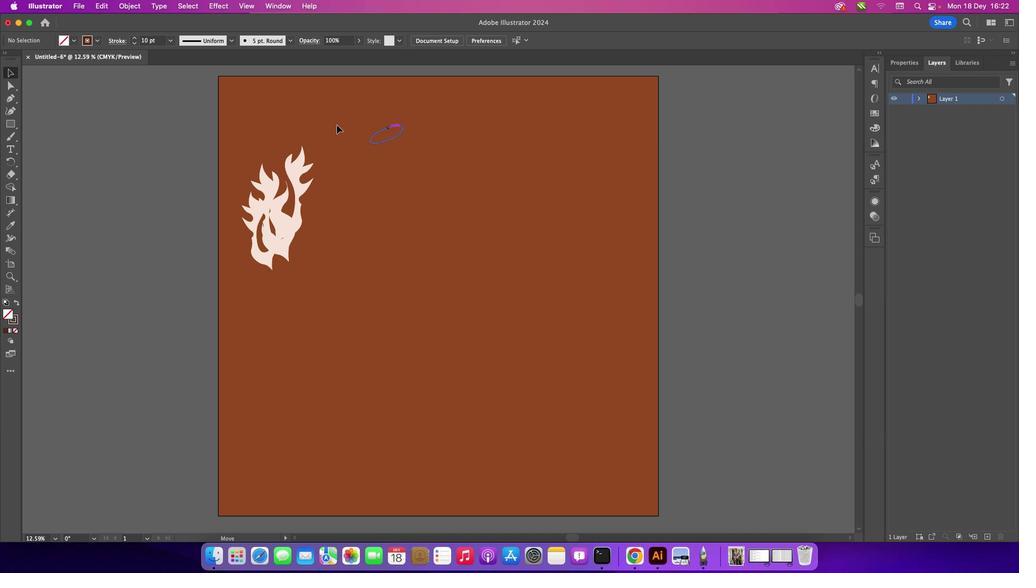 
Action: Mouse moved to (98, 38)
Screenshot: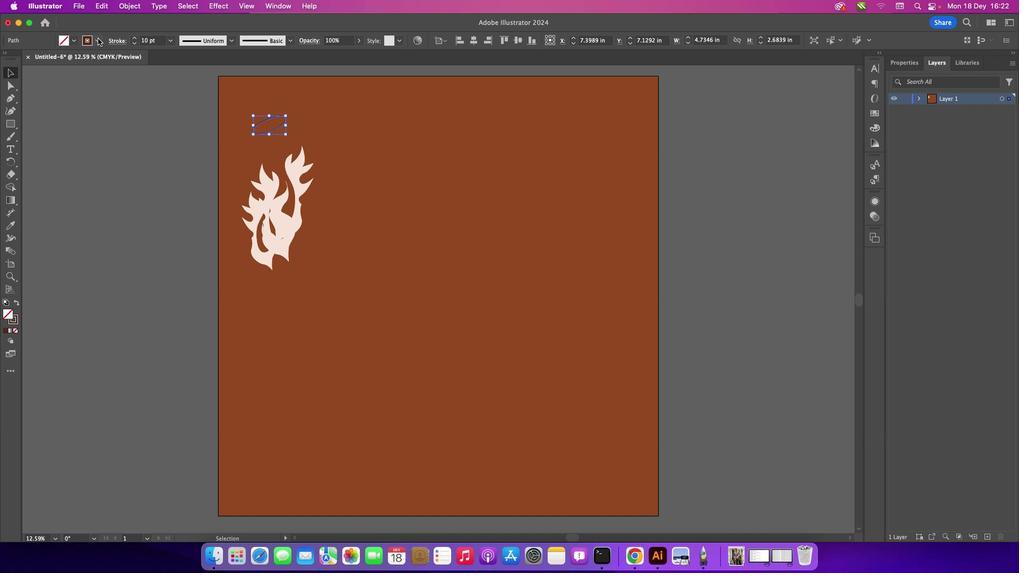 
Action: Mouse pressed left at (98, 38)
Screenshot: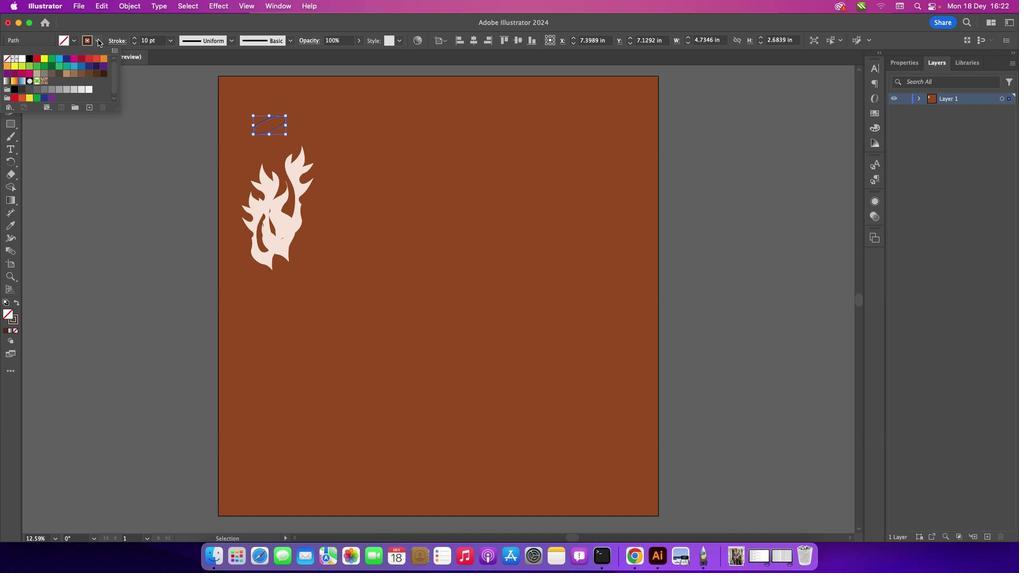 
Action: Mouse moved to (167, 42)
Screenshot: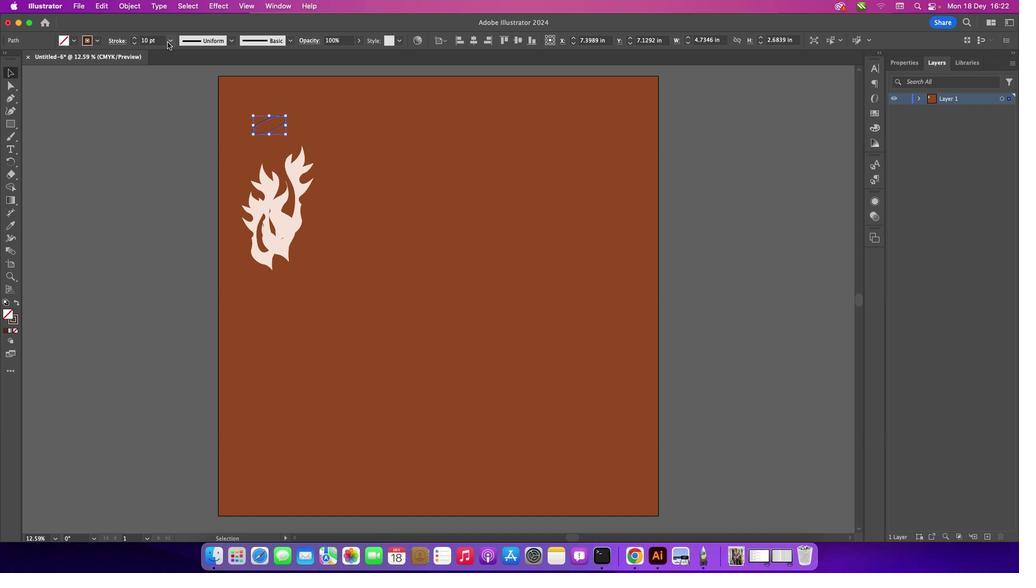 
Action: Mouse pressed left at (167, 42)
Screenshot: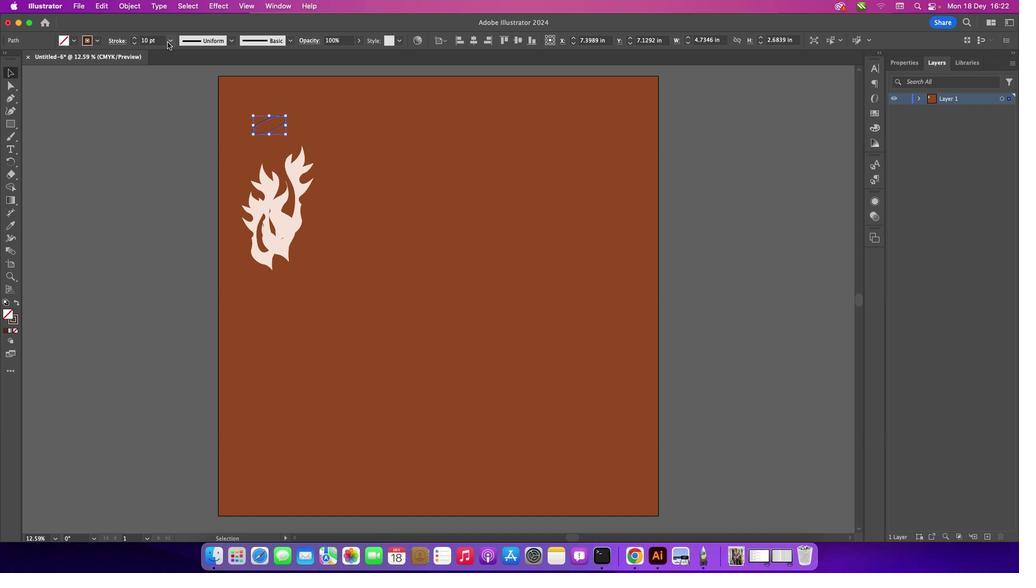 
Action: Mouse moved to (170, 41)
Screenshot: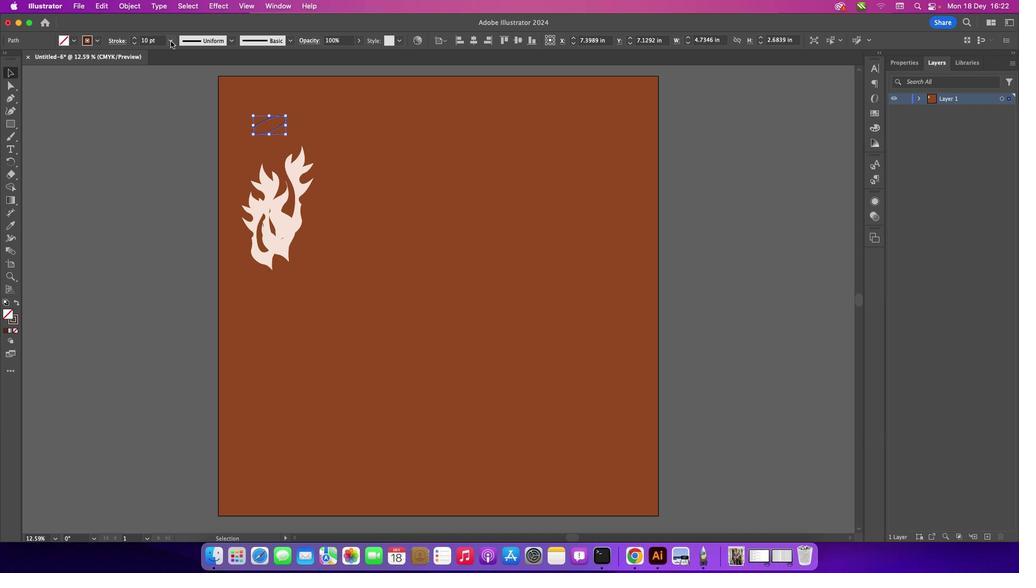 
Action: Mouse pressed left at (170, 41)
Screenshot: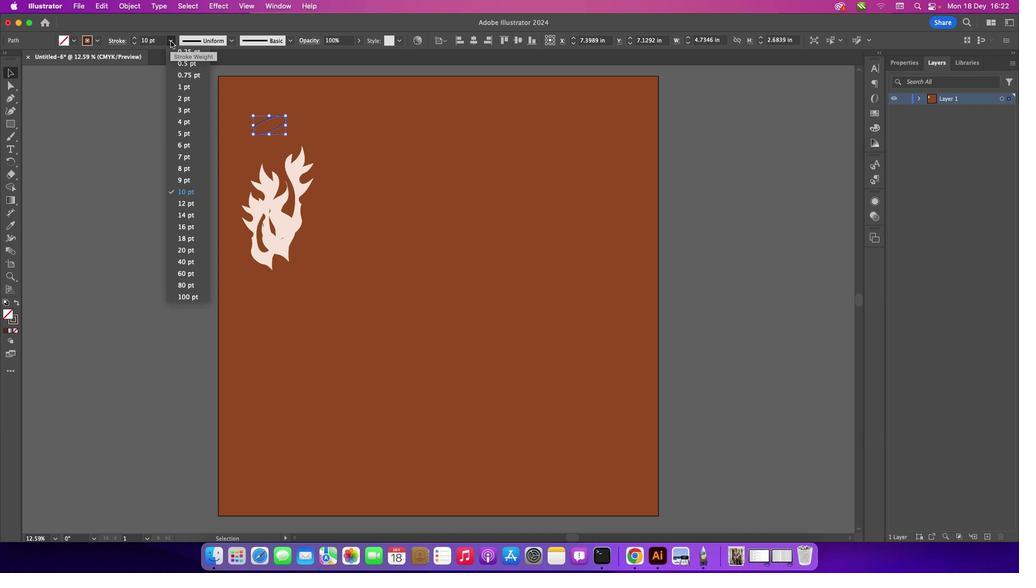 
Action: Mouse moved to (189, 250)
Screenshot: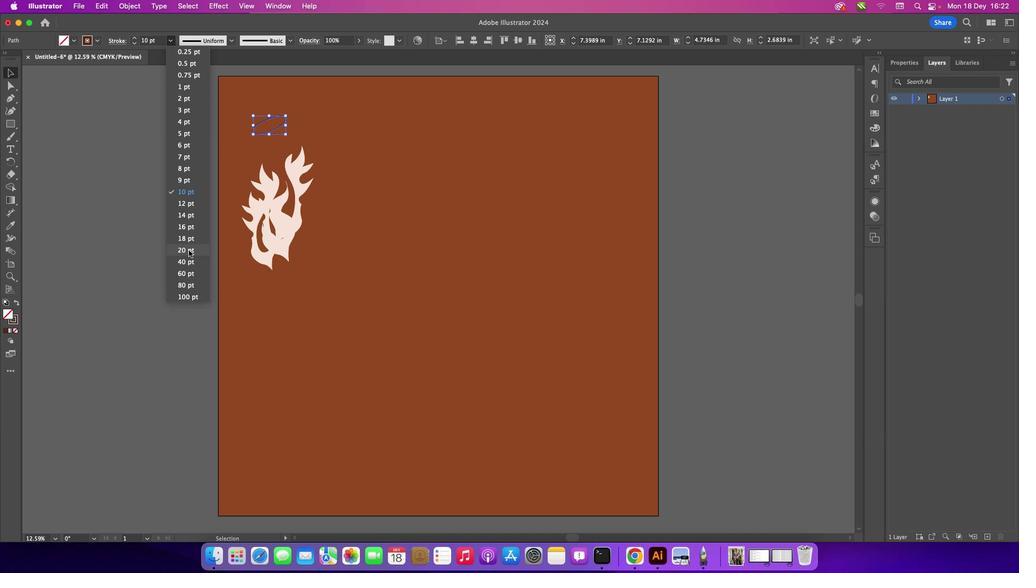 
Action: Mouse pressed left at (189, 250)
Screenshot: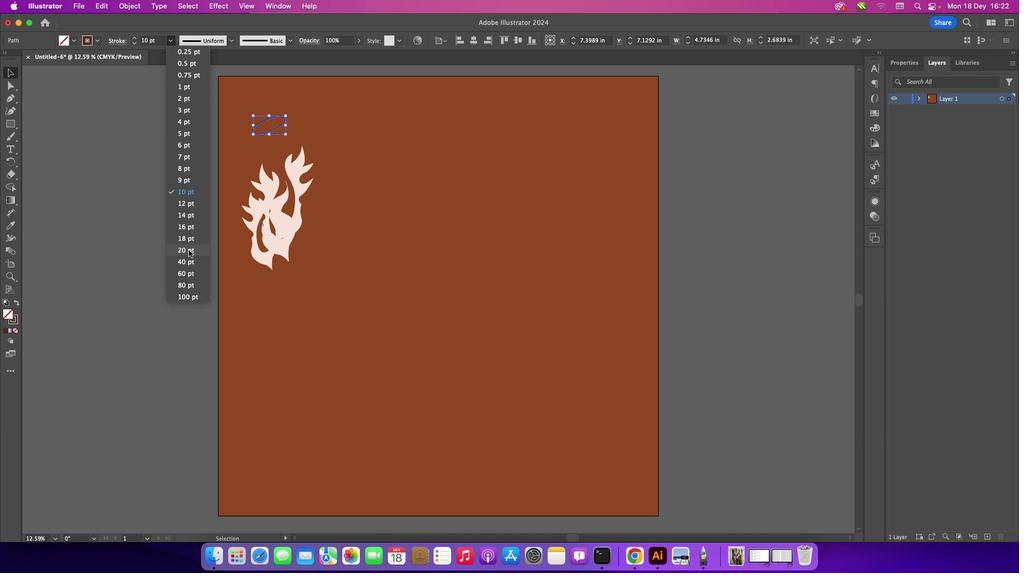 
Action: Mouse moved to (128, 201)
Screenshot: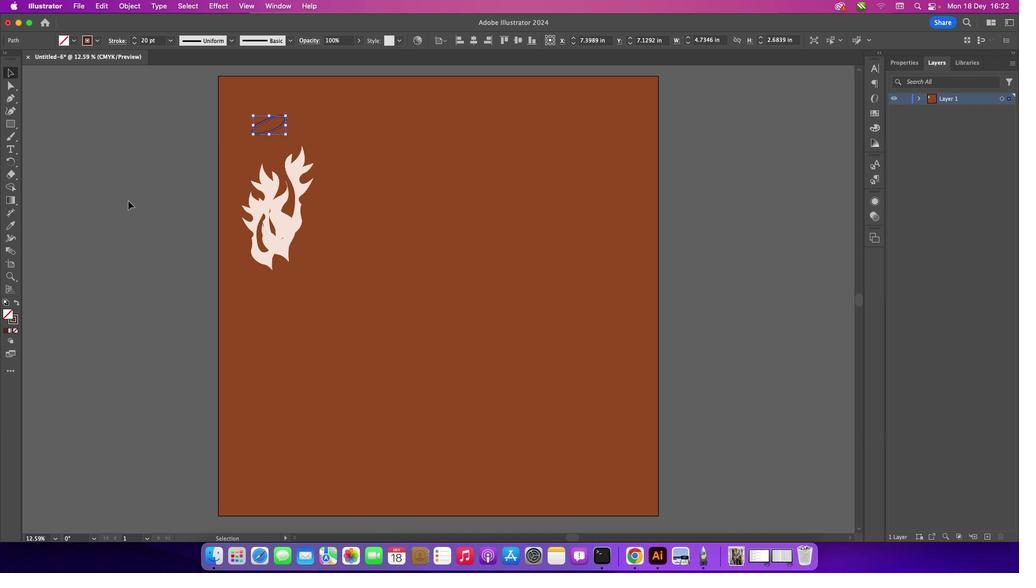 
Action: Mouse pressed left at (128, 201)
Screenshot: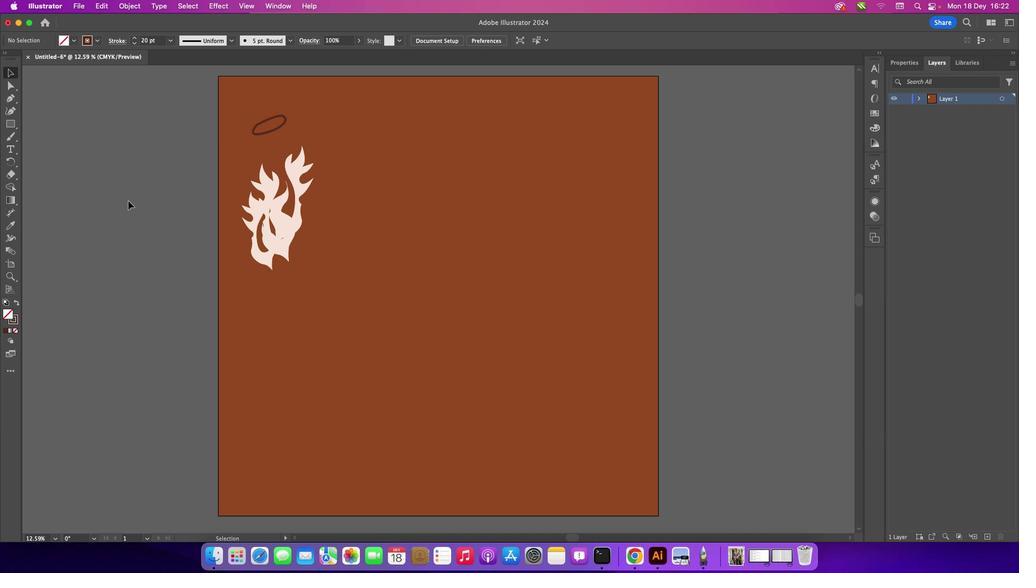 
Action: Mouse moved to (275, 116)
Screenshot: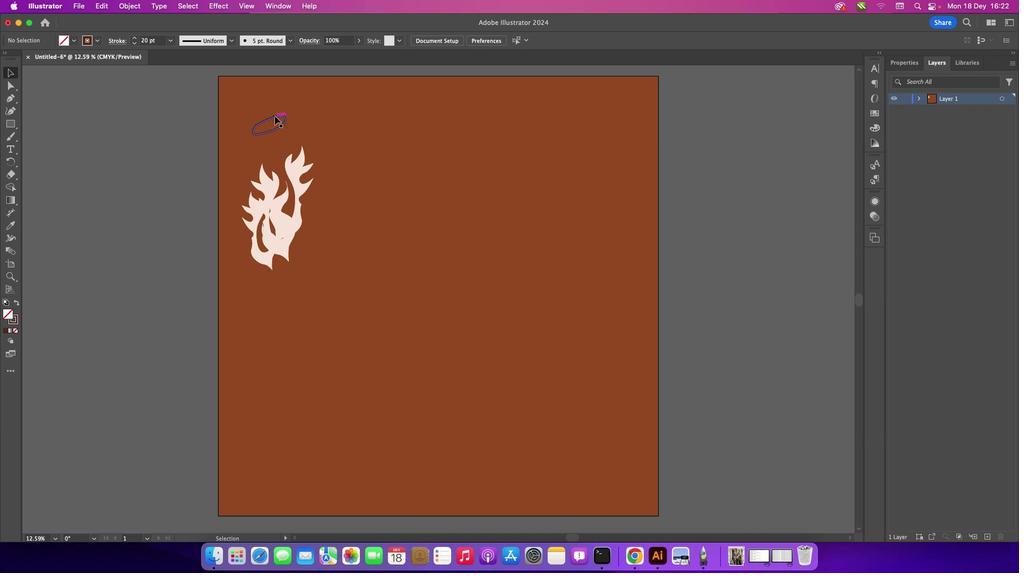 
Action: Mouse pressed left at (275, 116)
Screenshot: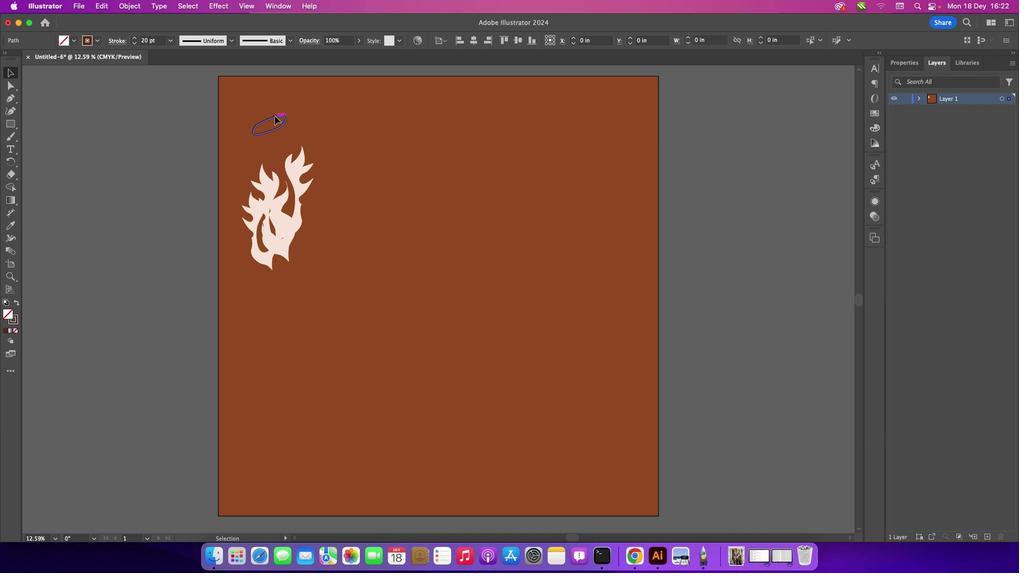 
Action: Mouse moved to (170, 38)
Screenshot: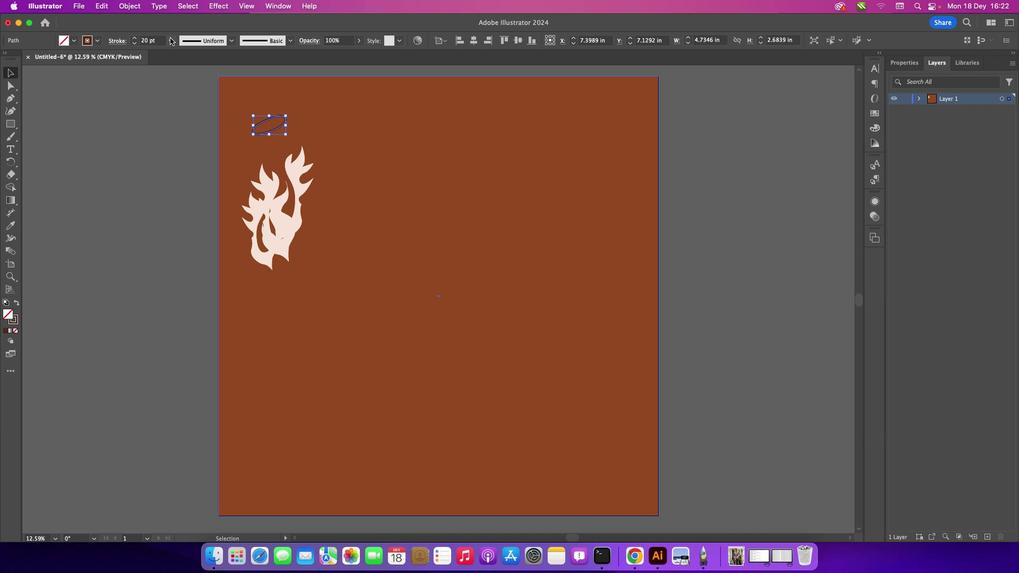
Action: Mouse pressed left at (170, 38)
Screenshot: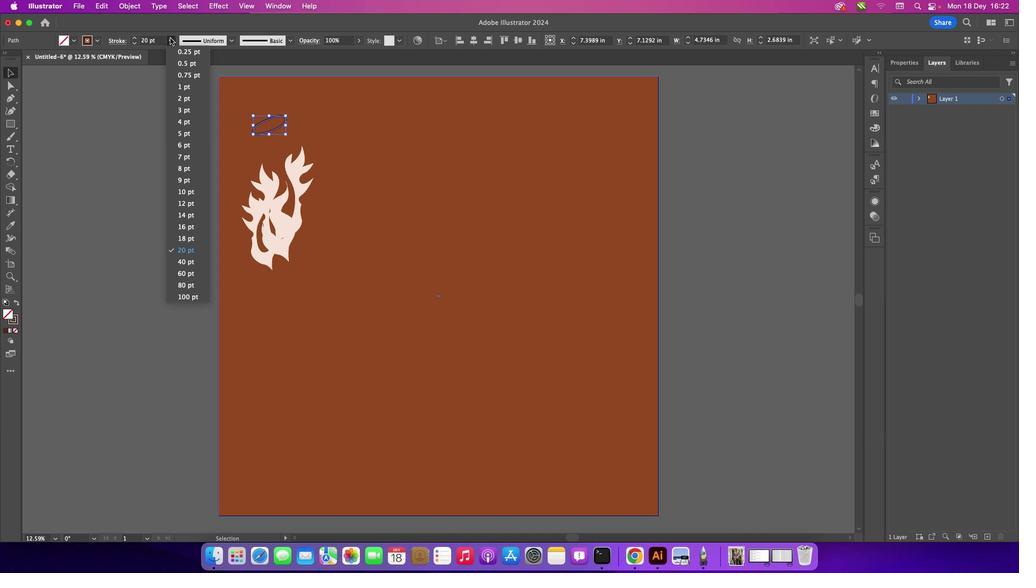 
Action: Mouse moved to (185, 260)
Screenshot: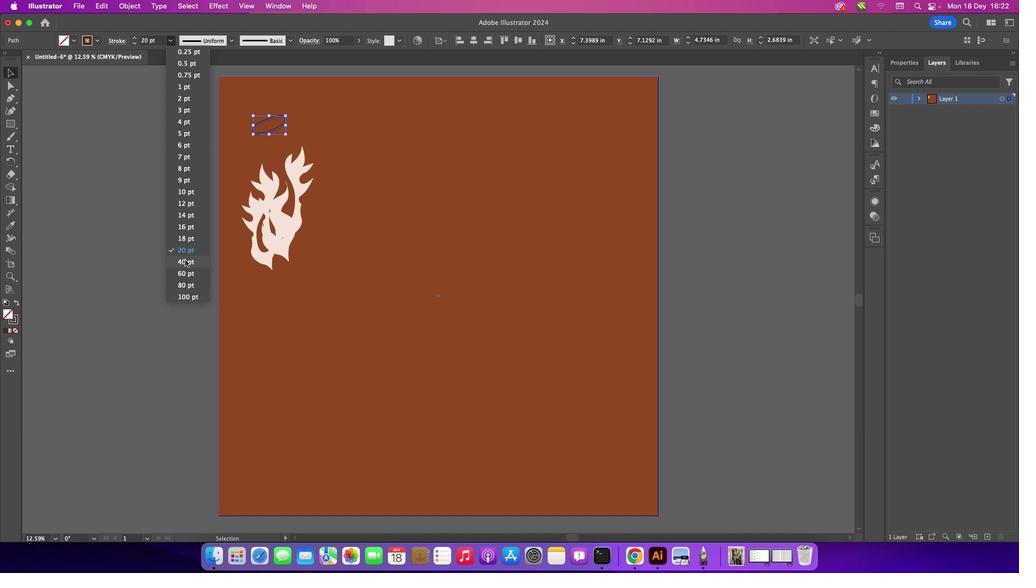 
Action: Mouse pressed left at (185, 260)
Screenshot: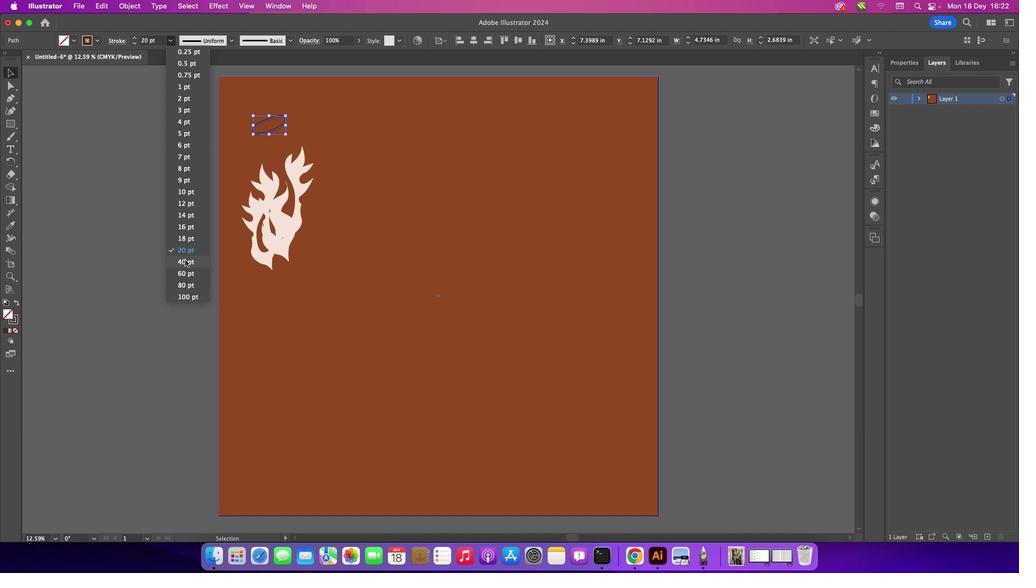 
Action: Mouse moved to (129, 199)
Screenshot: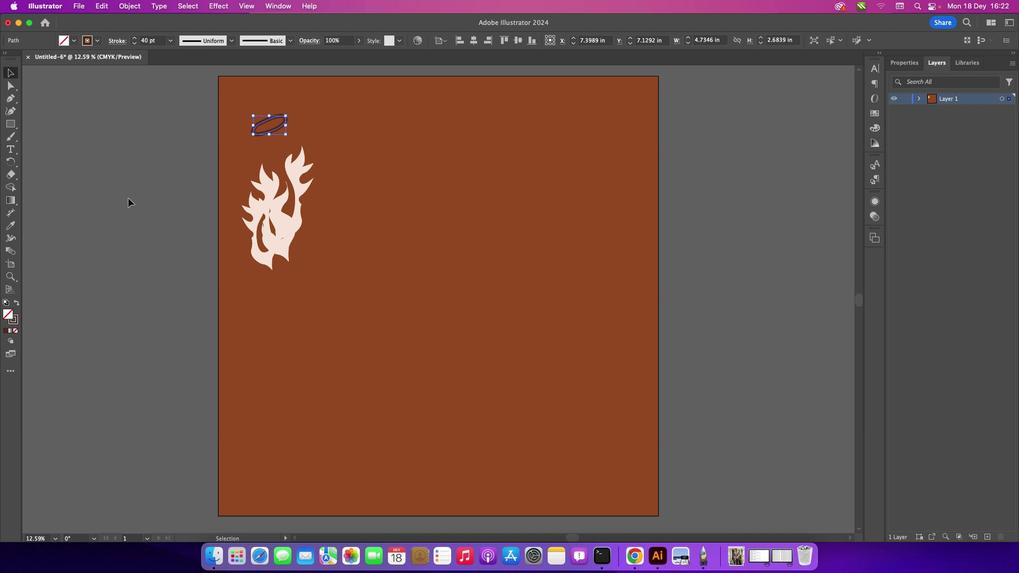 
Action: Mouse pressed left at (129, 199)
Screenshot: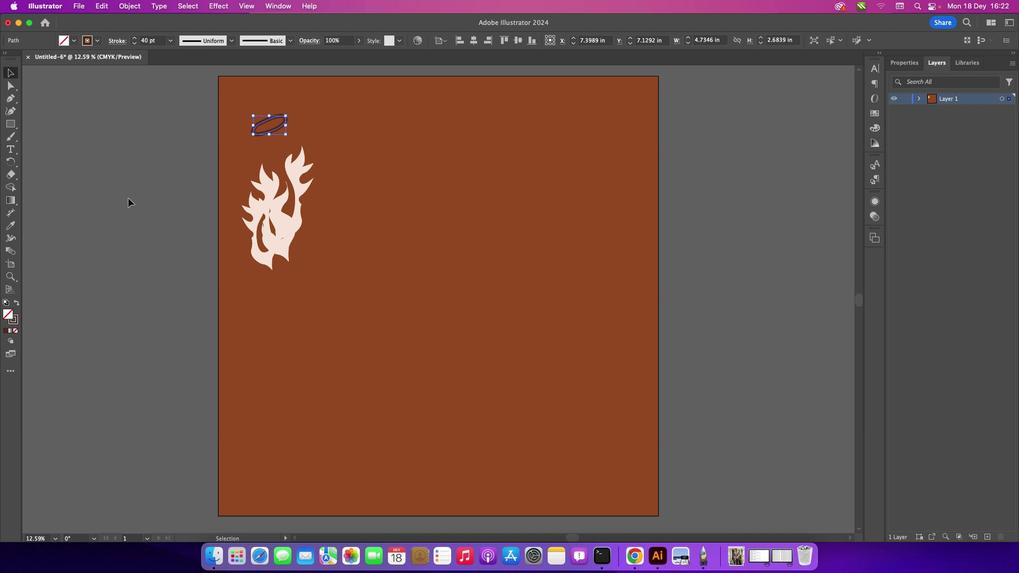 
Action: Mouse moved to (279, 116)
Screenshot: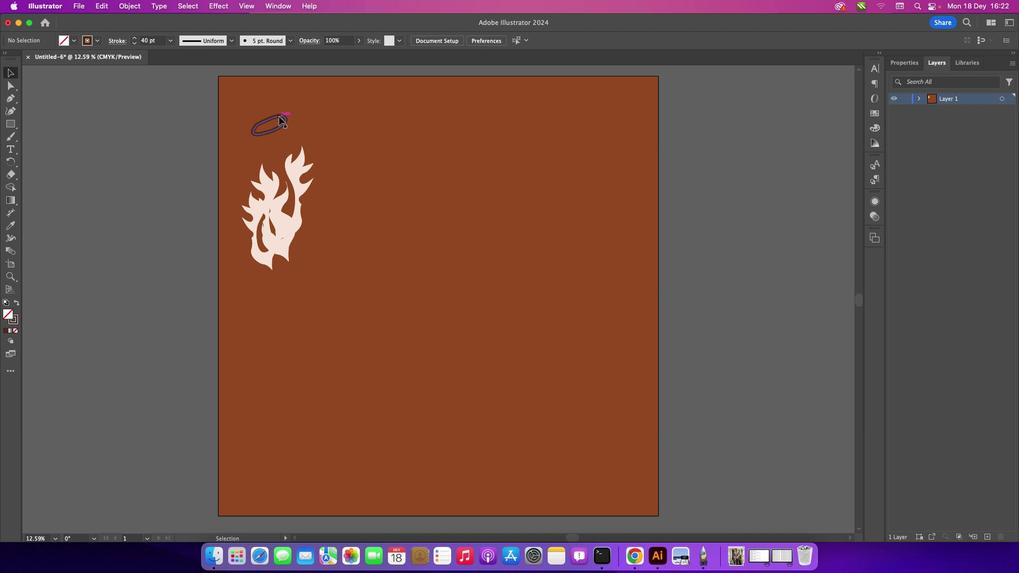 
Action: Mouse pressed left at (279, 116)
Screenshot: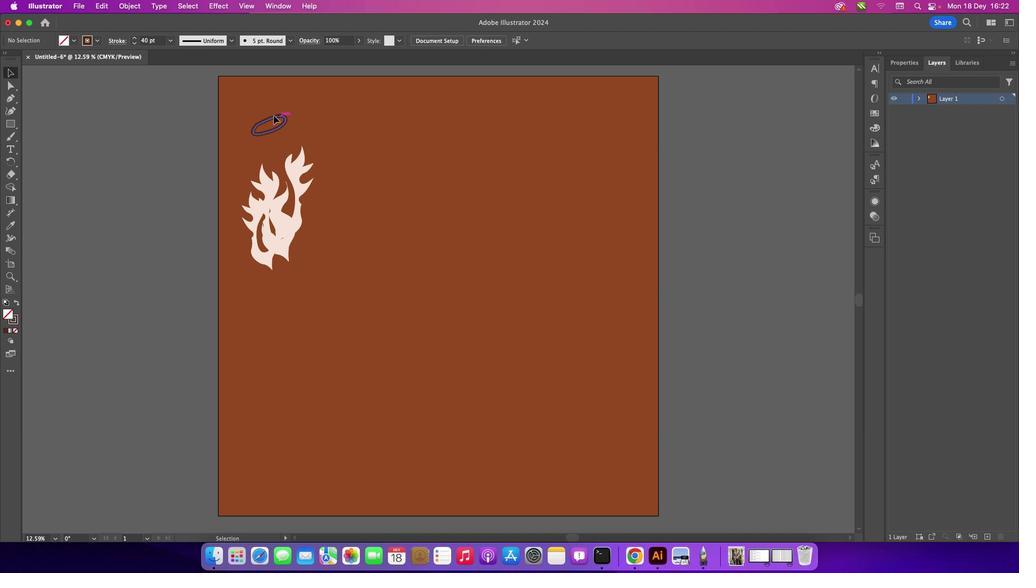 
Action: Mouse moved to (150, 131)
Screenshot: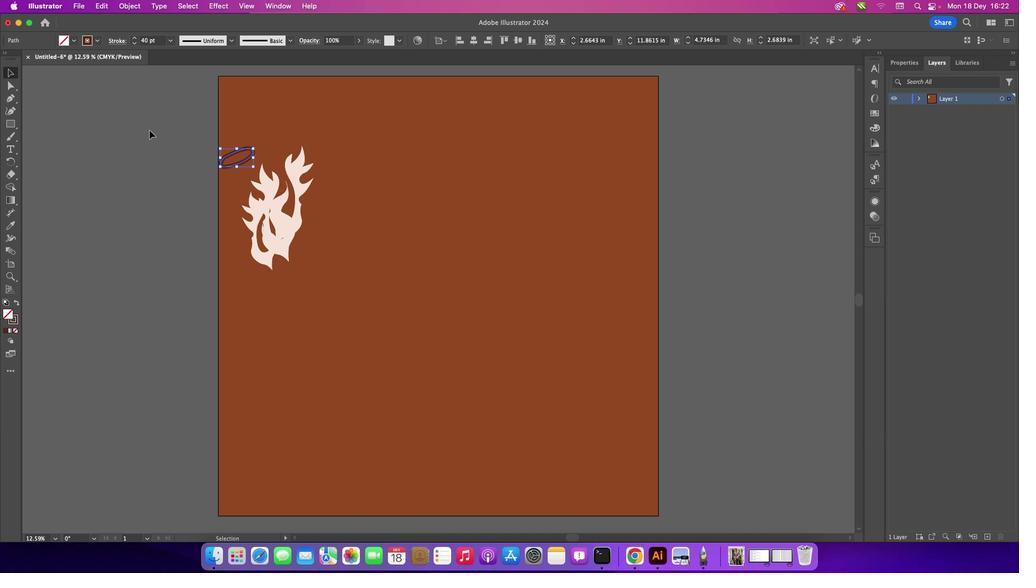 
Action: Mouse pressed left at (150, 131)
Screenshot: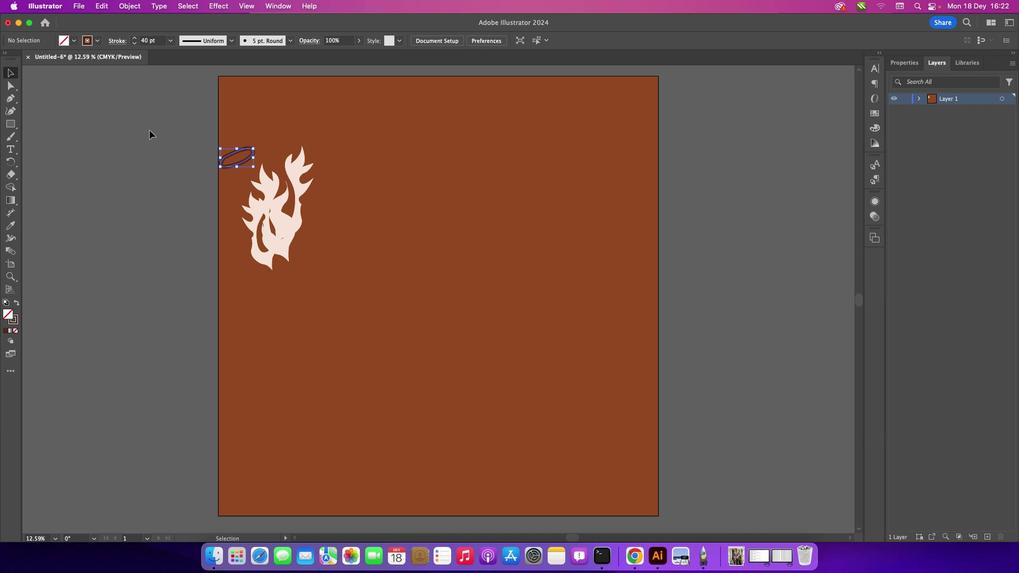 
Action: Mouse moved to (12, 120)
Screenshot: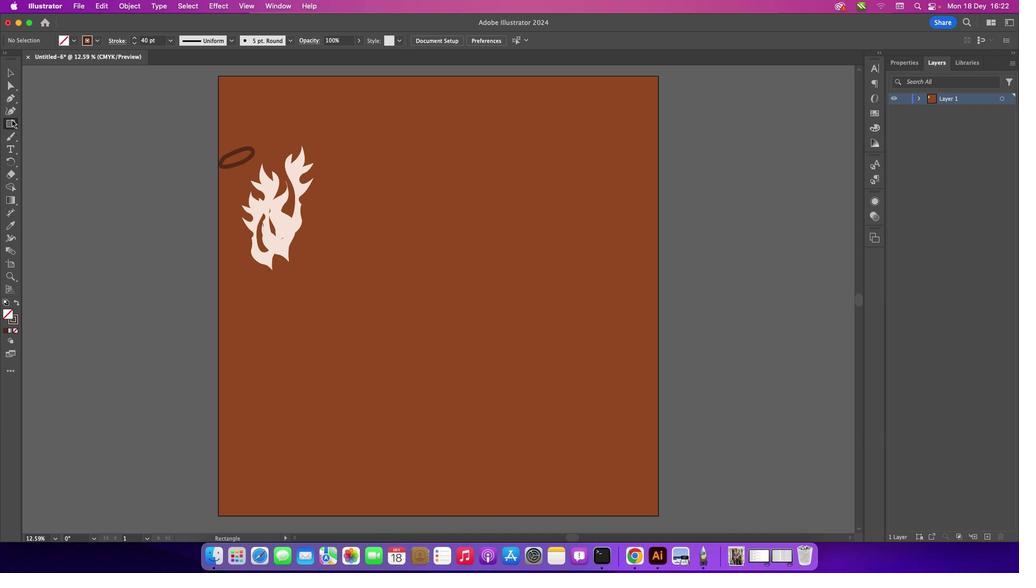 
Action: Mouse pressed left at (12, 120)
Screenshot: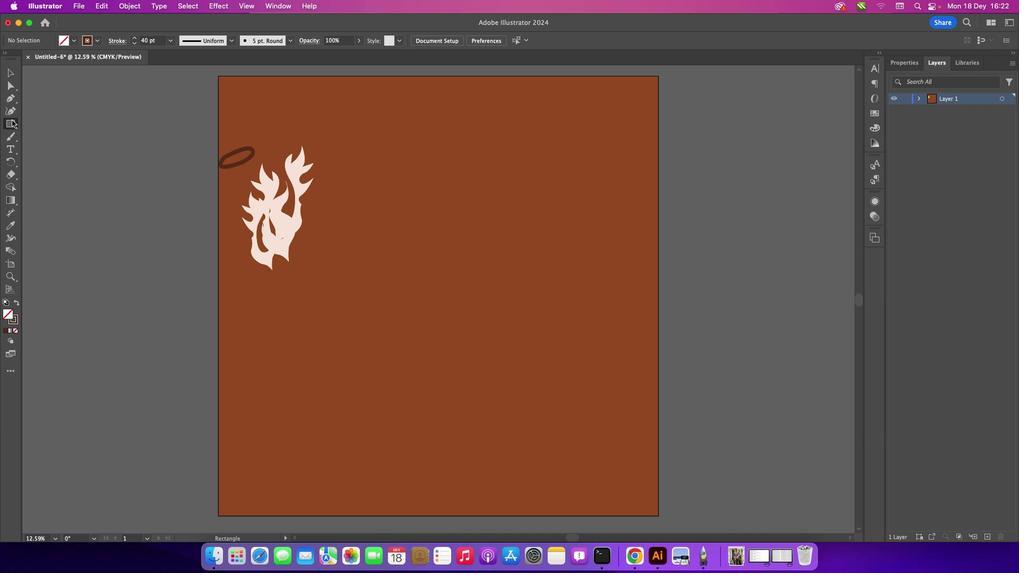 
Action: Mouse moved to (57, 133)
Screenshot: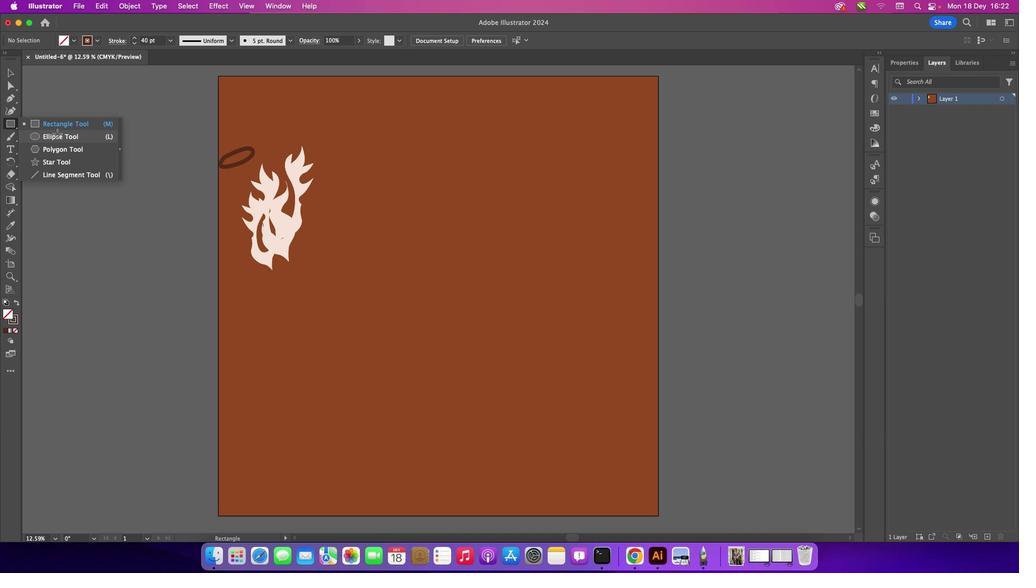 
Action: Mouse pressed left at (57, 133)
Screenshot: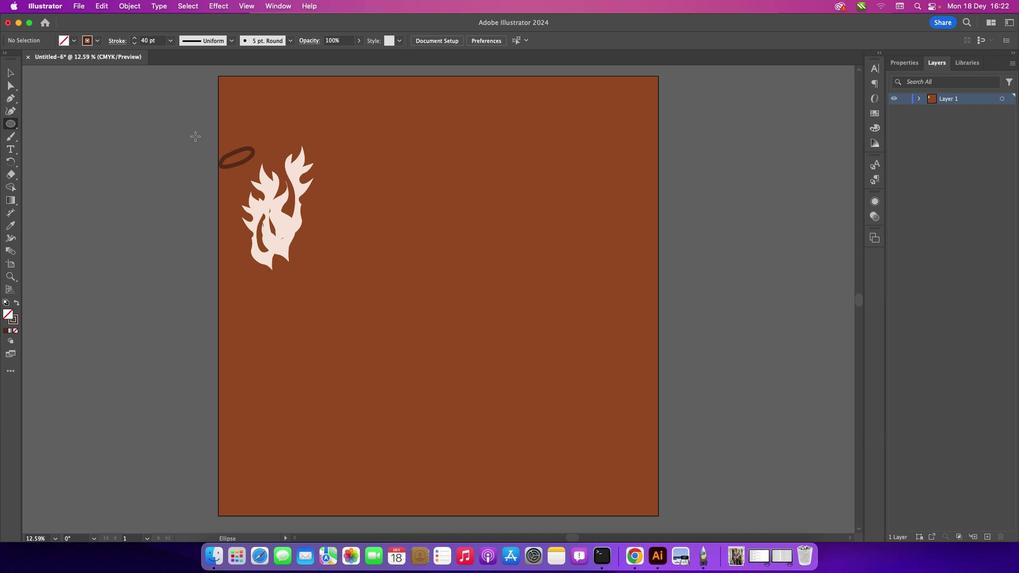 
Action: Mouse moved to (247, 153)
Screenshot: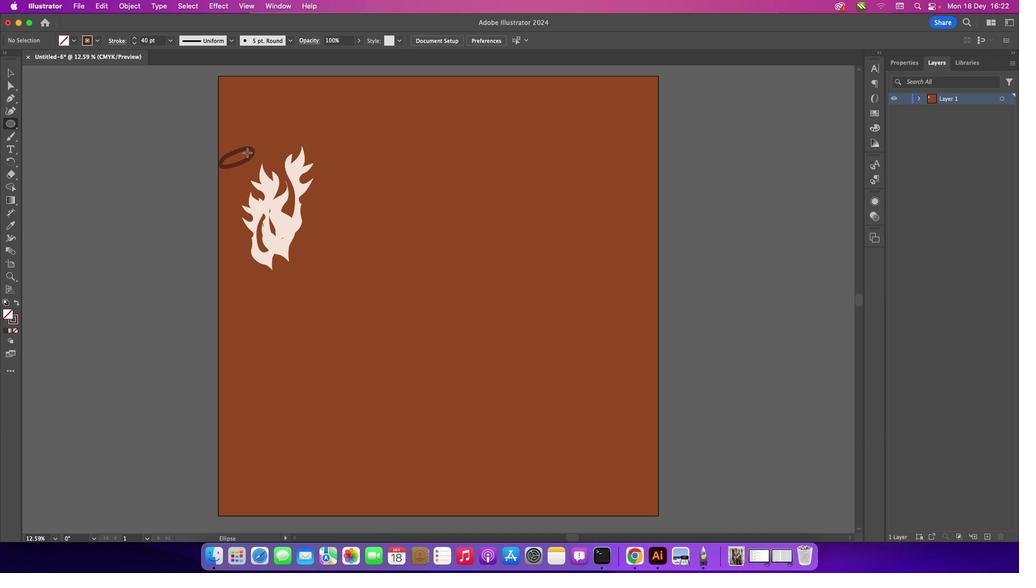 
Action: Mouse pressed left at (247, 153)
